 Task: Search for Airbnb stays in the Outer Bank and explore.
Action: Mouse pressed left at (517, 292)
Screenshot: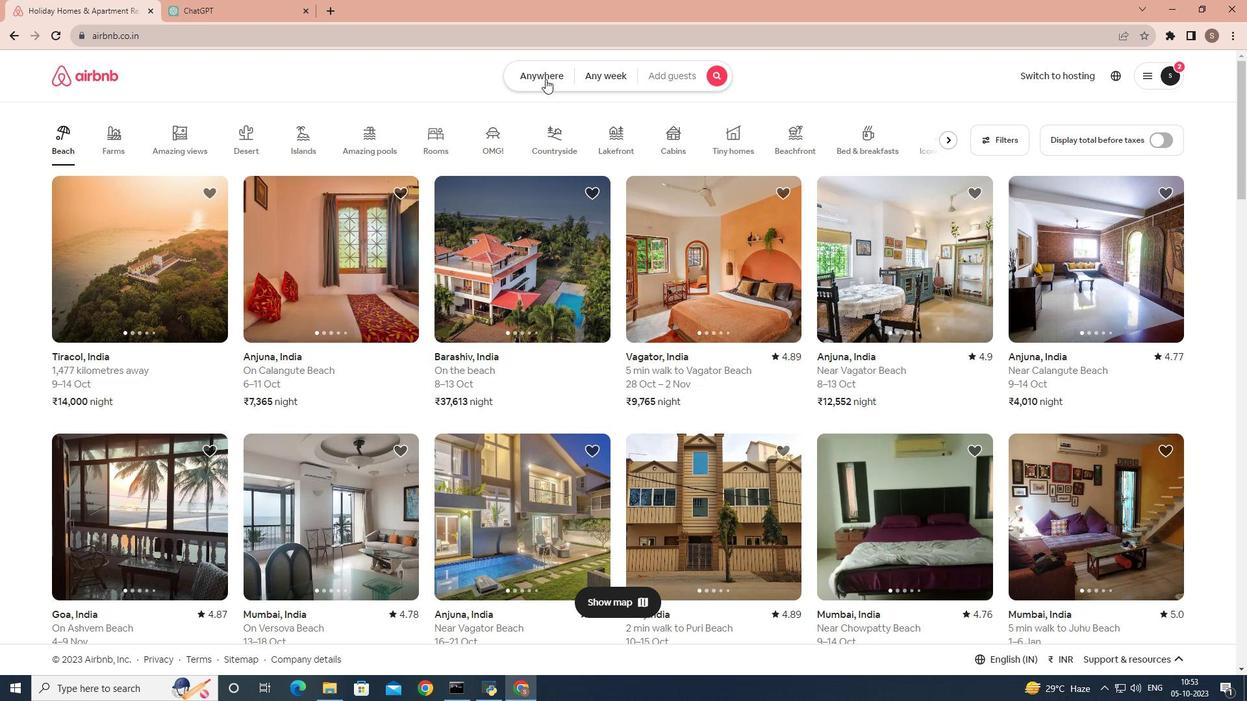 
Action: Mouse moved to (415, 311)
Screenshot: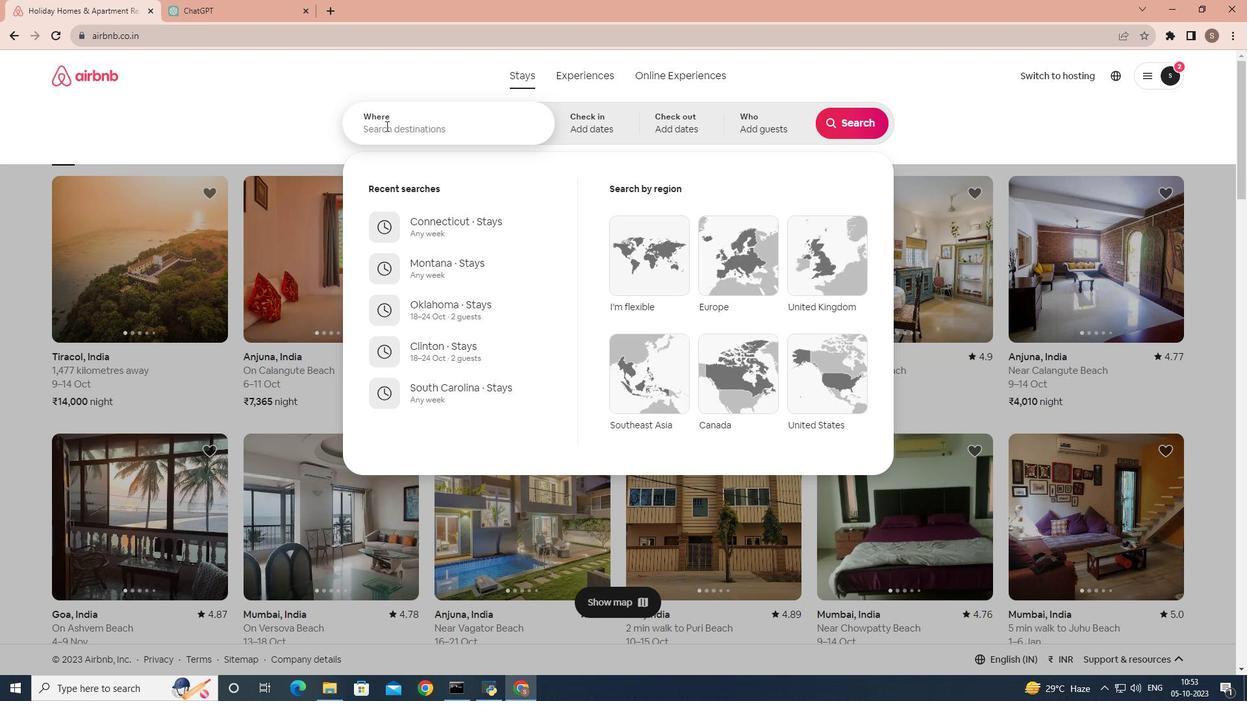 
Action: Mouse pressed left at (415, 311)
Screenshot: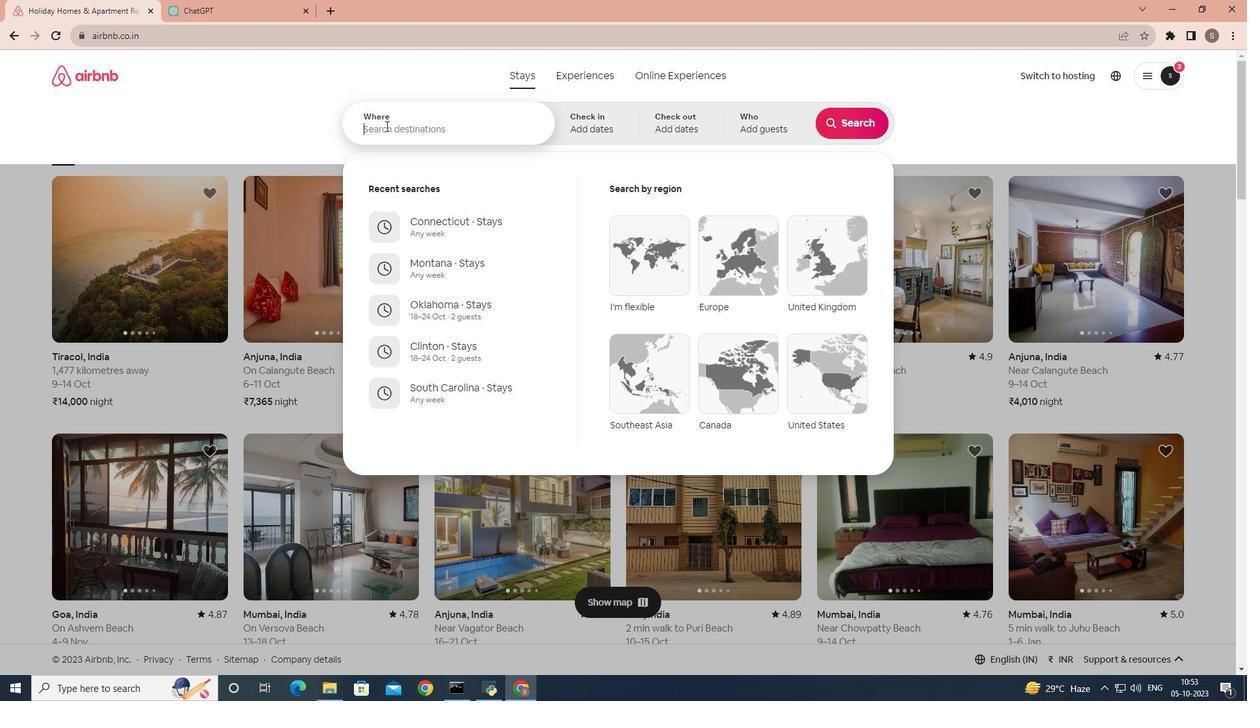 
Action: Key pressed outer<Key.space>banks
Screenshot: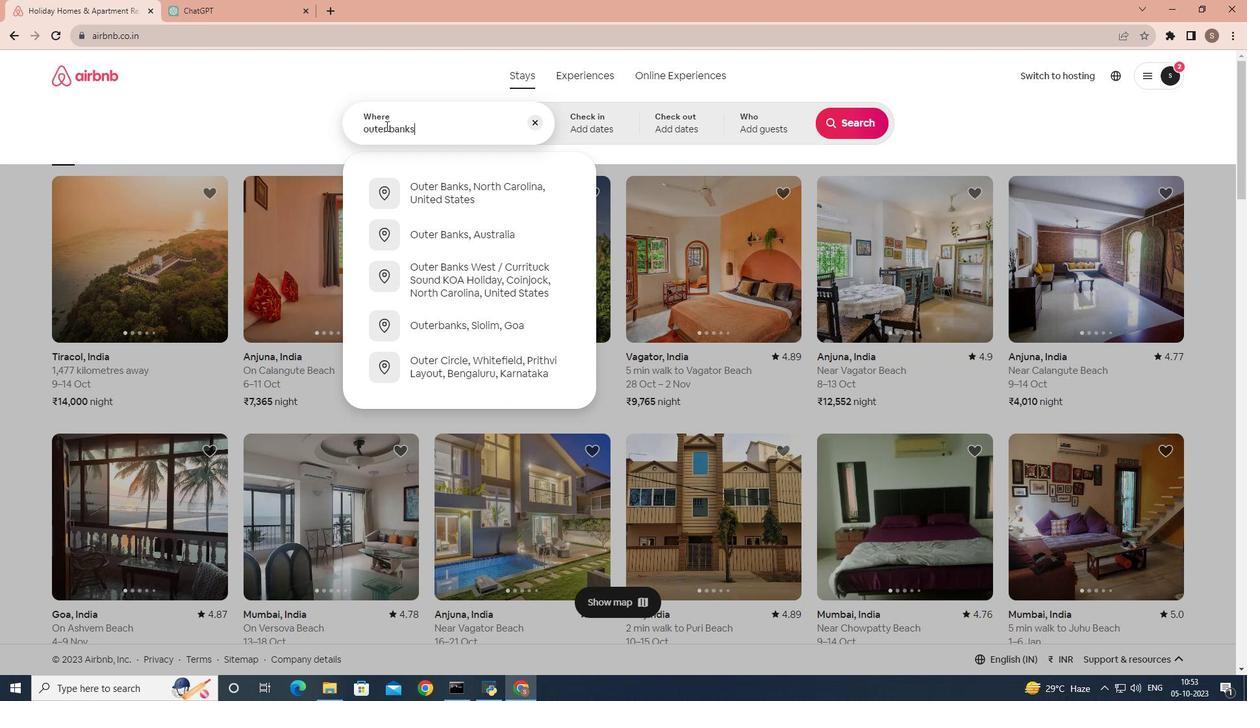 
Action: Mouse moved to (460, 340)
Screenshot: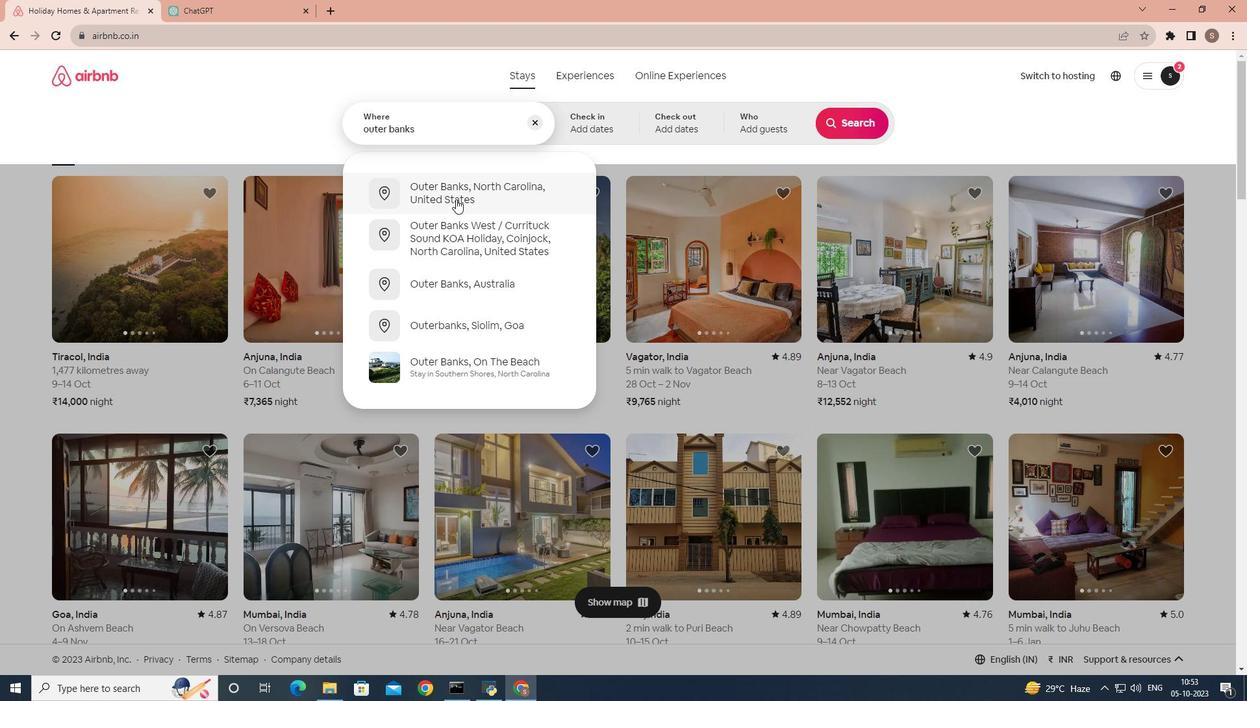 
Action: Mouse pressed left at (460, 340)
Screenshot: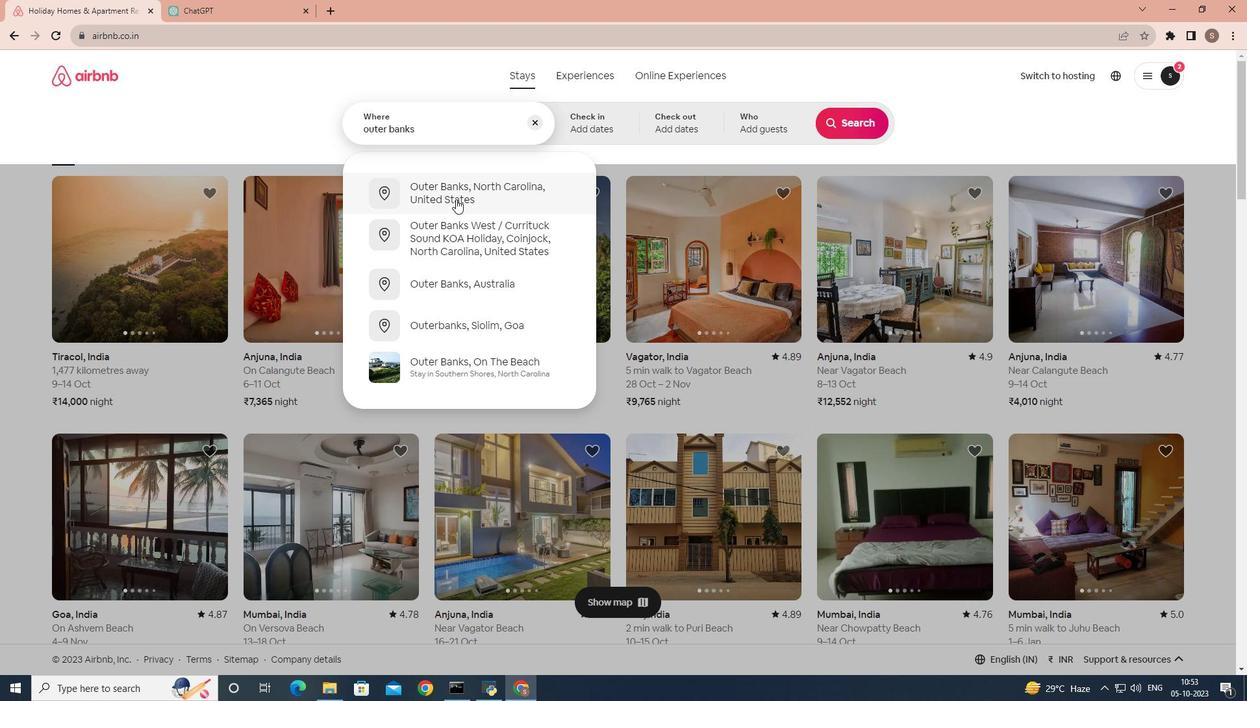 
Action: Mouse moved to (718, 309)
Screenshot: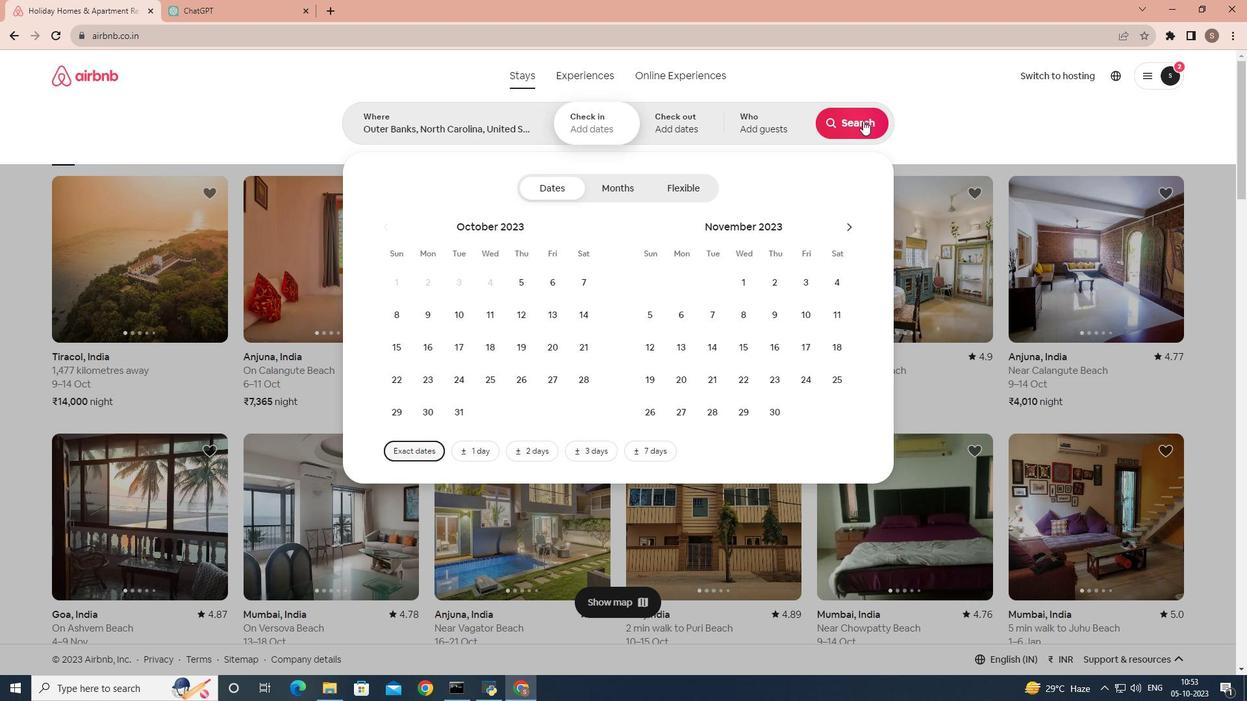 
Action: Mouse pressed left at (718, 309)
Screenshot: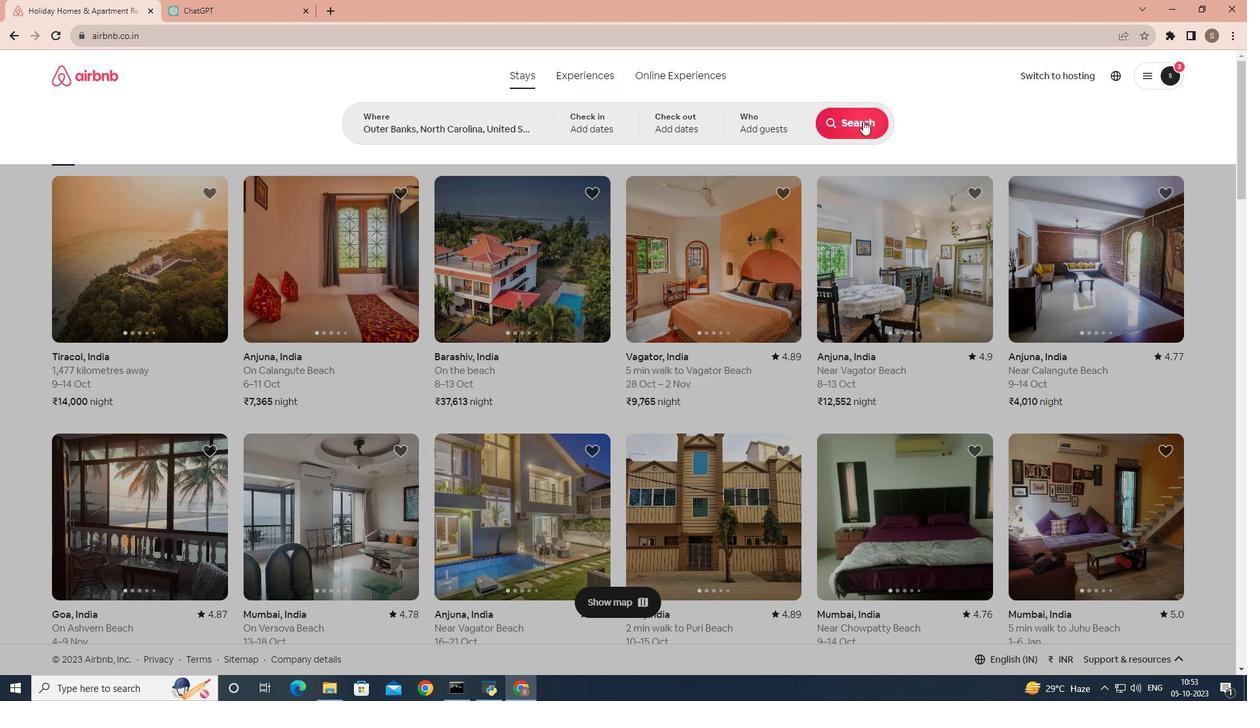 
Action: Mouse moved to (346, 314)
Screenshot: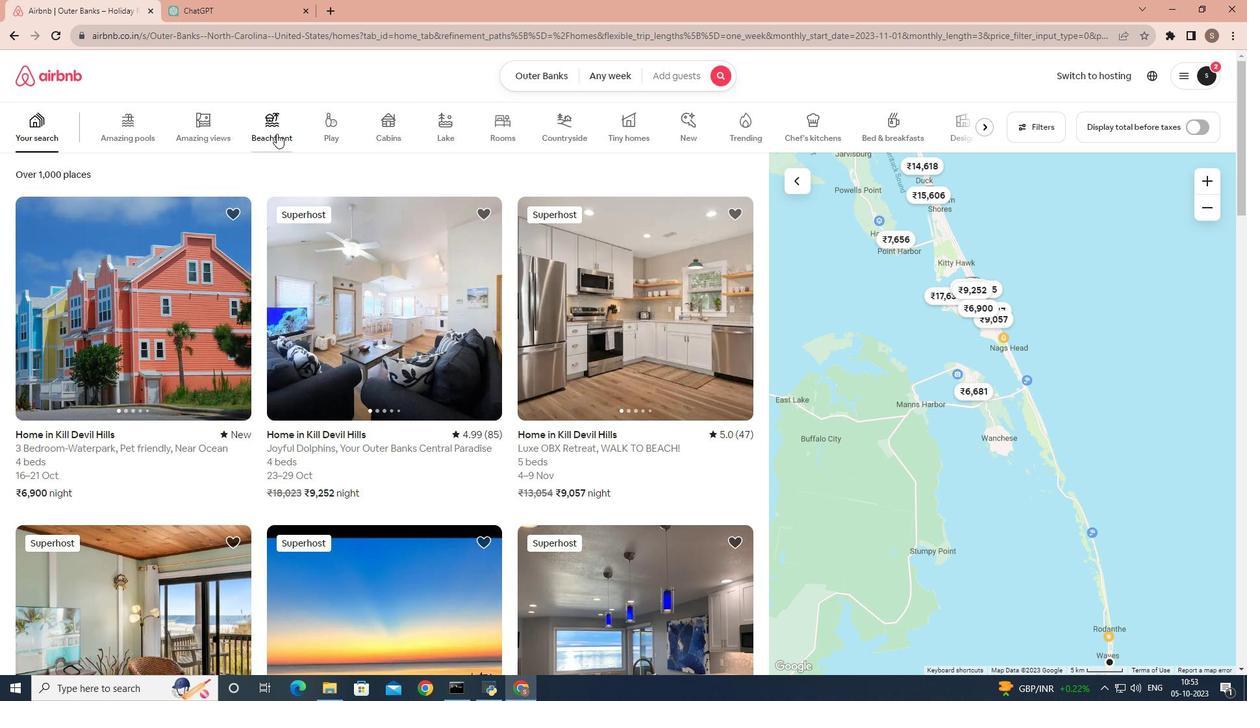 
Action: Mouse pressed left at (346, 314)
Screenshot: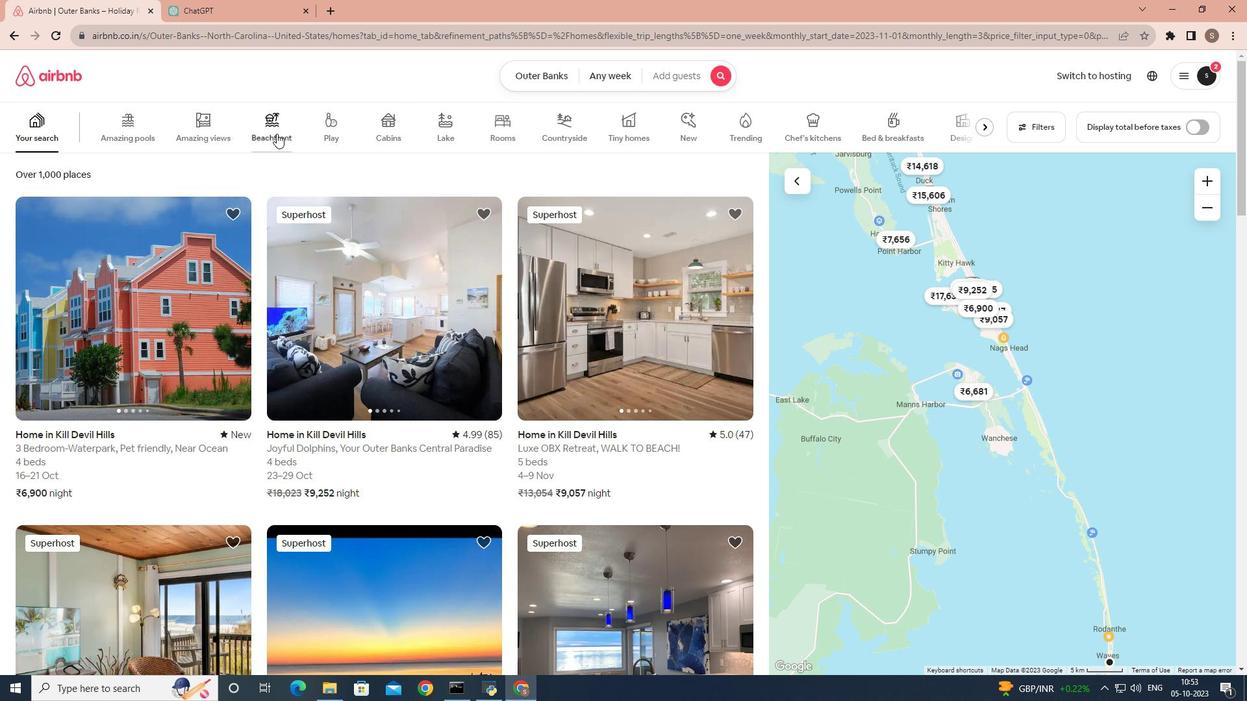 
Action: Mouse moved to (576, 419)
Screenshot: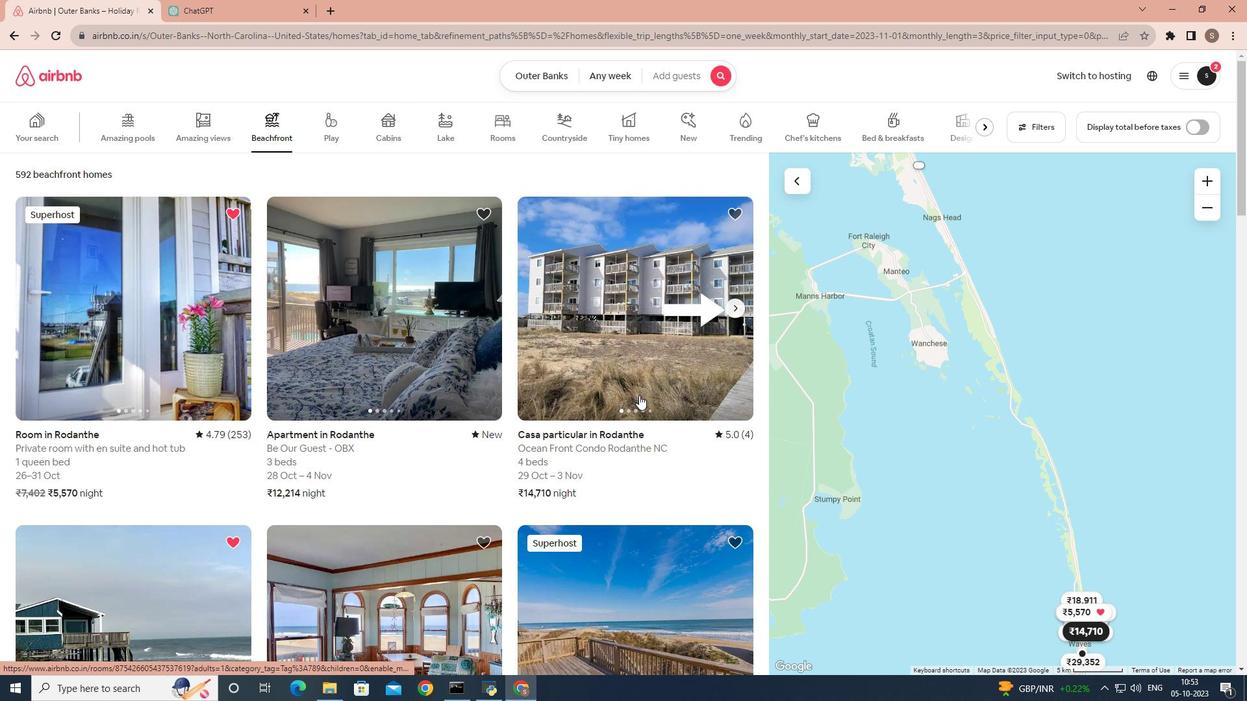 
Action: Mouse scrolled (576, 419) with delta (0, 0)
Screenshot: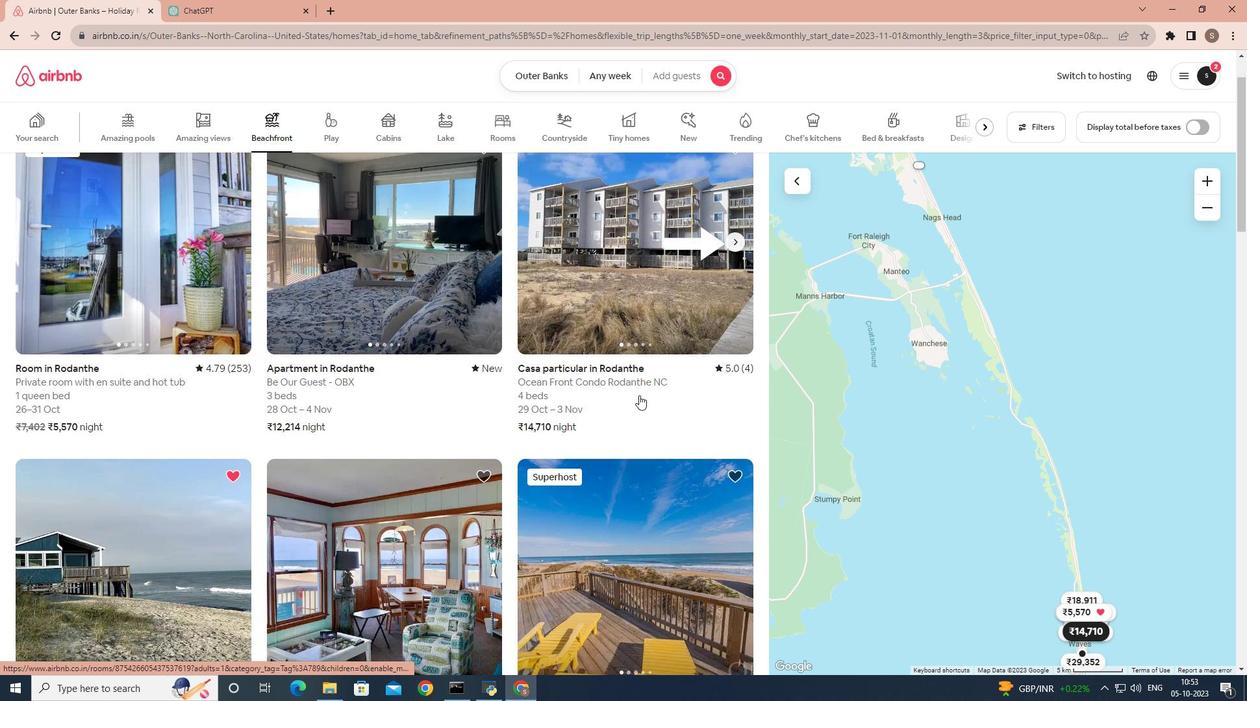 
Action: Mouse scrolled (576, 419) with delta (0, 0)
Screenshot: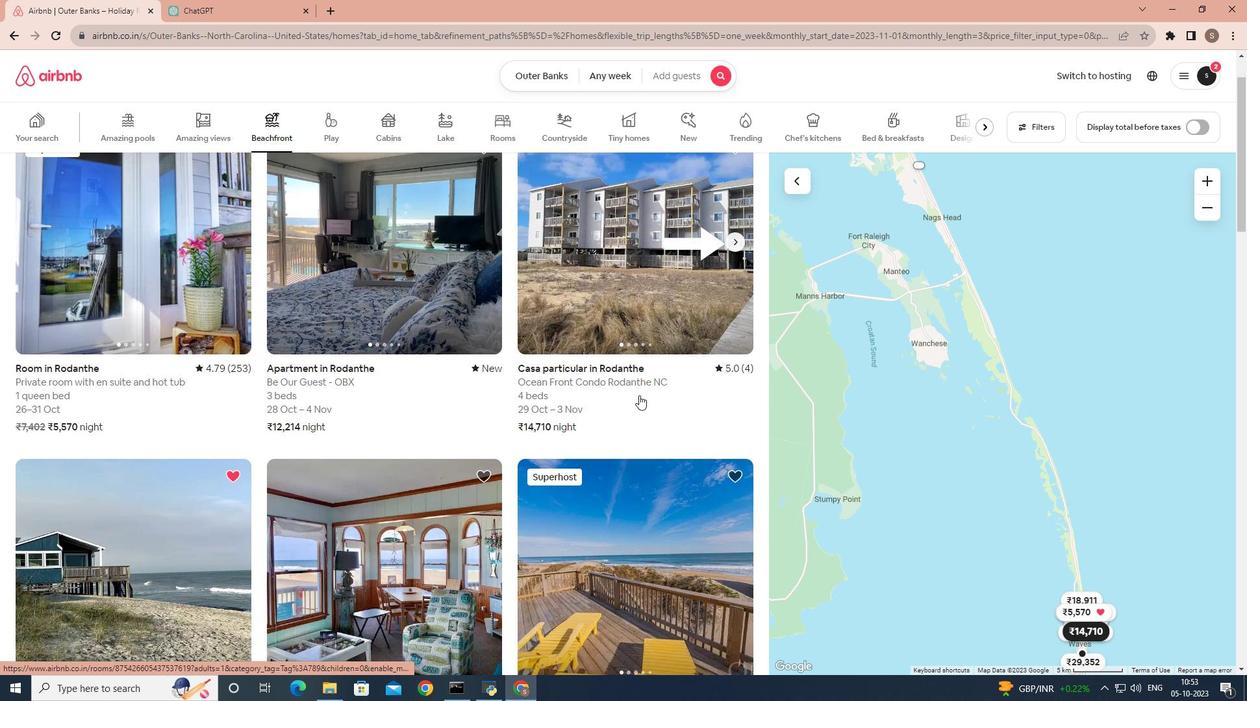
Action: Mouse scrolled (576, 419) with delta (0, 0)
Screenshot: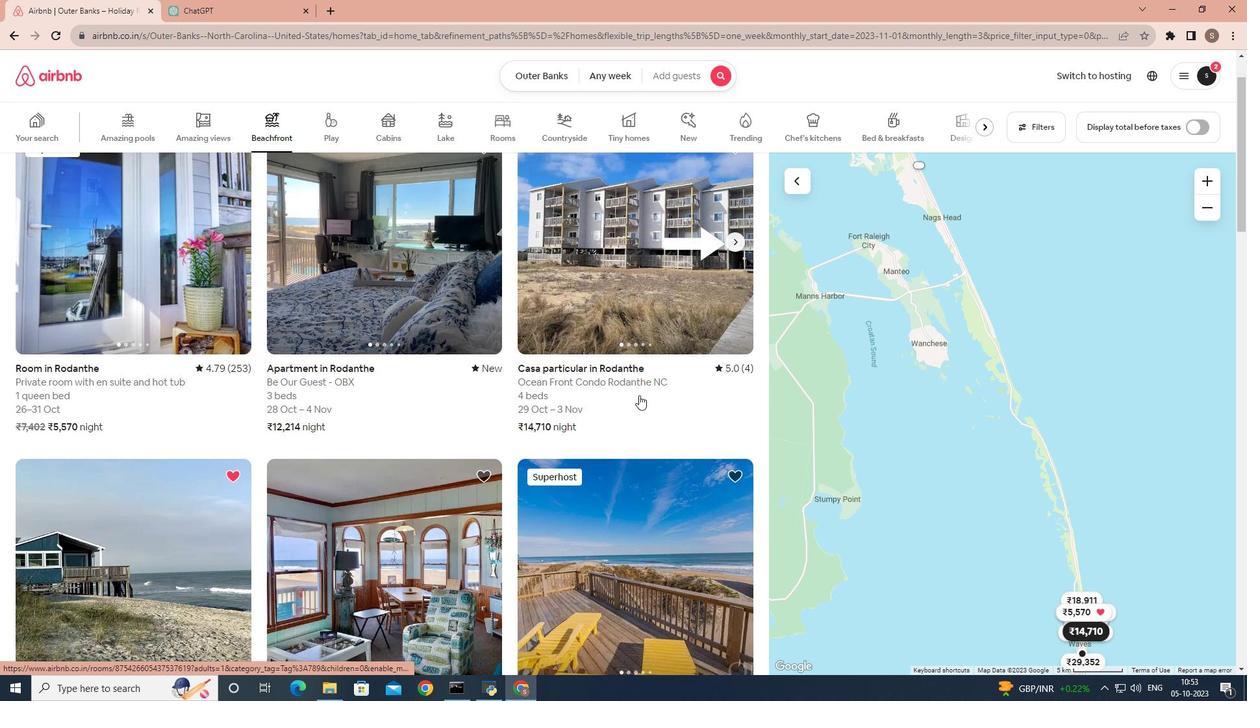 
Action: Mouse scrolled (576, 419) with delta (0, 0)
Screenshot: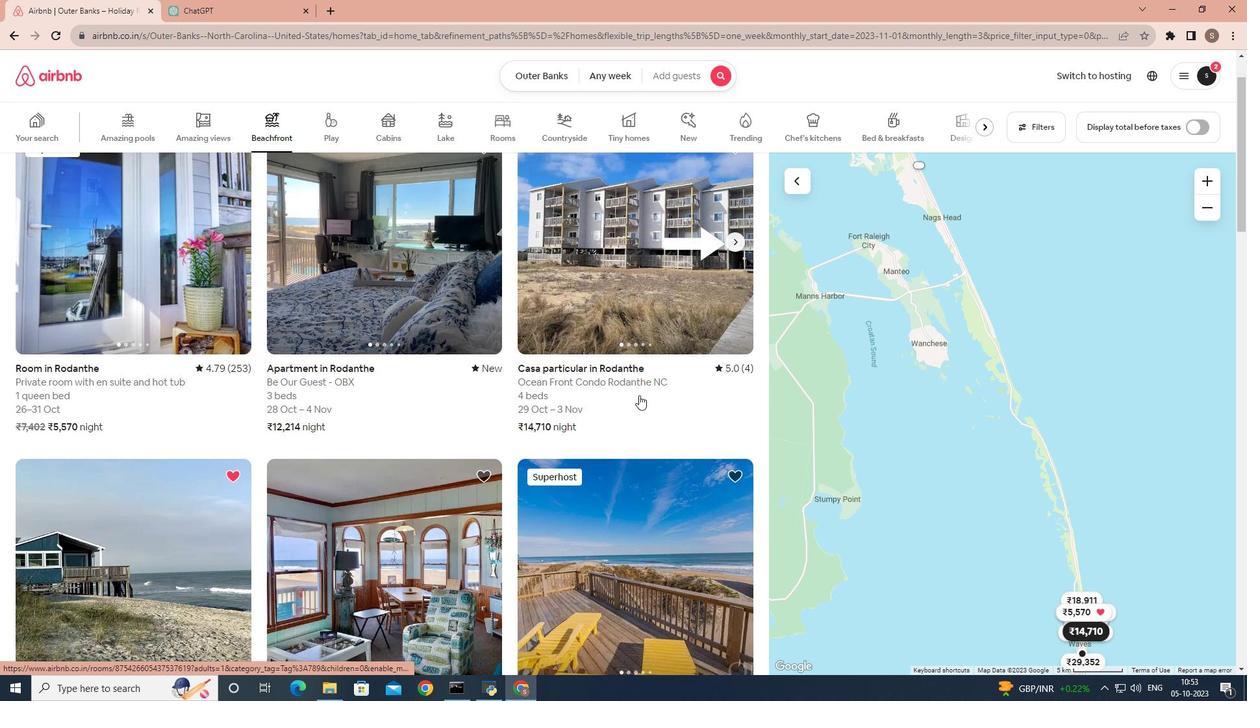 
Action: Mouse scrolled (576, 419) with delta (0, 0)
Screenshot: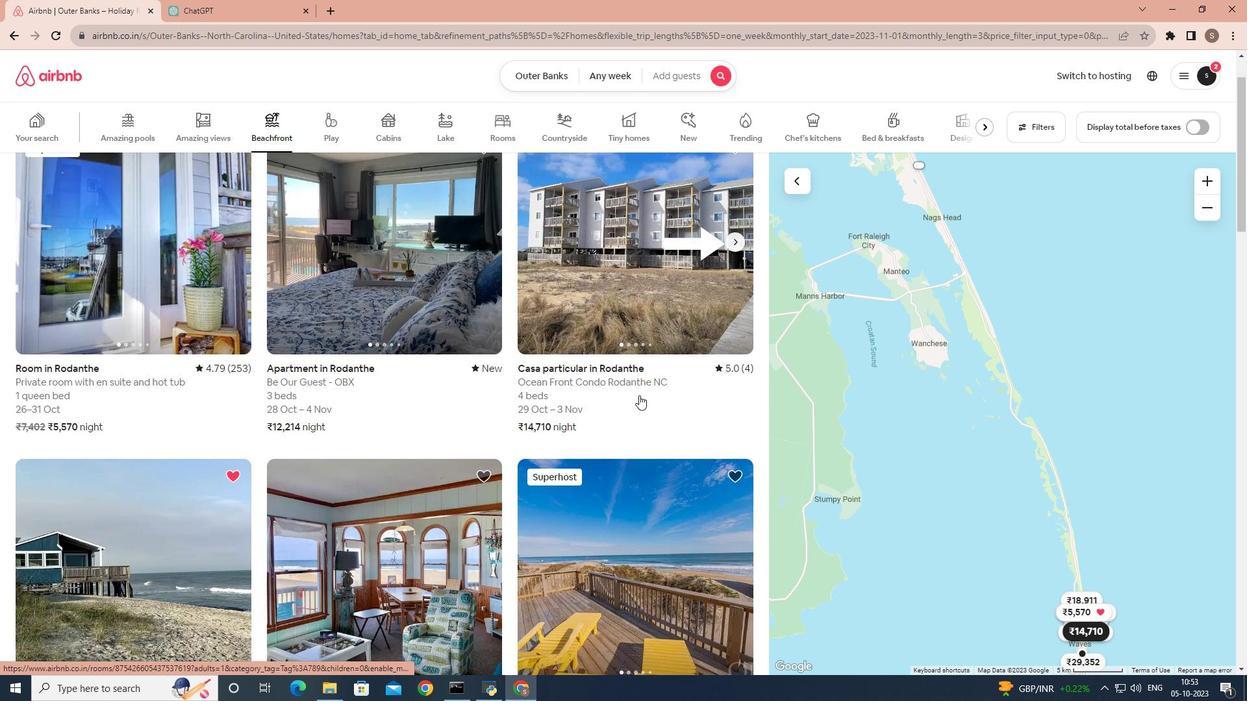 
Action: Mouse scrolled (576, 419) with delta (0, 0)
Screenshot: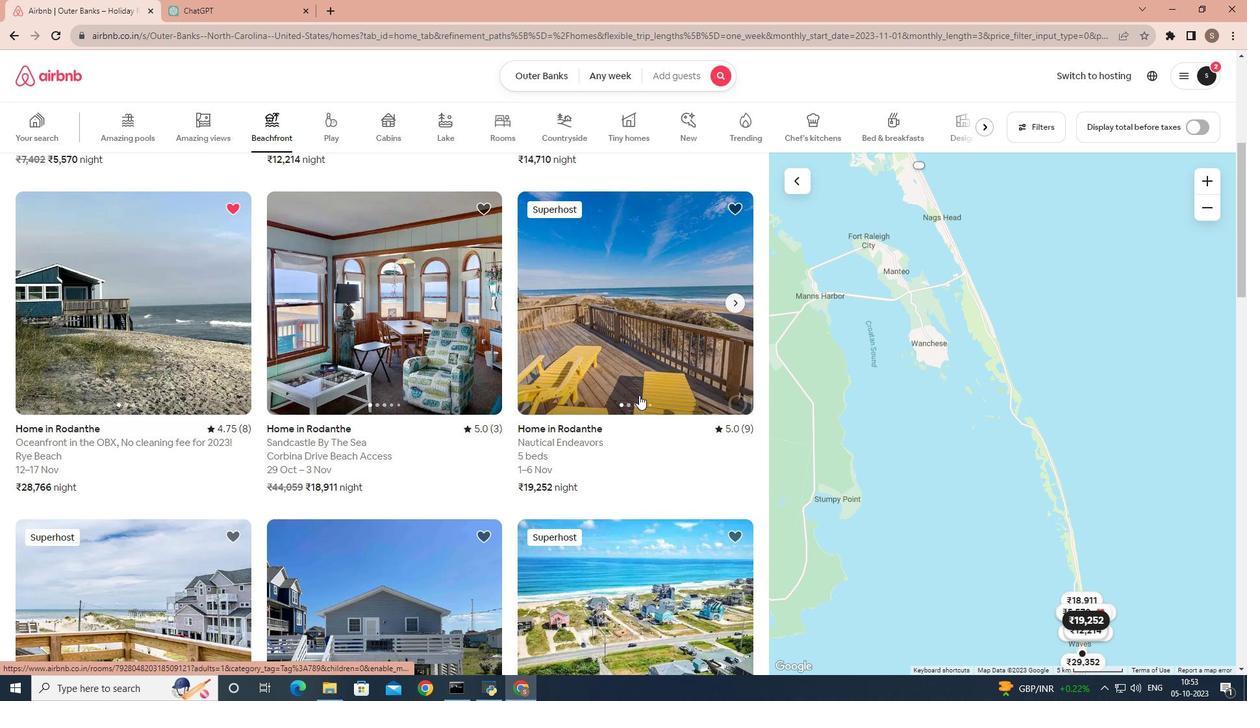 
Action: Mouse scrolled (576, 419) with delta (0, 0)
Screenshot: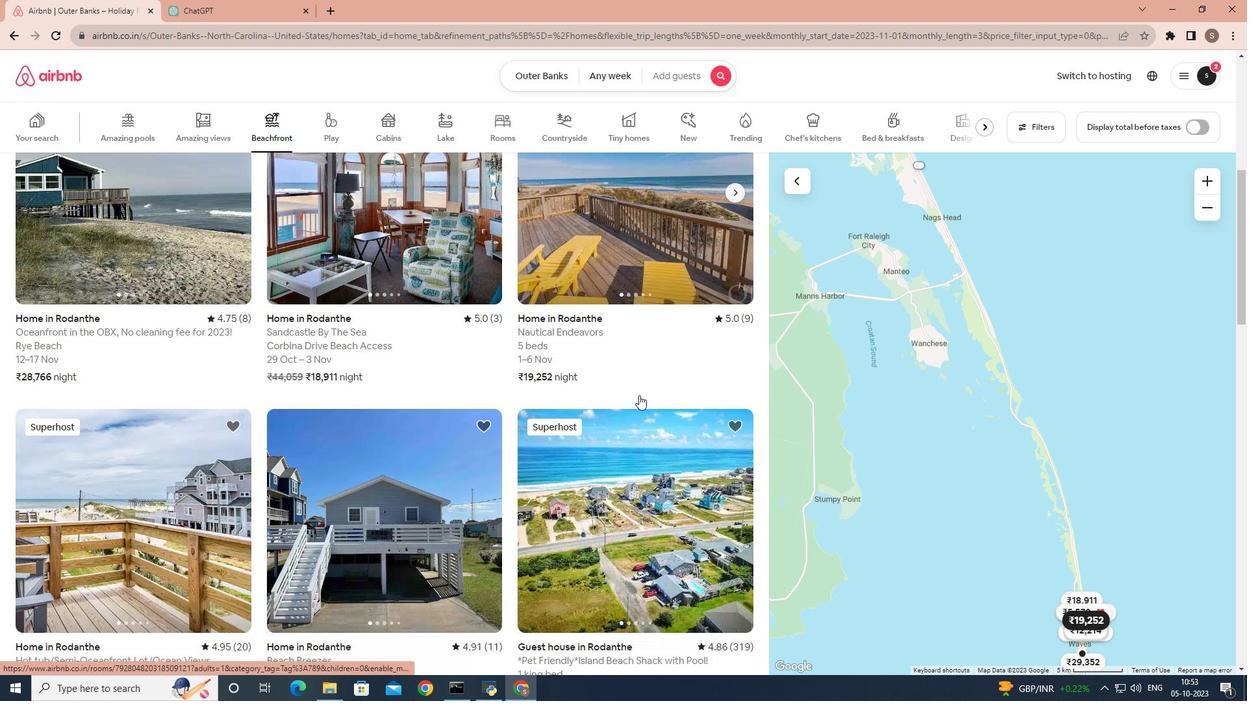 
Action: Mouse scrolled (576, 419) with delta (0, 0)
Screenshot: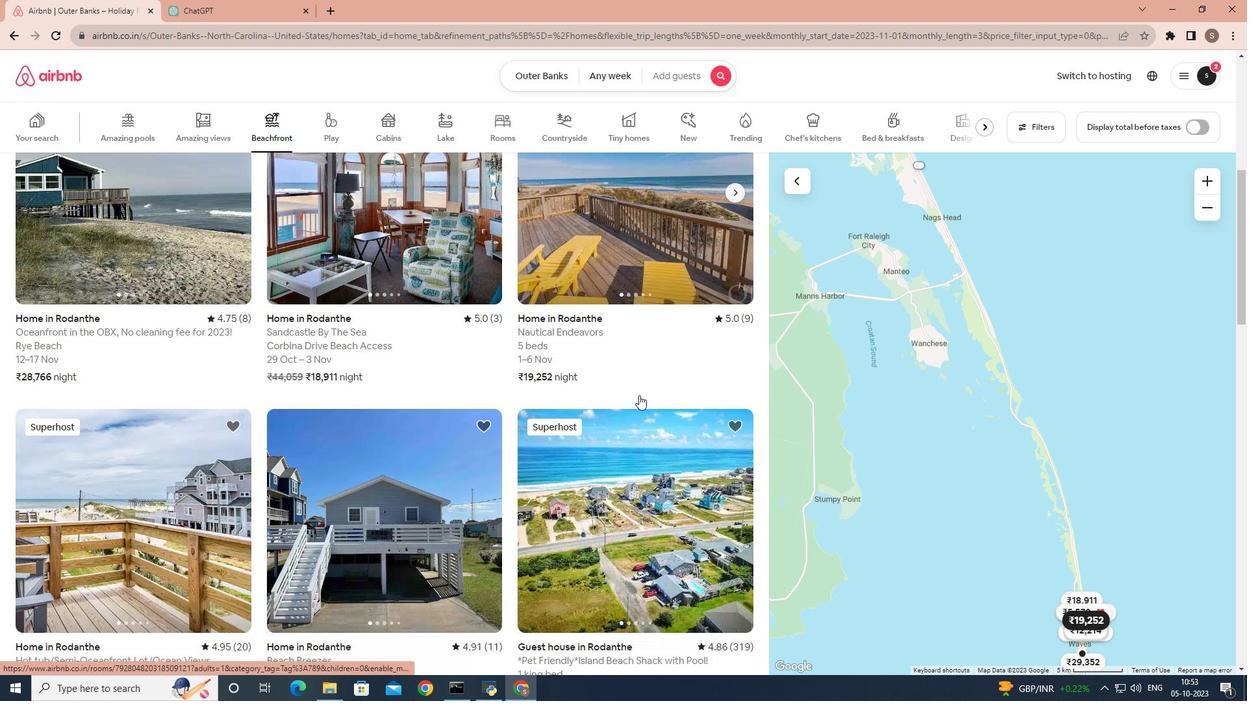 
Action: Mouse scrolled (576, 419) with delta (0, 0)
Screenshot: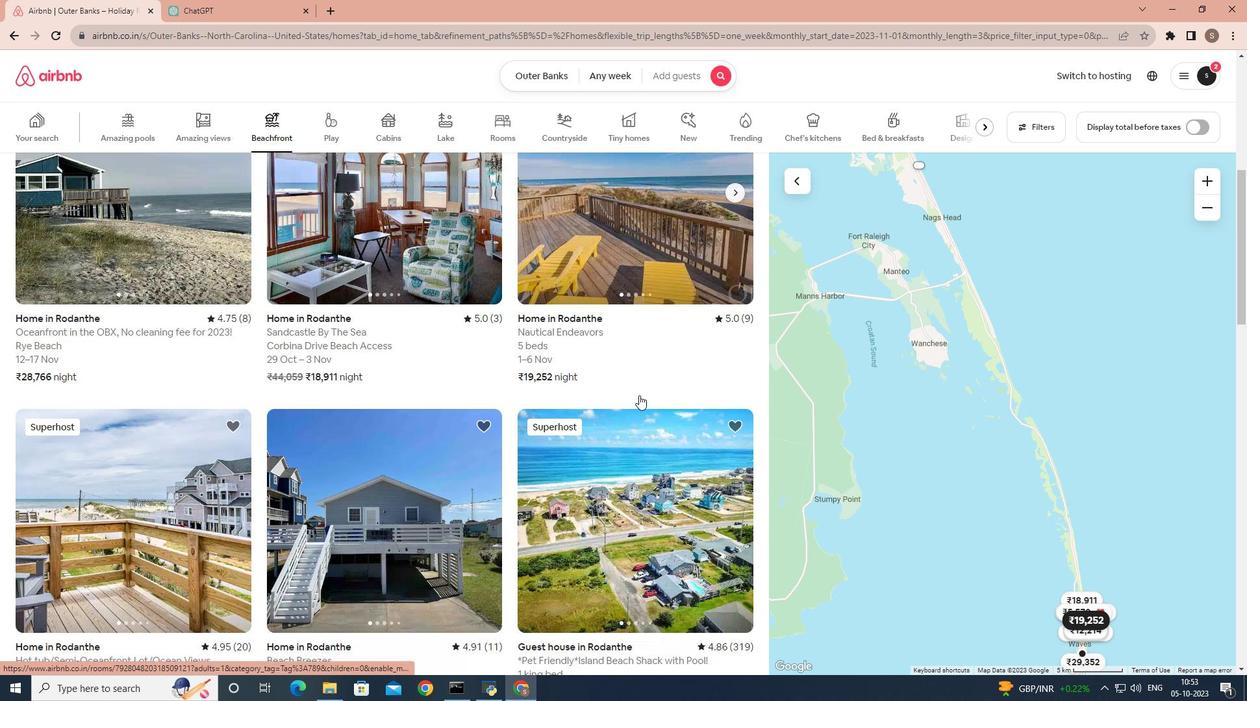 
Action: Mouse scrolled (576, 419) with delta (0, 0)
Screenshot: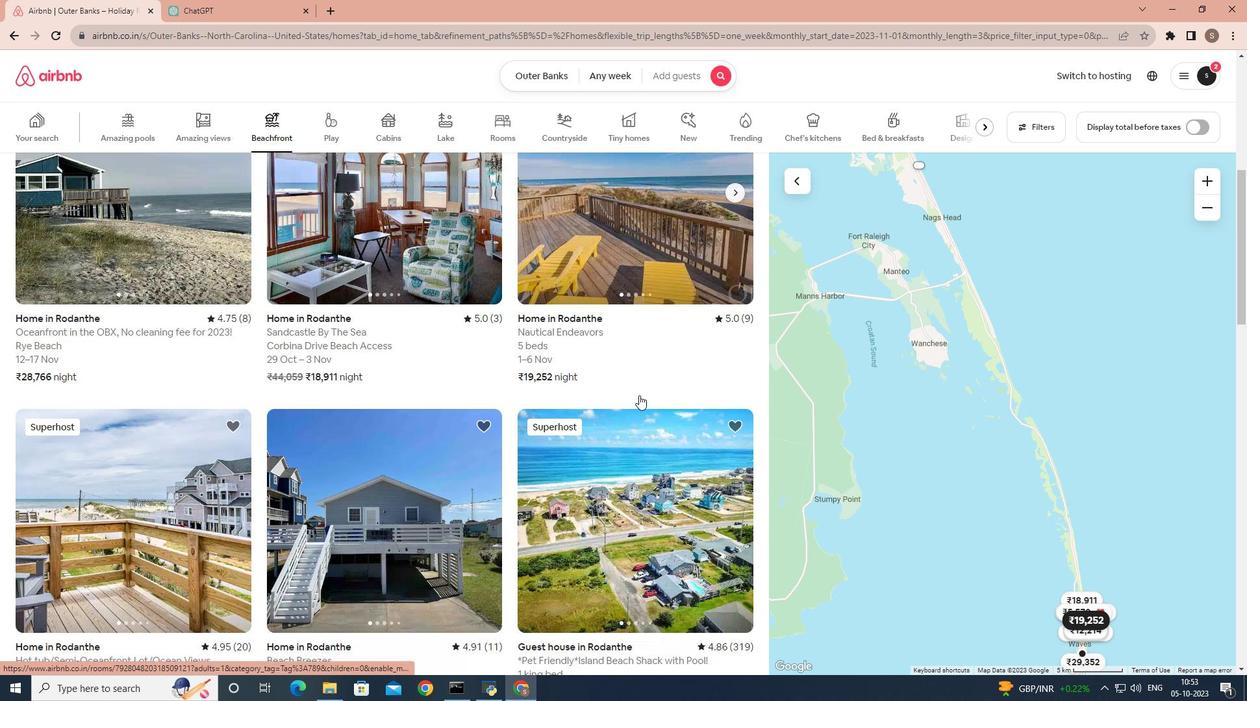
Action: Mouse scrolled (576, 419) with delta (0, 0)
Screenshot: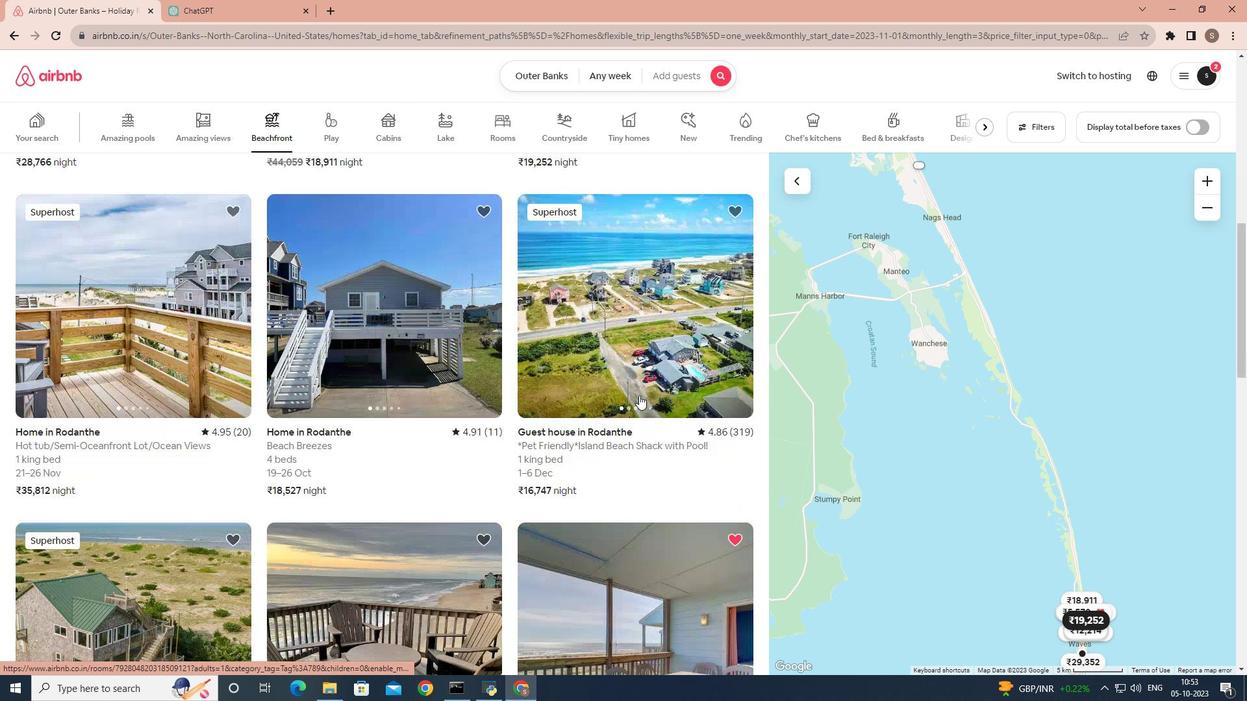 
Action: Mouse moved to (551, 395)
Screenshot: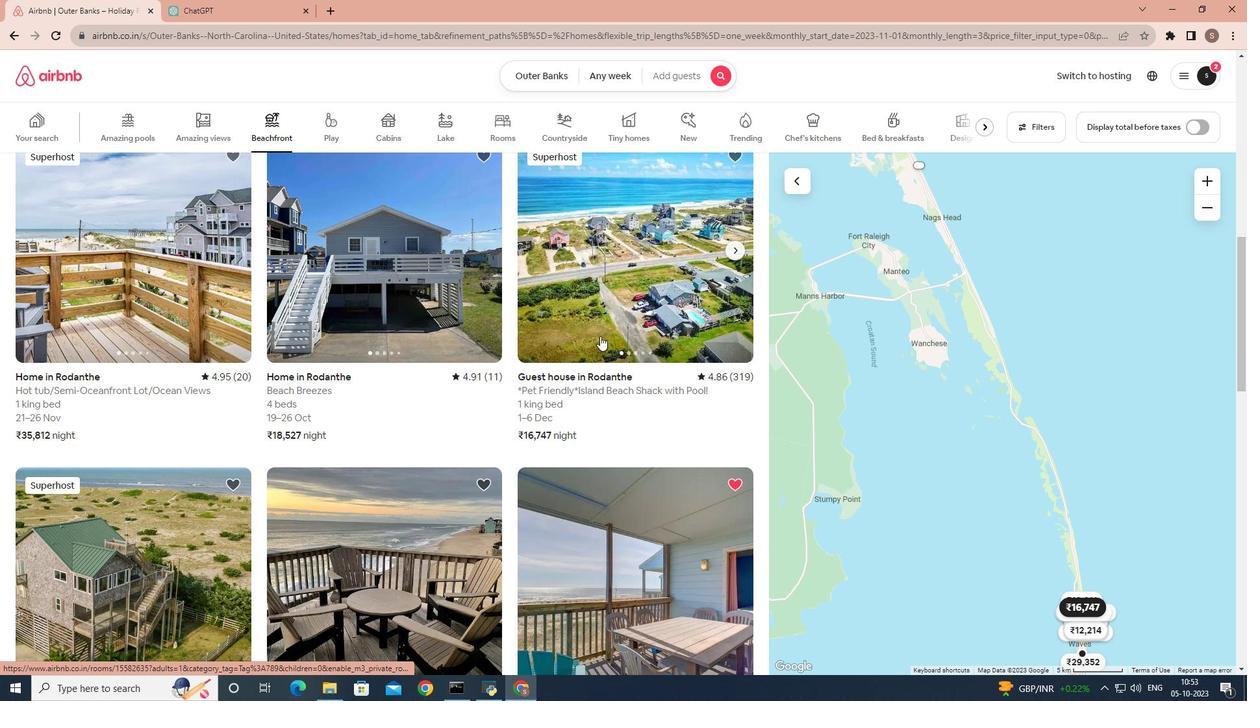 
Action: Mouse pressed left at (551, 395)
Screenshot: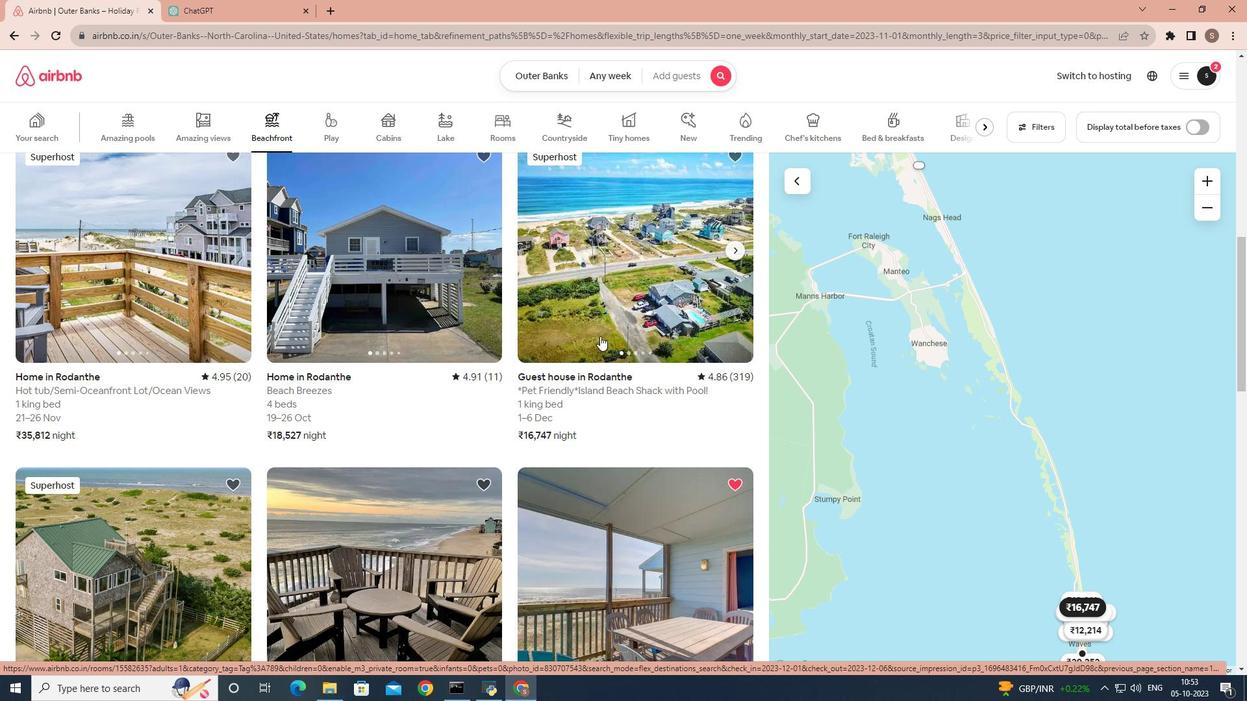 
Action: Mouse scrolled (551, 395) with delta (0, 0)
Screenshot: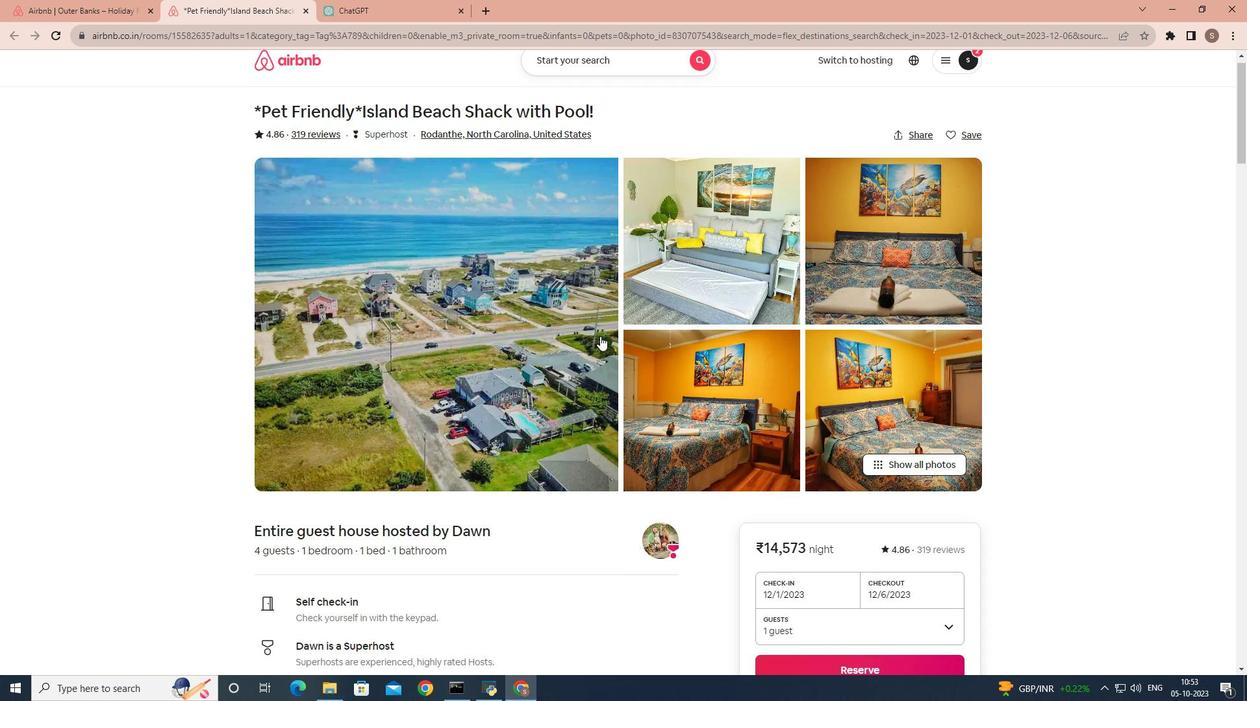 
Action: Mouse scrolled (551, 395) with delta (0, 0)
Screenshot: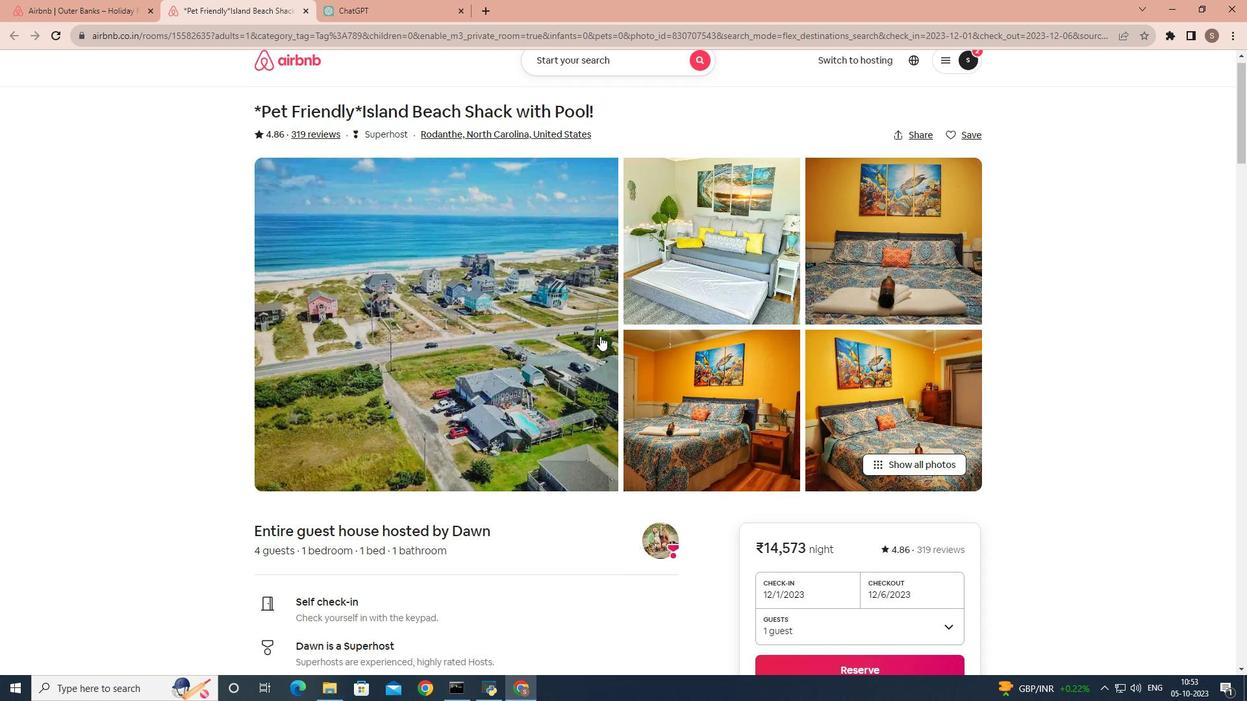 
Action: Mouse scrolled (551, 395) with delta (0, 0)
Screenshot: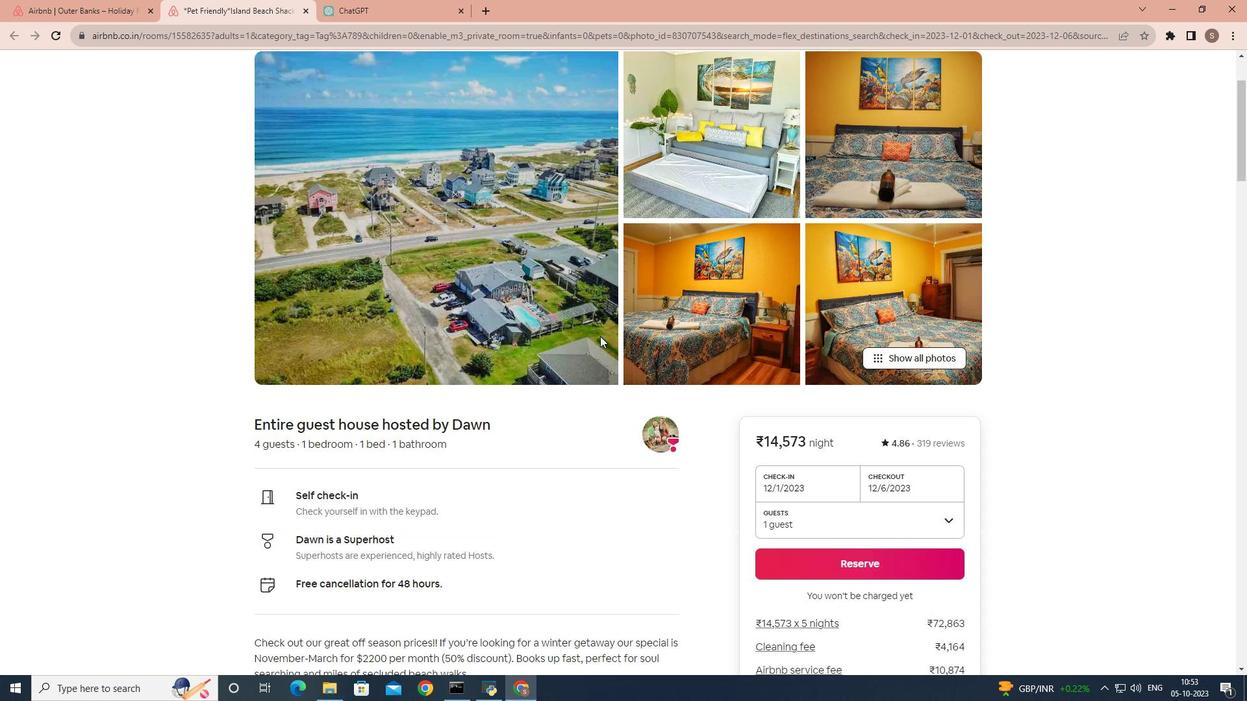 
Action: Mouse scrolled (551, 395) with delta (0, 0)
Screenshot: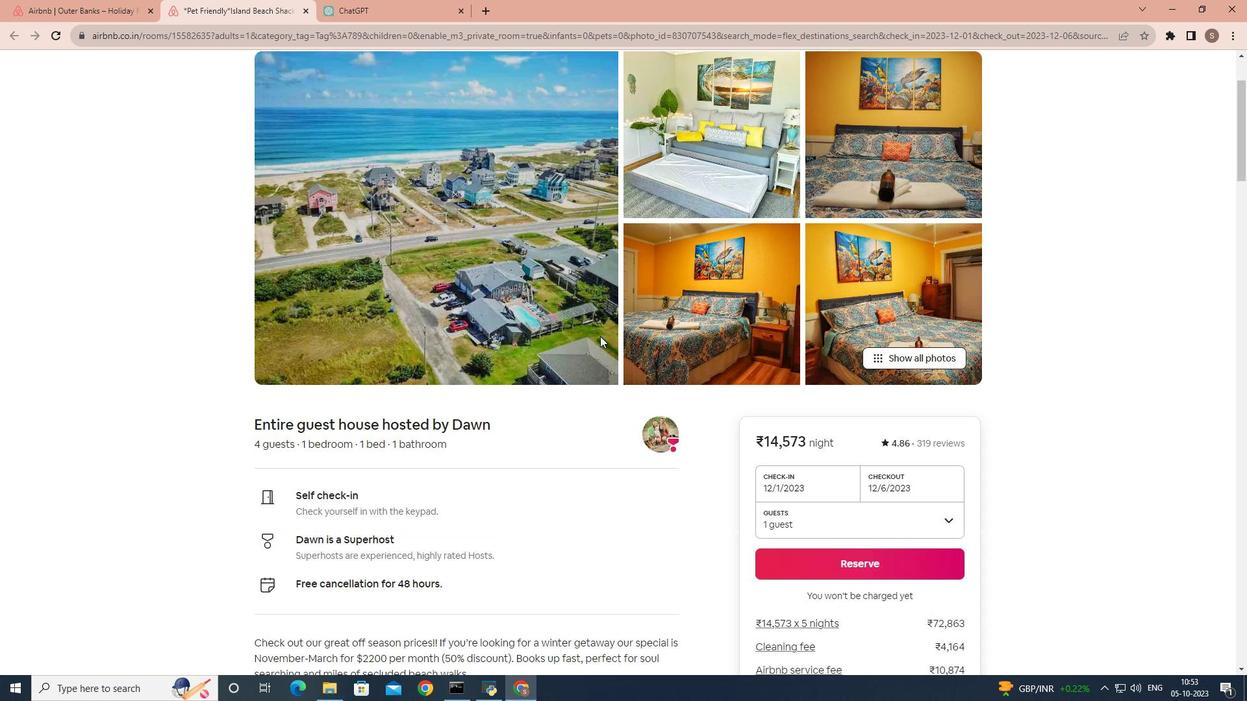 
Action: Mouse scrolled (551, 395) with delta (0, 0)
Screenshot: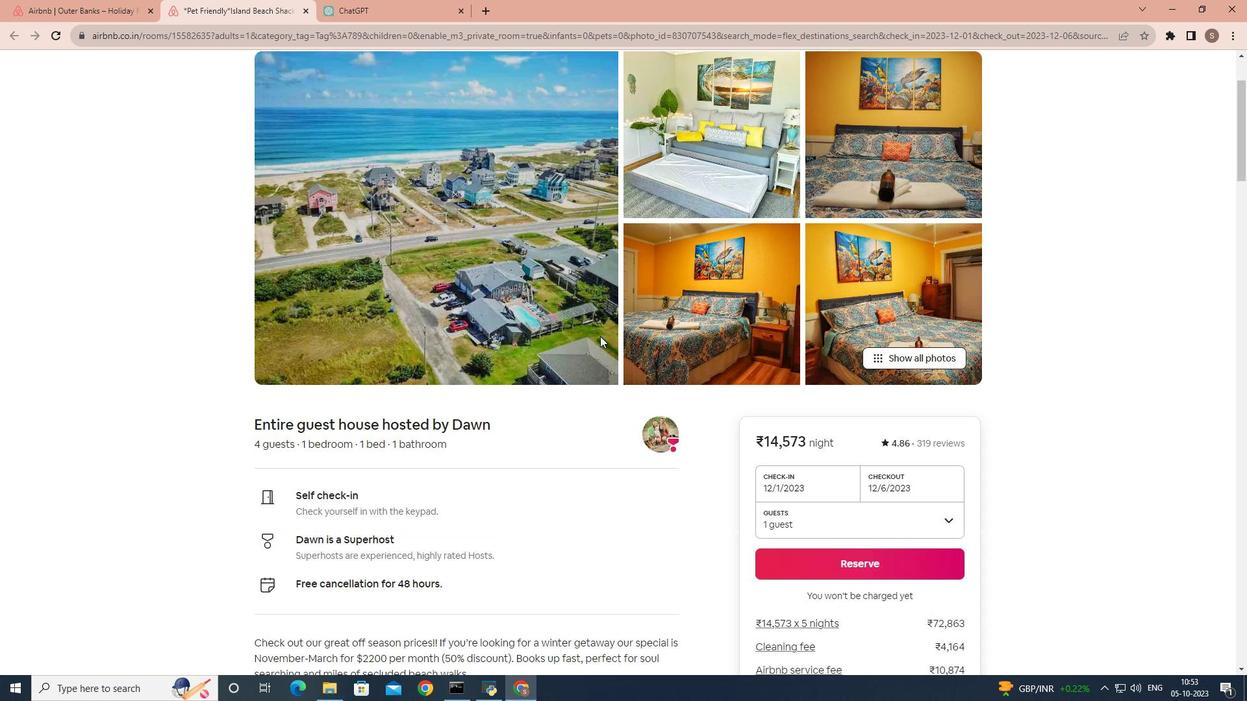 
Action: Mouse scrolled (551, 395) with delta (0, 0)
Screenshot: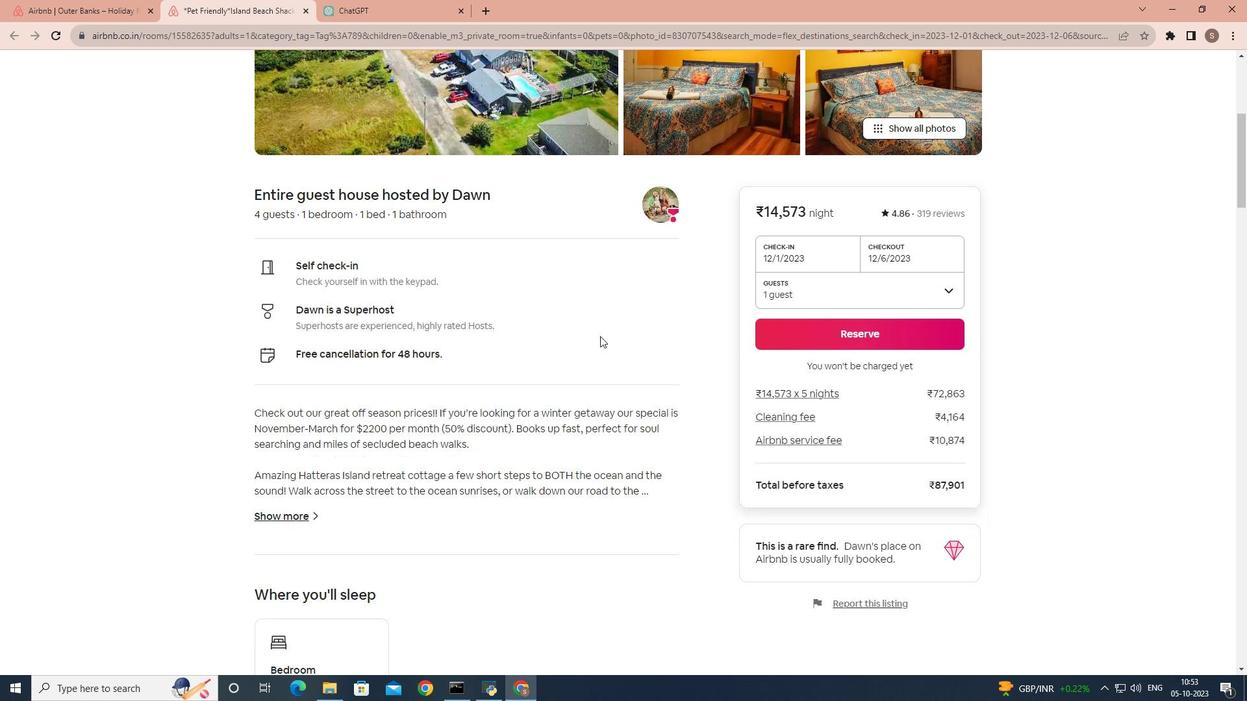 
Action: Mouse scrolled (551, 395) with delta (0, 0)
Screenshot: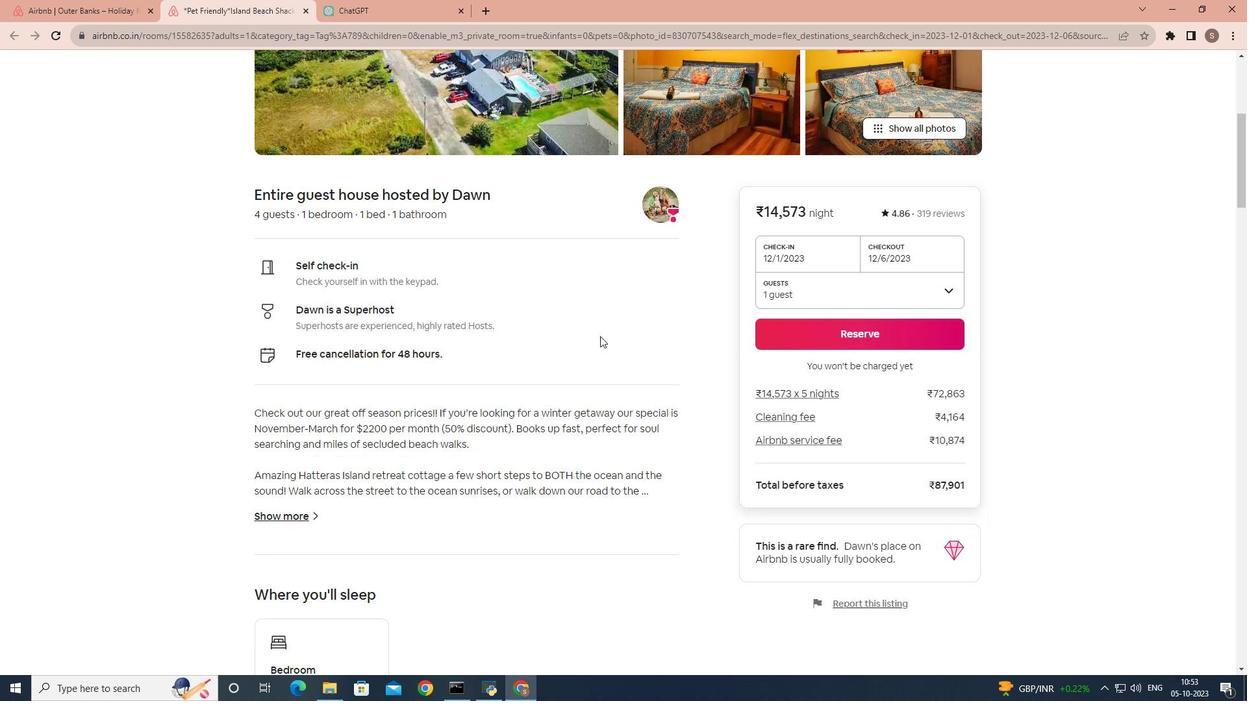 
Action: Mouse scrolled (551, 395) with delta (0, 0)
Screenshot: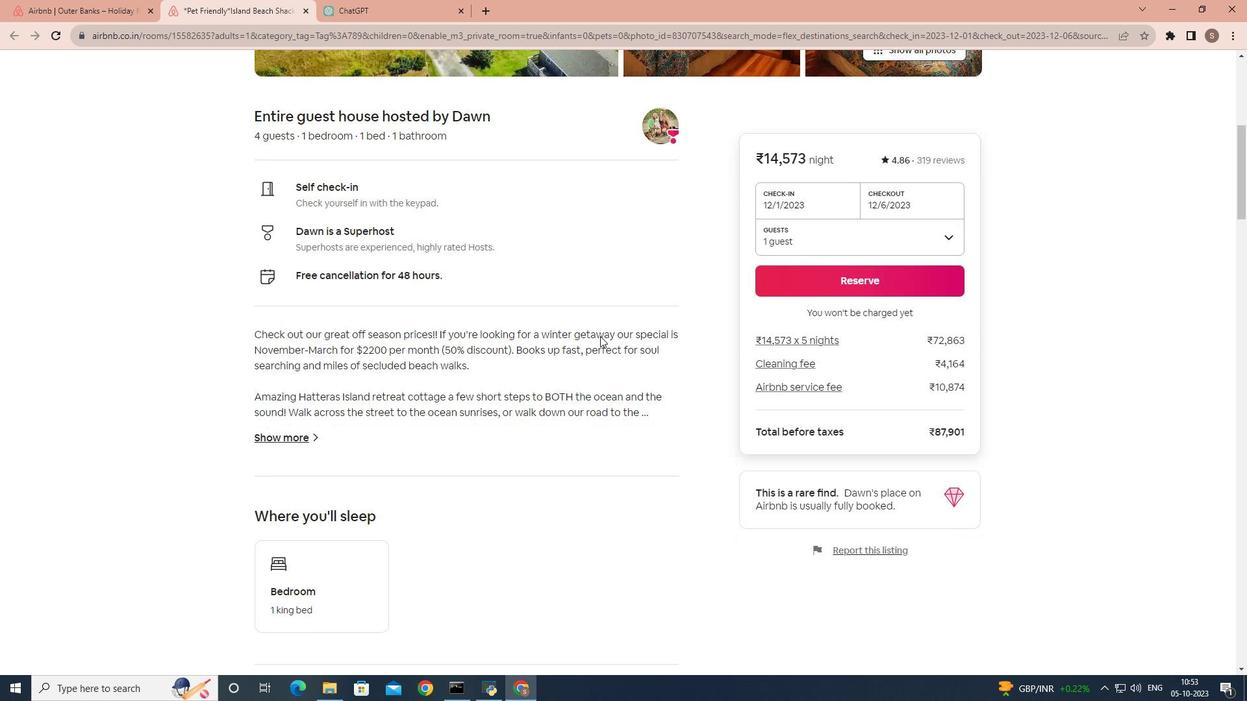 
Action: Mouse moved to (350, 402)
Screenshot: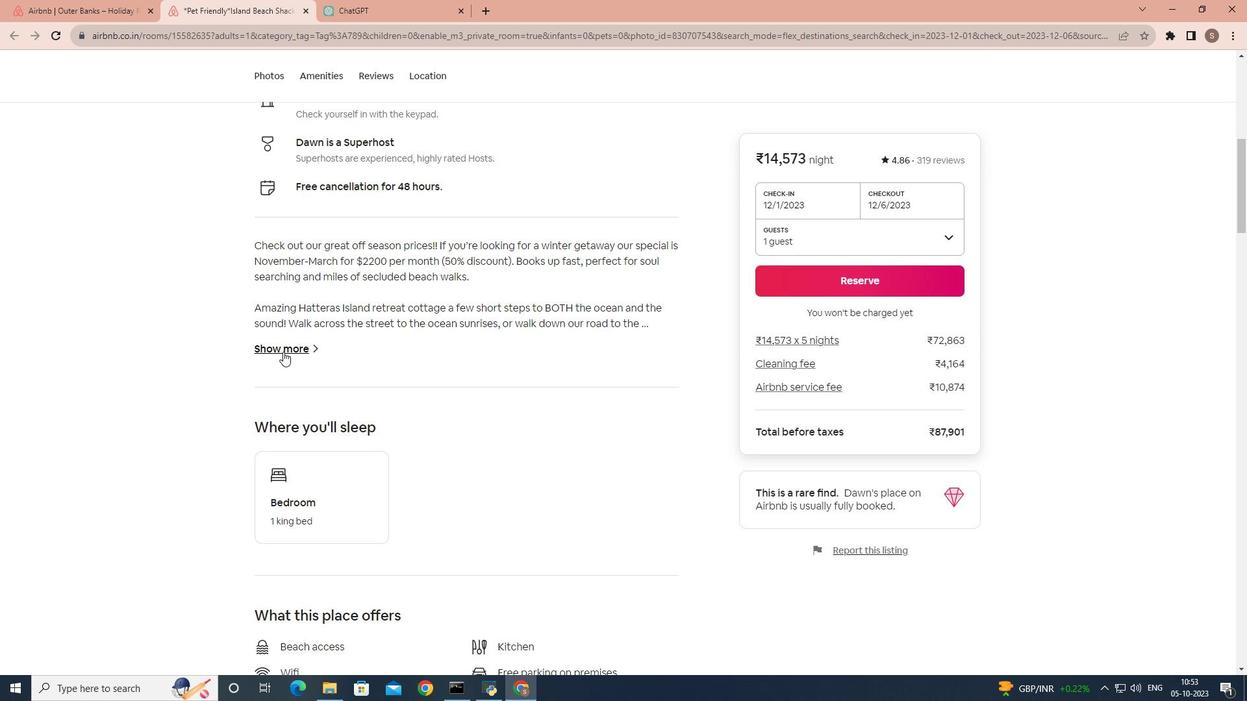 
Action: Mouse pressed left at (350, 402)
Screenshot: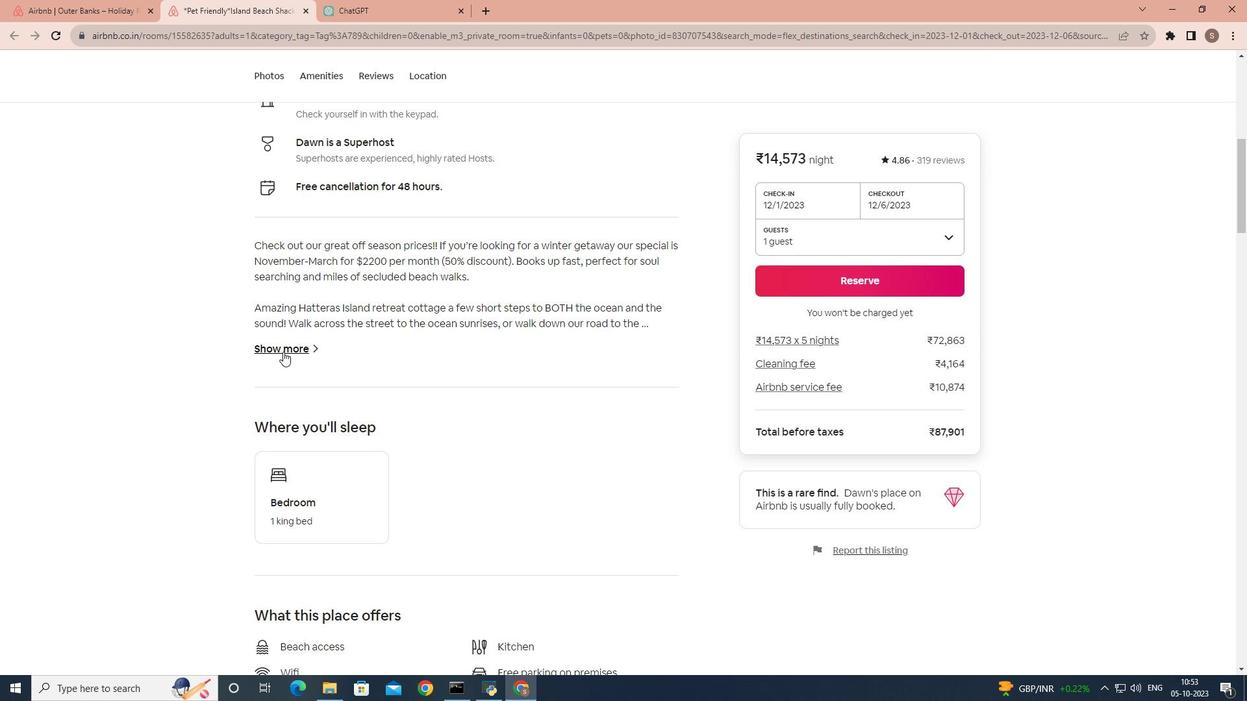 
Action: Mouse moved to (433, 392)
Screenshot: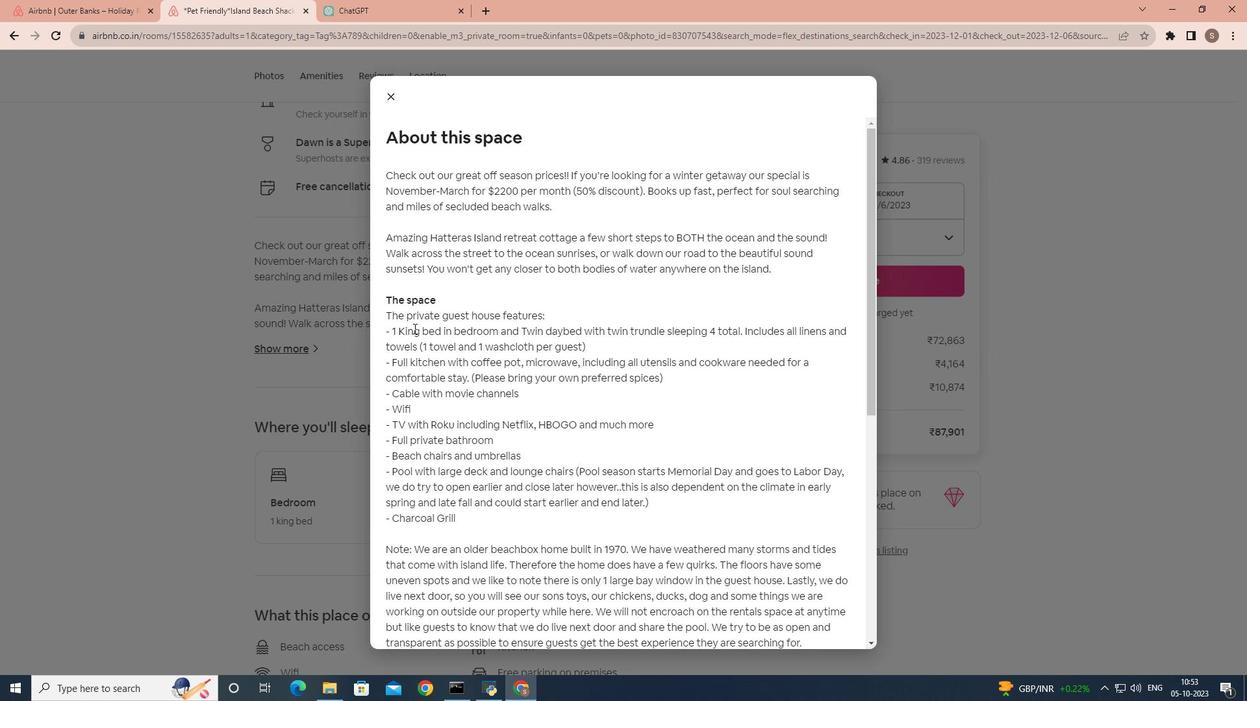 
Action: Mouse scrolled (433, 392) with delta (0, 0)
Screenshot: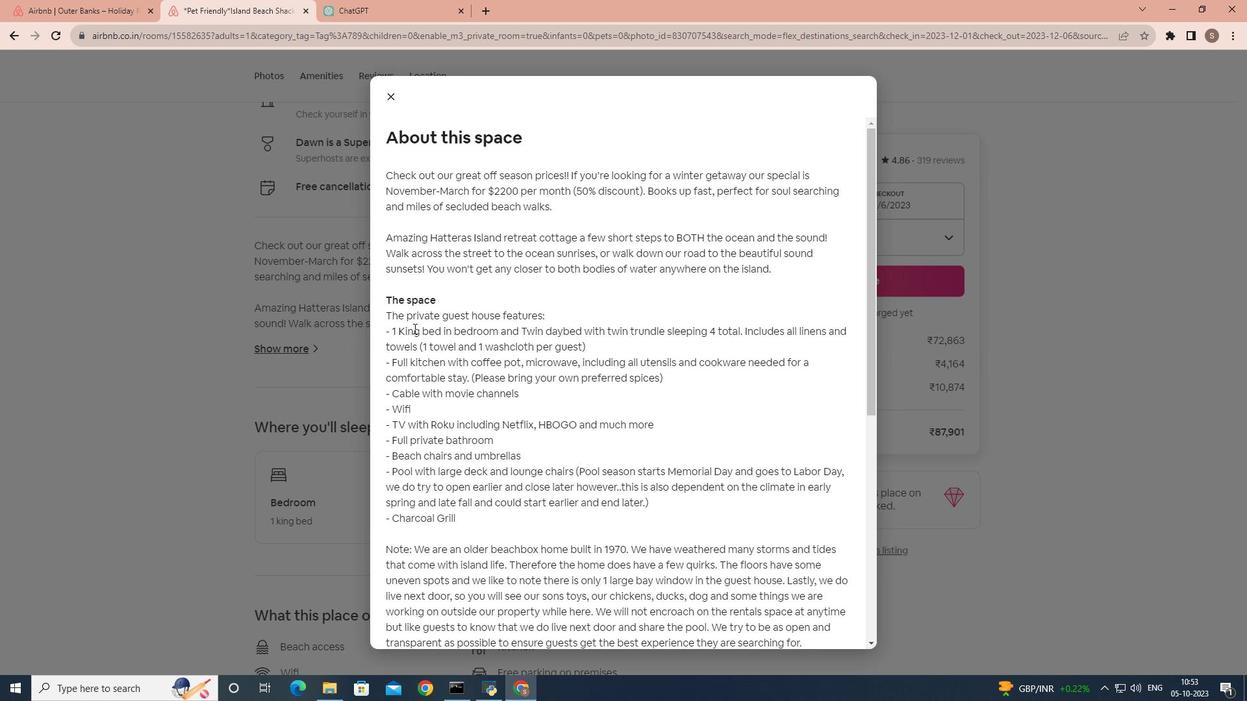 
Action: Mouse scrolled (433, 392) with delta (0, 0)
Screenshot: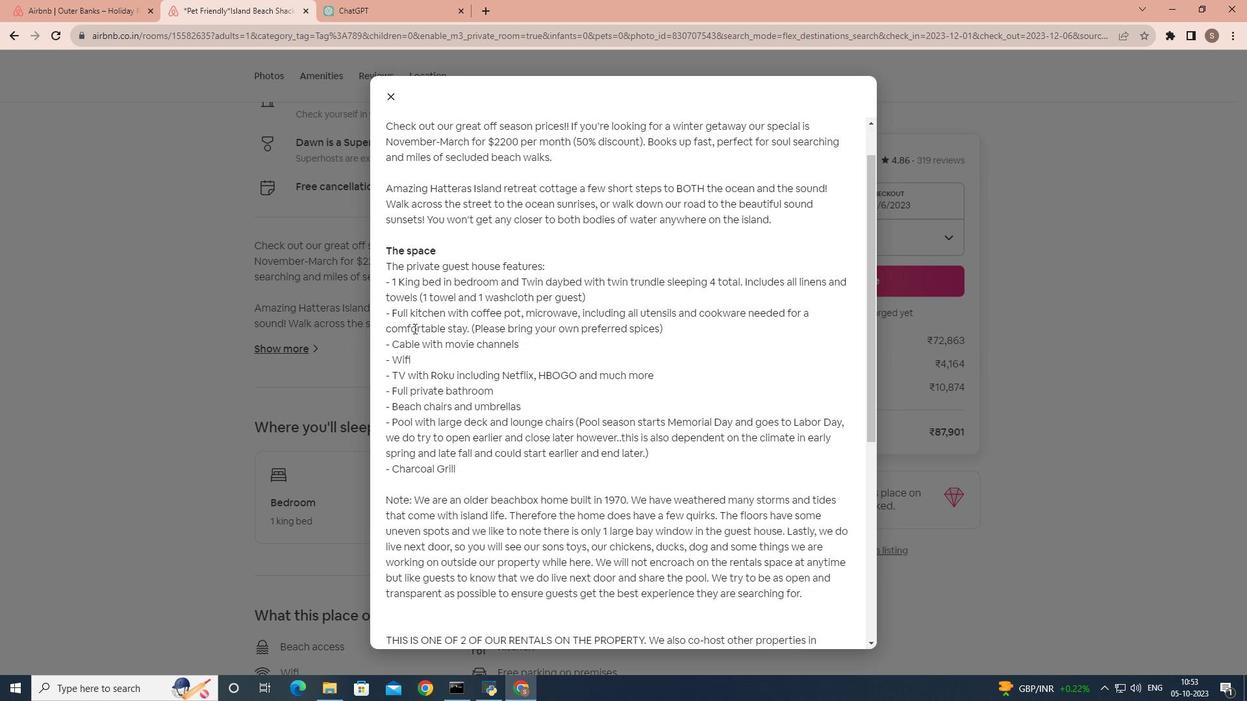 
Action: Mouse scrolled (433, 392) with delta (0, 0)
Screenshot: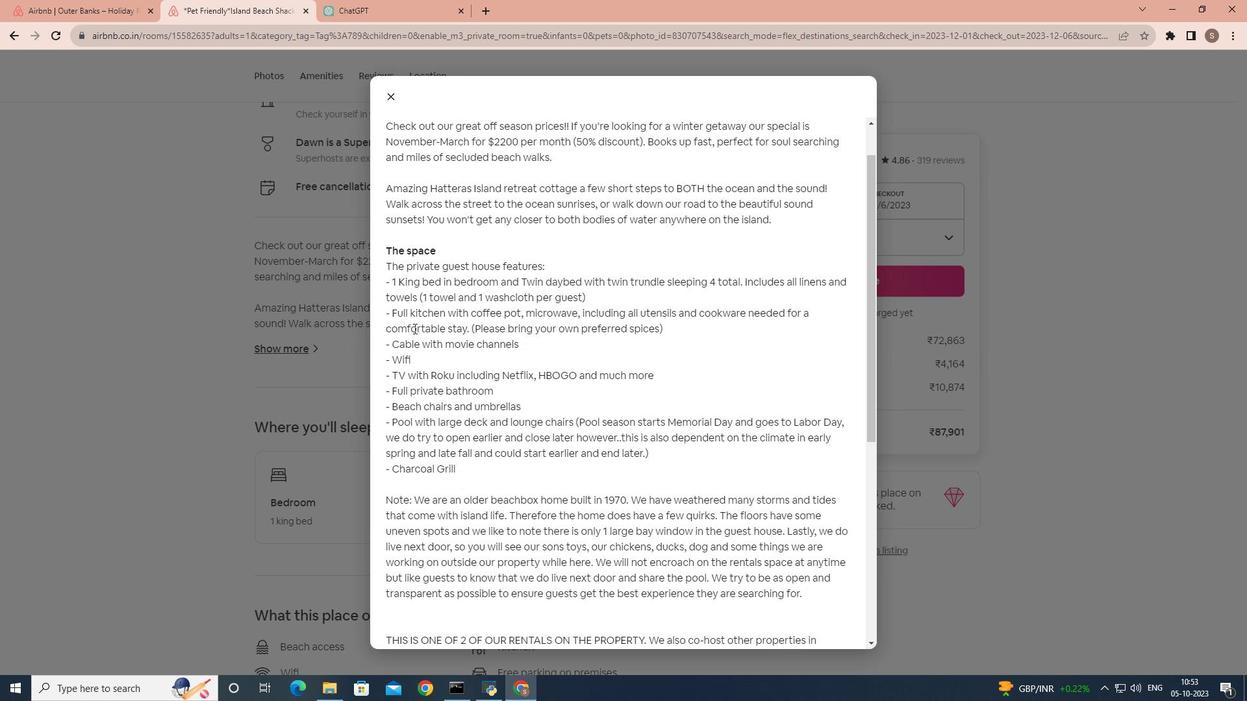 
Action: Mouse scrolled (433, 392) with delta (0, 0)
Screenshot: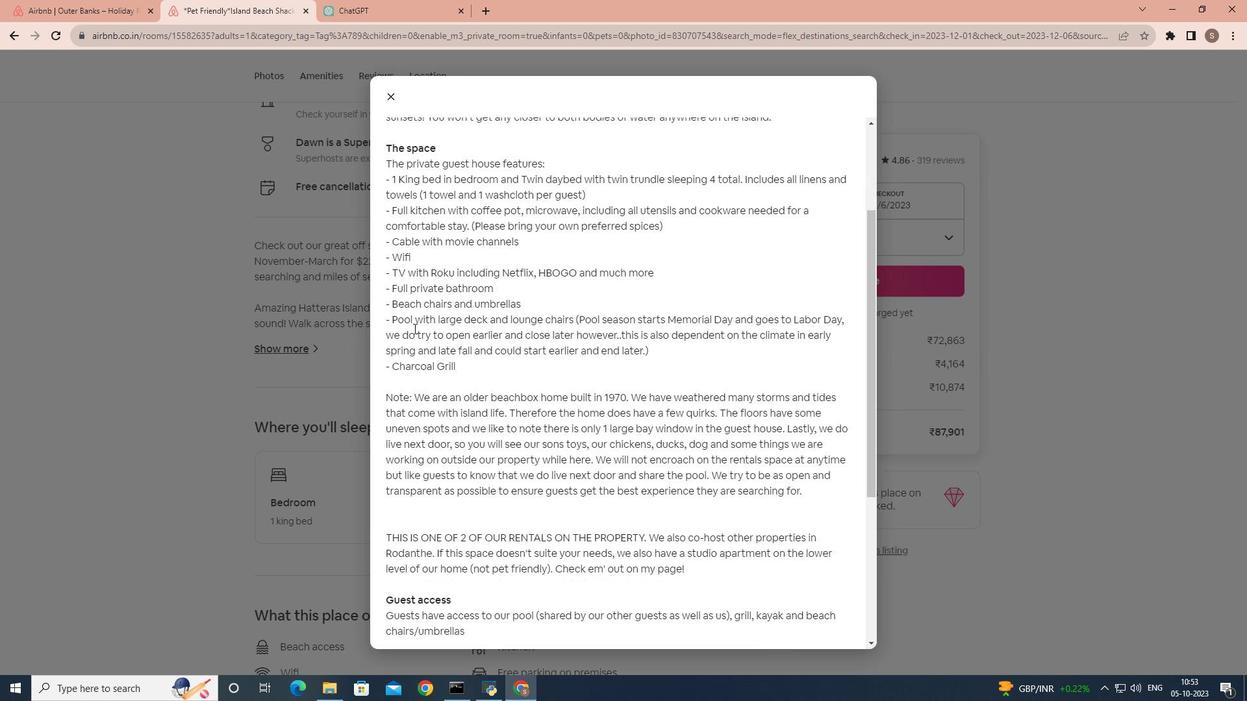 
Action: Mouse scrolled (433, 392) with delta (0, 0)
Screenshot: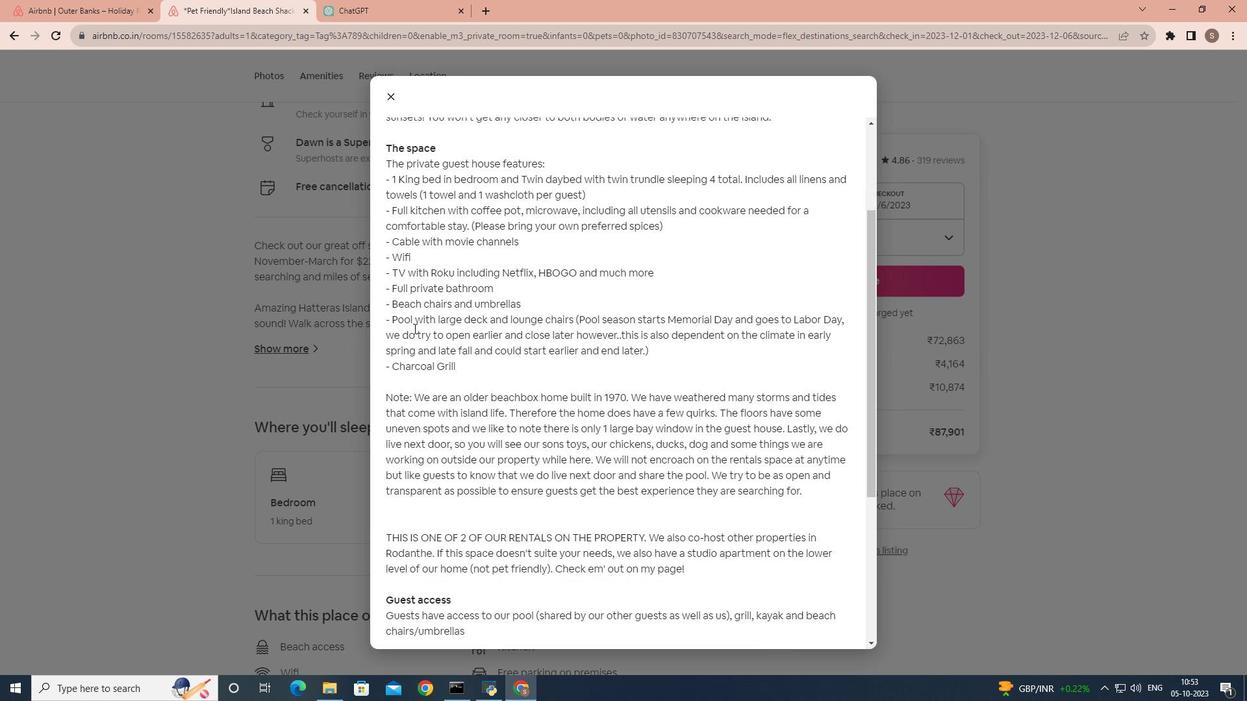
Action: Mouse scrolled (433, 392) with delta (0, 0)
Screenshot: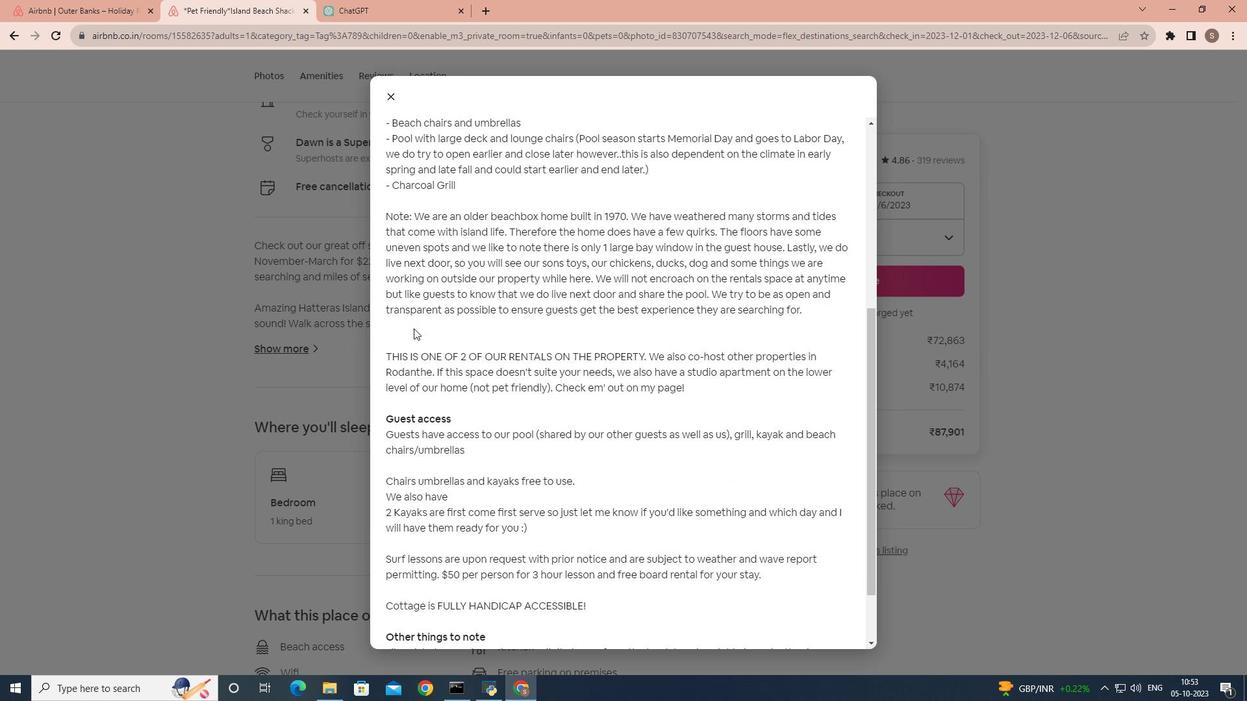 
Action: Mouse scrolled (433, 392) with delta (0, 0)
Screenshot: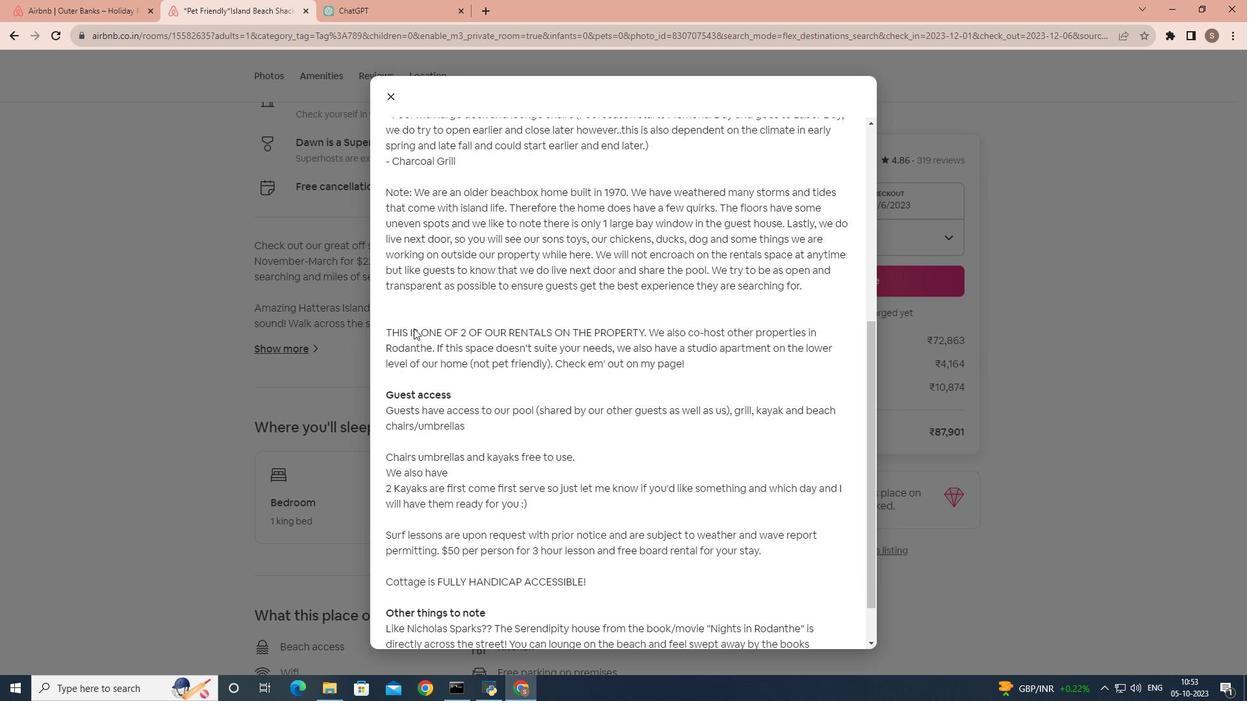 
Action: Mouse scrolled (433, 392) with delta (0, 0)
Screenshot: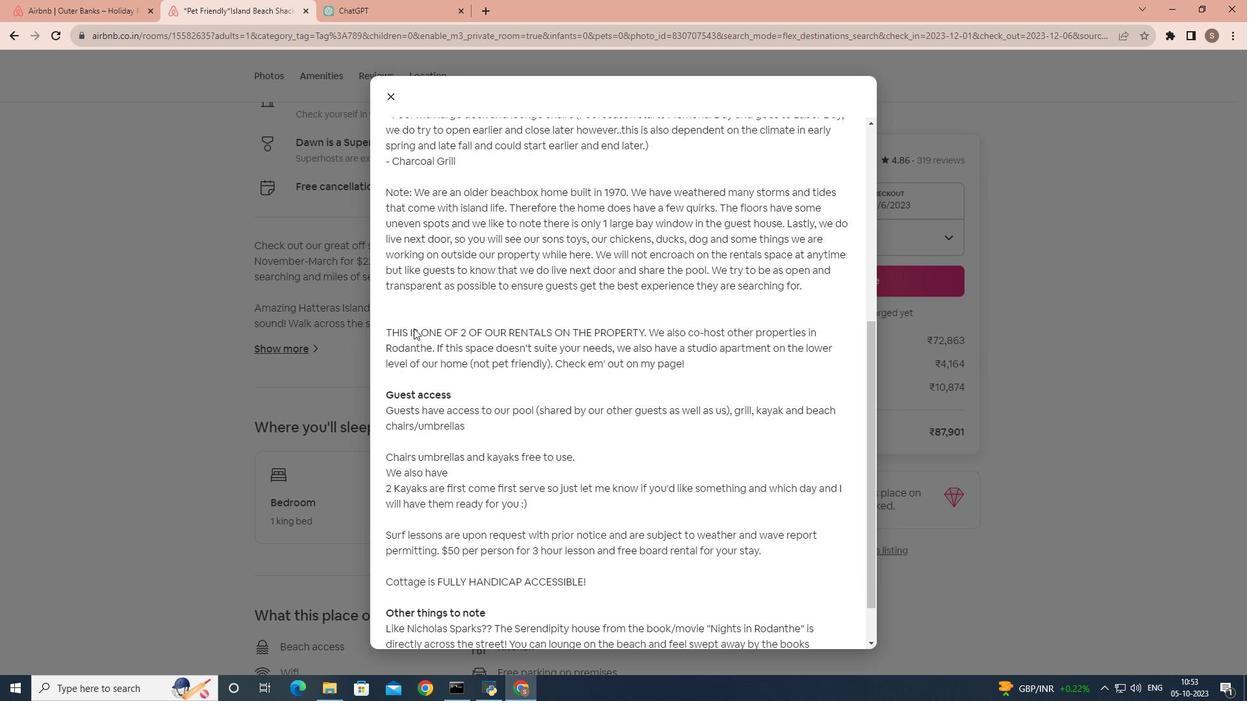 
Action: Mouse scrolled (433, 392) with delta (0, 0)
Screenshot: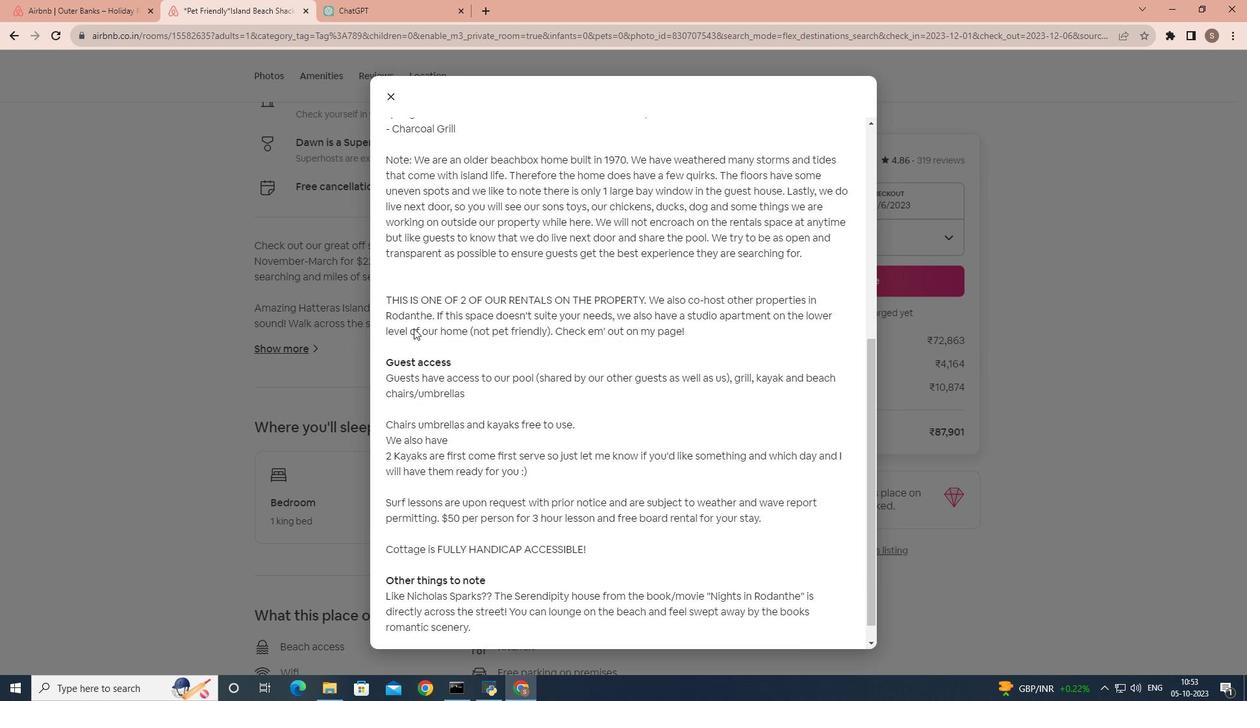 
Action: Mouse scrolled (433, 392) with delta (0, 0)
Screenshot: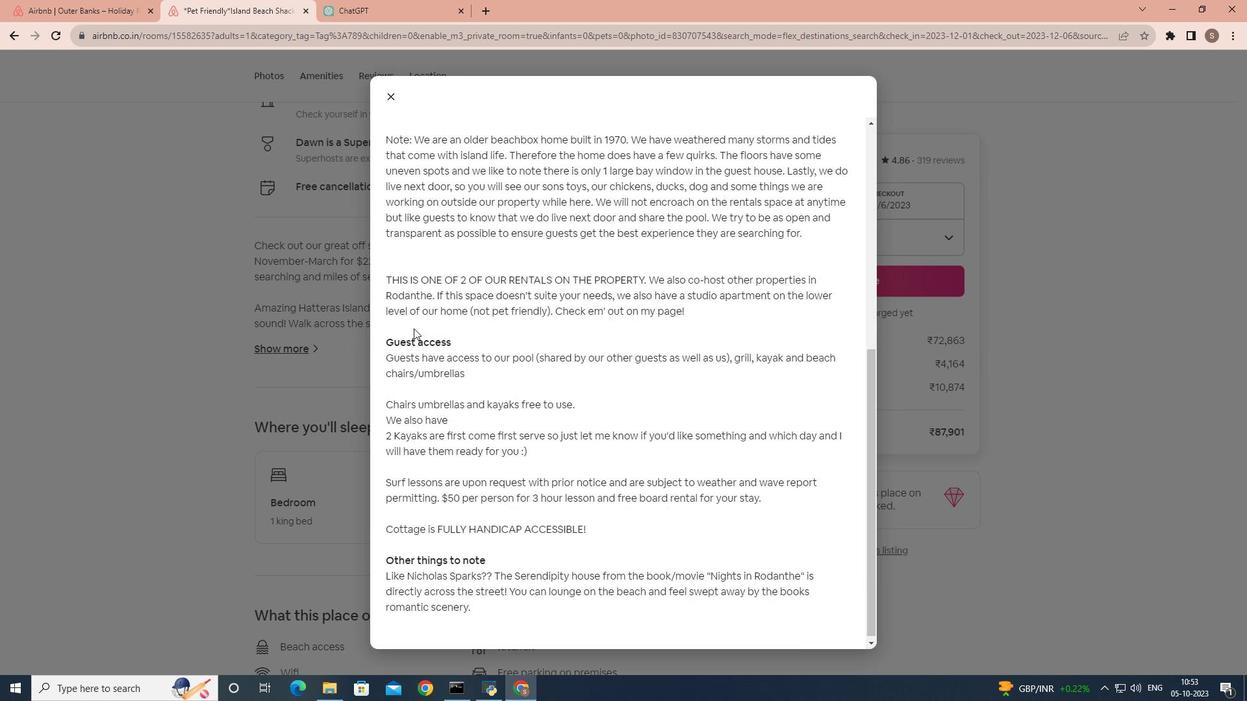 
Action: Mouse scrolled (433, 393) with delta (0, 0)
Screenshot: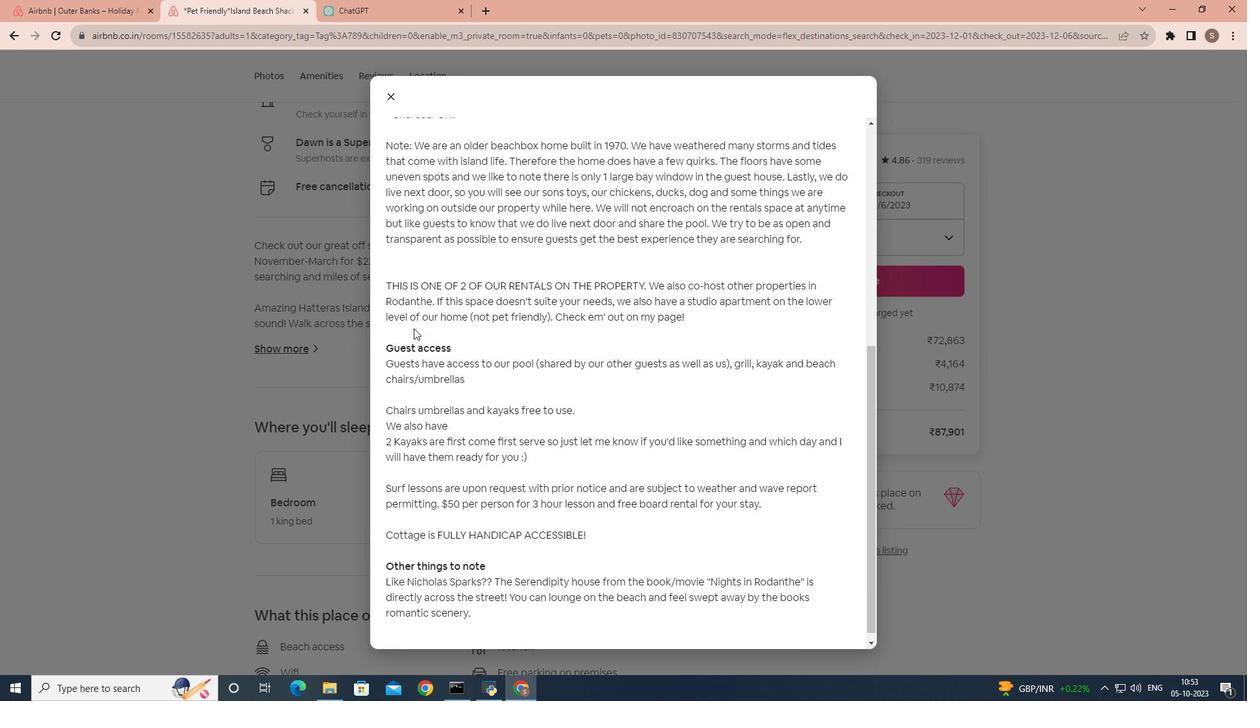 
Action: Mouse scrolled (433, 393) with delta (0, 0)
Screenshot: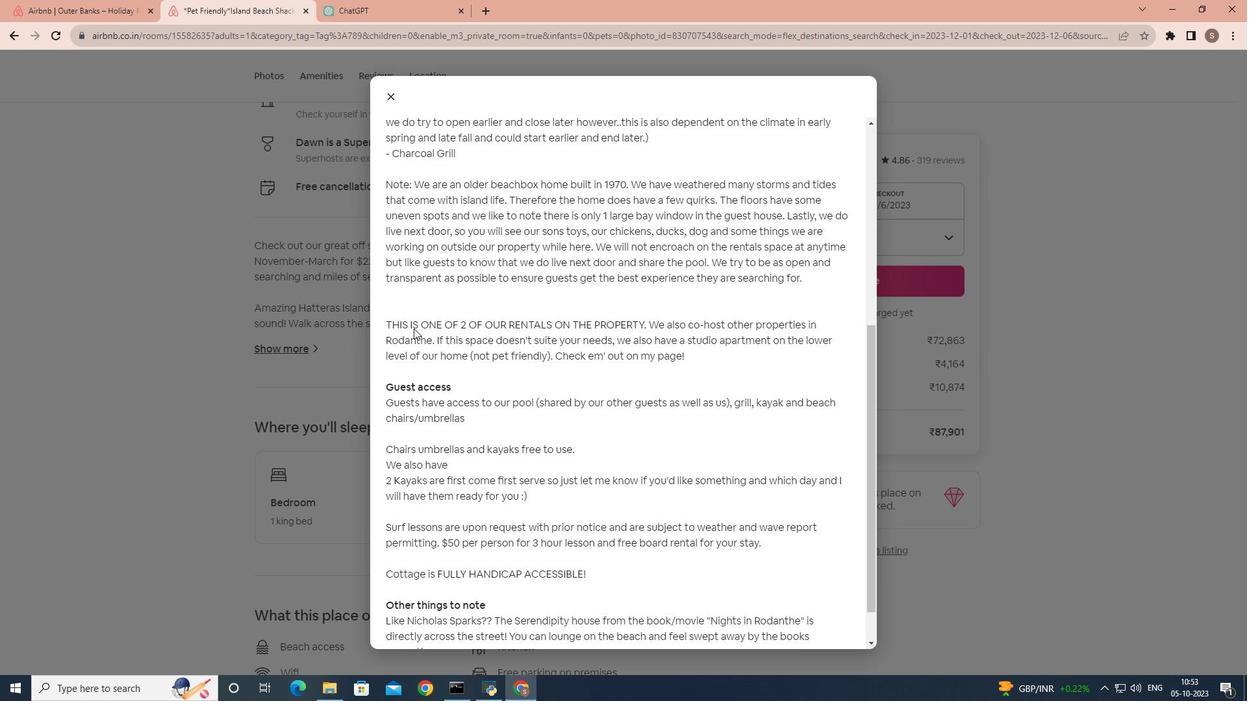 
Action: Mouse scrolled (433, 393) with delta (0, 0)
Screenshot: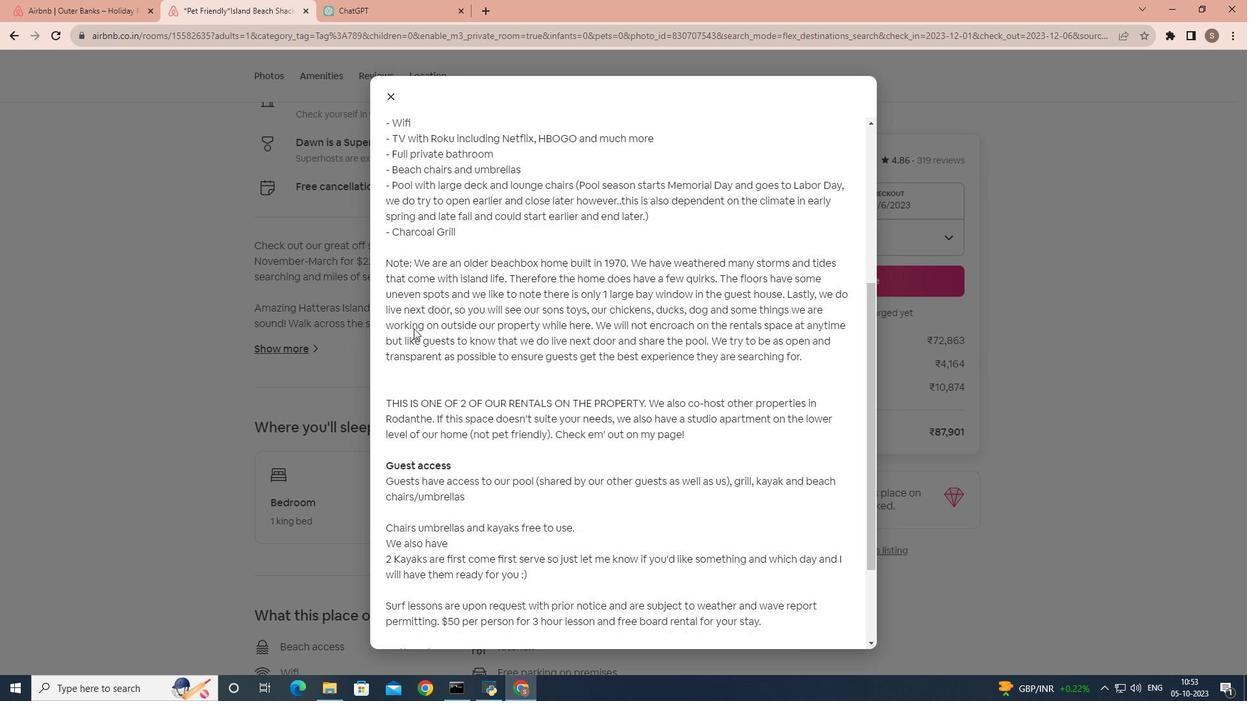 
Action: Mouse scrolled (433, 393) with delta (0, 0)
Screenshot: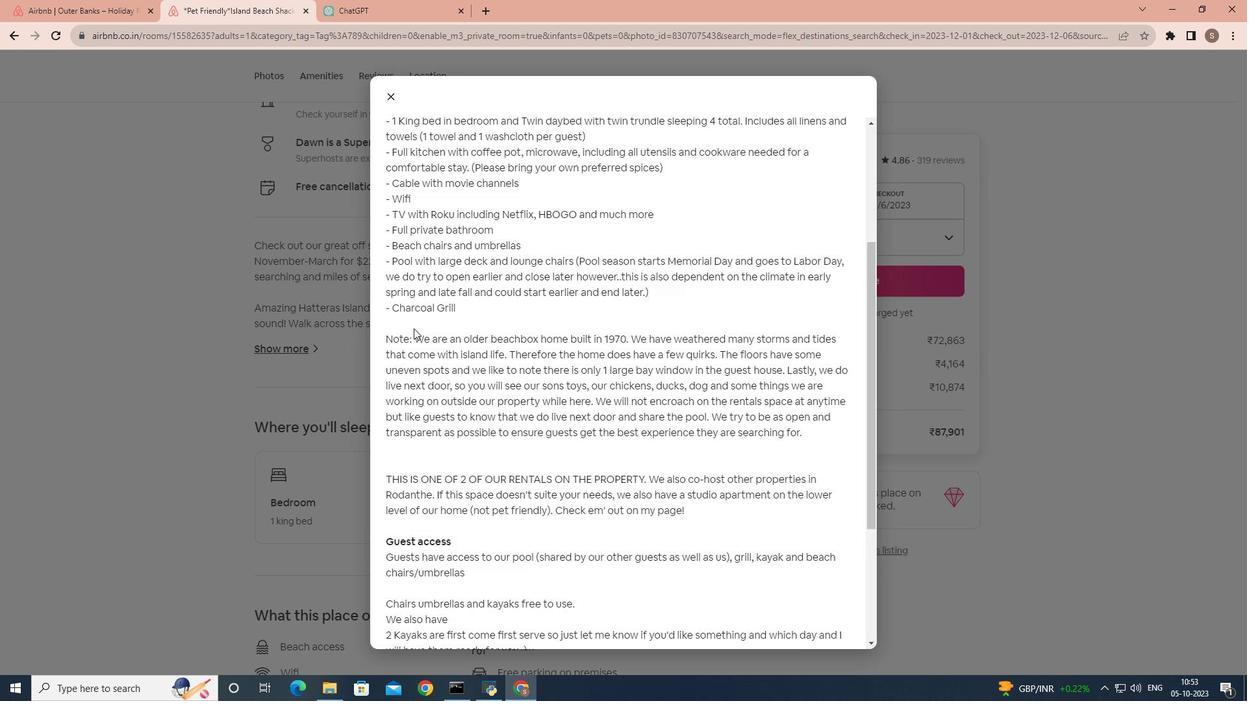 
Action: Mouse scrolled (433, 393) with delta (0, 0)
Screenshot: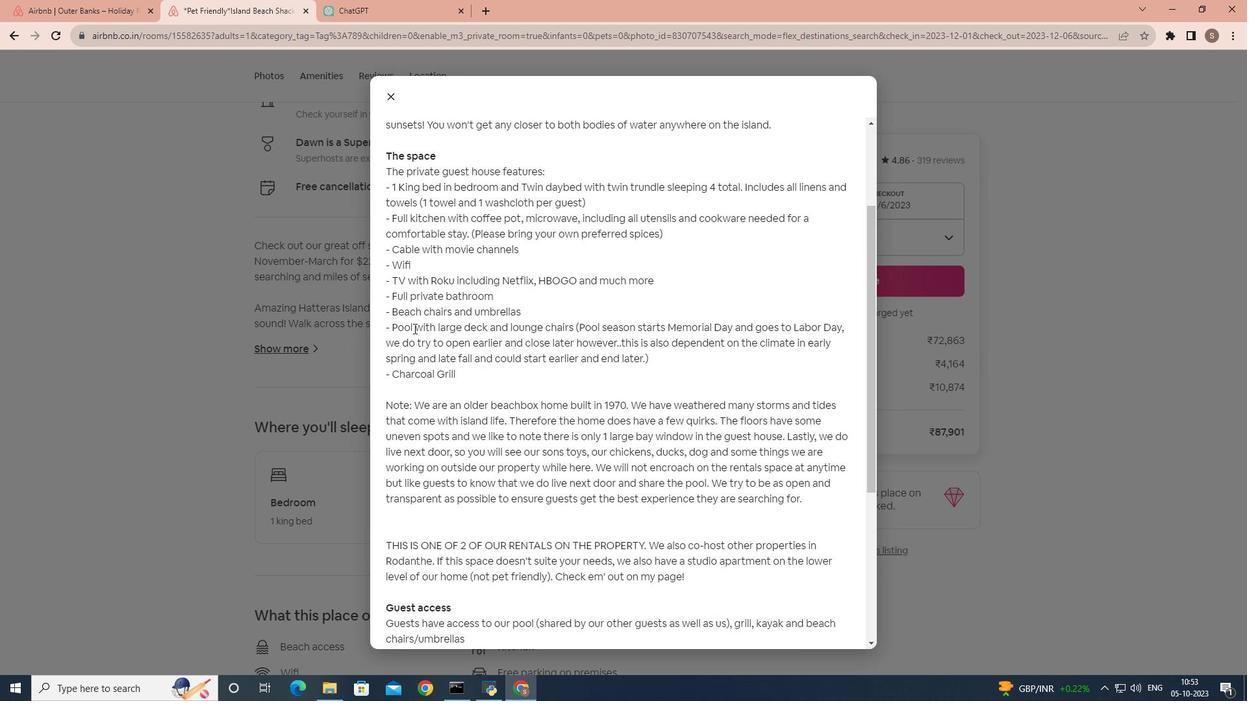 
Action: Mouse scrolled (433, 393) with delta (0, 0)
Screenshot: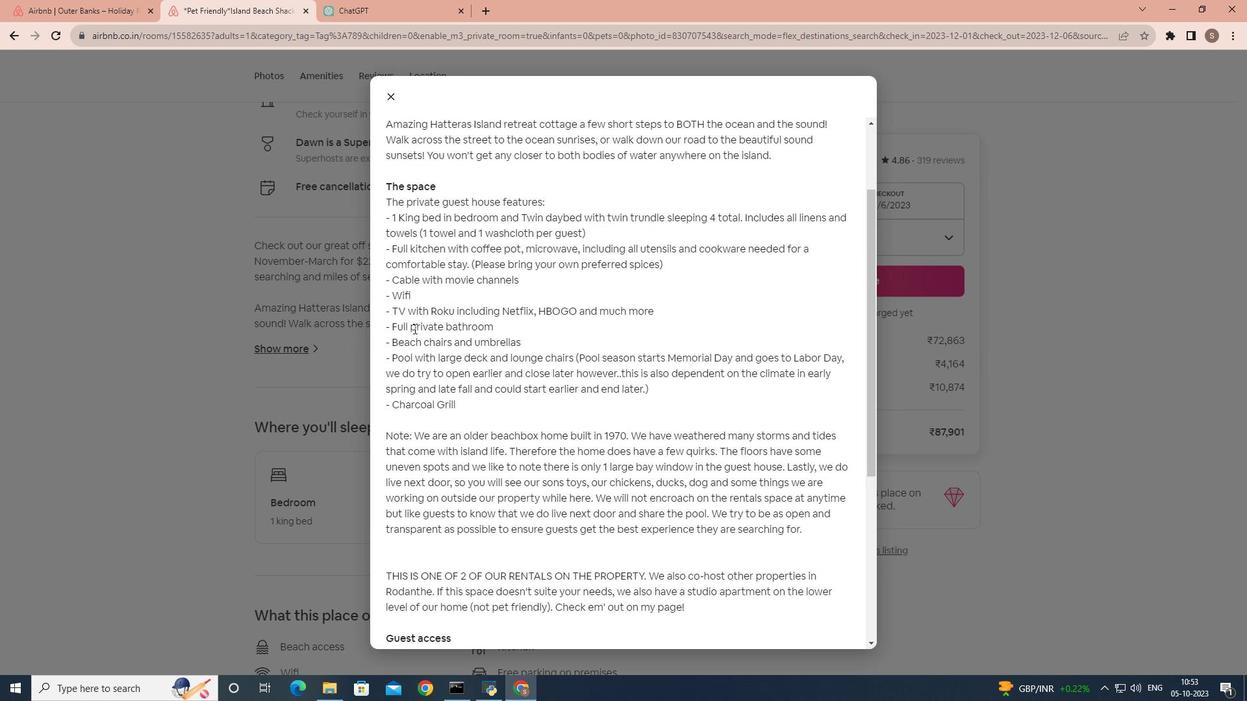 
Action: Mouse scrolled (433, 393) with delta (0, 0)
Screenshot: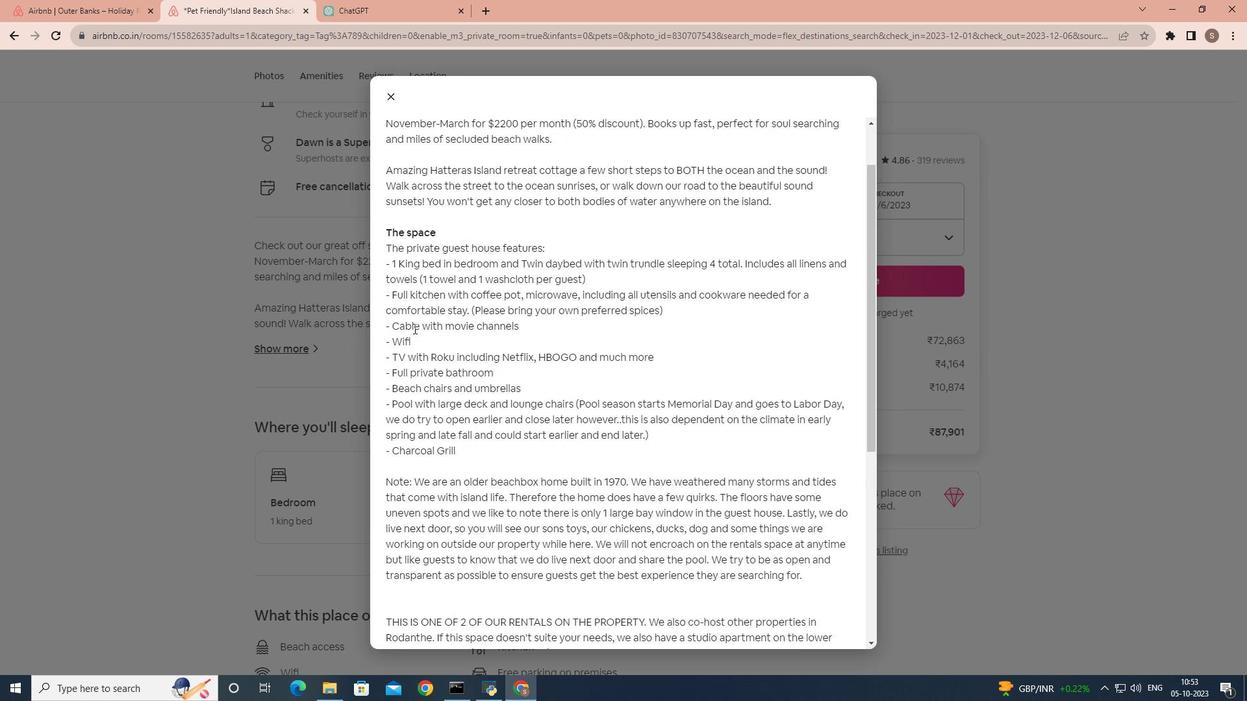 
Action: Mouse scrolled (433, 393) with delta (0, 0)
Screenshot: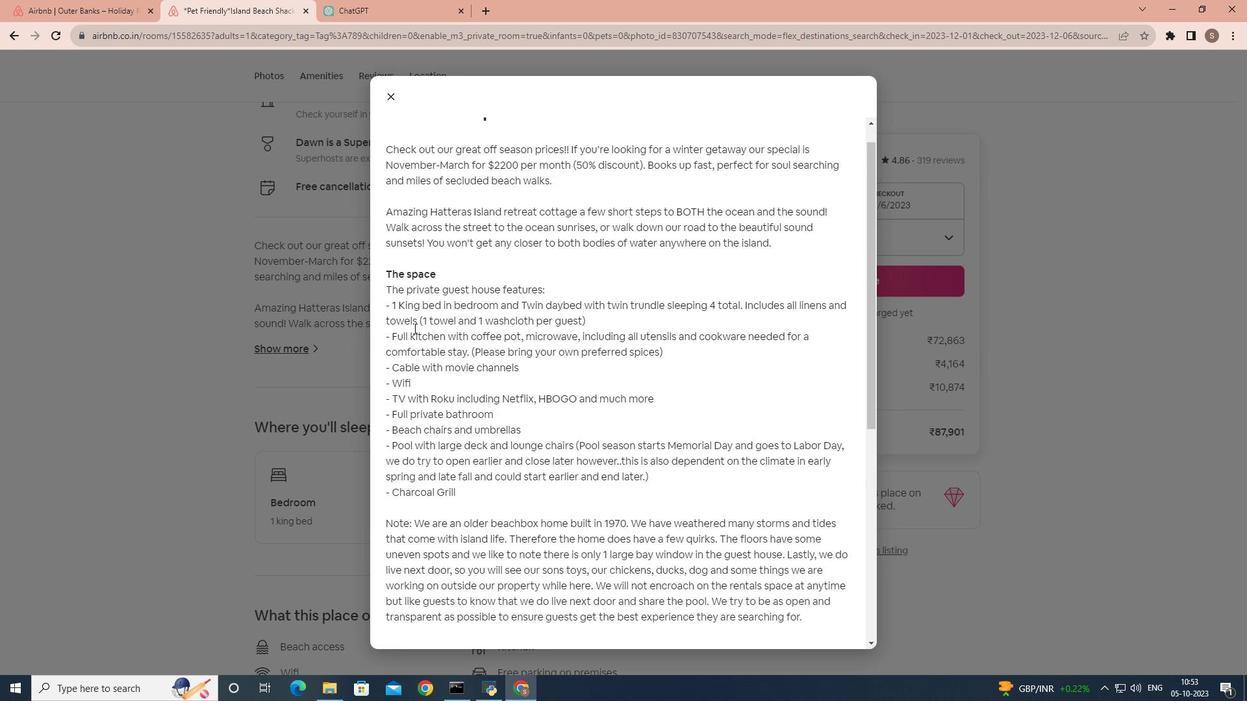 
Action: Mouse scrolled (433, 393) with delta (0, 0)
Screenshot: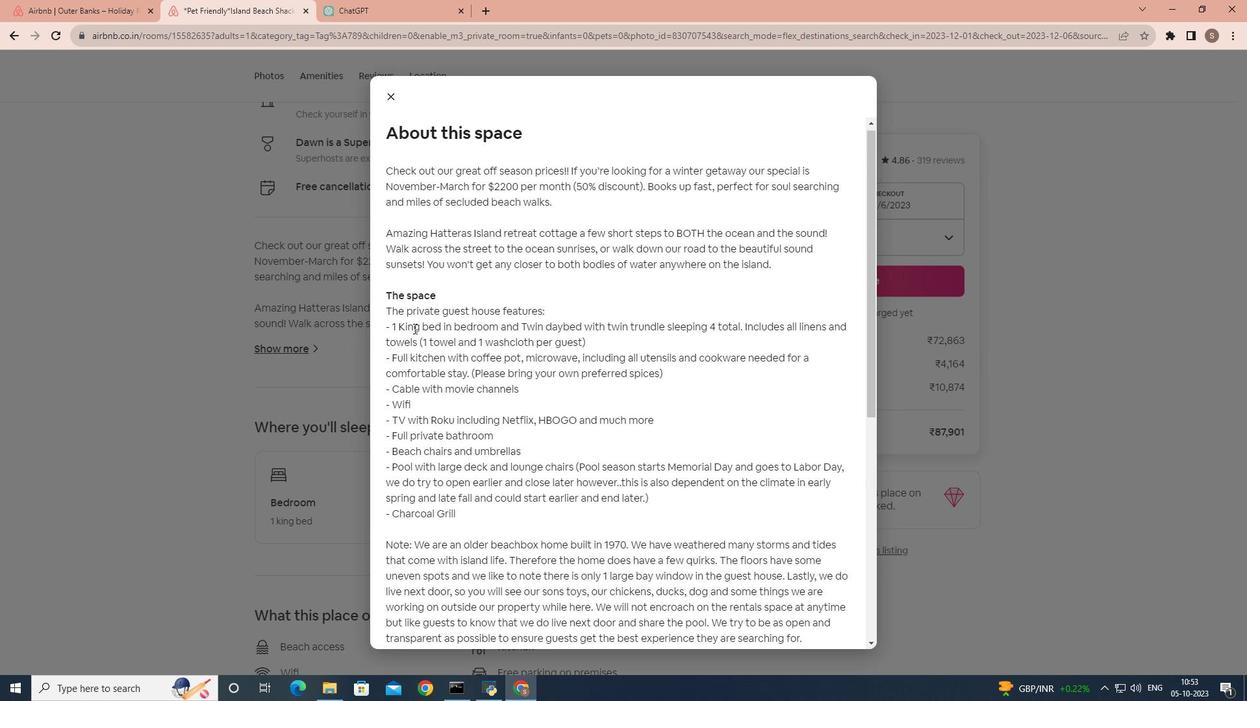 
Action: Mouse scrolled (433, 393) with delta (0, 0)
Screenshot: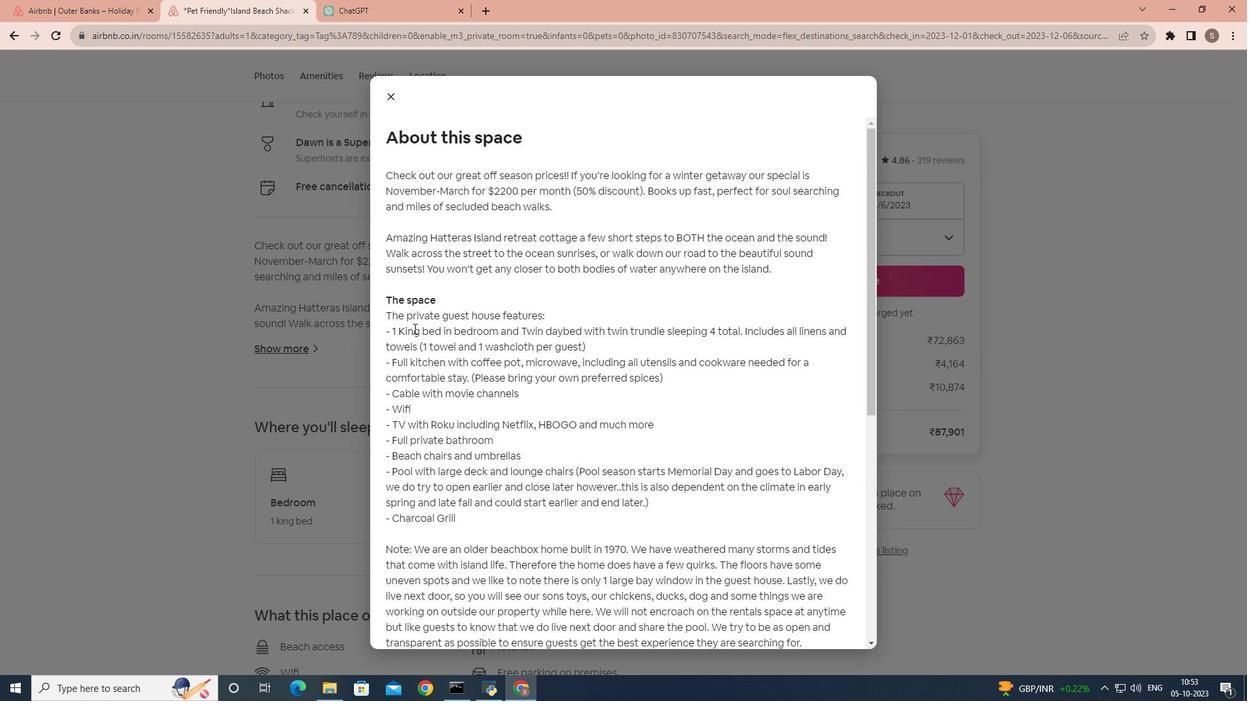
Action: Mouse moved to (430, 349)
Screenshot: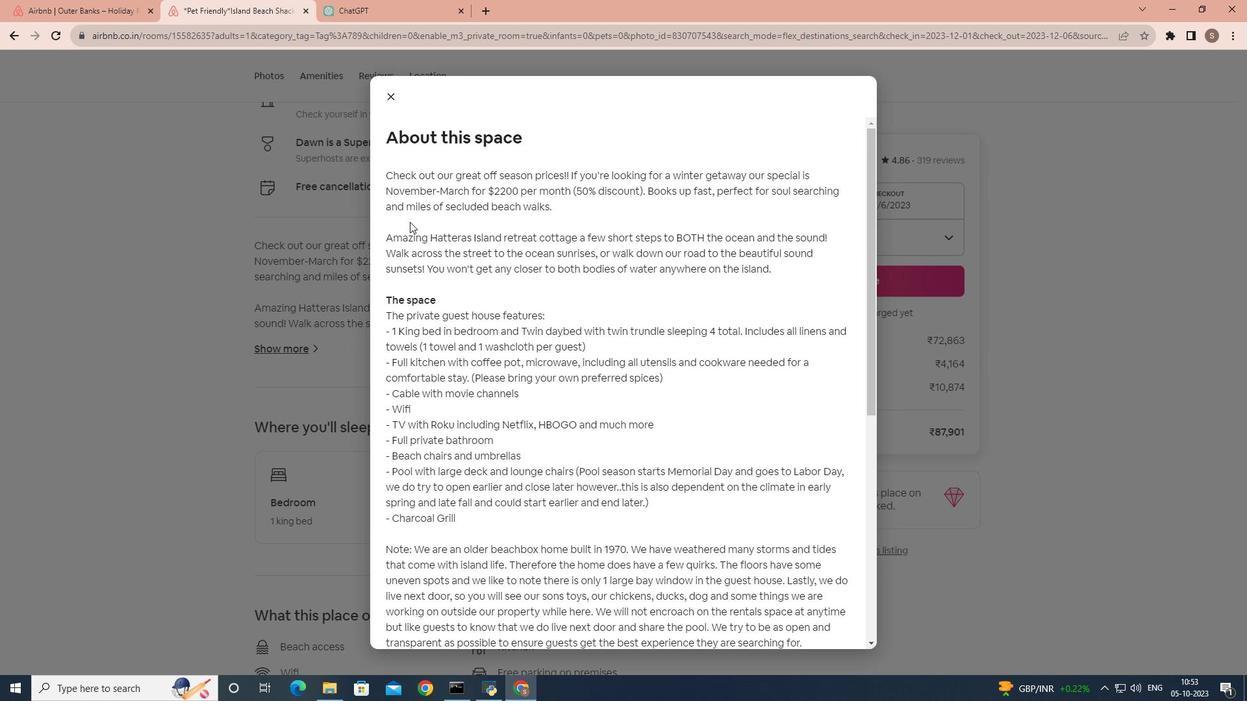 
Action: Mouse scrolled (430, 349) with delta (0, 0)
Screenshot: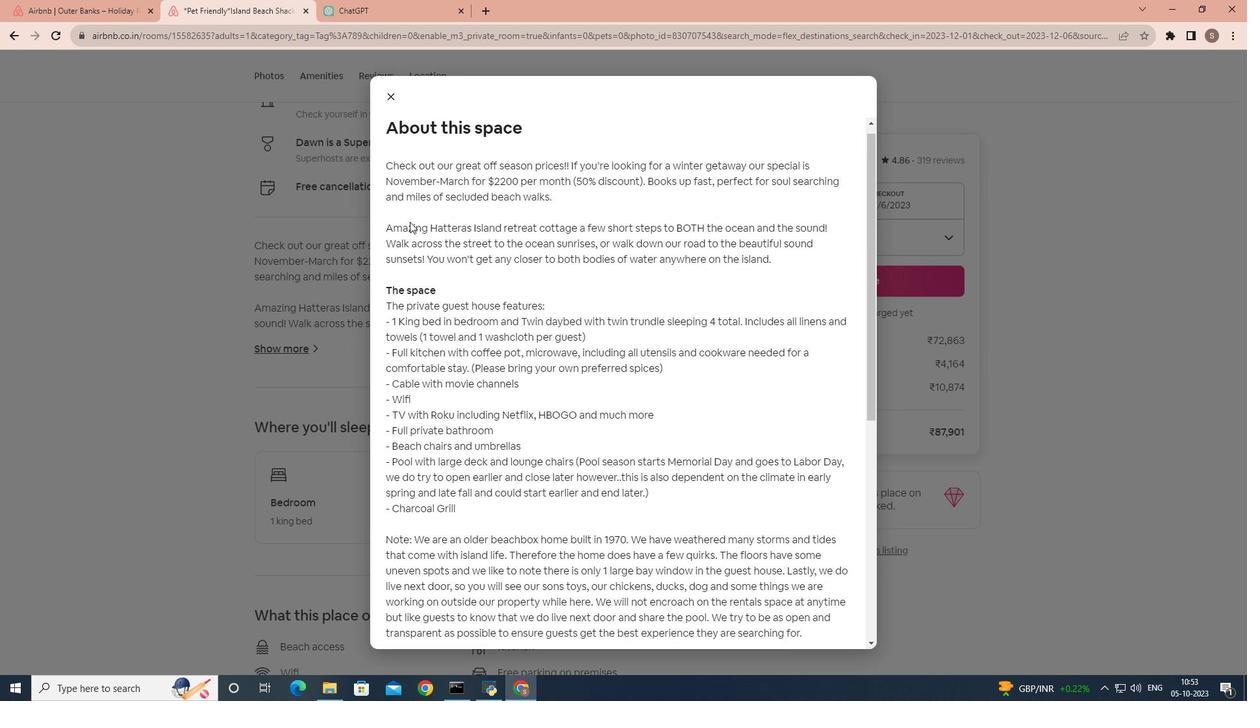 
Action: Mouse scrolled (430, 349) with delta (0, 0)
Screenshot: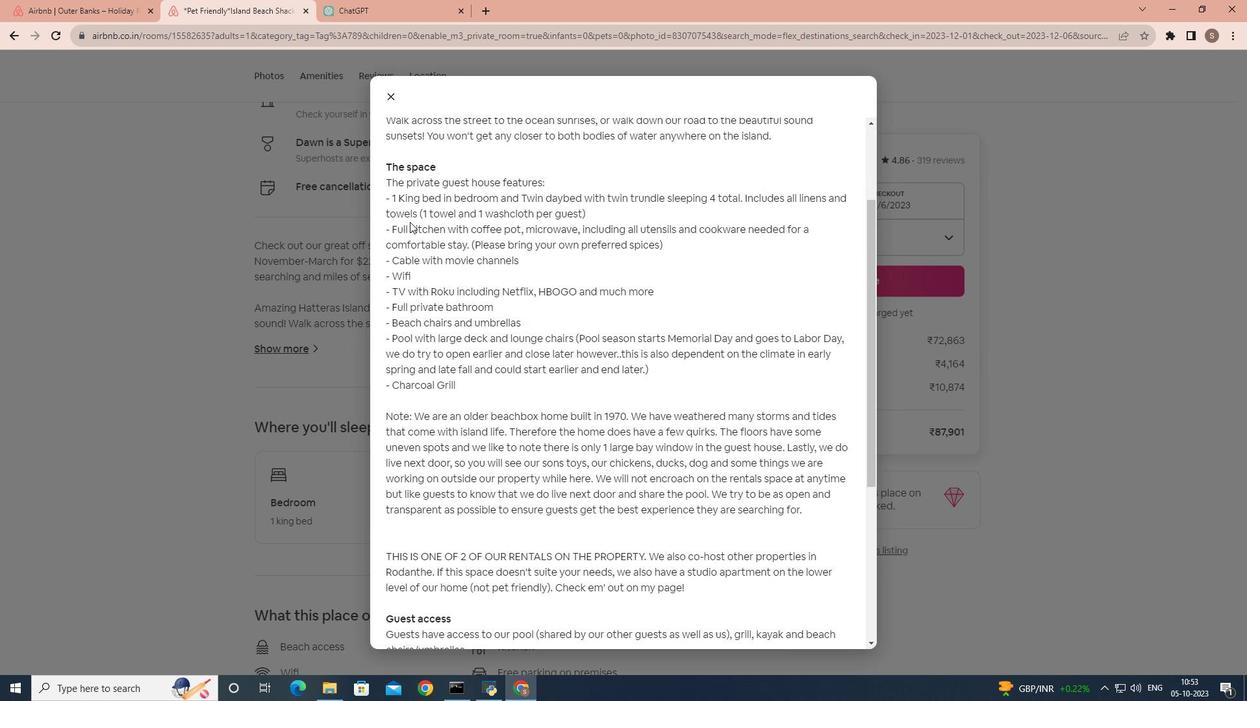 
Action: Mouse scrolled (430, 349) with delta (0, 0)
Screenshot: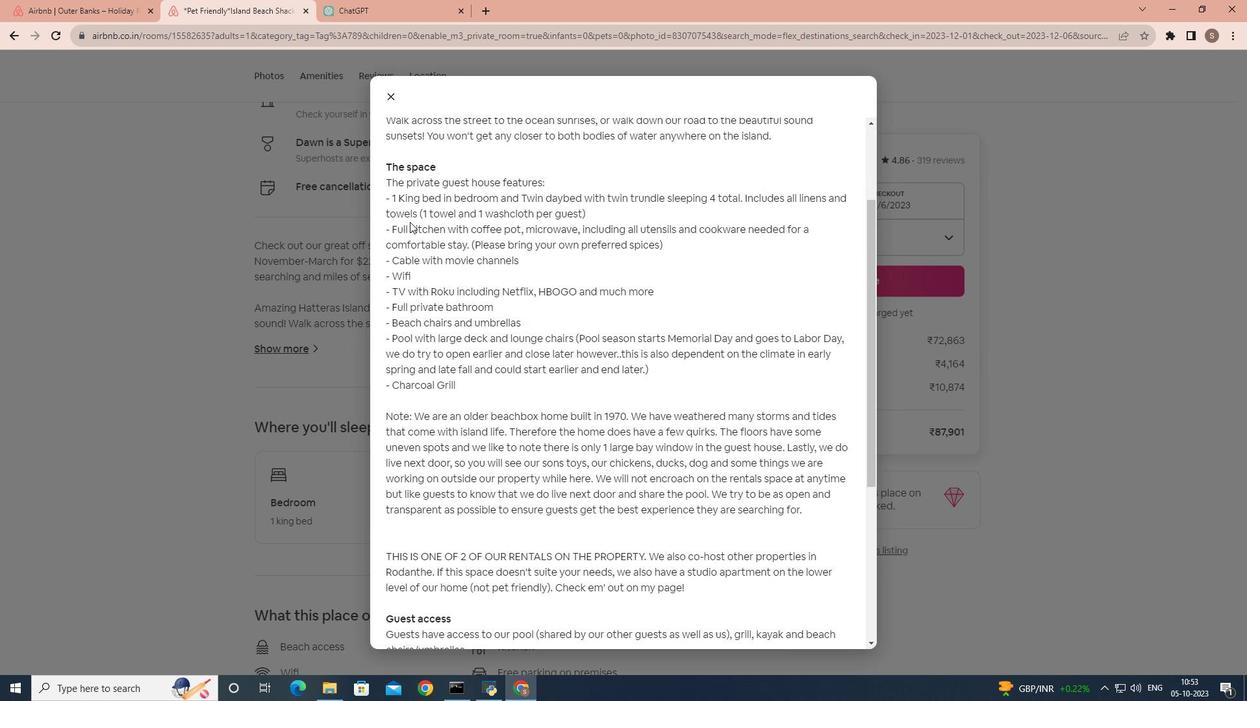 
Action: Mouse scrolled (430, 349) with delta (0, 0)
Screenshot: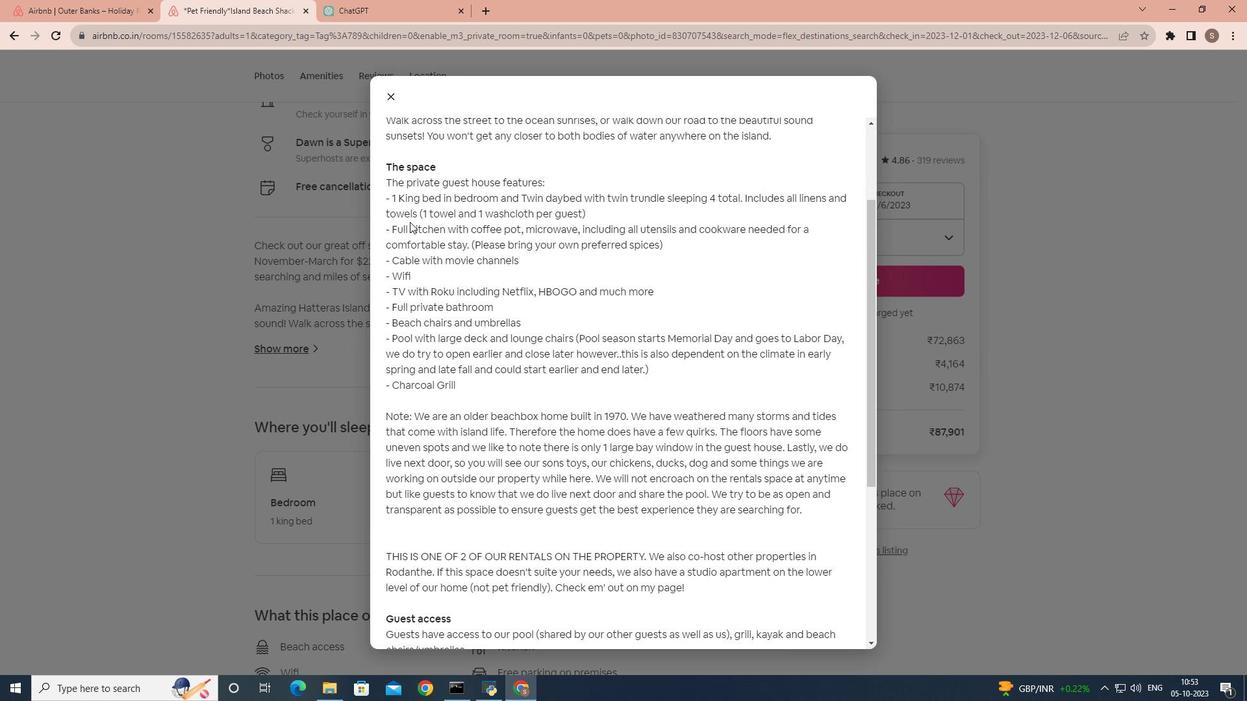 
Action: Mouse scrolled (430, 349) with delta (0, 0)
Screenshot: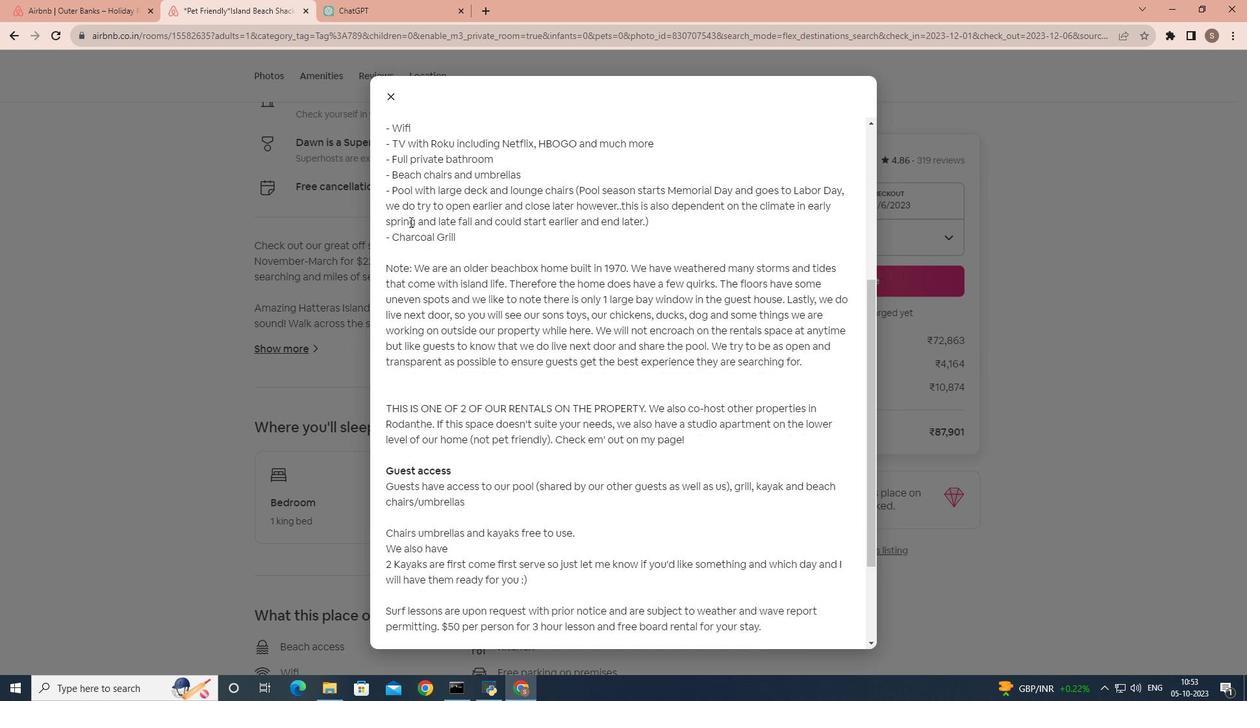 
Action: Mouse scrolled (430, 349) with delta (0, 0)
Screenshot: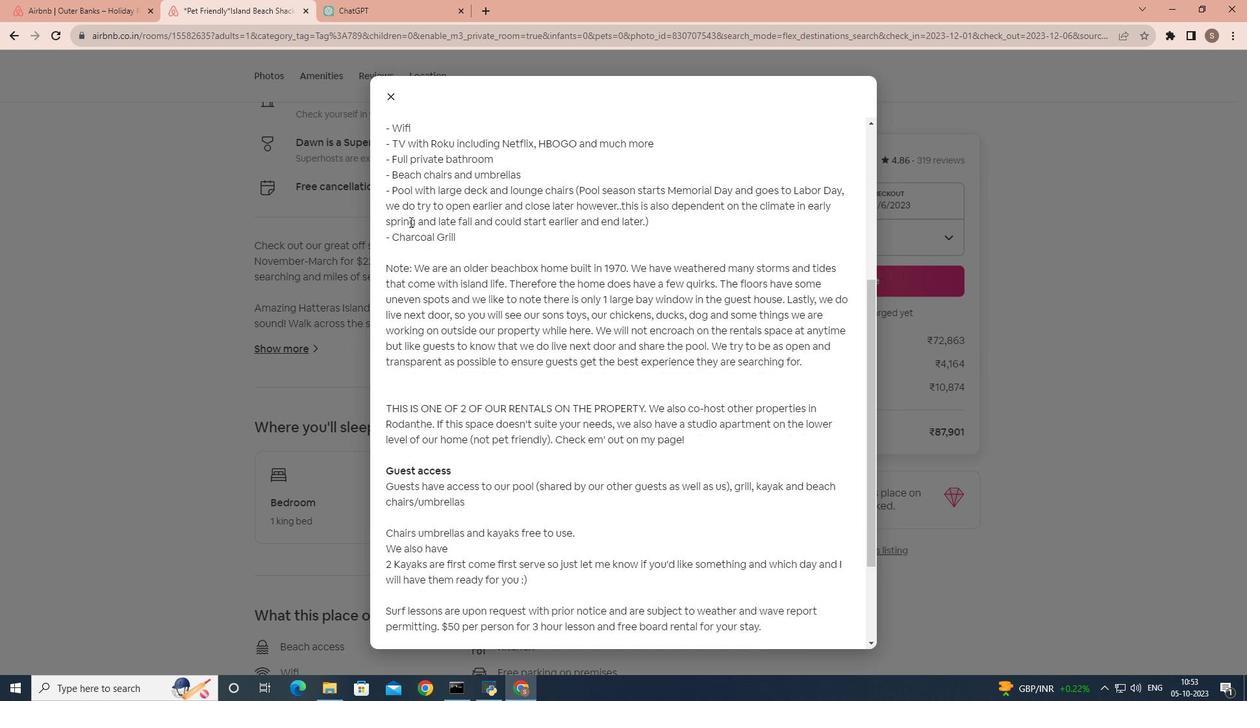 
Action: Mouse scrolled (430, 349) with delta (0, 0)
Screenshot: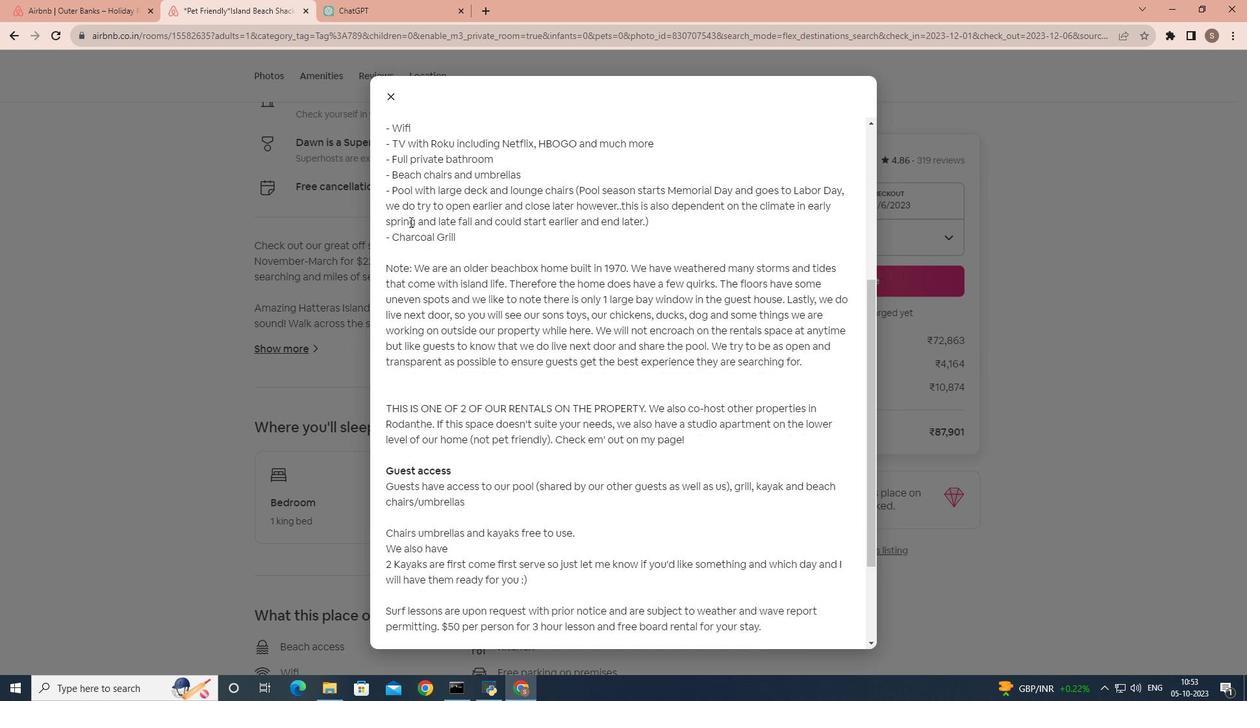 
Action: Mouse scrolled (430, 349) with delta (0, 0)
Screenshot: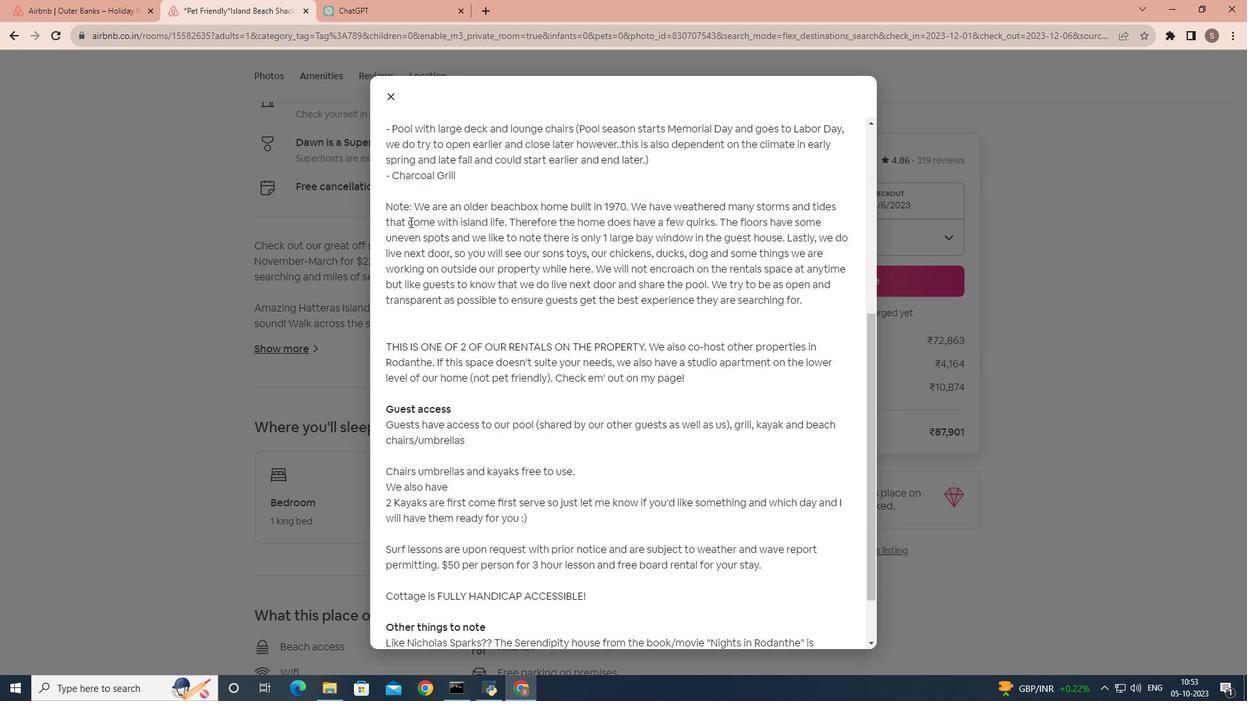 
Action: Mouse scrolled (430, 349) with delta (0, 0)
Screenshot: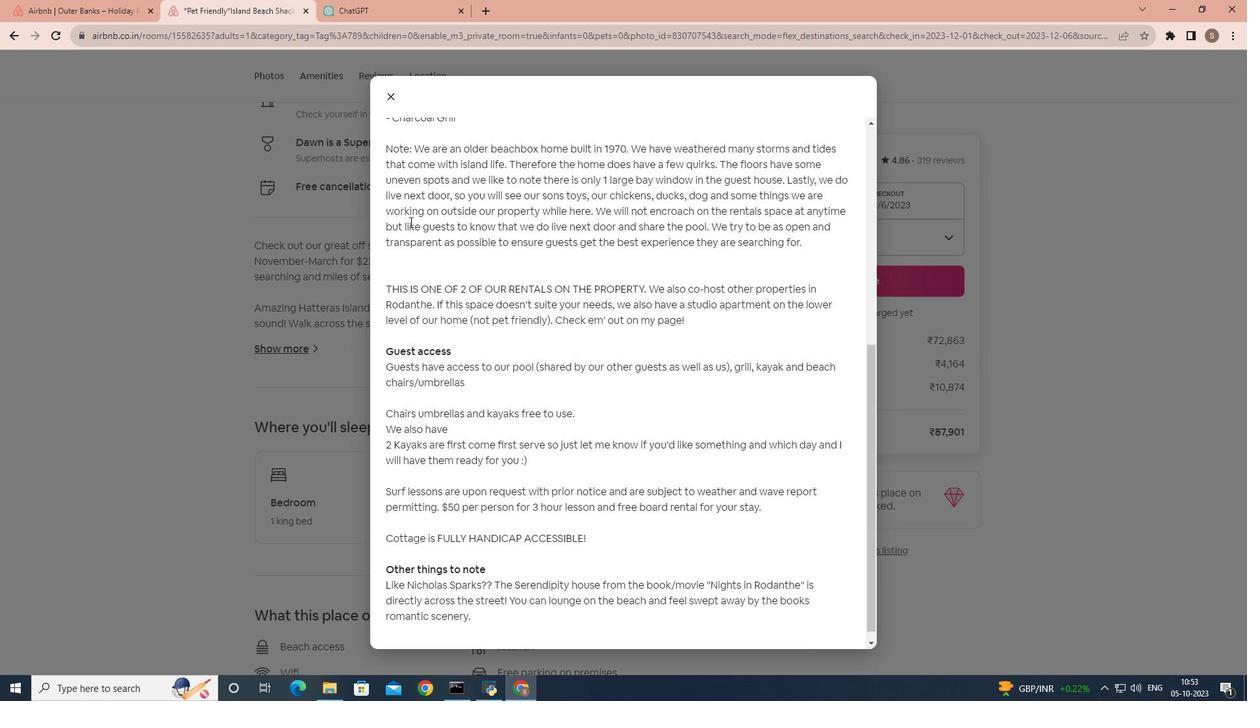 
Action: Mouse moved to (420, 298)
Screenshot: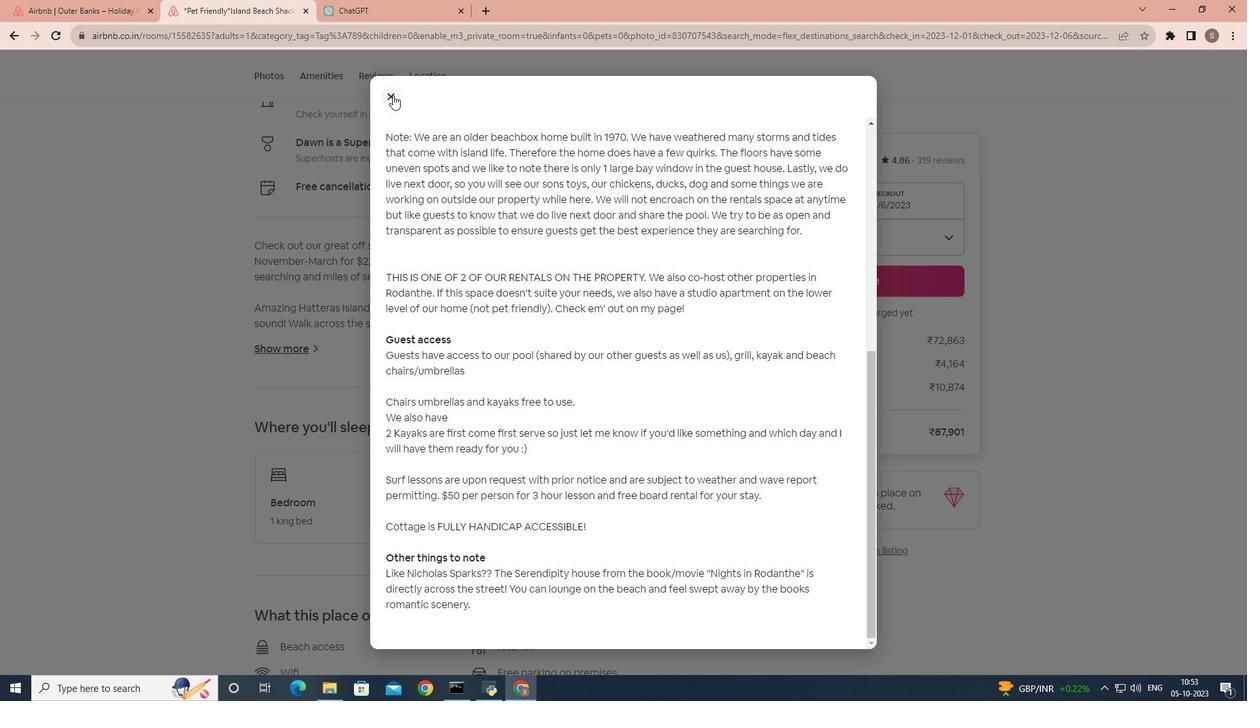 
Action: Mouse pressed left at (420, 298)
Screenshot: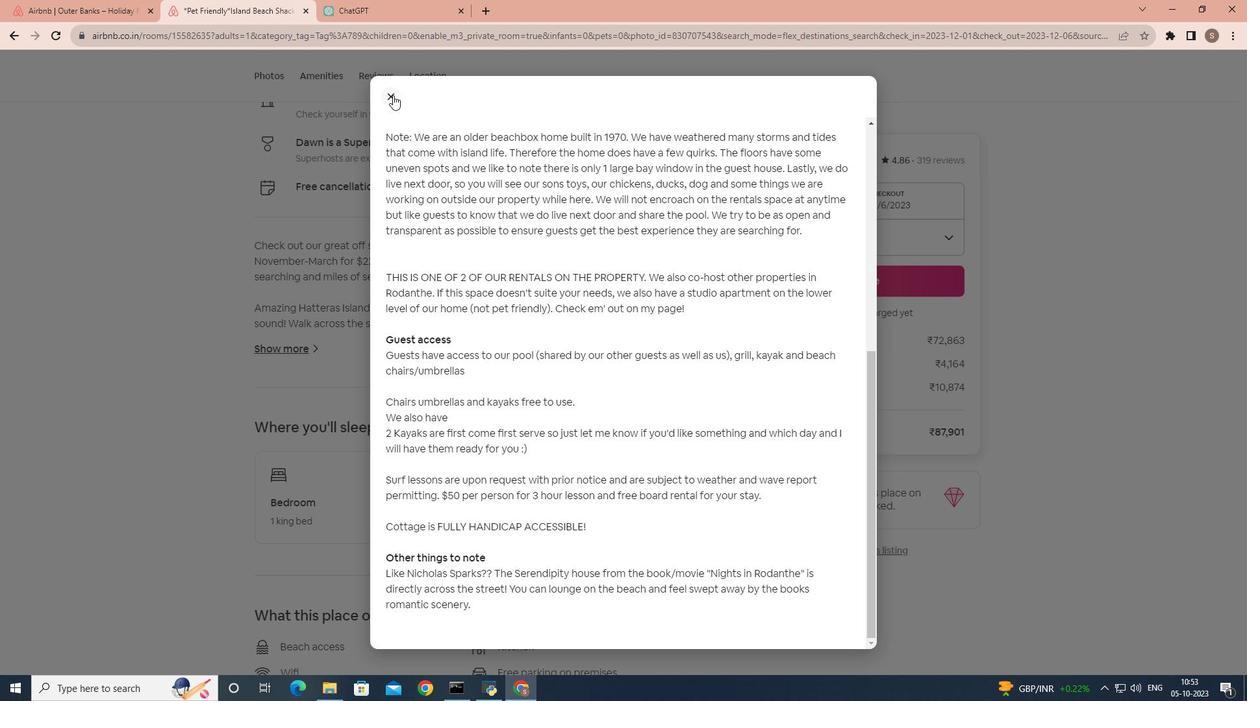 
Action: Mouse moved to (388, 453)
Screenshot: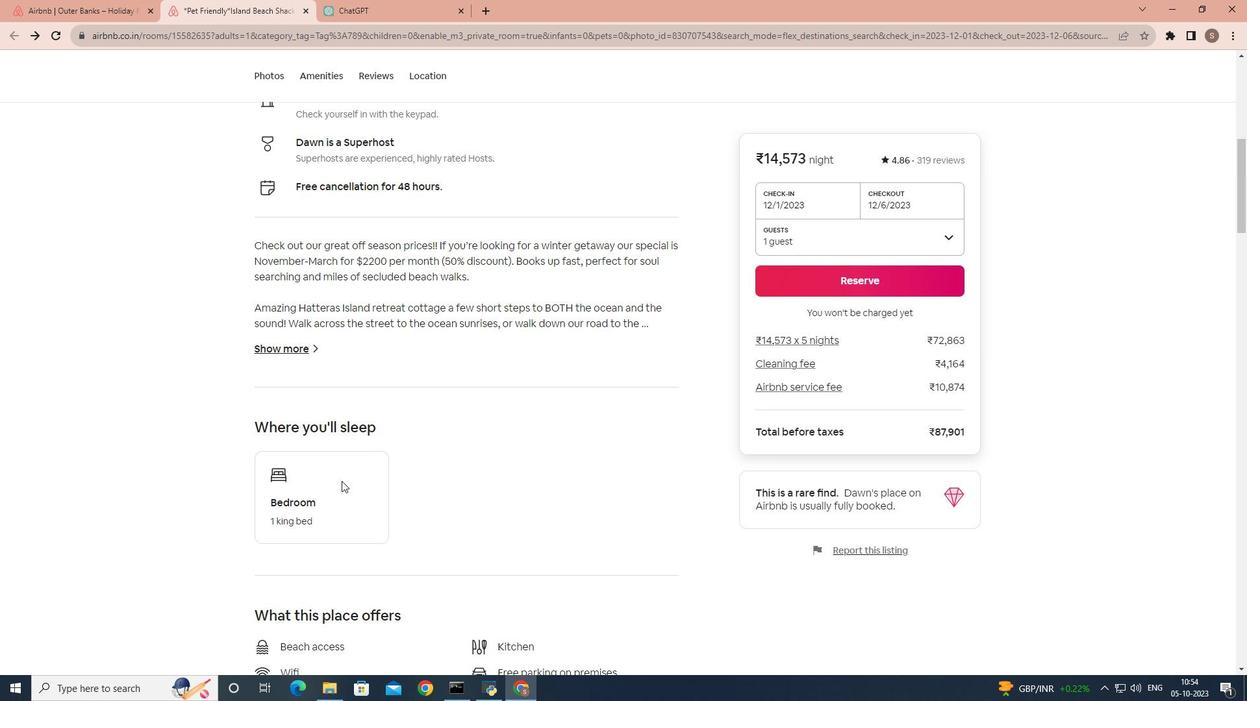 
Action: Mouse scrolled (388, 453) with delta (0, 0)
Screenshot: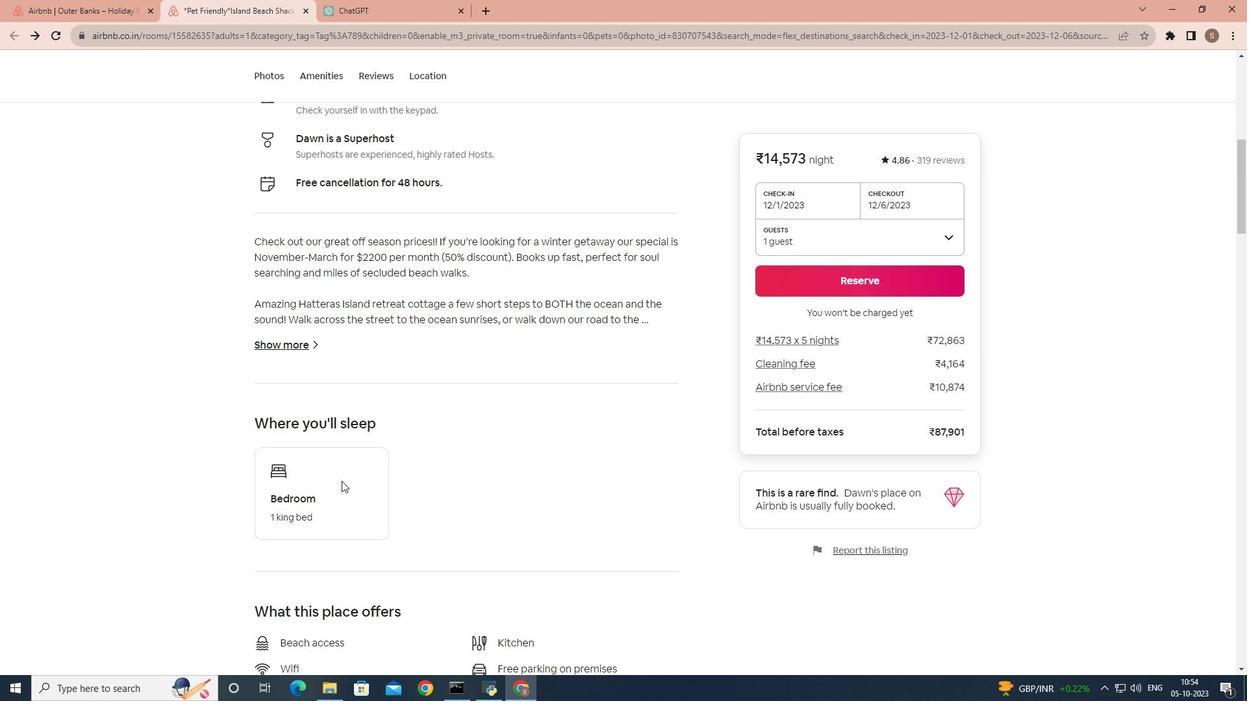 
Action: Mouse scrolled (388, 453) with delta (0, 0)
Screenshot: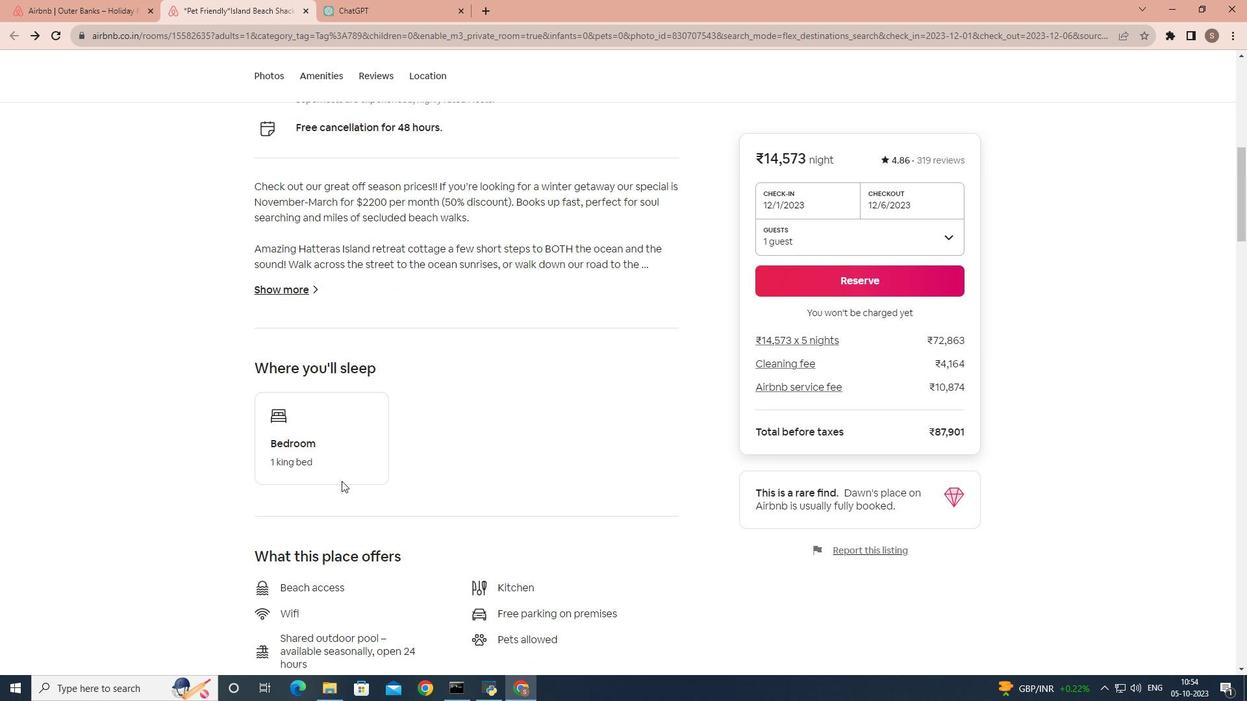 
Action: Mouse scrolled (388, 453) with delta (0, 0)
Screenshot: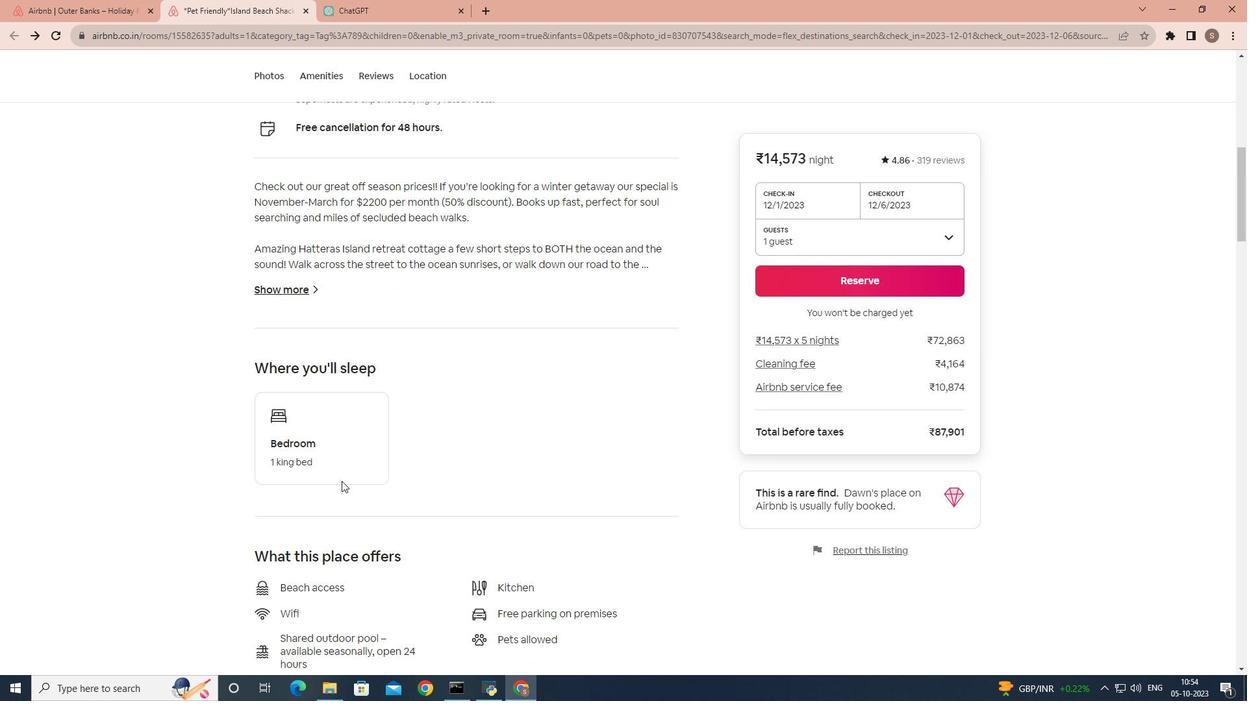 
Action: Mouse scrolled (388, 453) with delta (0, 0)
Screenshot: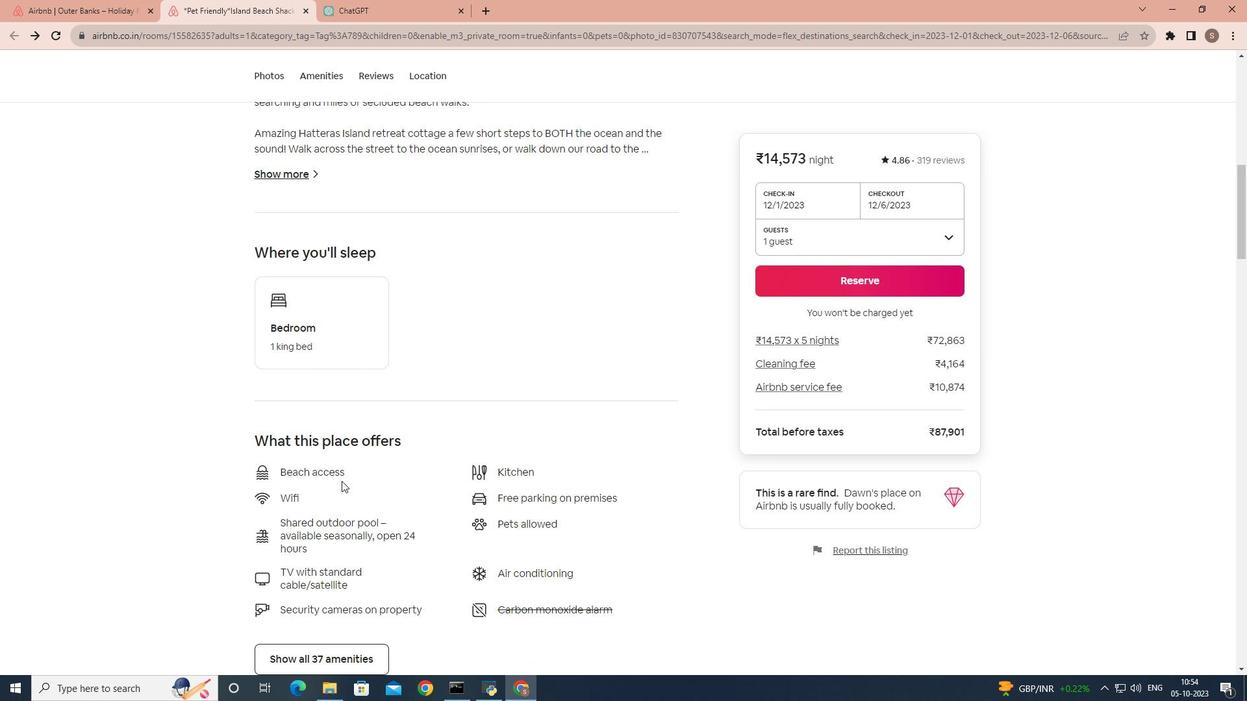 
Action: Mouse scrolled (388, 453) with delta (0, 0)
Screenshot: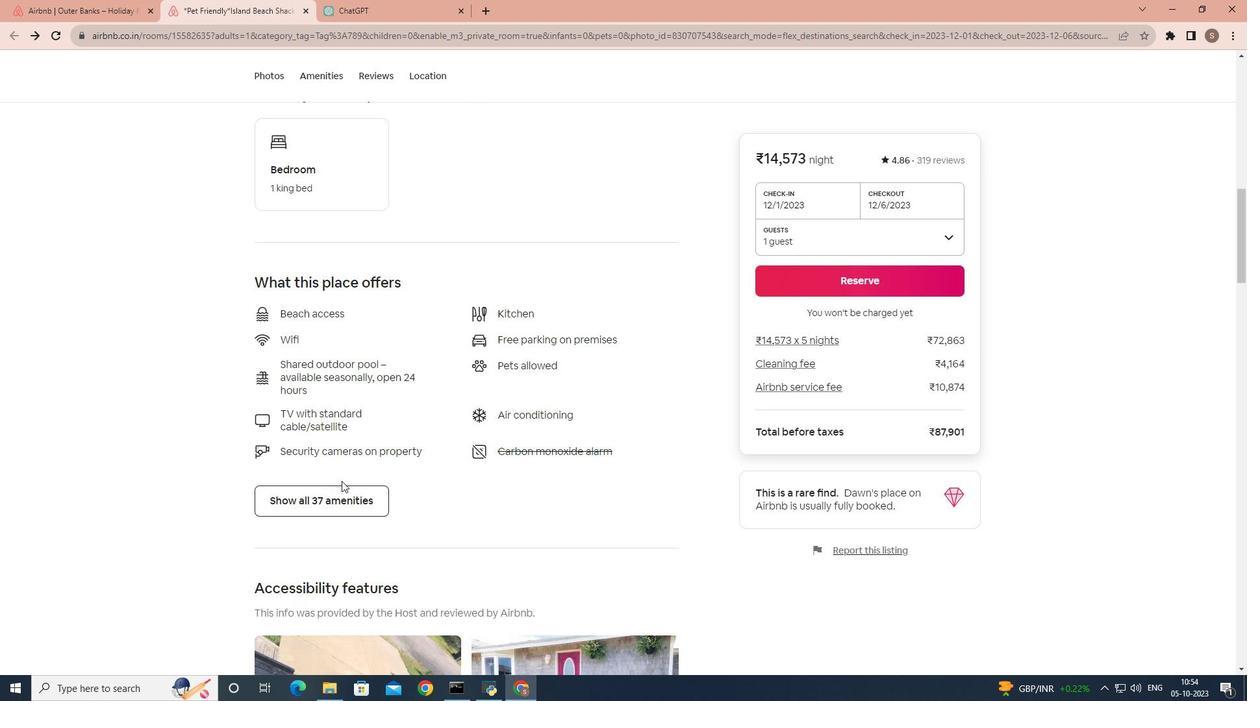 
Action: Mouse scrolled (388, 453) with delta (0, 0)
Screenshot: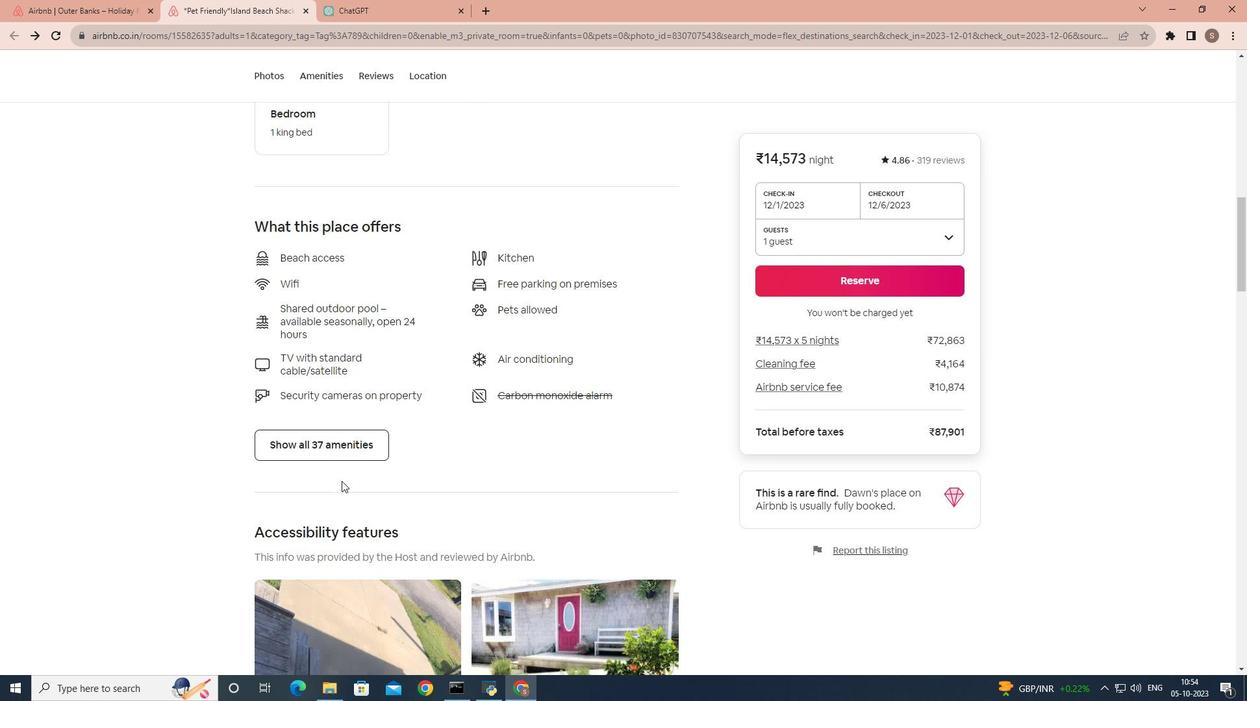 
Action: Mouse moved to (389, 444)
Screenshot: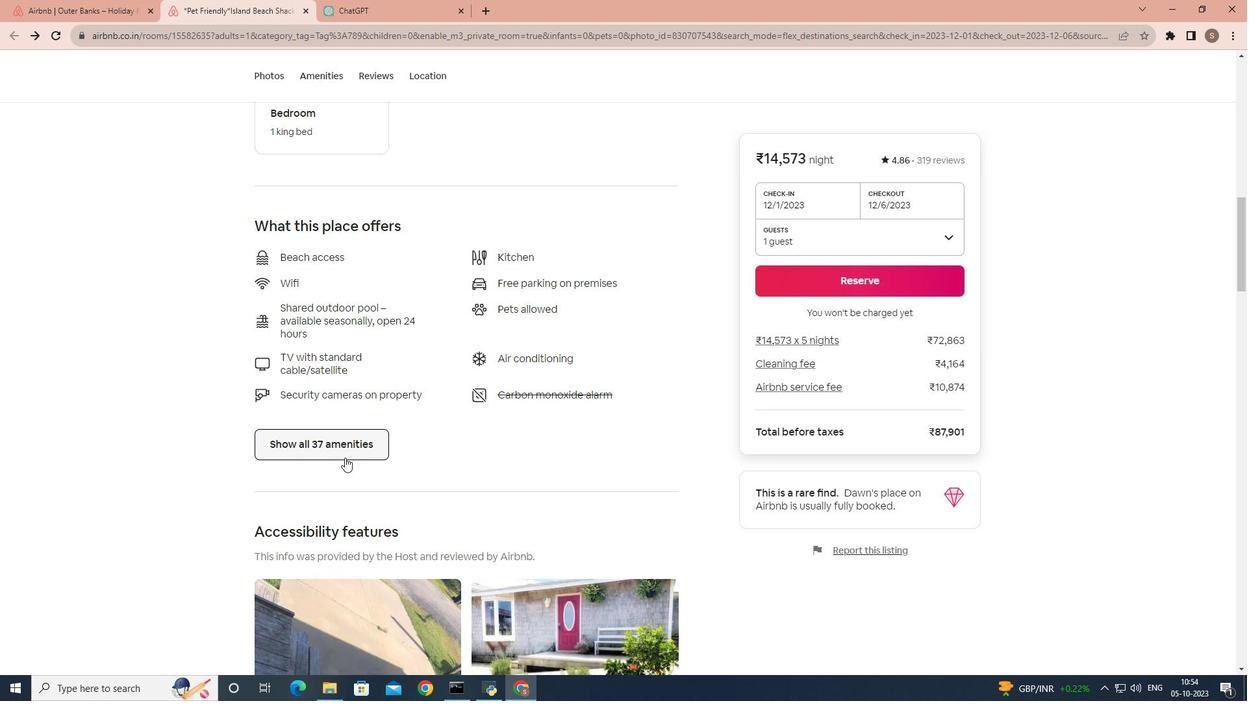 
Action: Mouse pressed left at (389, 444)
Screenshot: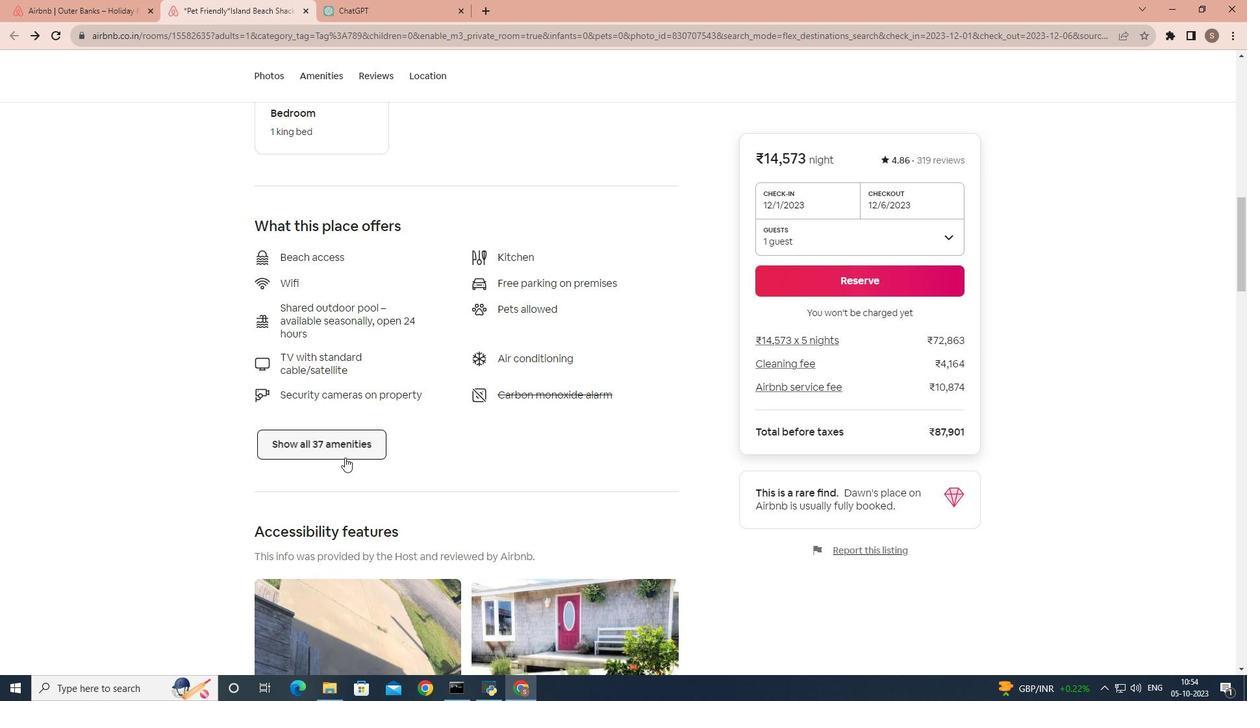 
Action: Mouse moved to (430, 437)
Screenshot: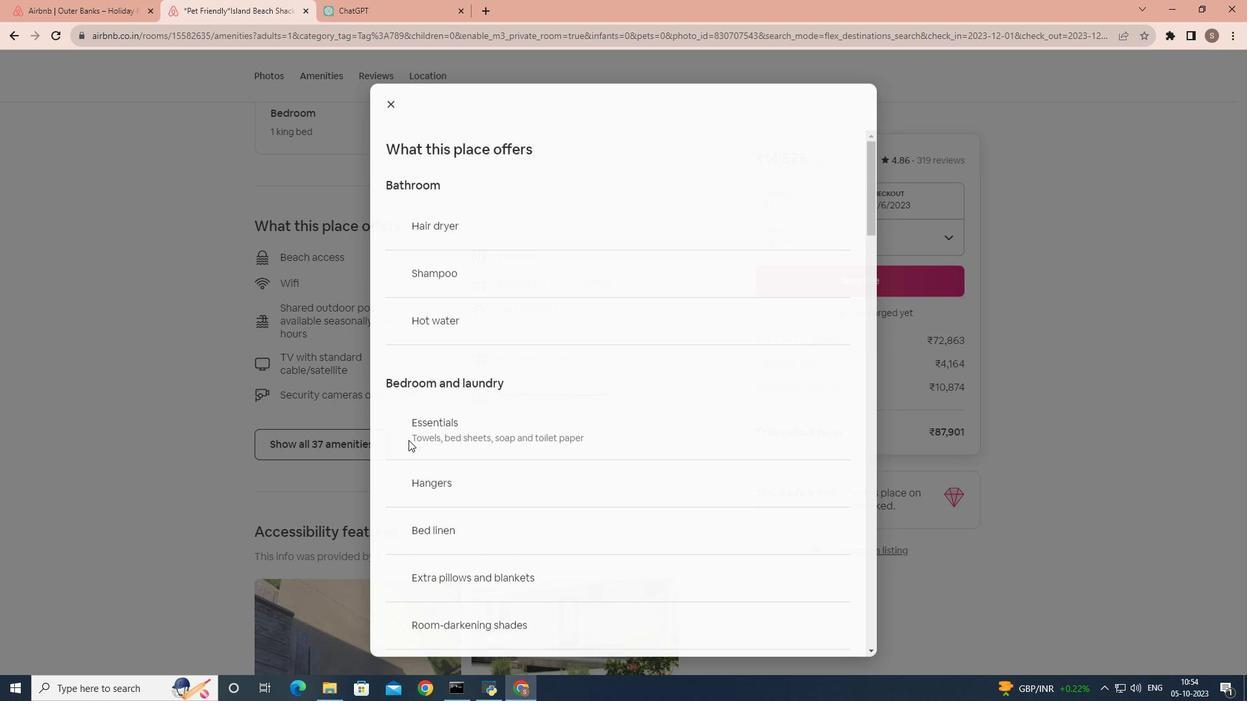 
Action: Mouse scrolled (430, 437) with delta (0, 0)
Screenshot: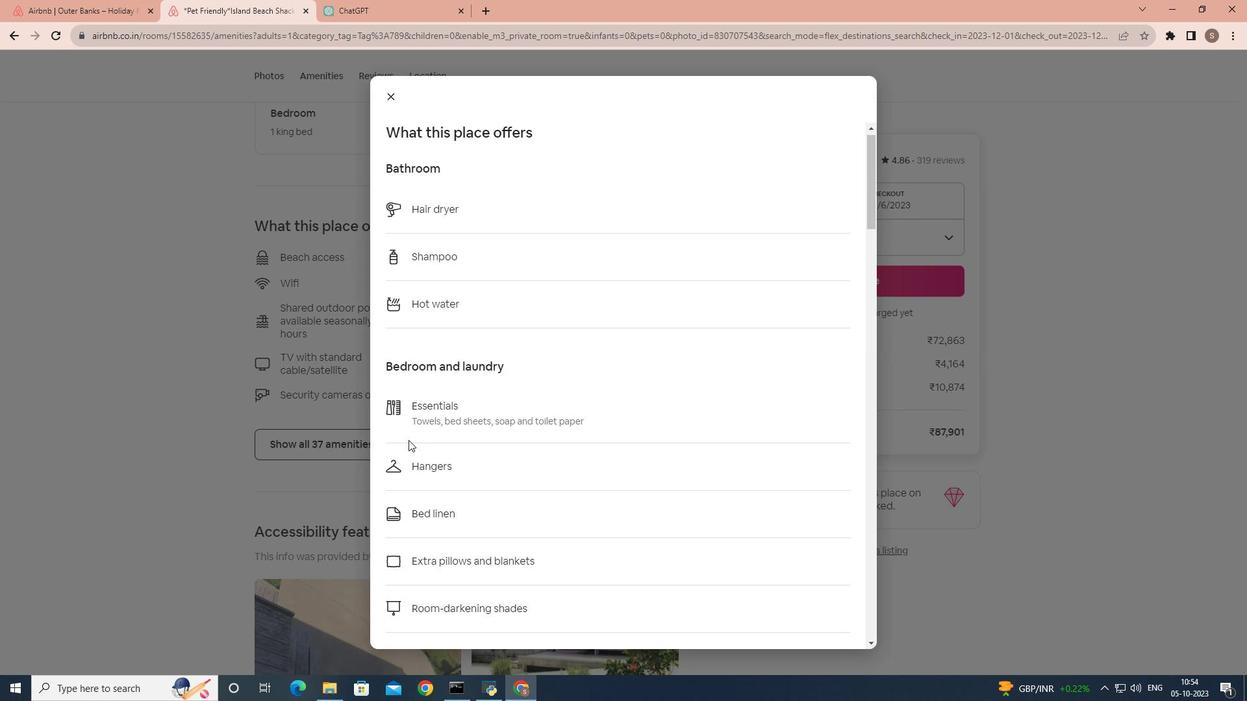 
Action: Mouse scrolled (430, 437) with delta (0, 0)
Screenshot: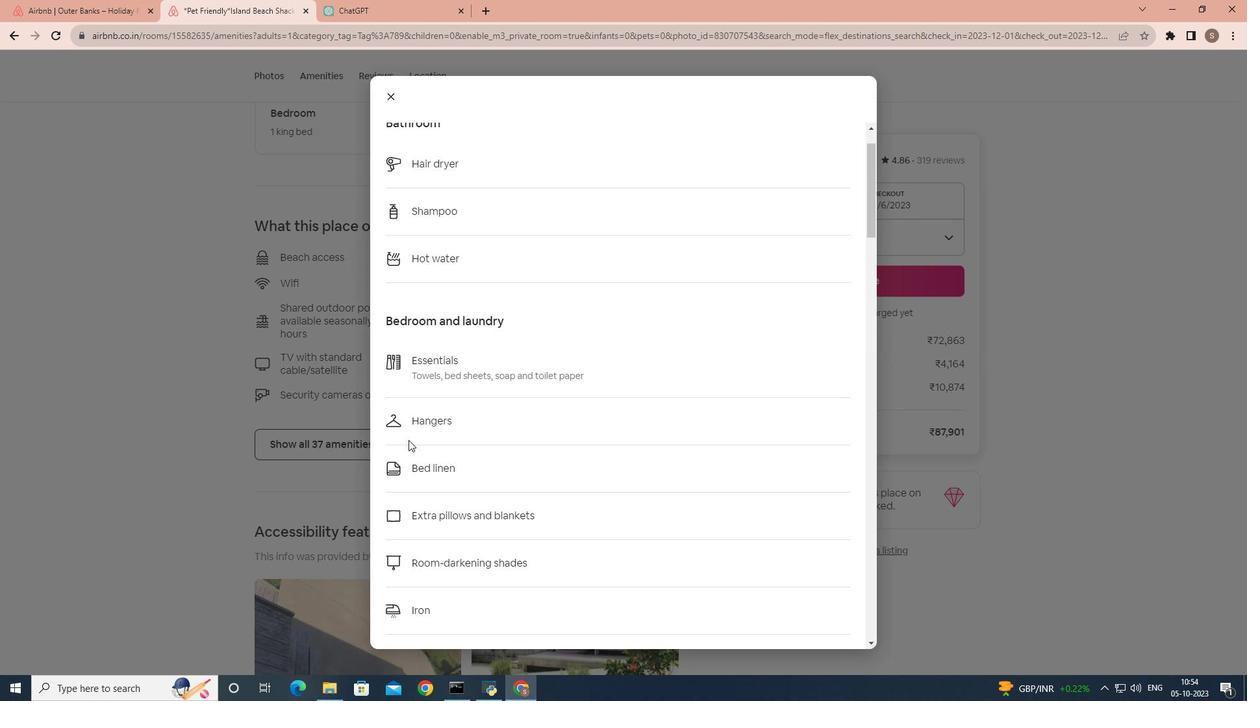 
Action: Mouse scrolled (430, 437) with delta (0, 0)
Screenshot: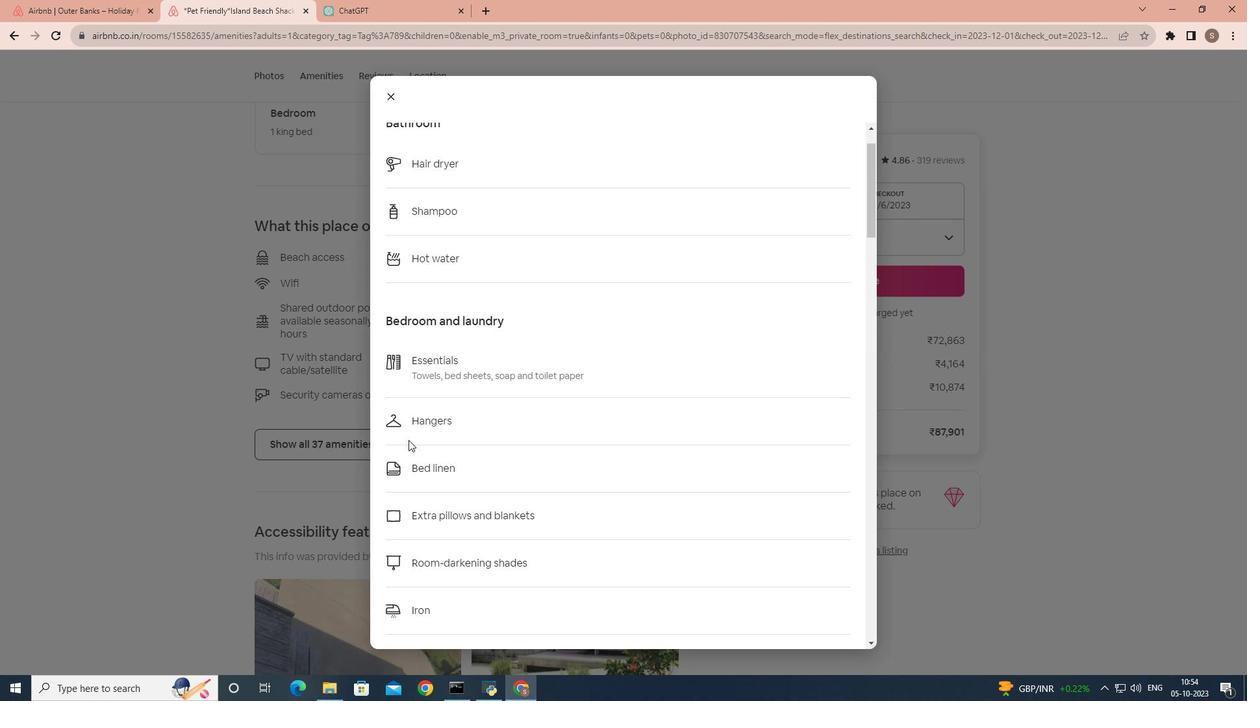 
Action: Mouse scrolled (430, 437) with delta (0, 0)
Screenshot: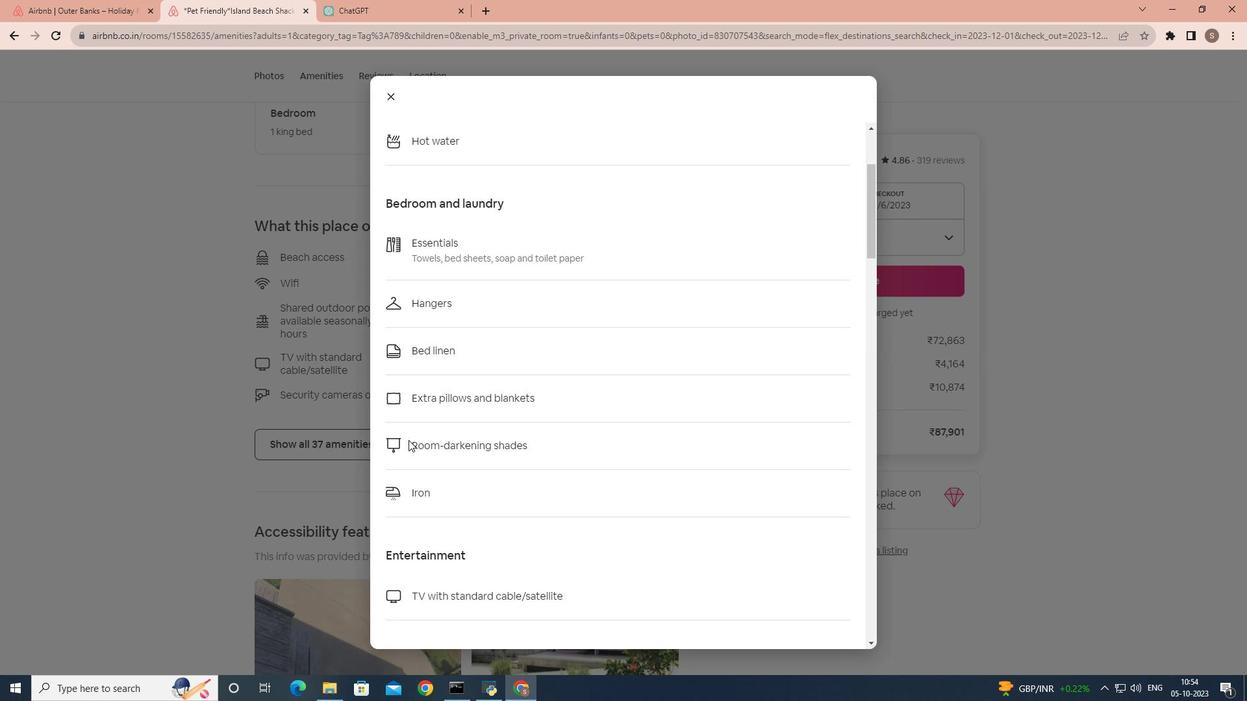 
Action: Mouse scrolled (430, 437) with delta (0, 0)
Screenshot: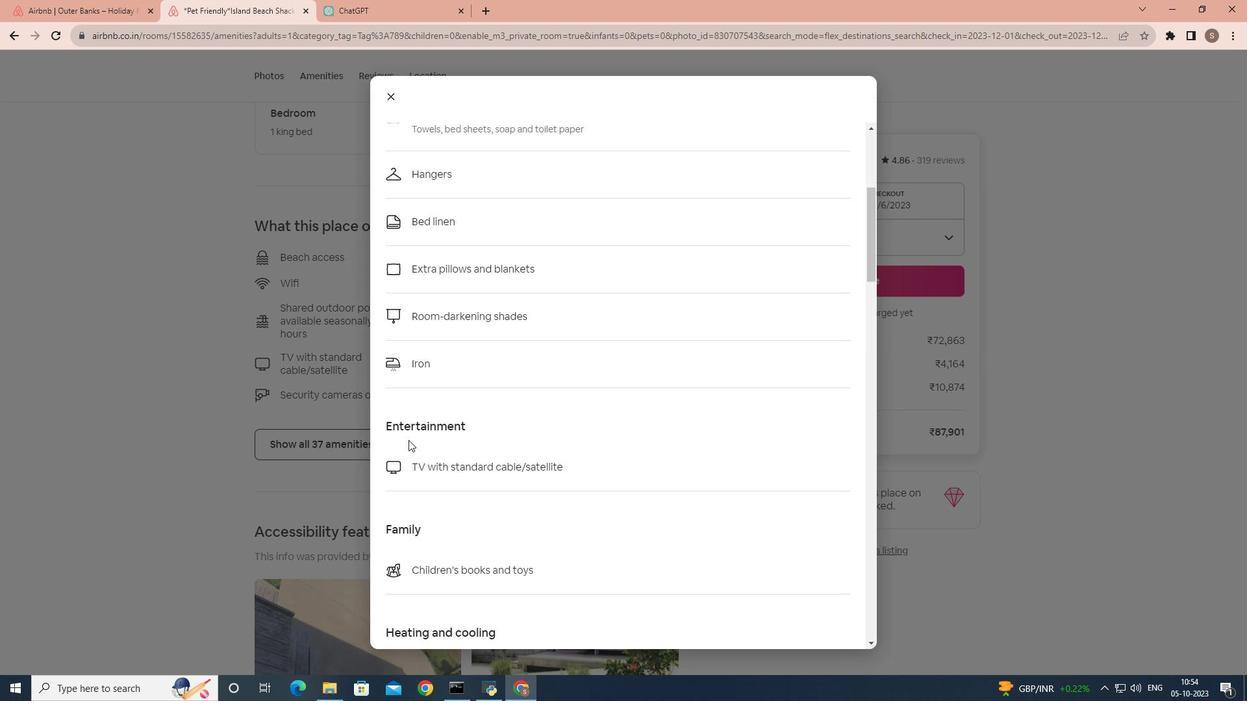 
Action: Mouse scrolled (430, 437) with delta (0, 0)
Screenshot: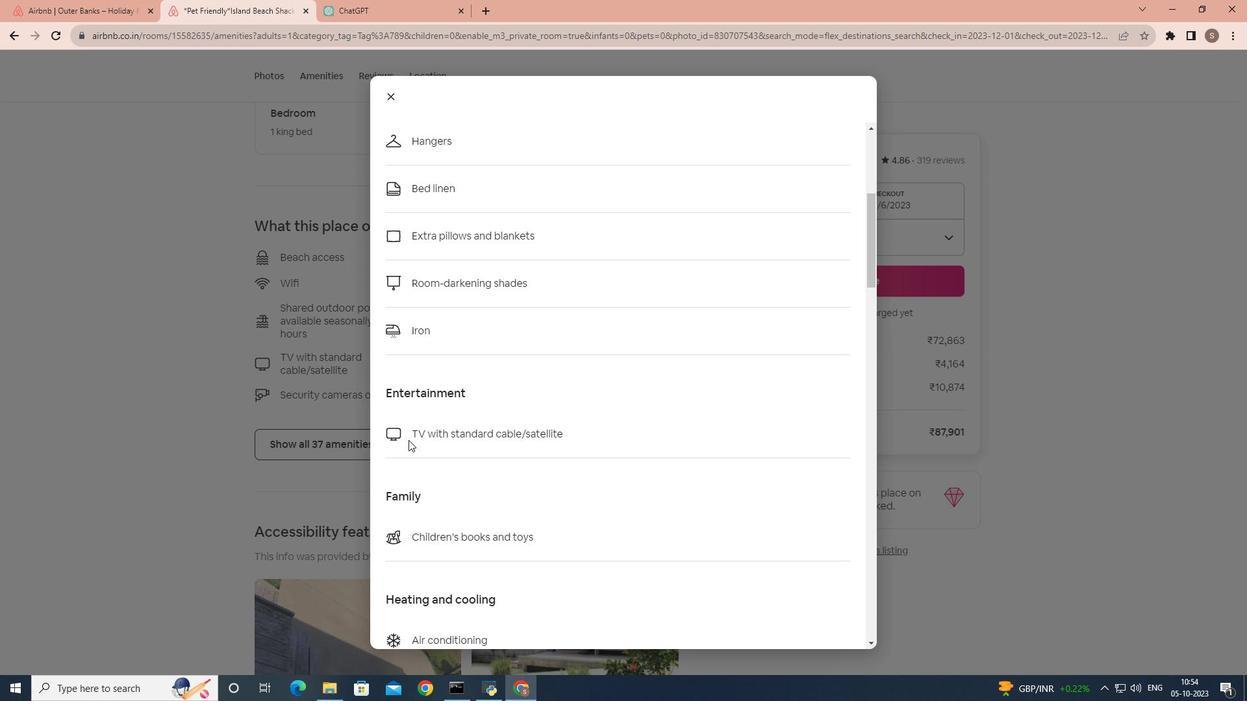 
Action: Mouse scrolled (430, 437) with delta (0, 0)
Screenshot: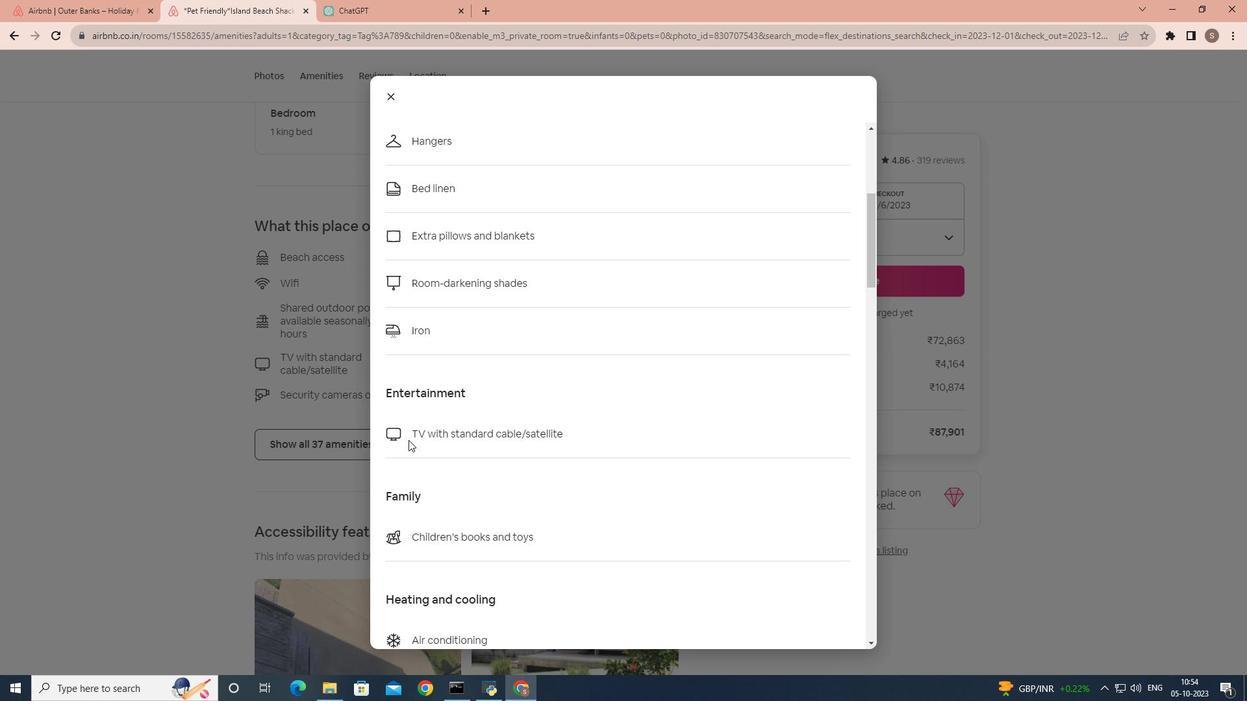 
Action: Mouse scrolled (430, 437) with delta (0, 0)
Screenshot: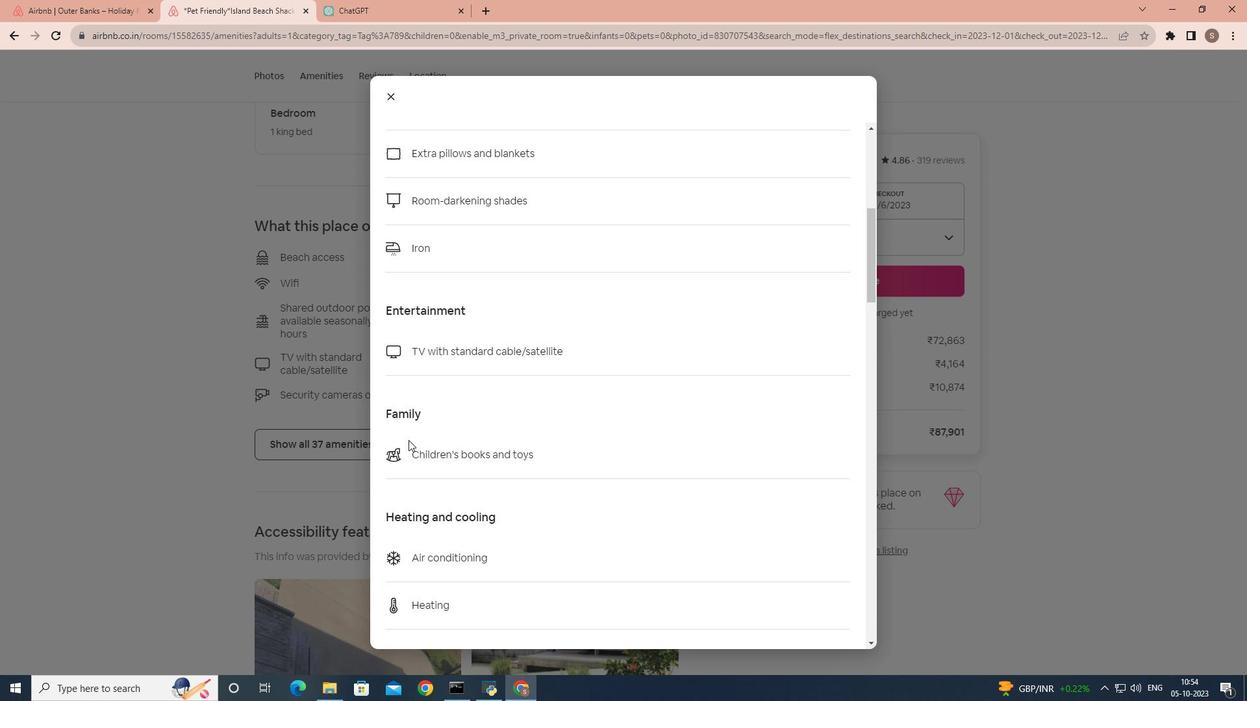 
Action: Mouse scrolled (430, 437) with delta (0, 0)
Screenshot: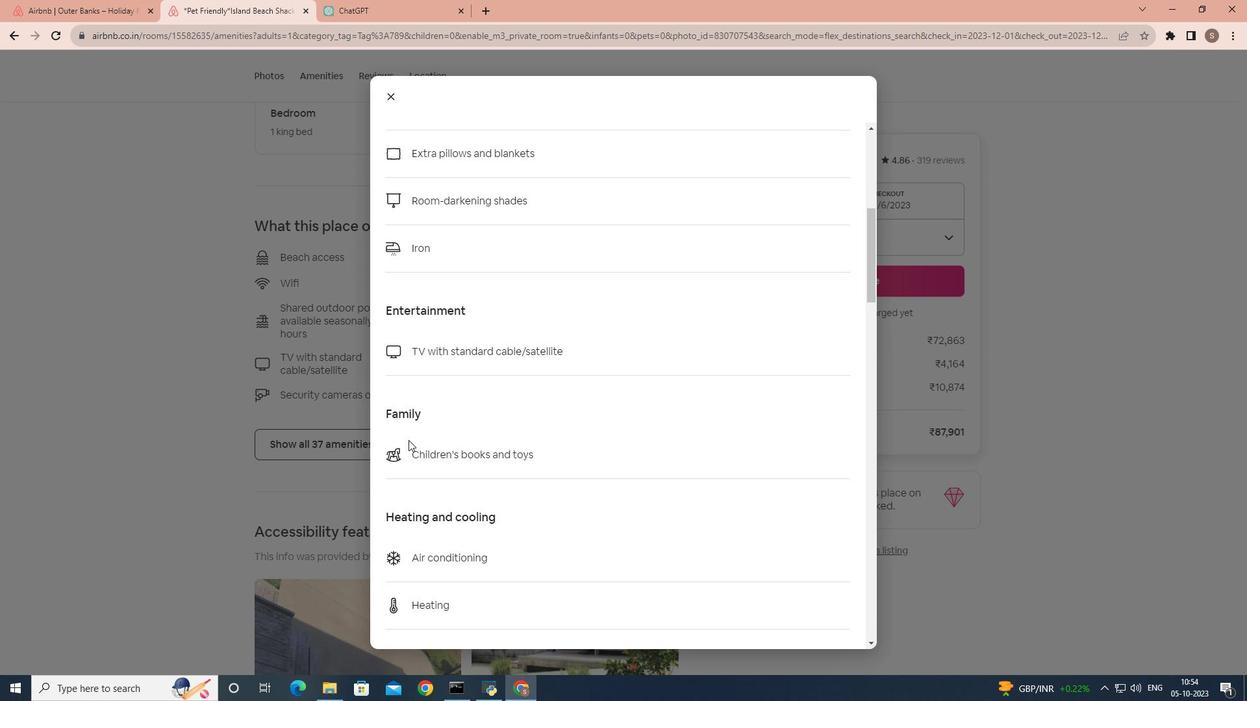
Action: Mouse scrolled (430, 437) with delta (0, 0)
Screenshot: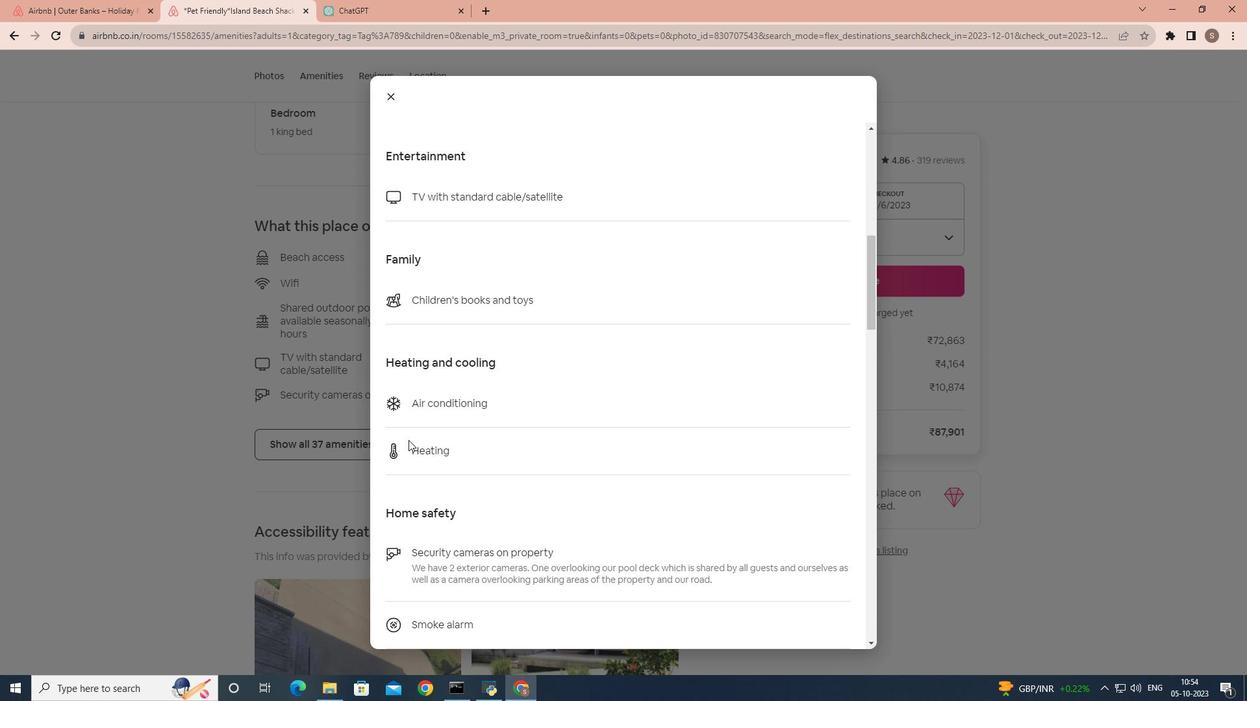 
Action: Mouse scrolled (430, 437) with delta (0, 0)
Screenshot: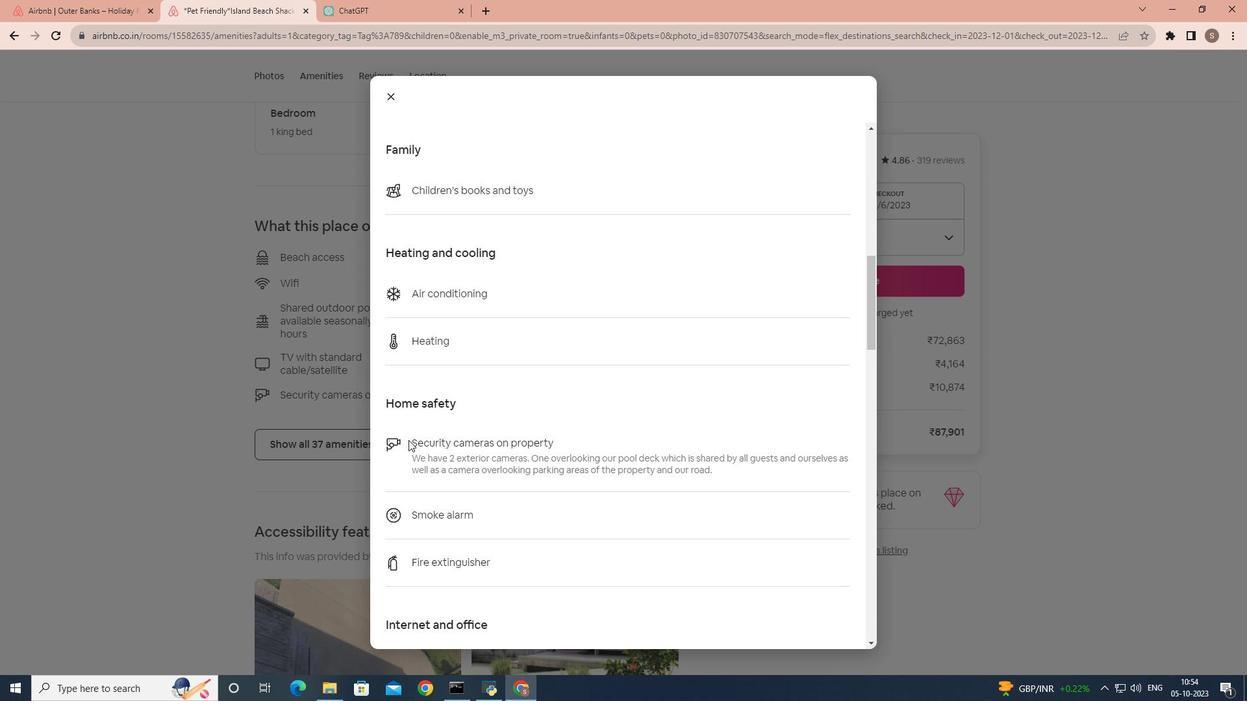 
Action: Mouse scrolled (430, 437) with delta (0, 0)
Screenshot: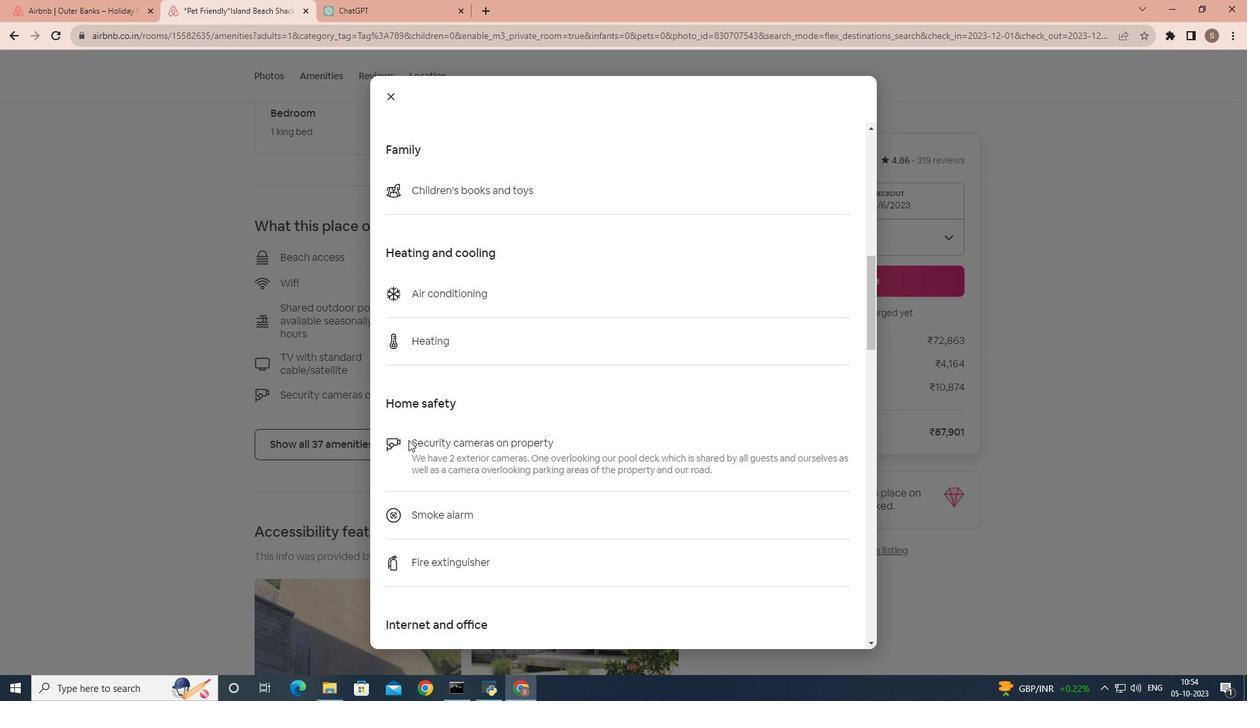 
Action: Mouse scrolled (430, 437) with delta (0, 0)
Screenshot: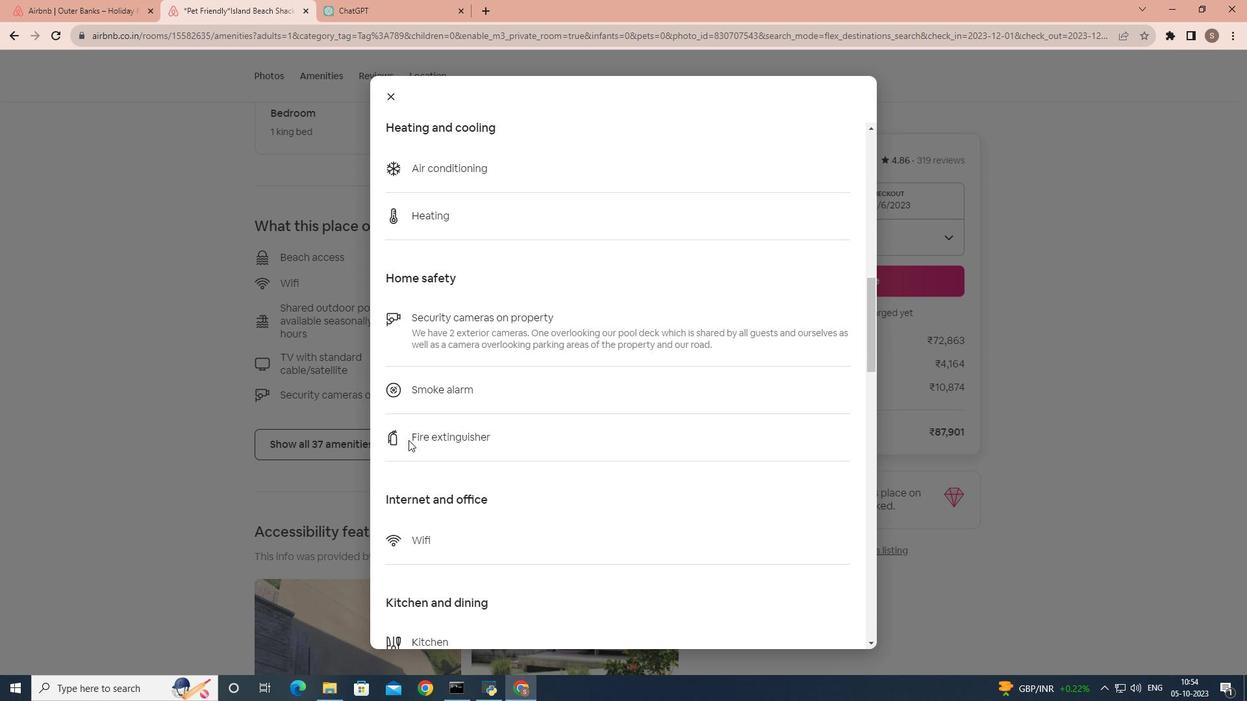 
Action: Mouse scrolled (430, 437) with delta (0, 0)
Screenshot: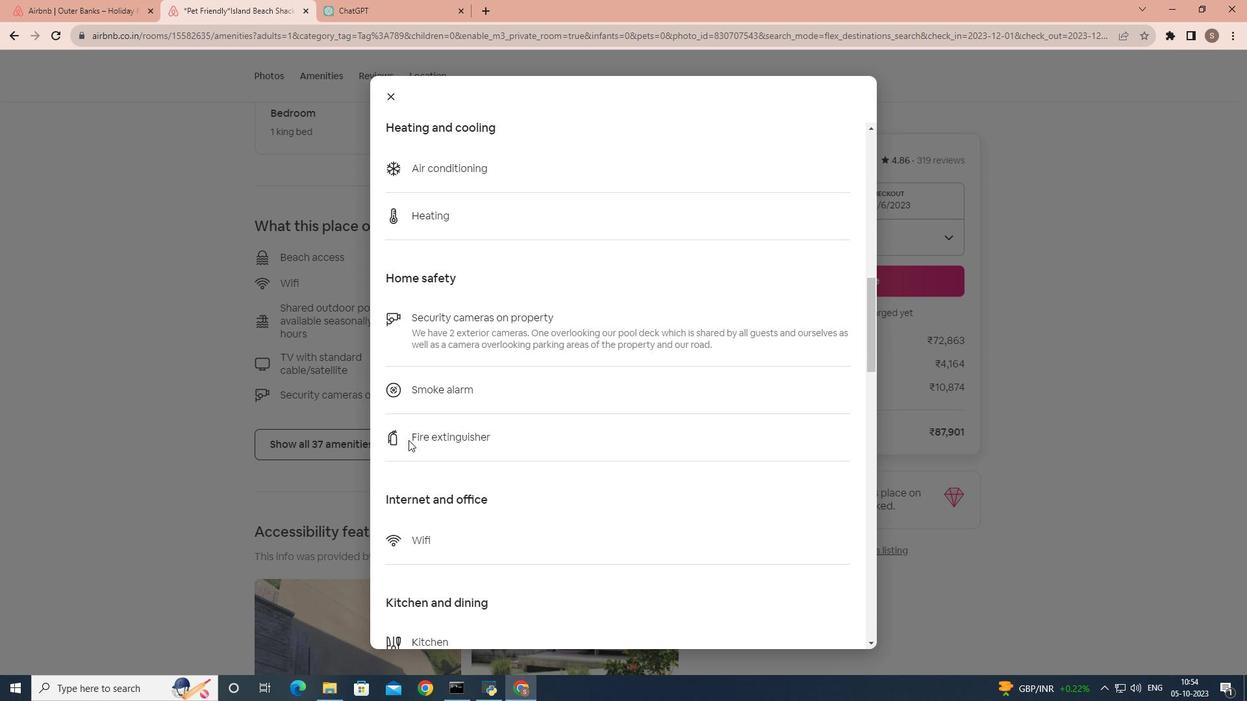 
Action: Mouse scrolled (430, 437) with delta (0, 0)
Screenshot: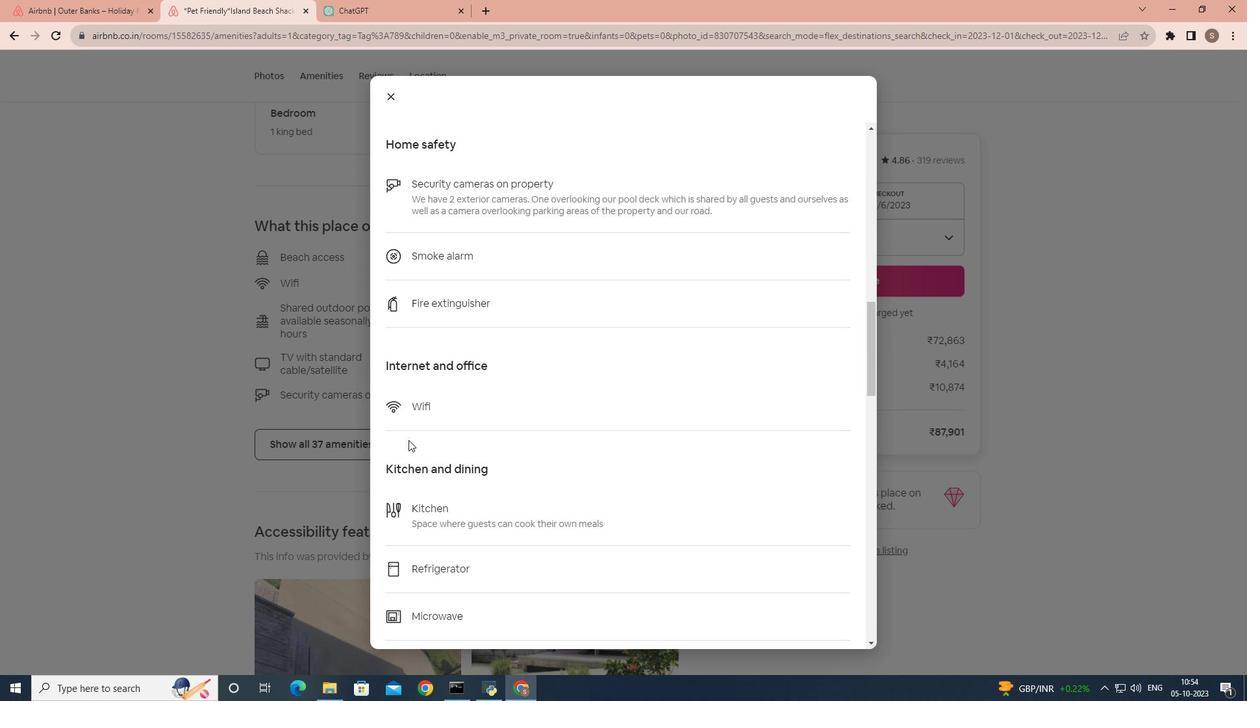 
Action: Mouse scrolled (430, 437) with delta (0, 0)
Screenshot: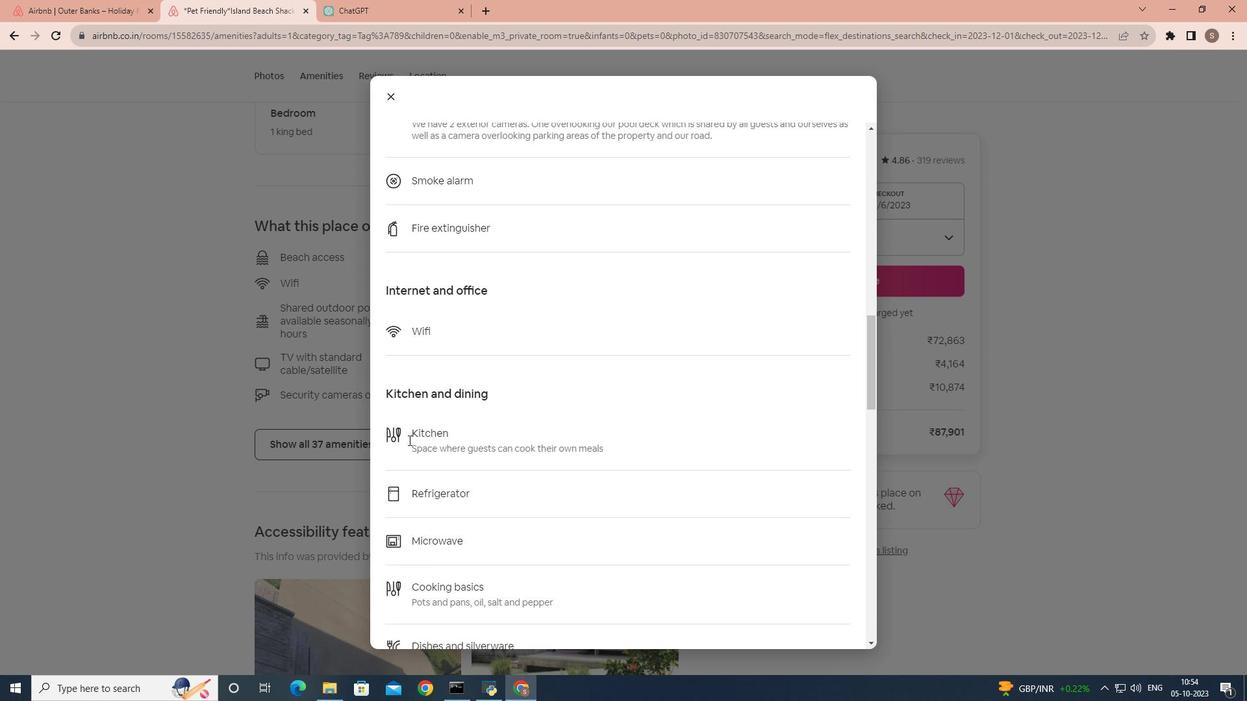 
Action: Mouse scrolled (430, 437) with delta (0, 0)
Screenshot: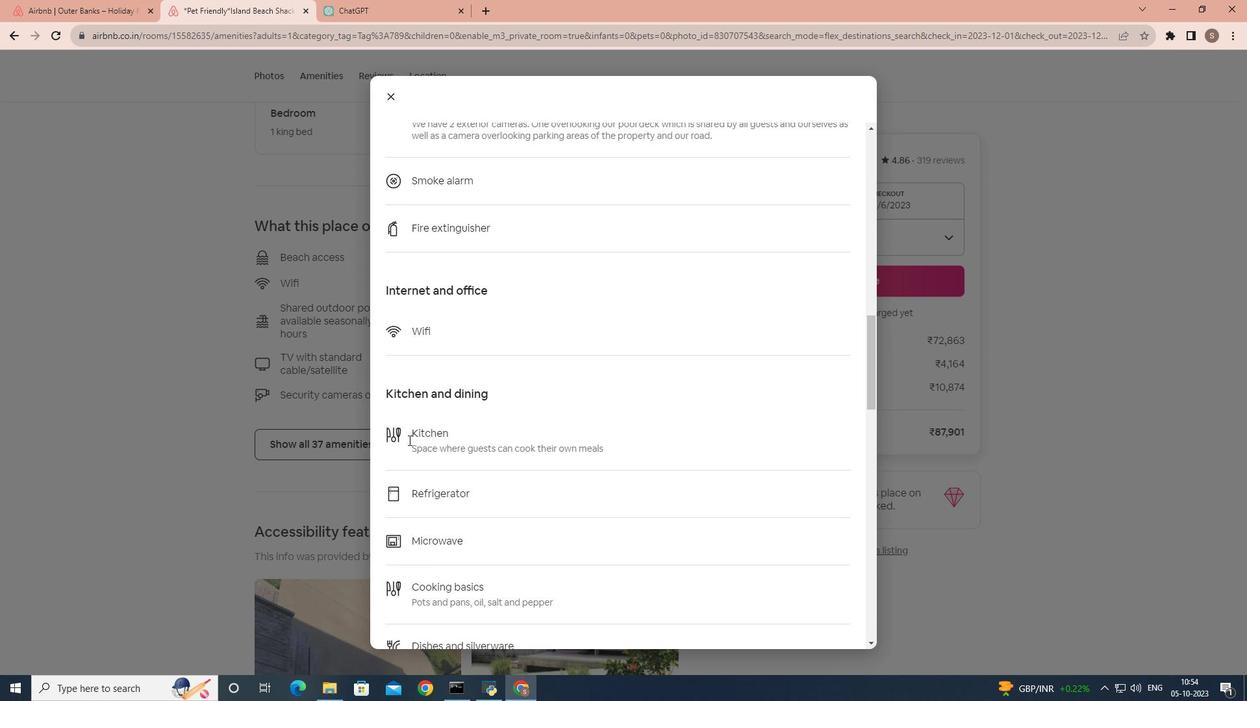 
Action: Mouse scrolled (430, 437) with delta (0, 0)
Screenshot: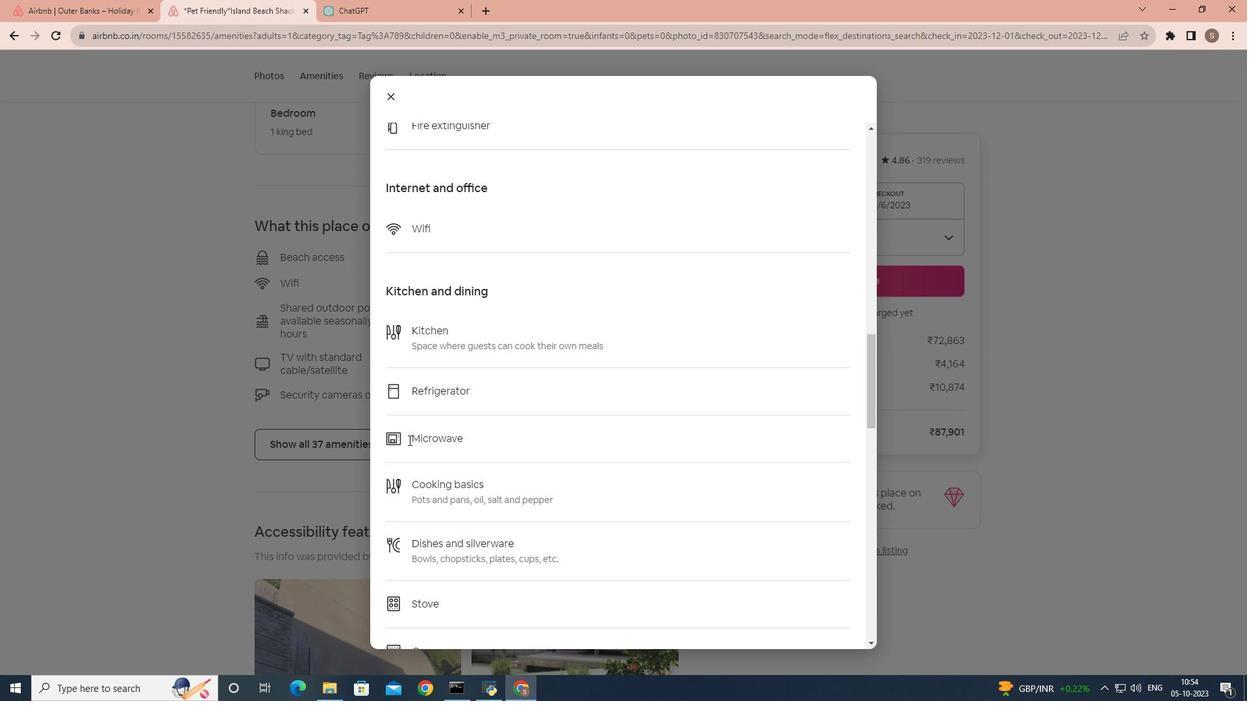 
Action: Mouse scrolled (430, 437) with delta (0, 0)
Screenshot: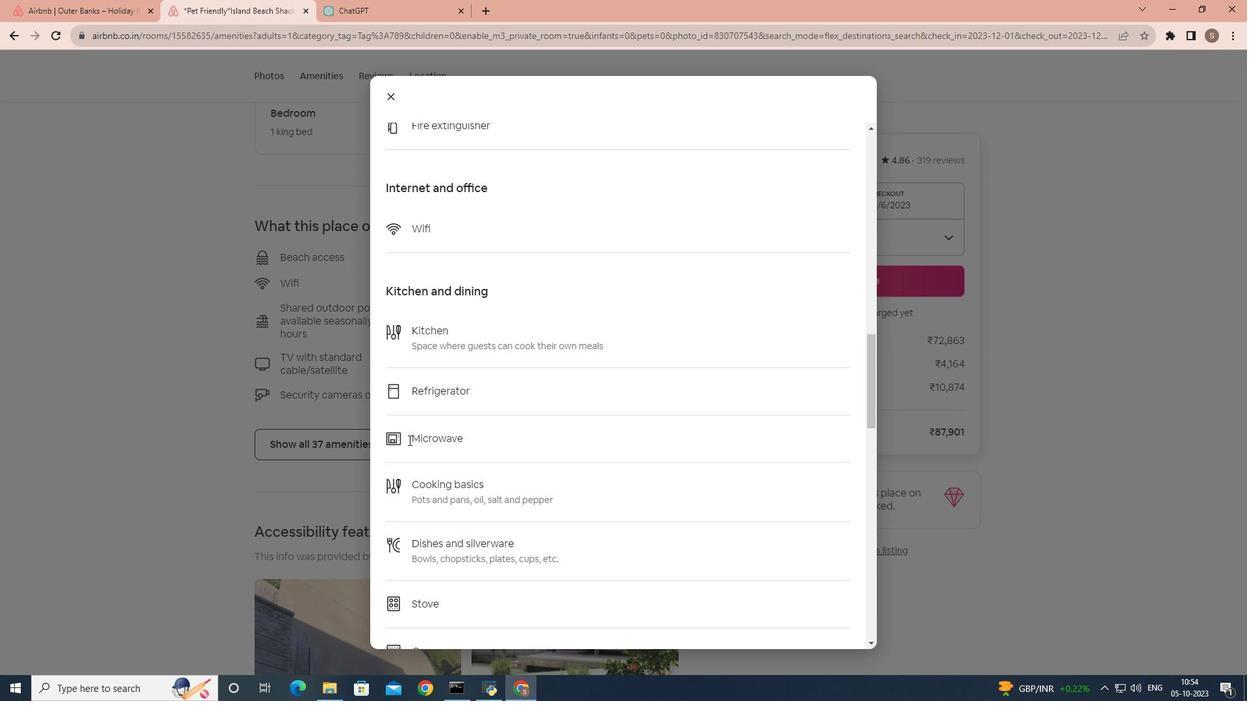 
Action: Mouse scrolled (430, 437) with delta (0, 0)
Screenshot: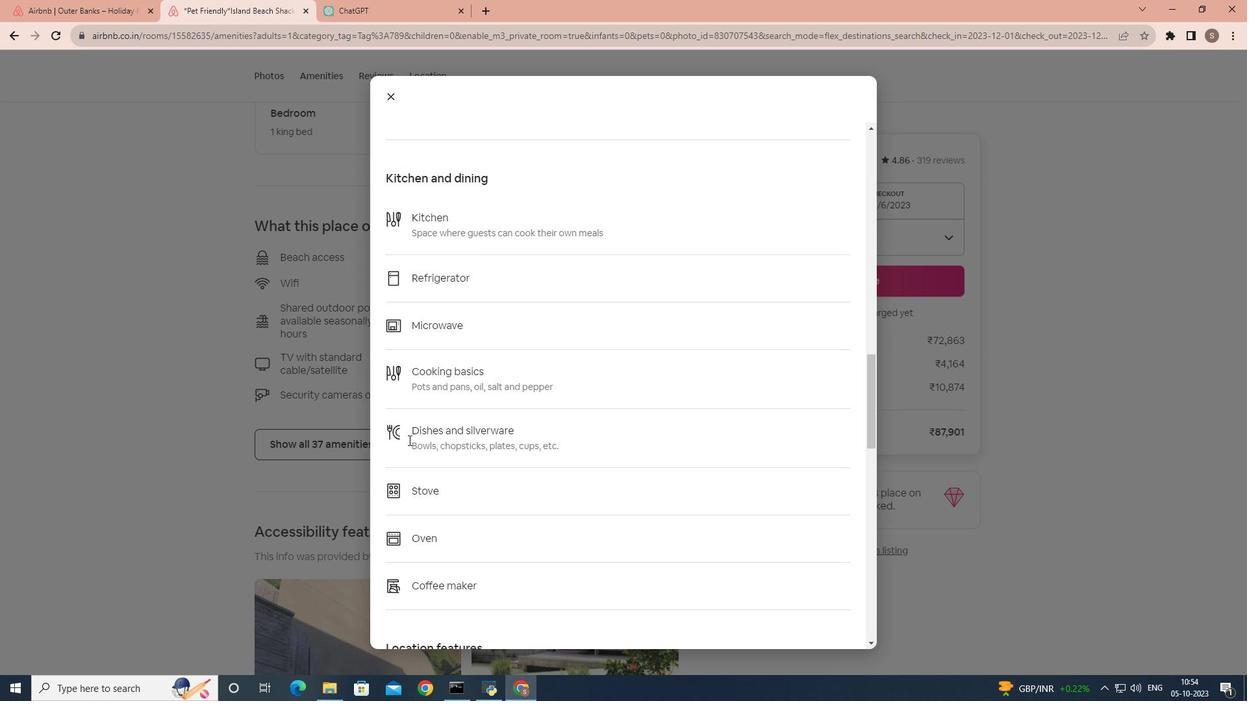 
Action: Mouse scrolled (430, 437) with delta (0, 0)
Screenshot: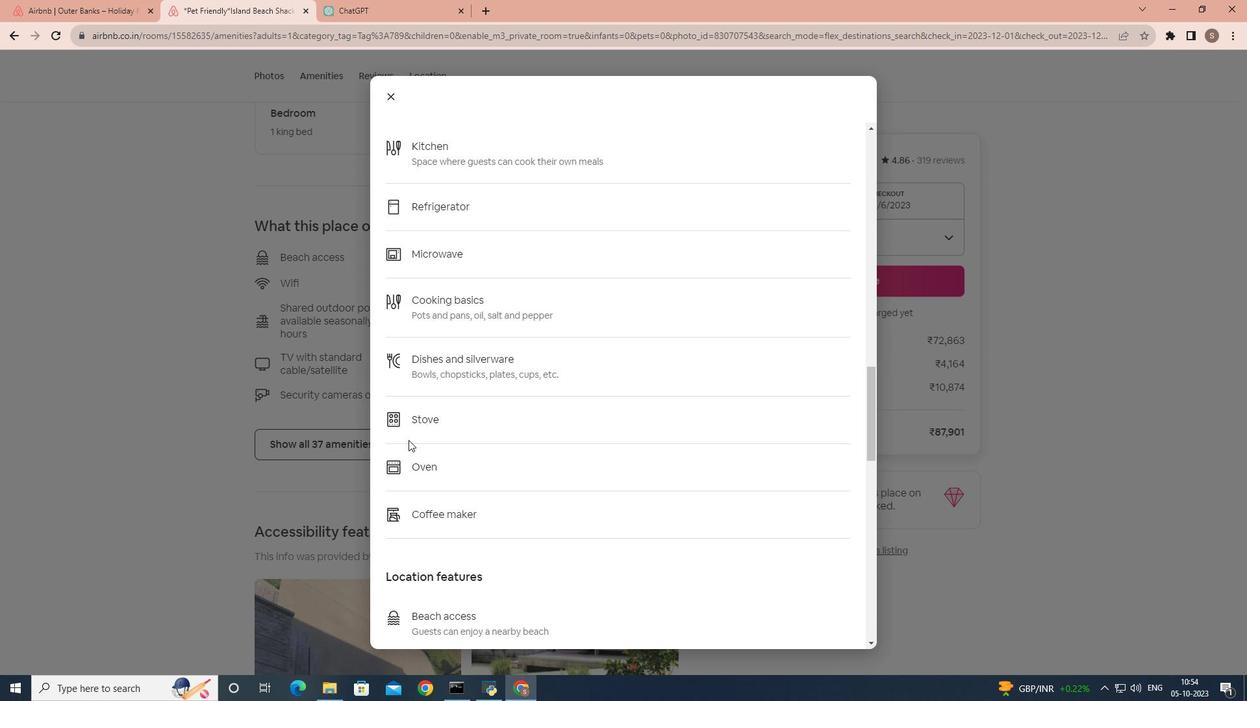 
Action: Mouse scrolled (430, 437) with delta (0, 0)
Screenshot: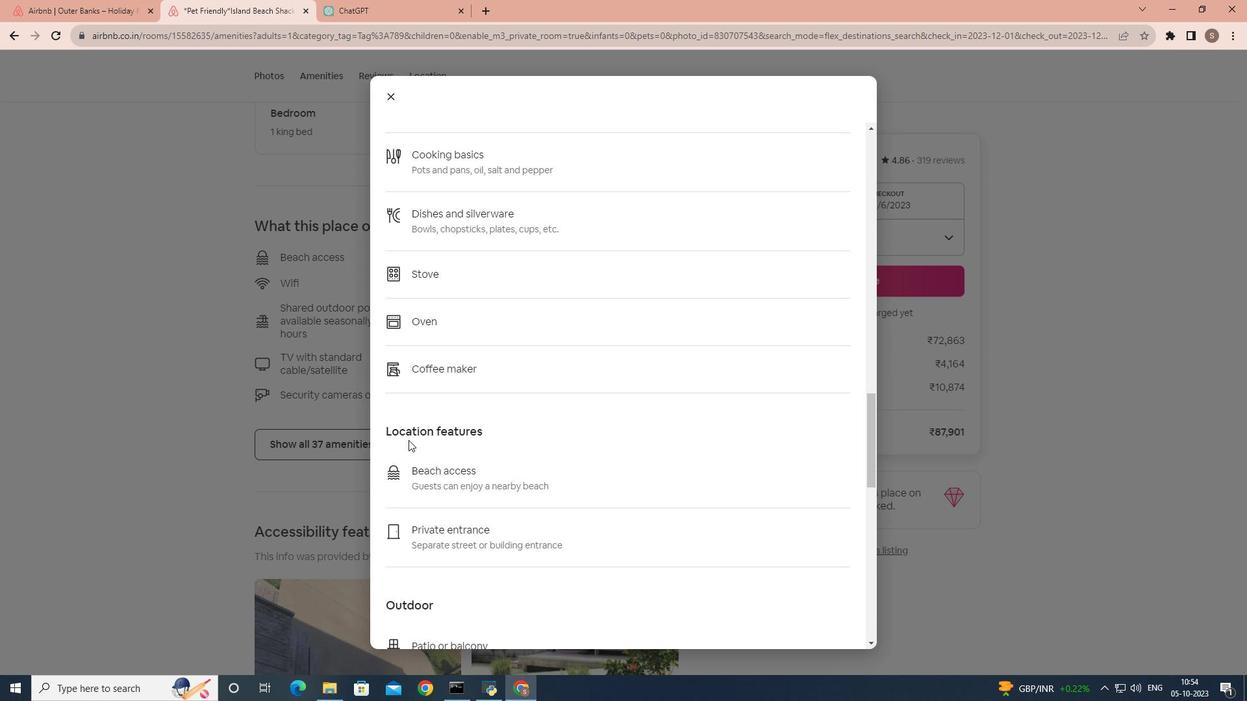 
Action: Mouse scrolled (430, 437) with delta (0, 0)
Screenshot: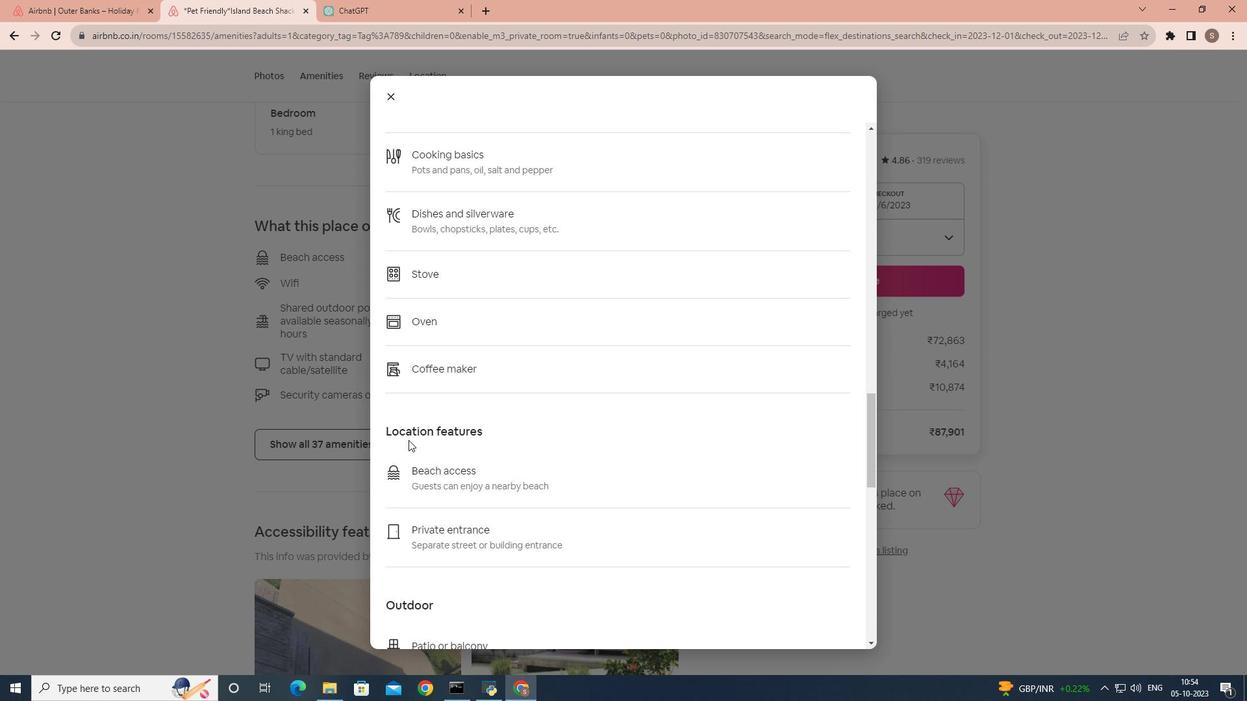 
Action: Mouse scrolled (430, 437) with delta (0, 0)
Screenshot: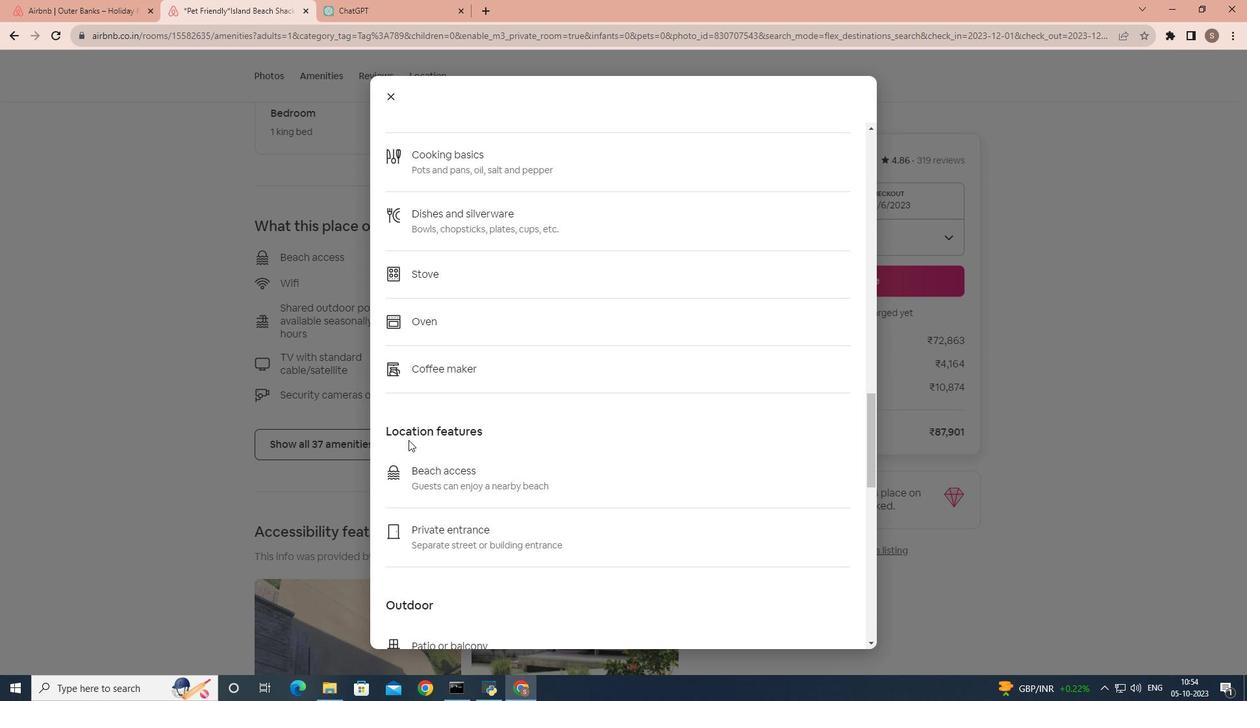 
Action: Mouse scrolled (430, 437) with delta (0, 0)
Screenshot: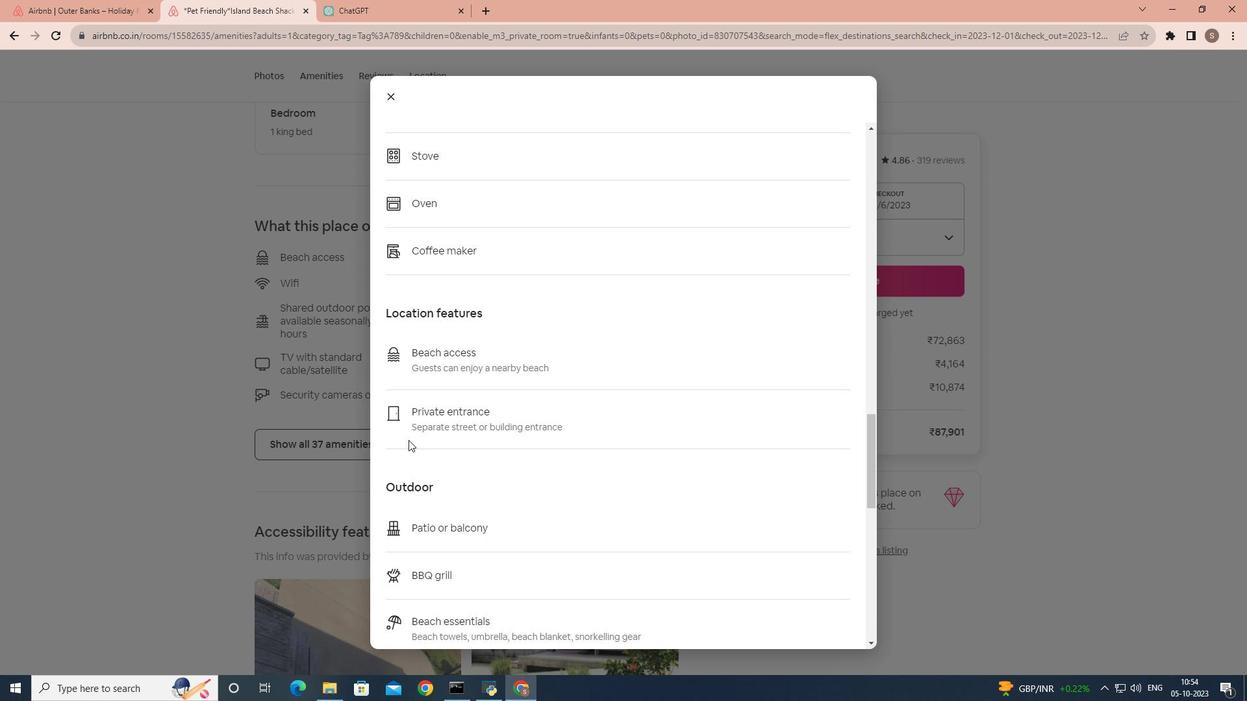 
Action: Mouse scrolled (430, 437) with delta (0, 0)
Screenshot: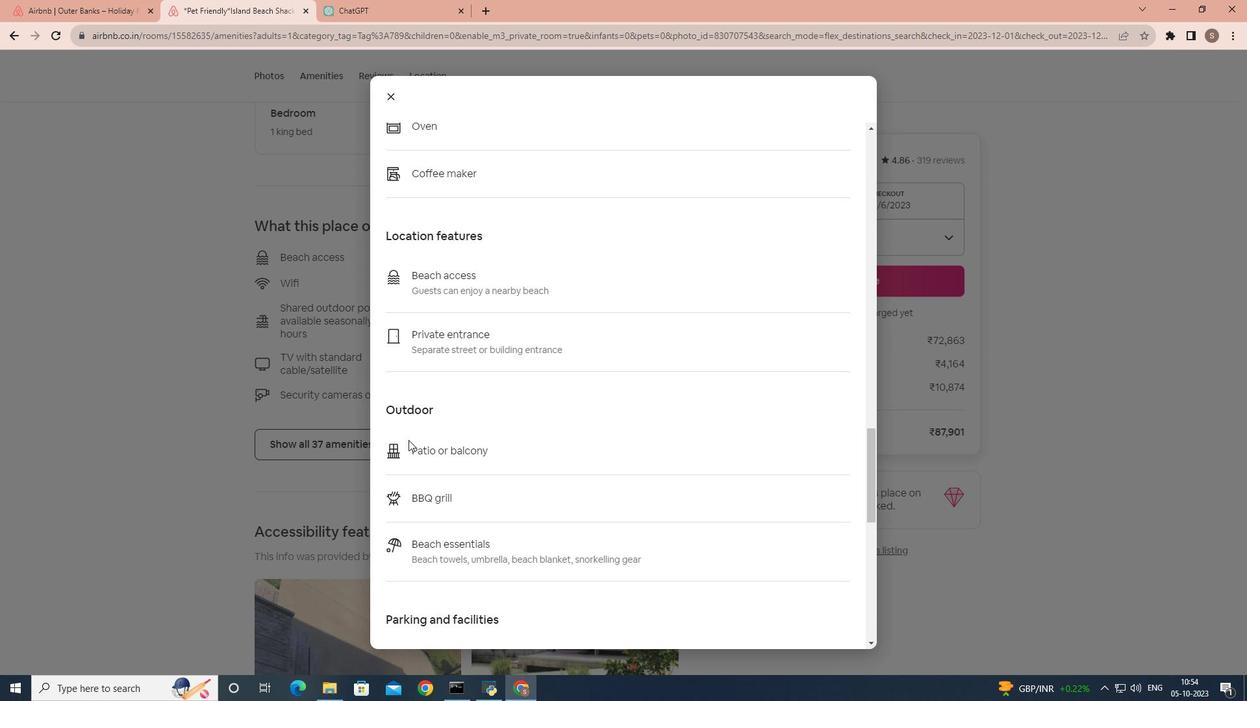 
Action: Mouse scrolled (430, 437) with delta (0, 0)
Screenshot: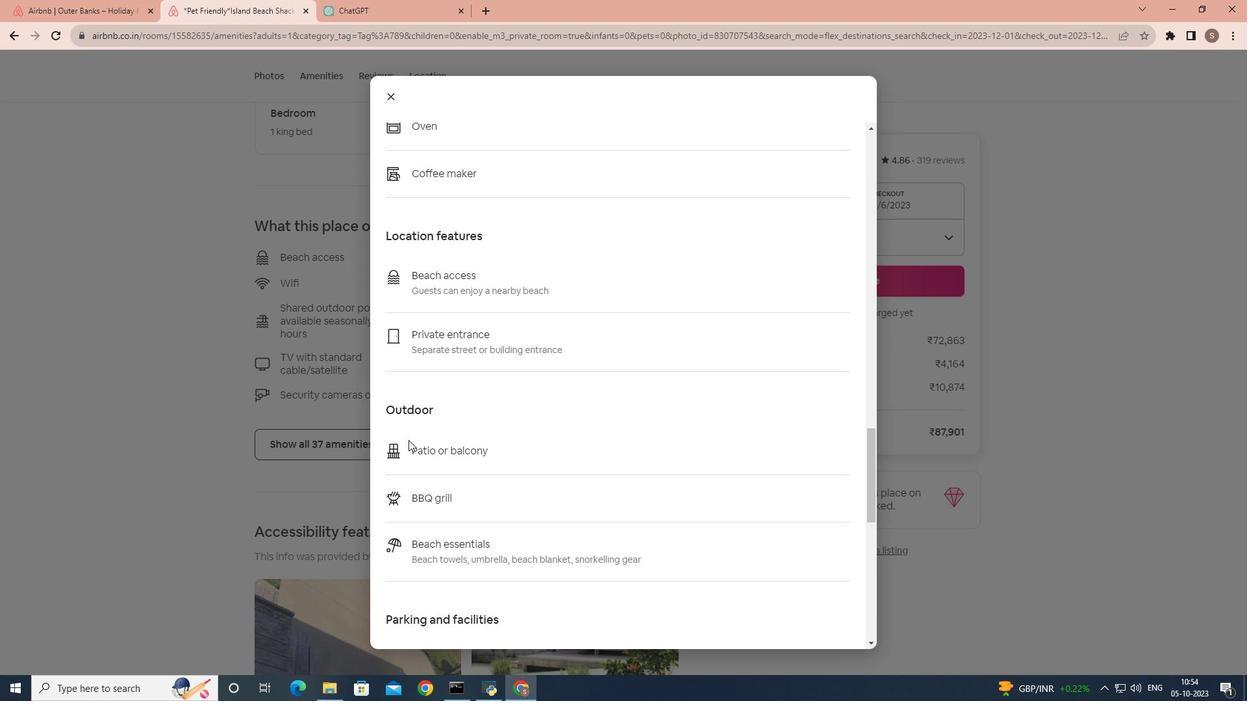 
Action: Mouse scrolled (430, 437) with delta (0, 0)
Screenshot: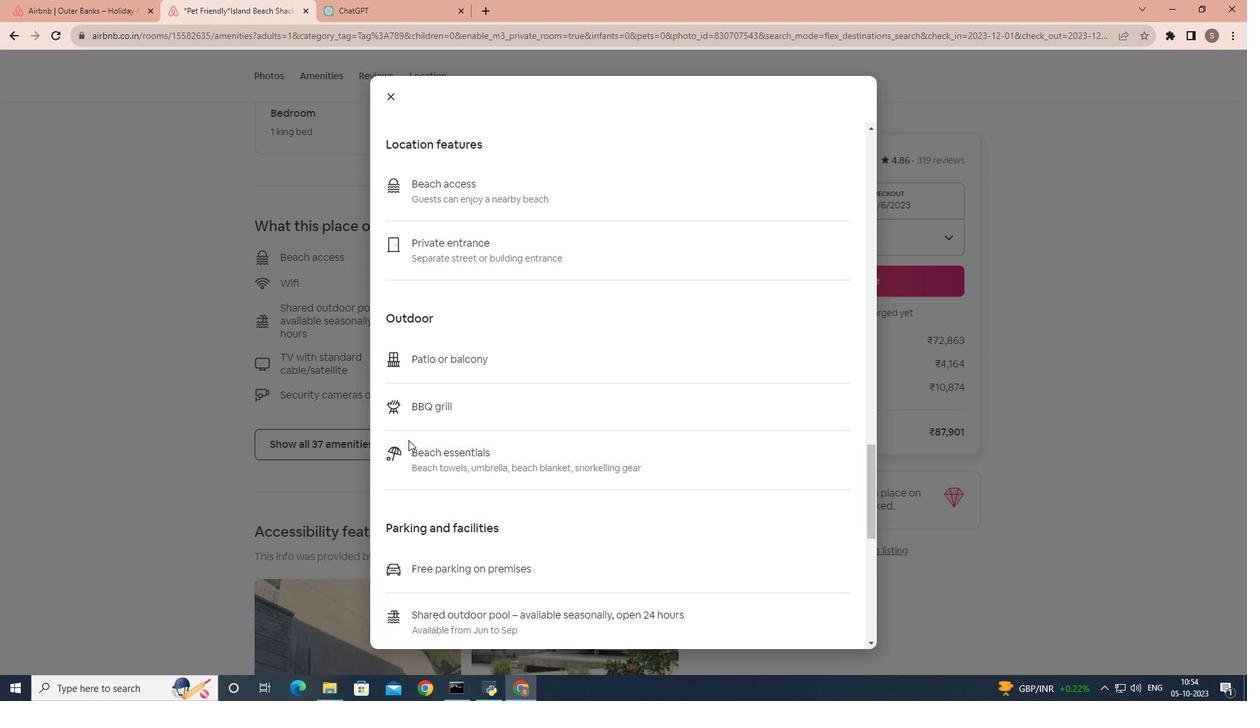 
Action: Mouse scrolled (430, 437) with delta (0, 0)
Screenshot: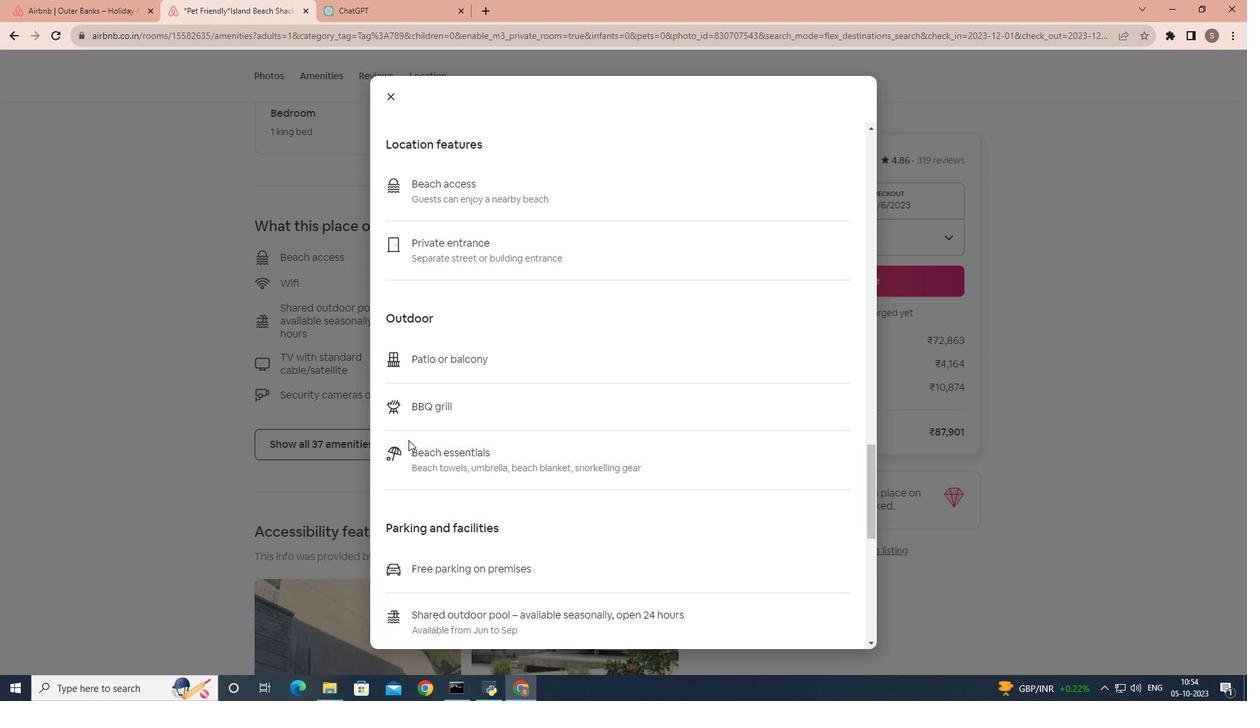 
Action: Mouse scrolled (430, 437) with delta (0, 0)
Screenshot: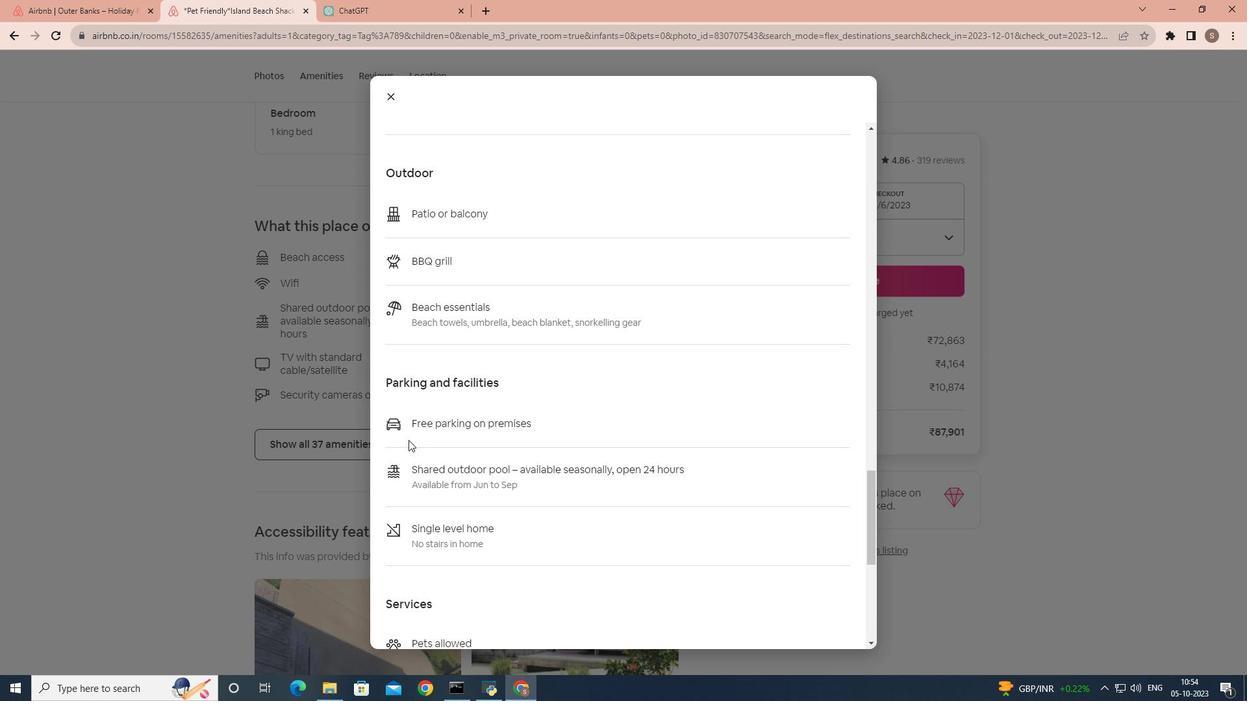 
Action: Mouse scrolled (430, 437) with delta (0, 0)
Screenshot: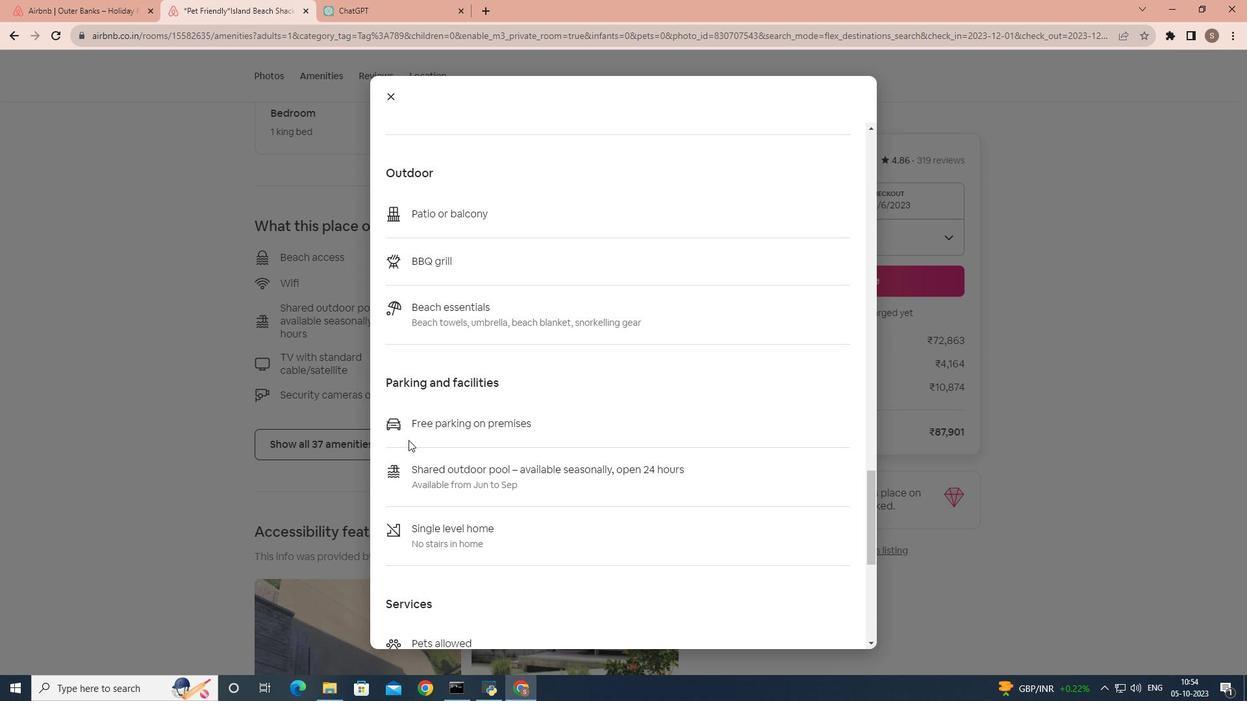 
Action: Mouse scrolled (430, 437) with delta (0, 0)
Screenshot: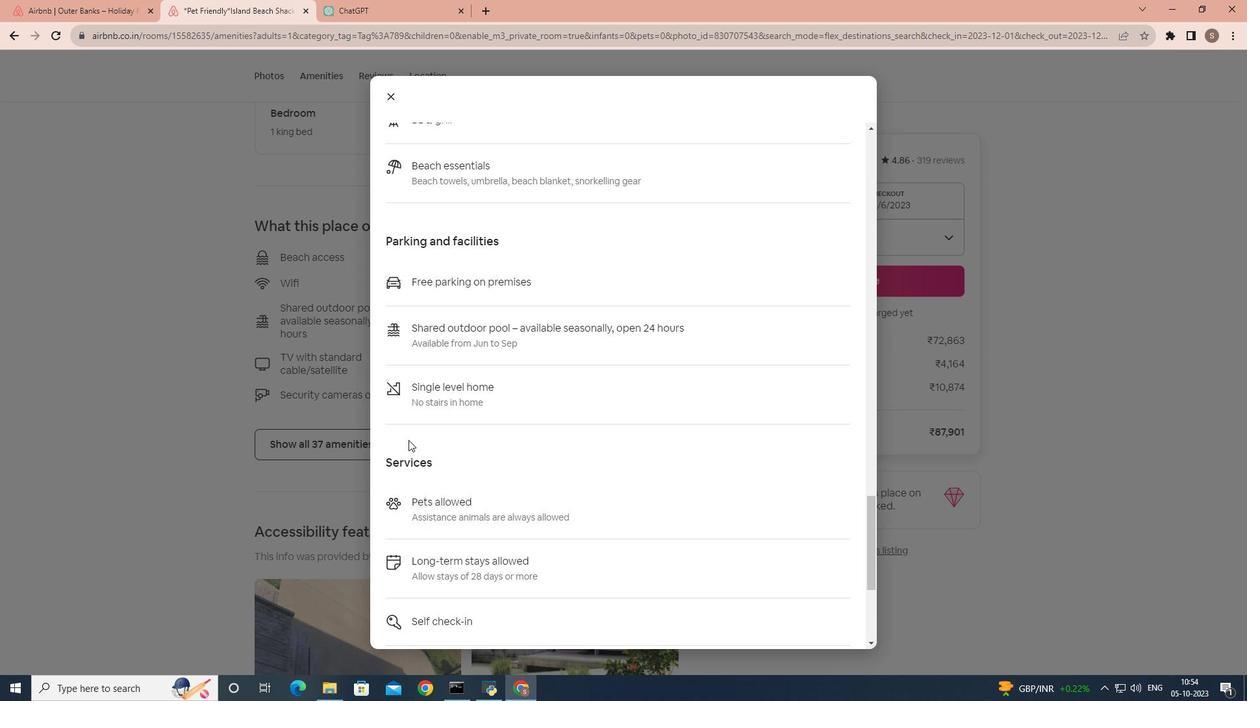 
Action: Mouse scrolled (430, 437) with delta (0, 0)
Screenshot: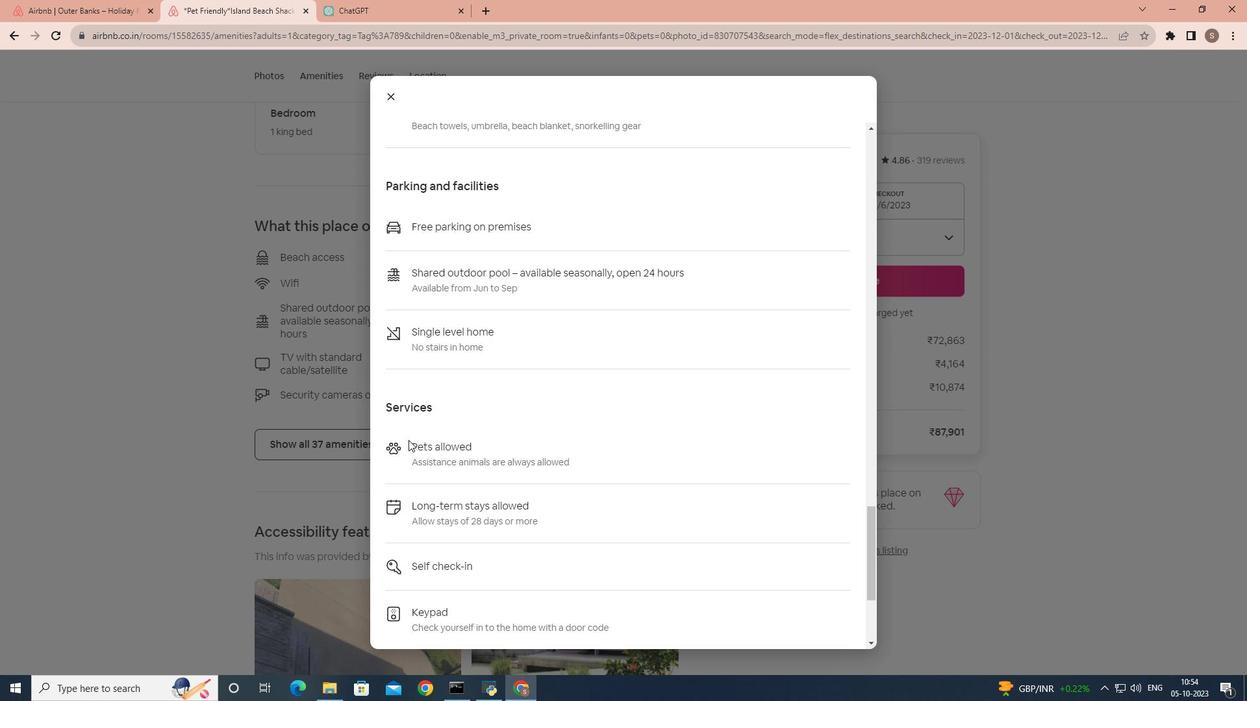 
Action: Mouse scrolled (430, 437) with delta (0, 0)
Screenshot: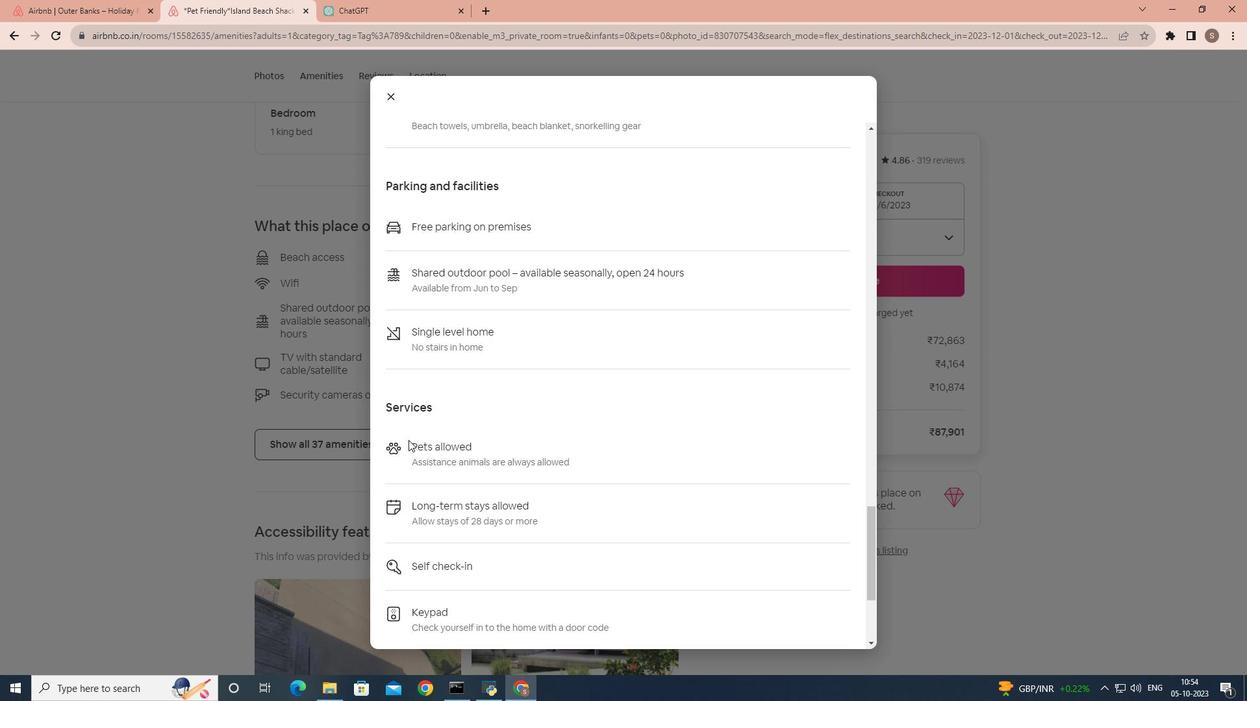 
Action: Mouse scrolled (430, 437) with delta (0, 0)
Screenshot: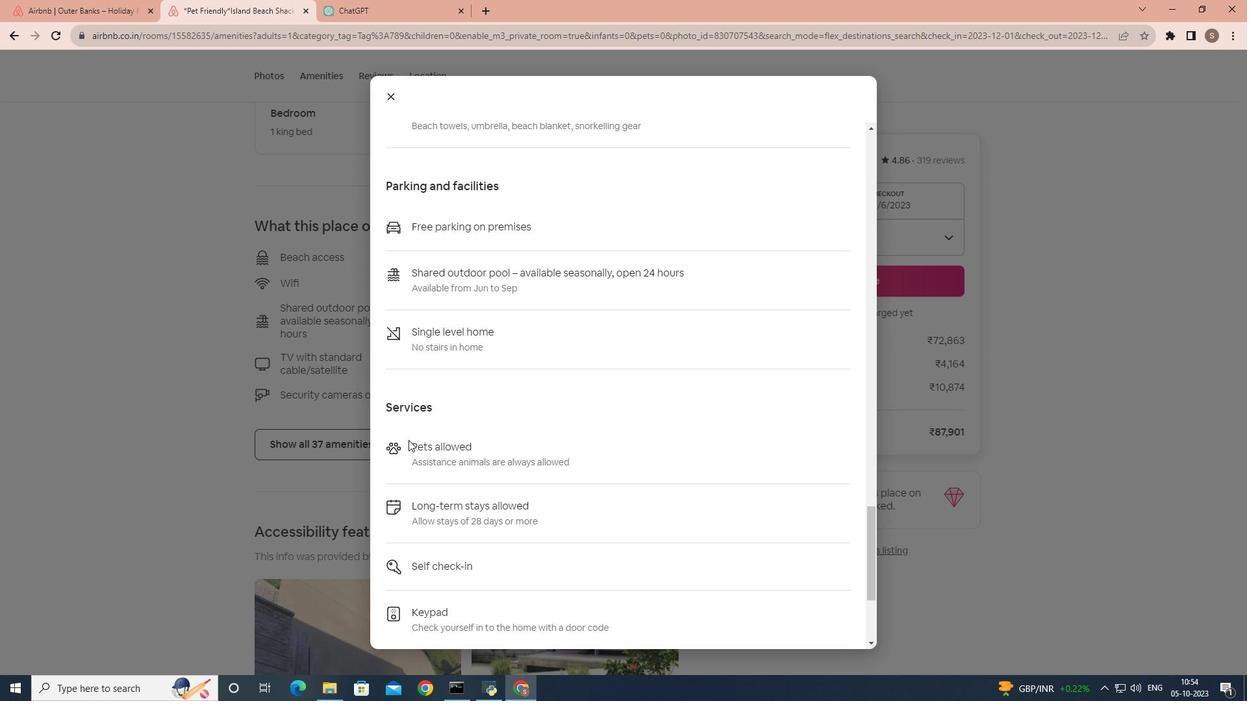 
Action: Mouse scrolled (430, 437) with delta (0, 0)
Screenshot: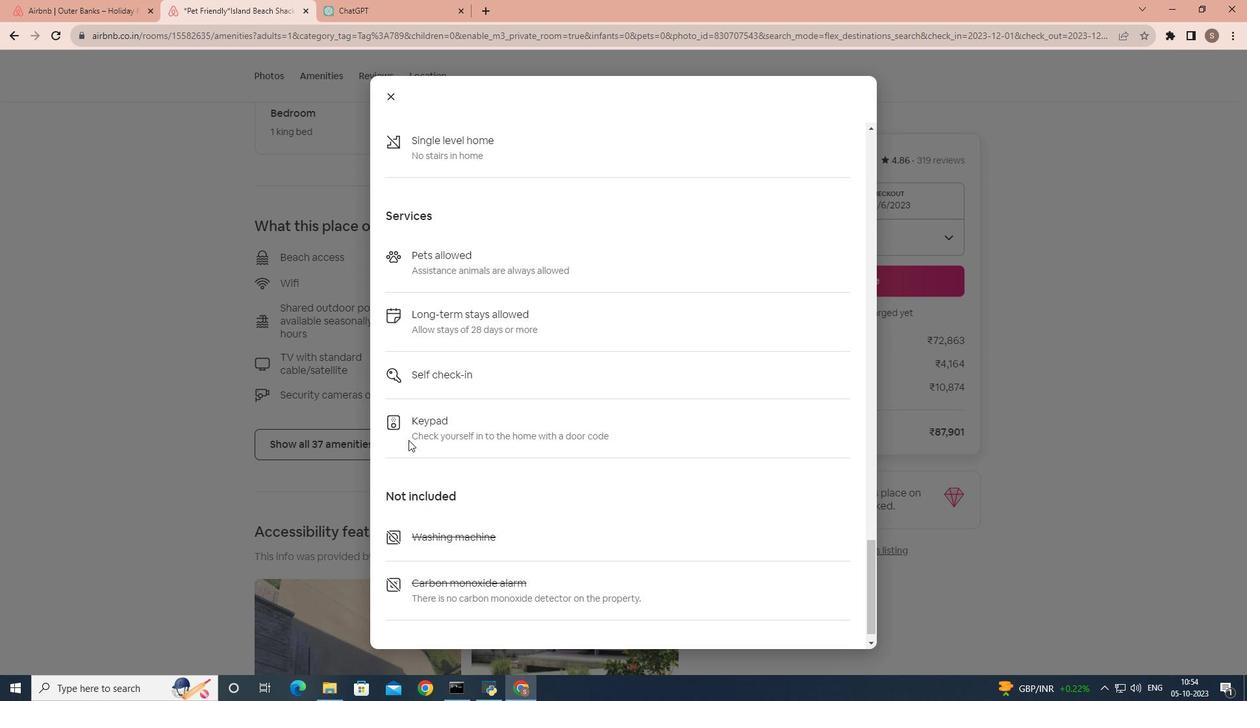 
Action: Mouse moved to (430, 435)
Screenshot: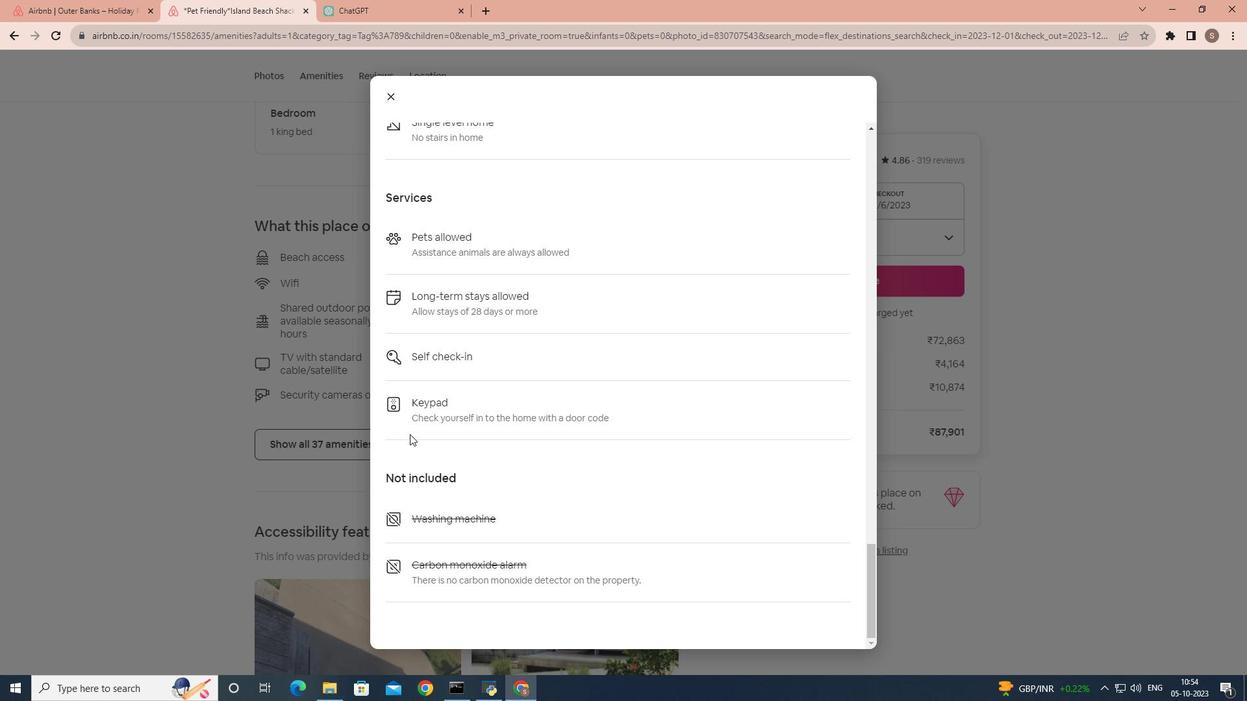 
Action: Mouse scrolled (430, 434) with delta (0, 0)
Screenshot: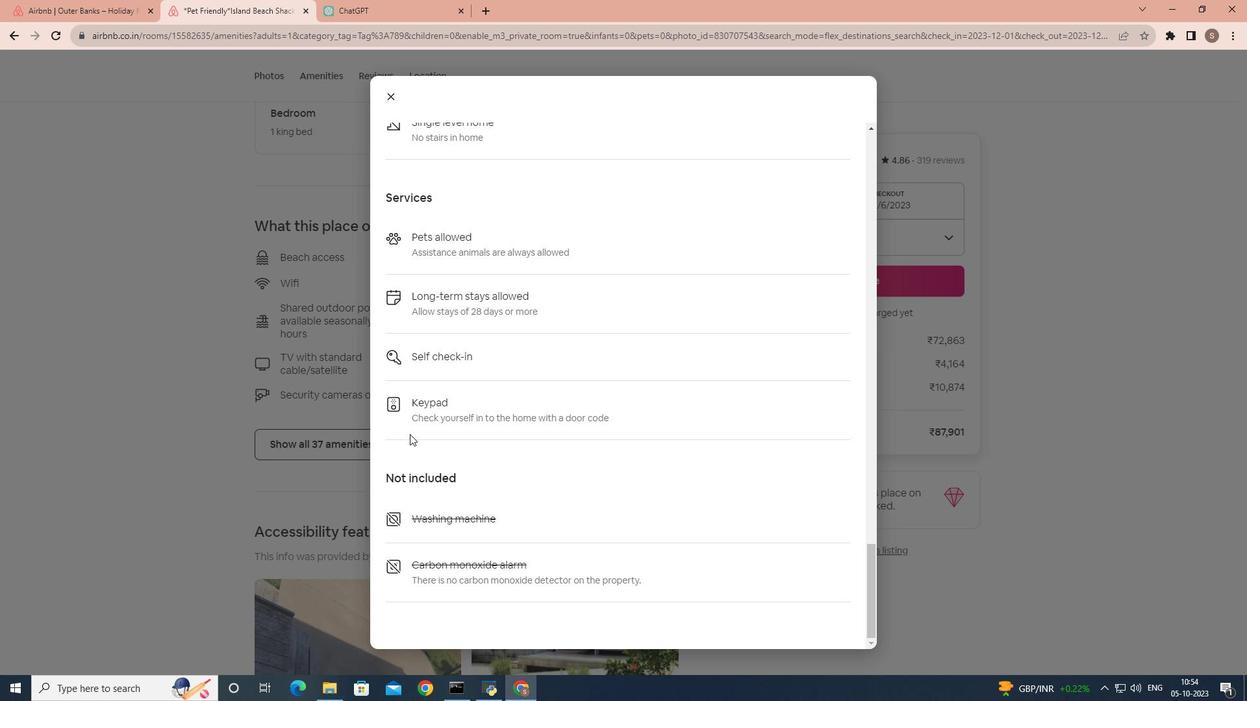 
Action: Mouse scrolled (430, 434) with delta (0, 0)
Screenshot: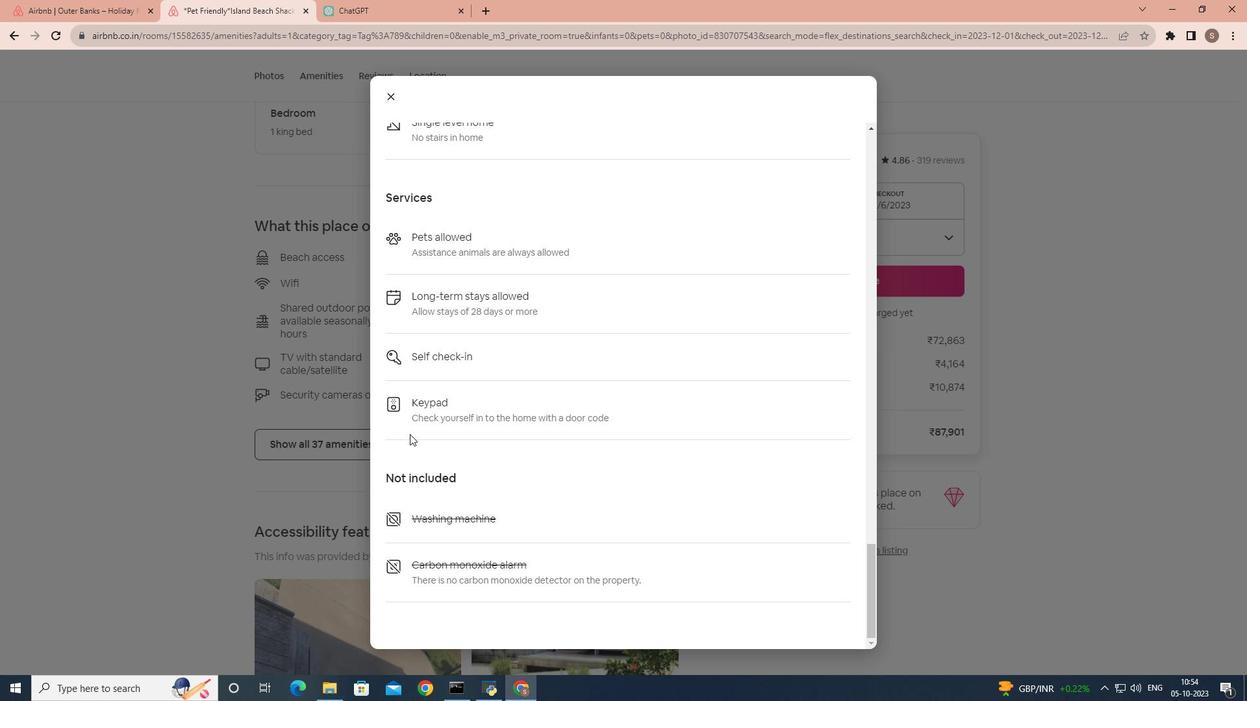 
Action: Mouse scrolled (430, 434) with delta (0, 0)
Screenshot: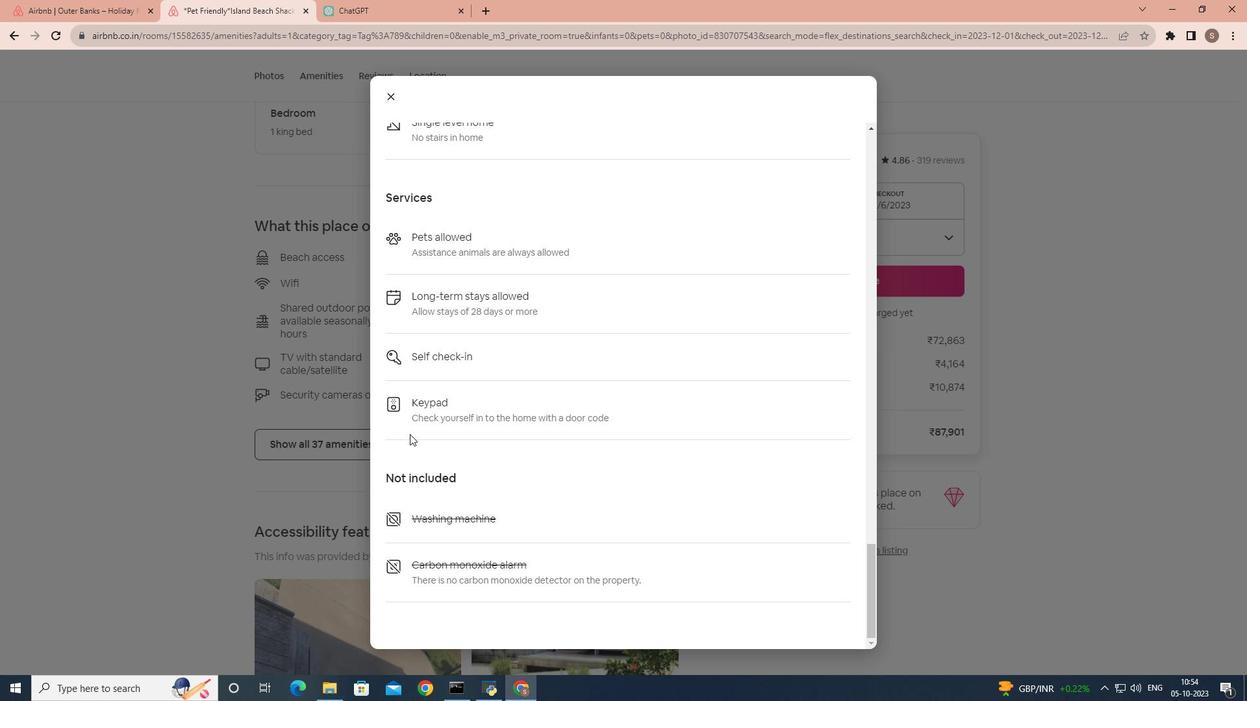 
Action: Mouse scrolled (430, 434) with delta (0, 0)
Screenshot: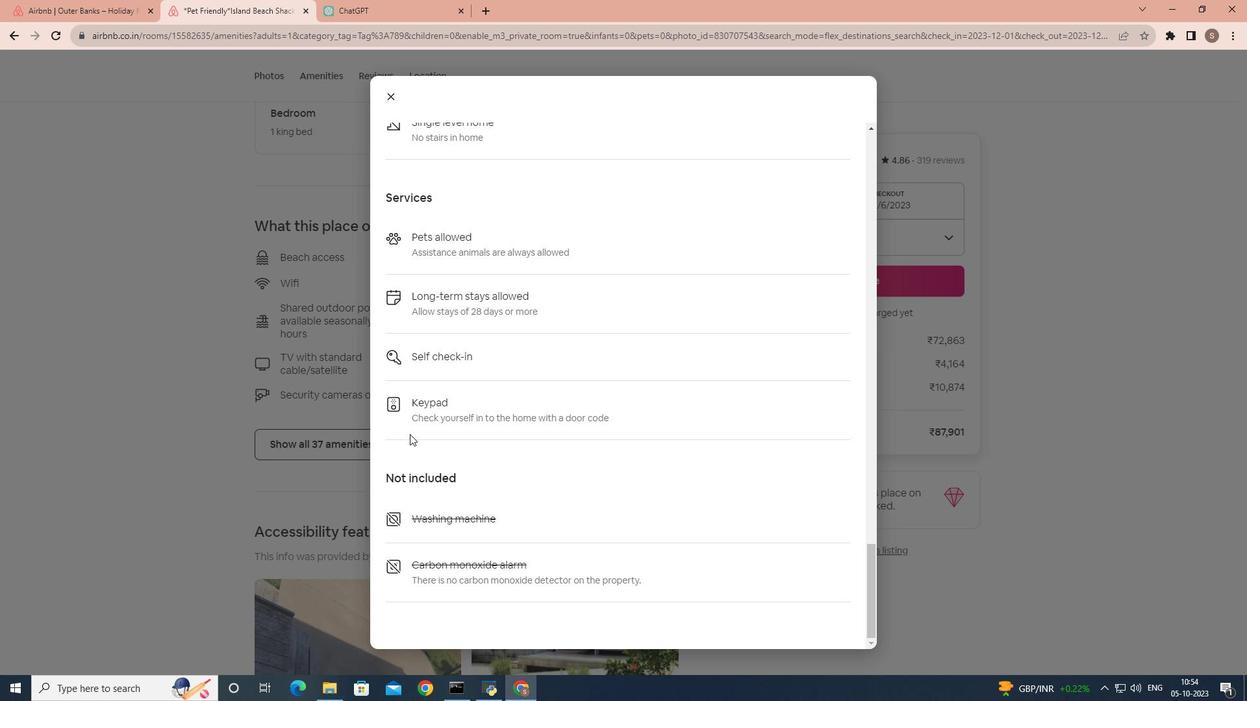 
Action: Mouse scrolled (430, 434) with delta (0, 0)
Screenshot: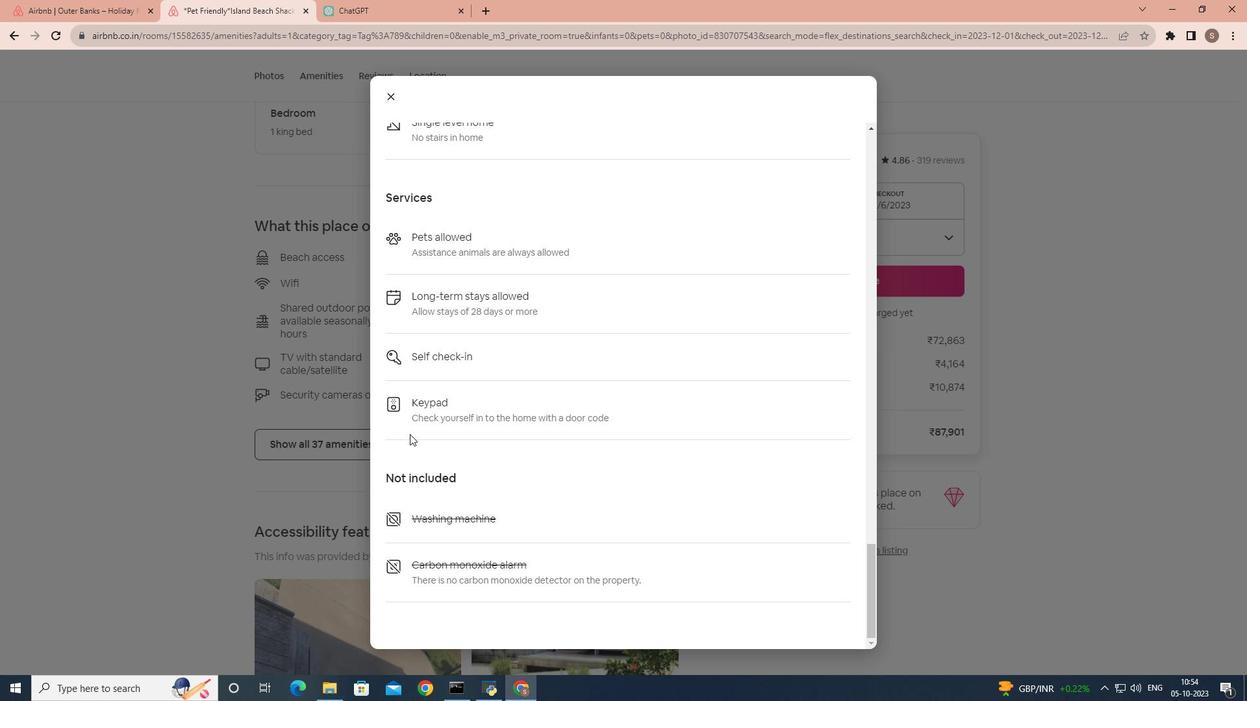 
Action: Mouse moved to (423, 301)
Screenshot: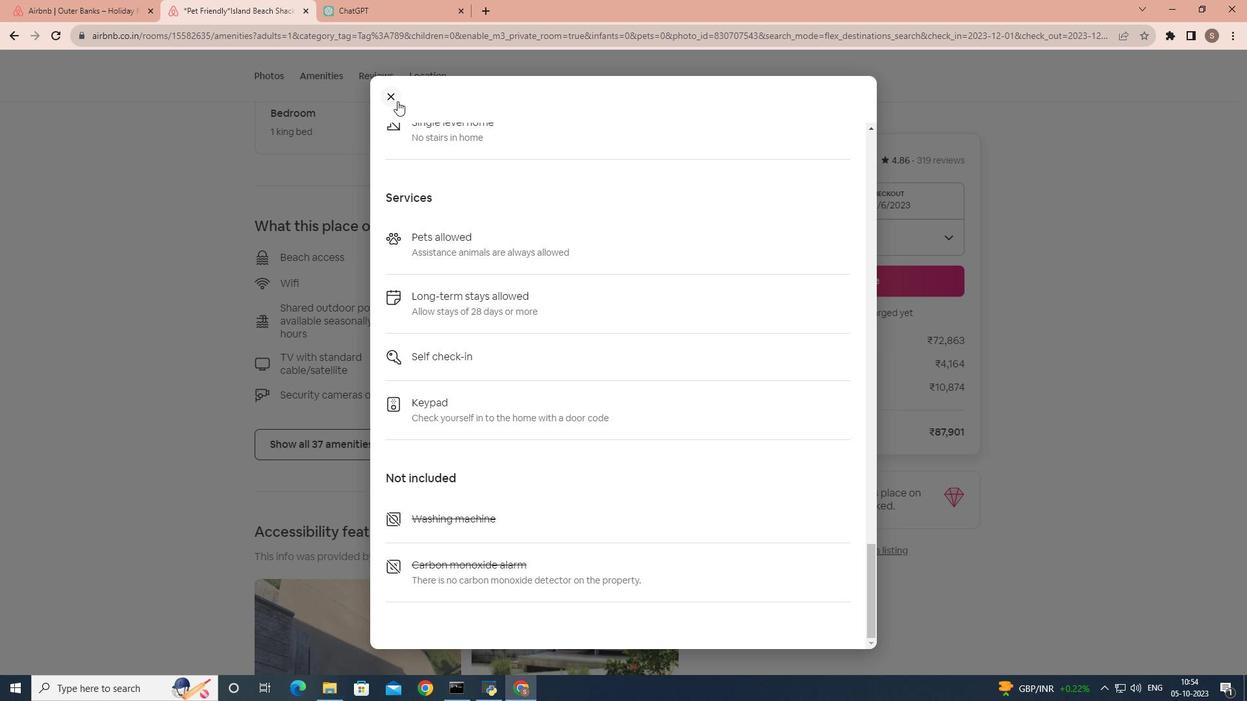 
Action: Mouse pressed left at (423, 301)
Screenshot: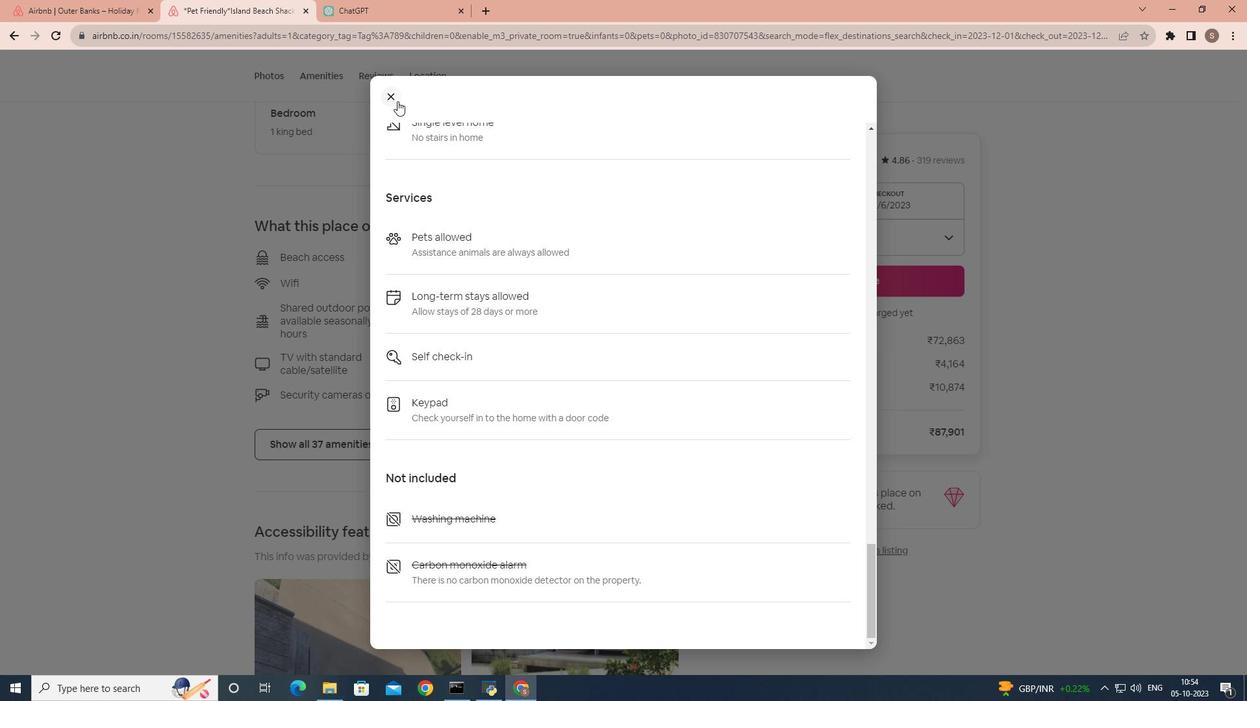 
Action: Mouse moved to (413, 445)
Screenshot: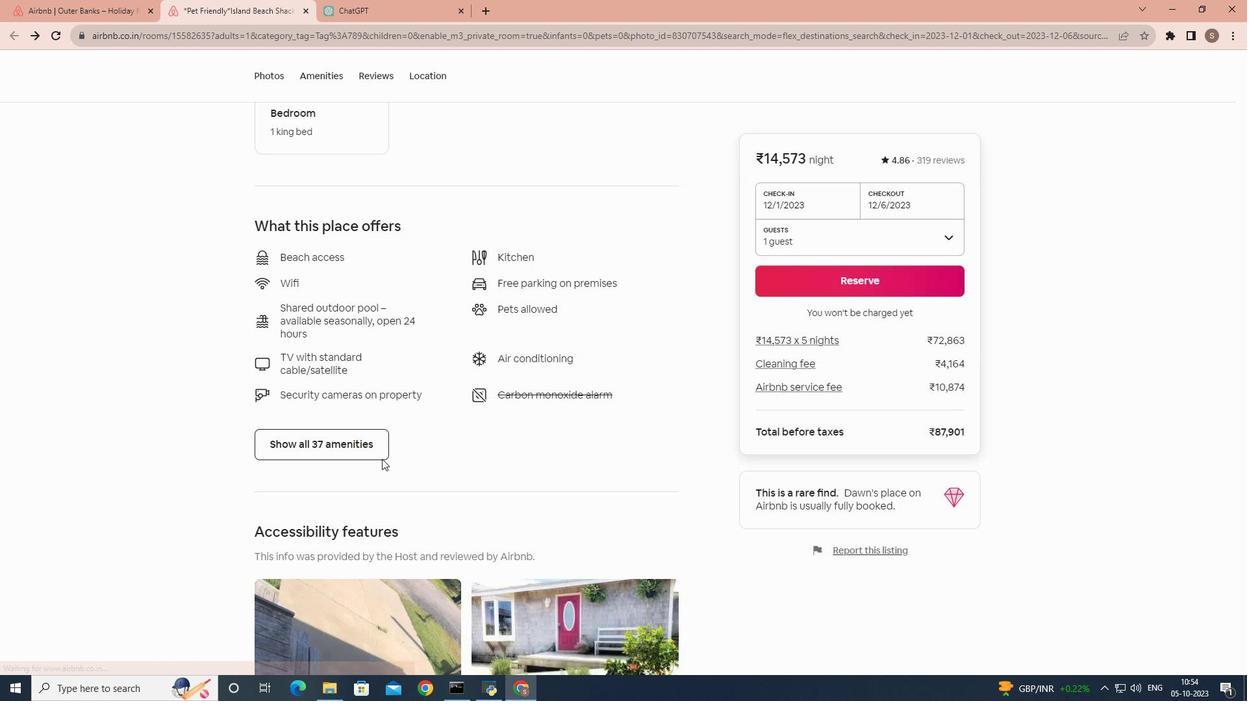 
Action: Mouse scrolled (413, 444) with delta (0, 0)
Screenshot: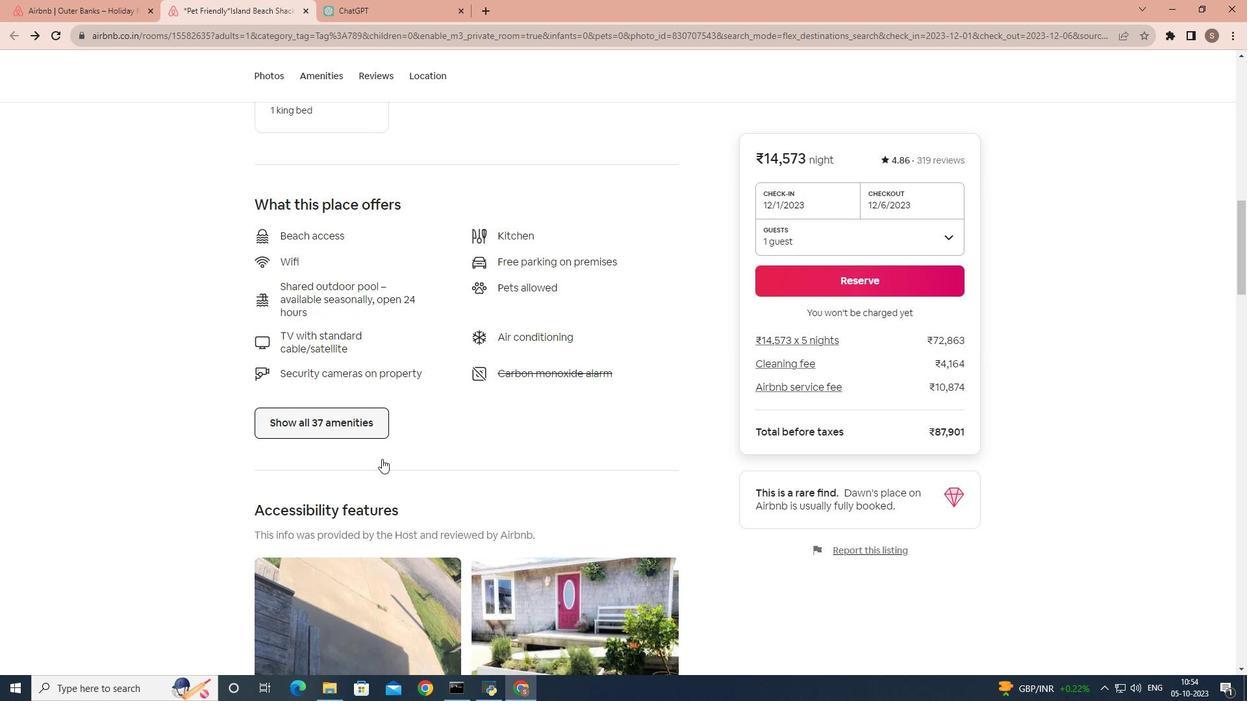 
Action: Mouse scrolled (413, 444) with delta (0, 0)
Screenshot: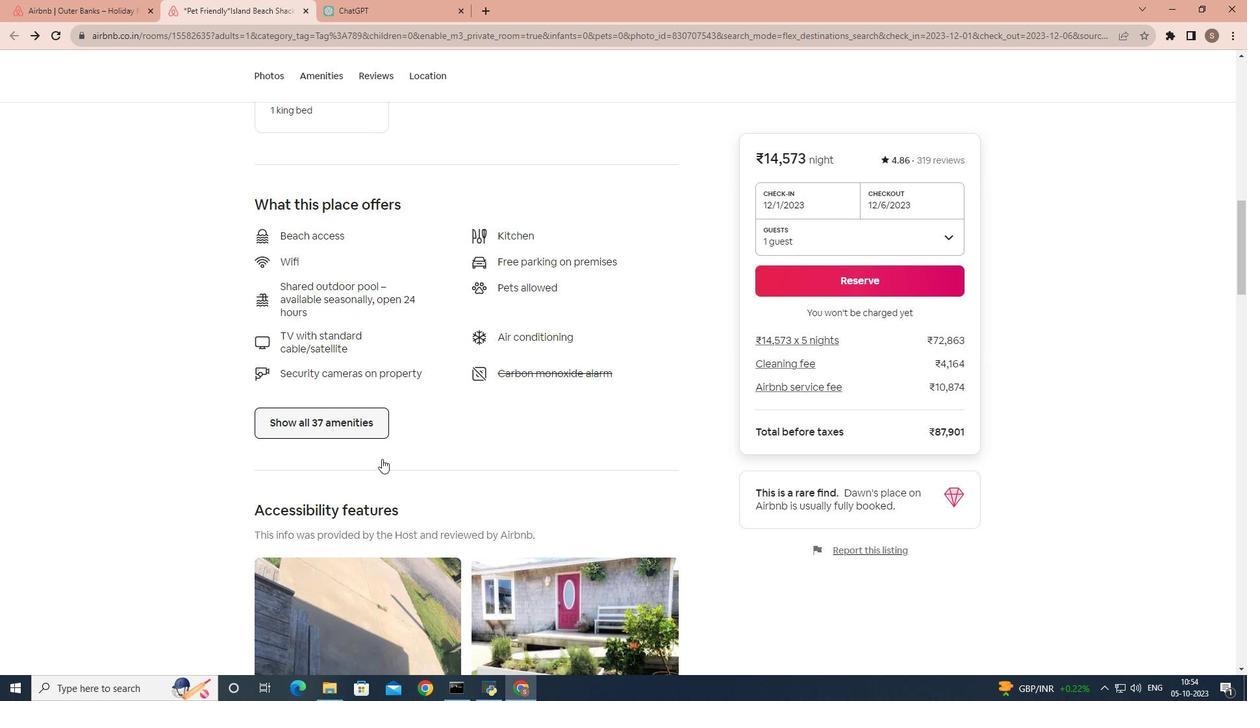
Action: Mouse scrolled (413, 444) with delta (0, 0)
Screenshot: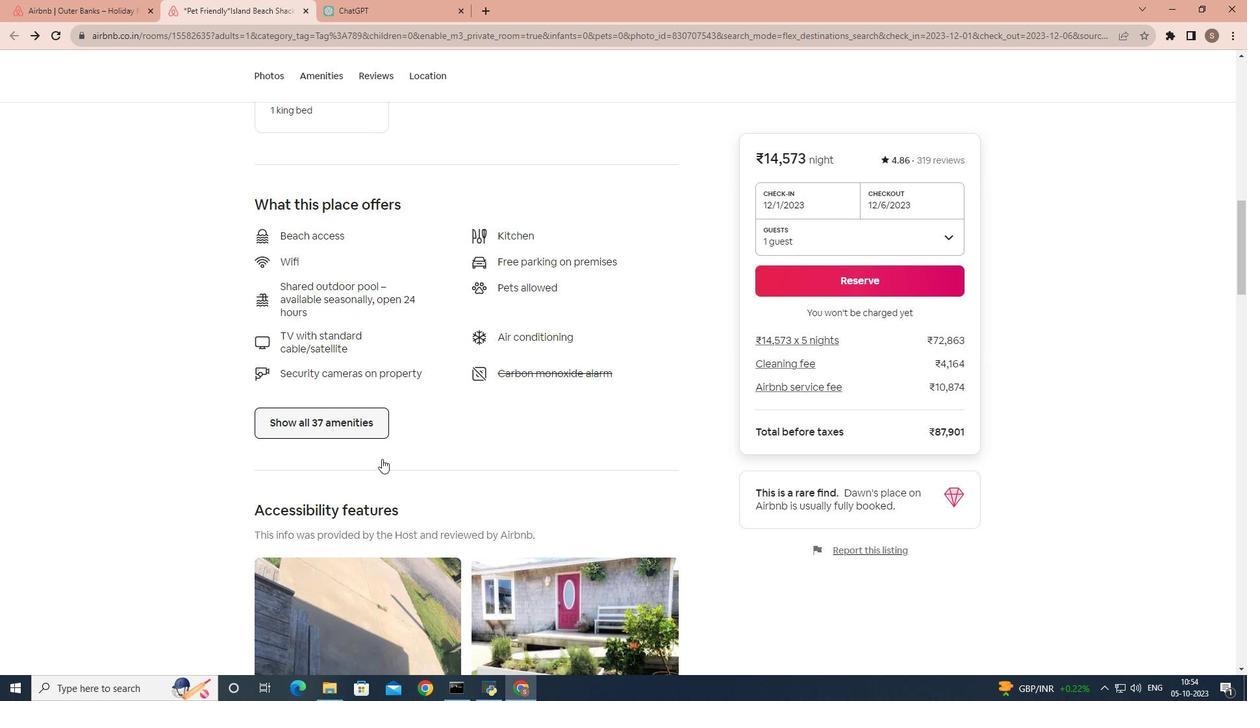 
Action: Mouse scrolled (413, 444) with delta (0, 0)
Screenshot: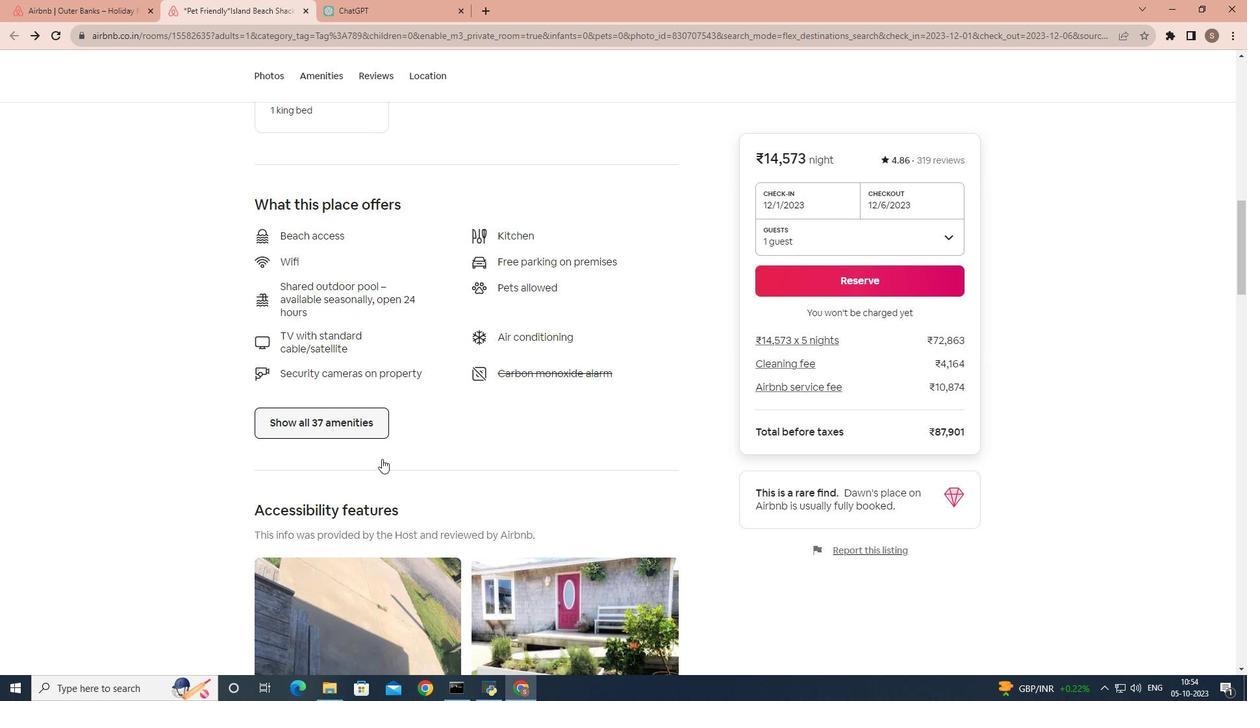 
Action: Mouse scrolled (413, 444) with delta (0, 0)
Screenshot: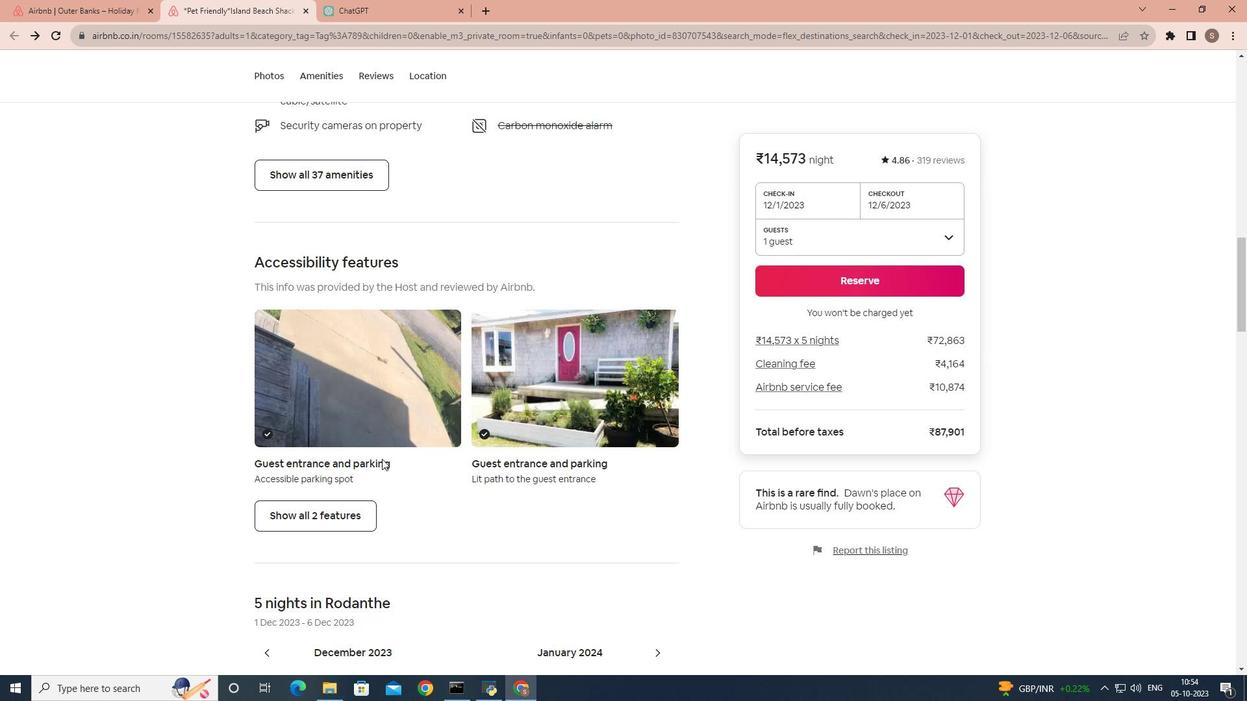 
Action: Mouse scrolled (413, 444) with delta (0, 0)
Screenshot: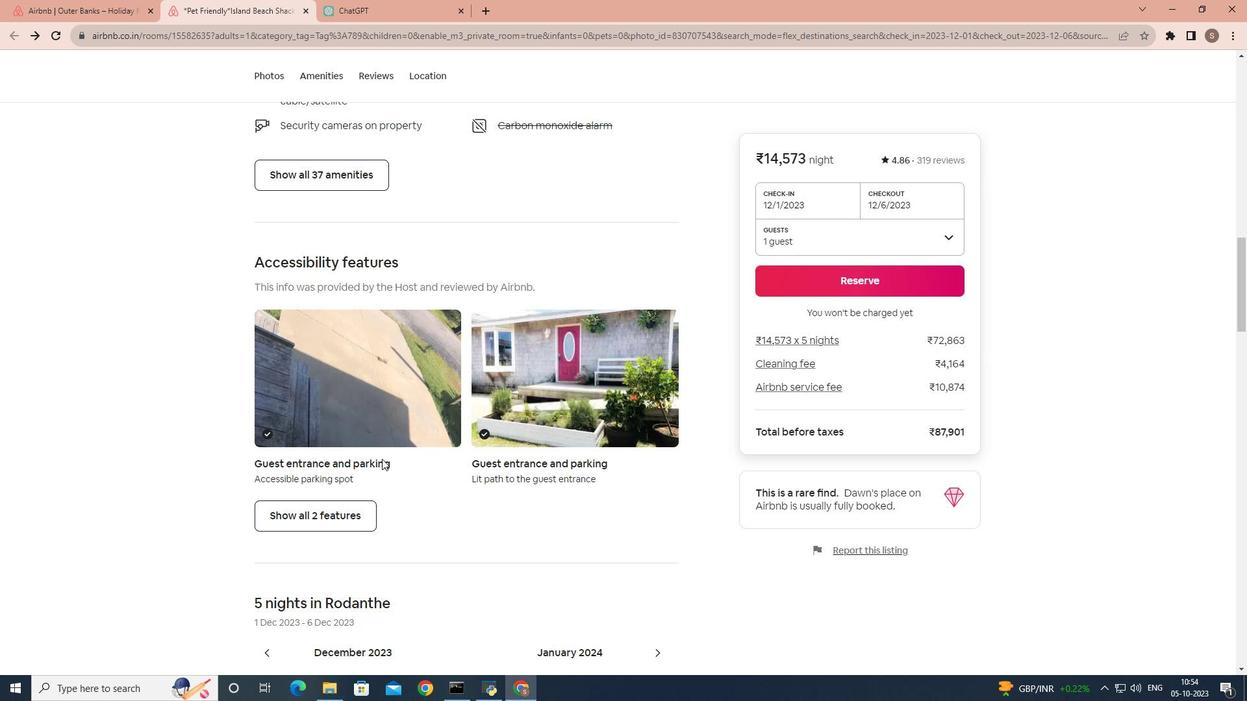
Action: Mouse moved to (392, 422)
Screenshot: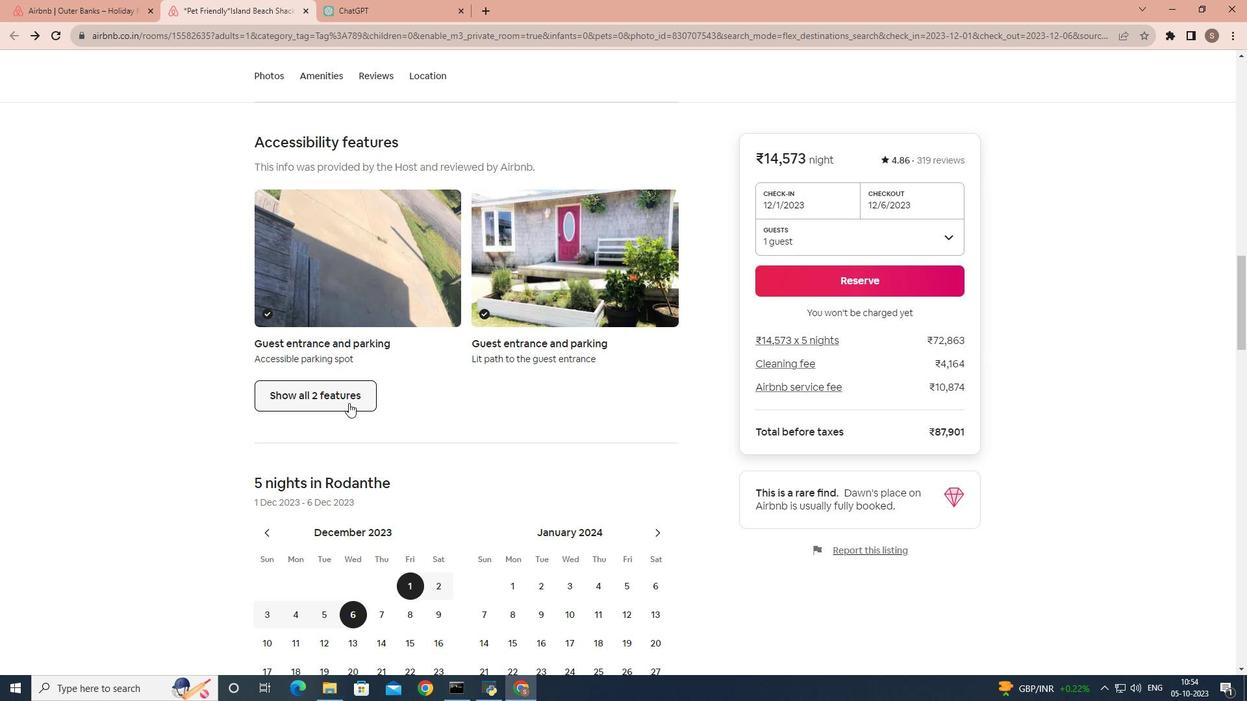 
Action: Mouse scrolled (392, 422) with delta (0, 0)
Screenshot: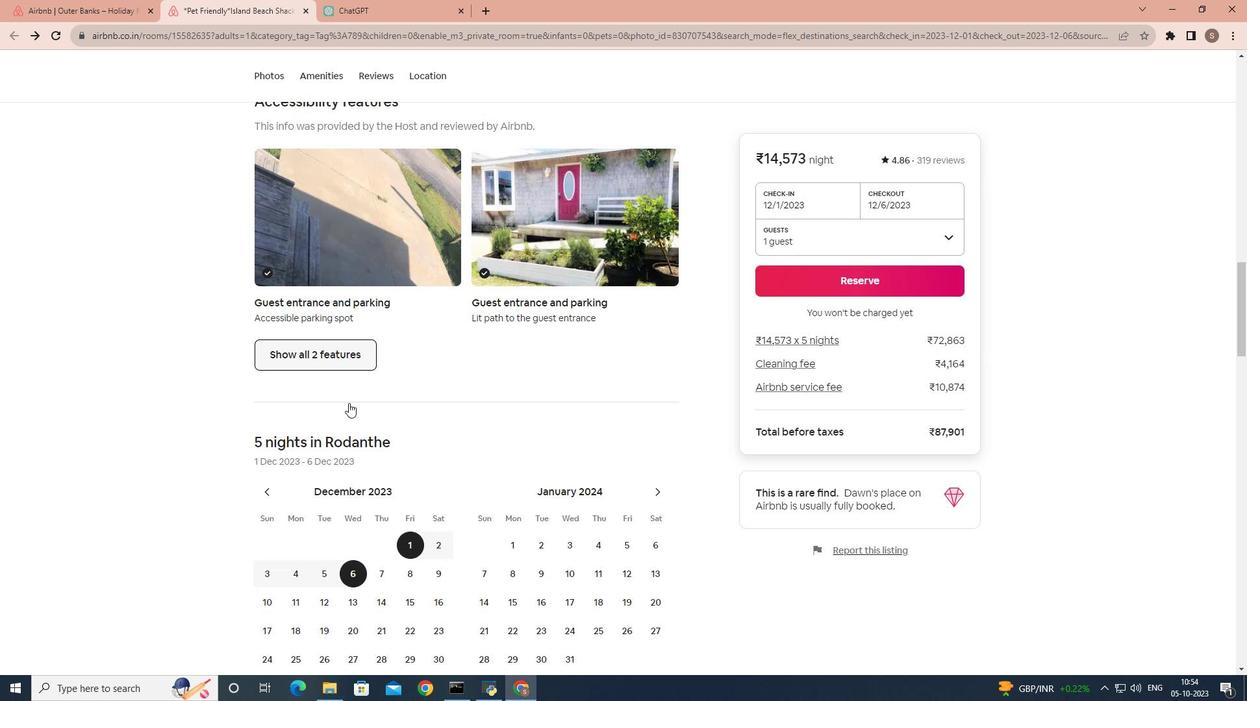 
Action: Mouse scrolled (392, 422) with delta (0, 0)
Screenshot: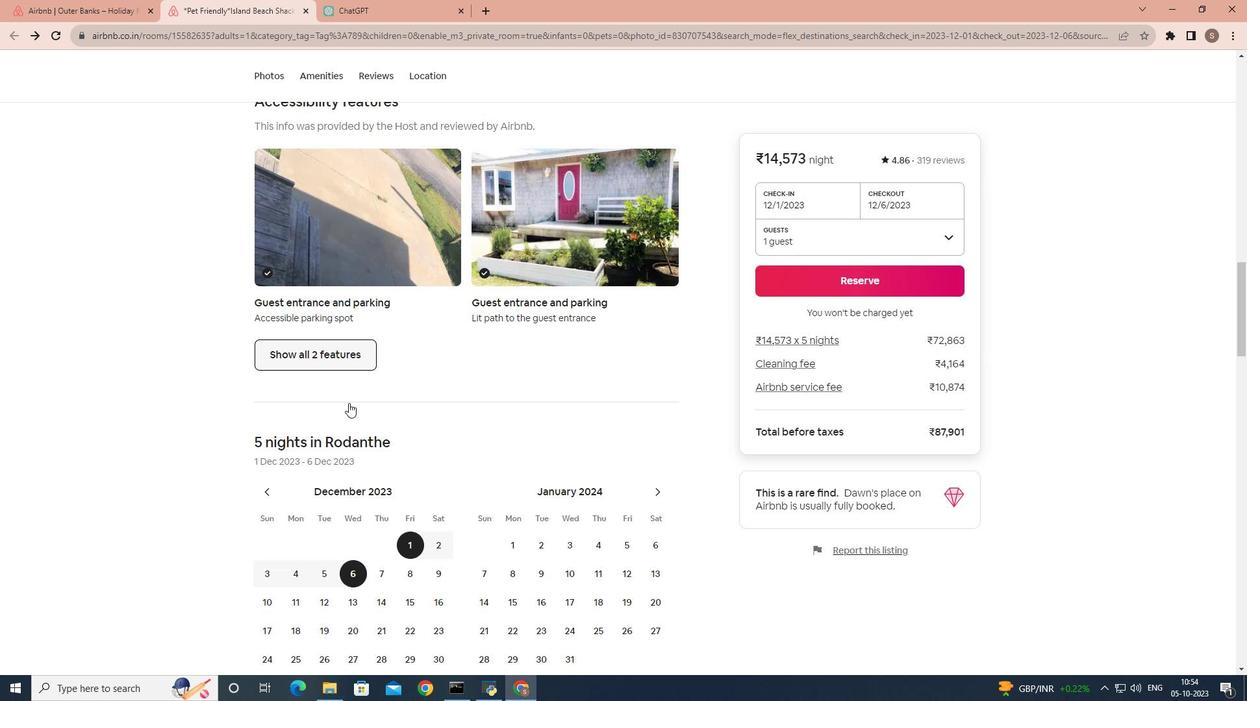 
Action: Mouse scrolled (392, 422) with delta (0, 0)
Screenshot: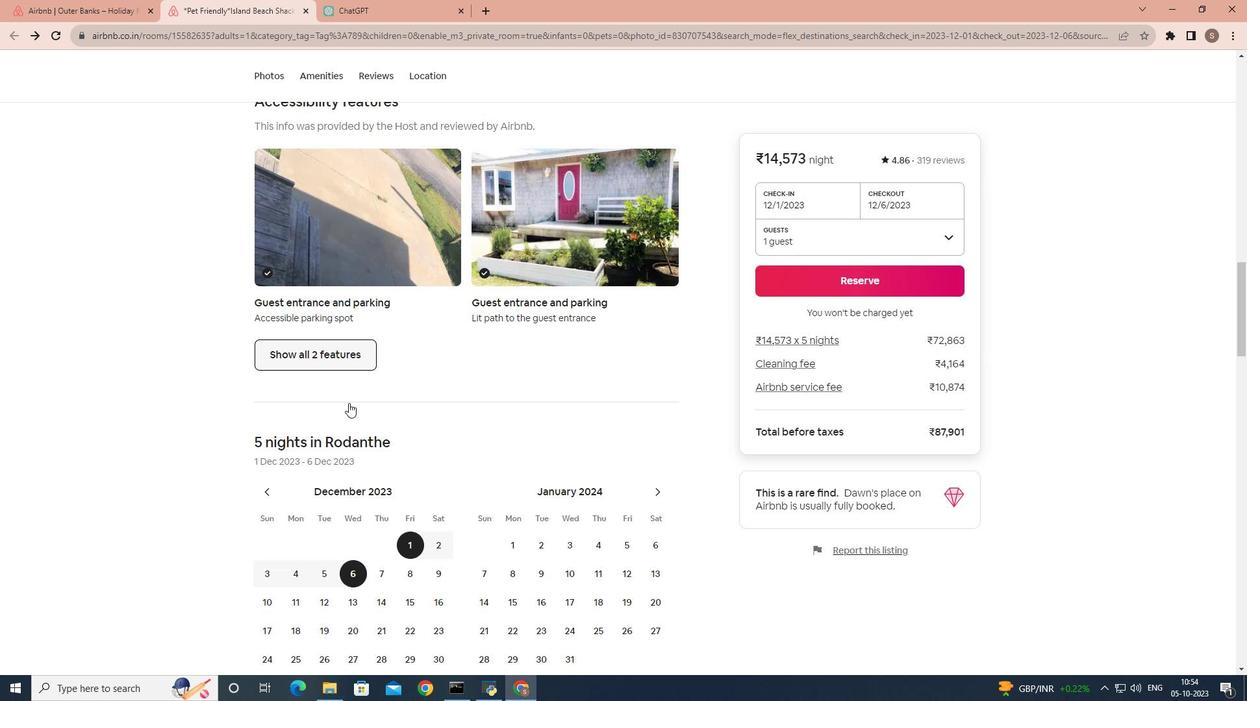 
Action: Mouse scrolled (392, 422) with delta (0, 0)
Screenshot: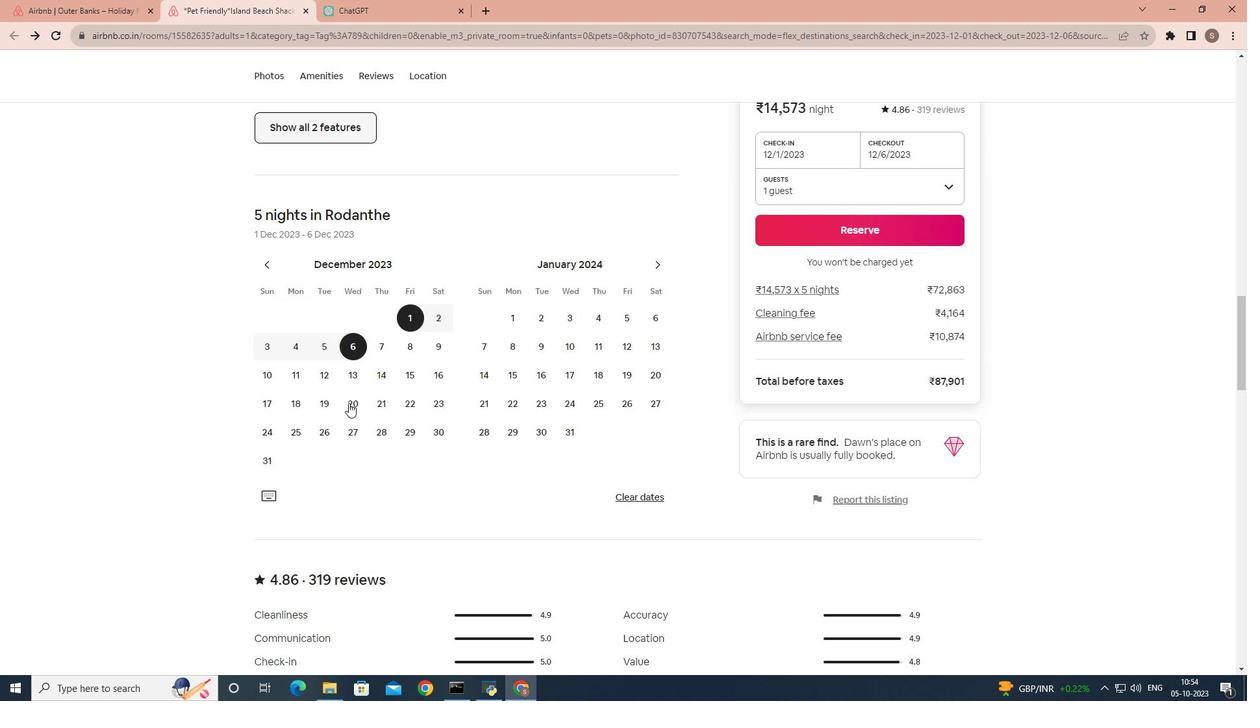
Action: Mouse scrolled (392, 422) with delta (0, 0)
Screenshot: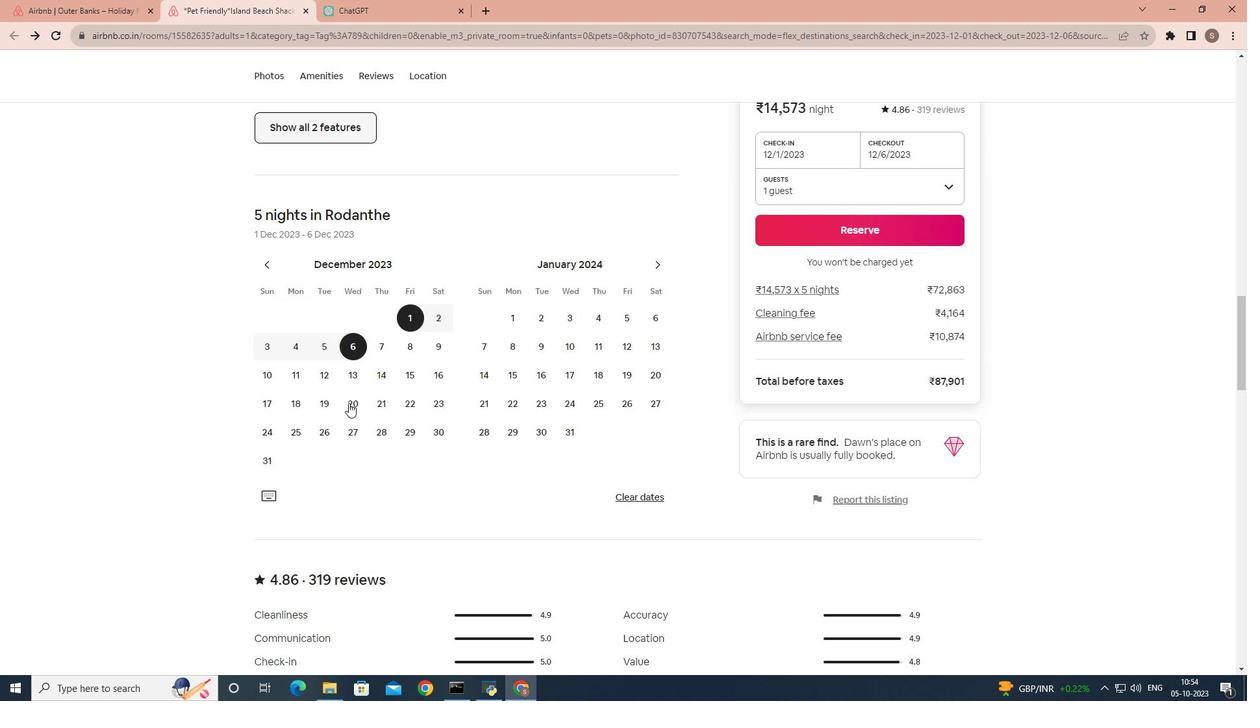 
Action: Mouse scrolled (392, 422) with delta (0, 0)
Screenshot: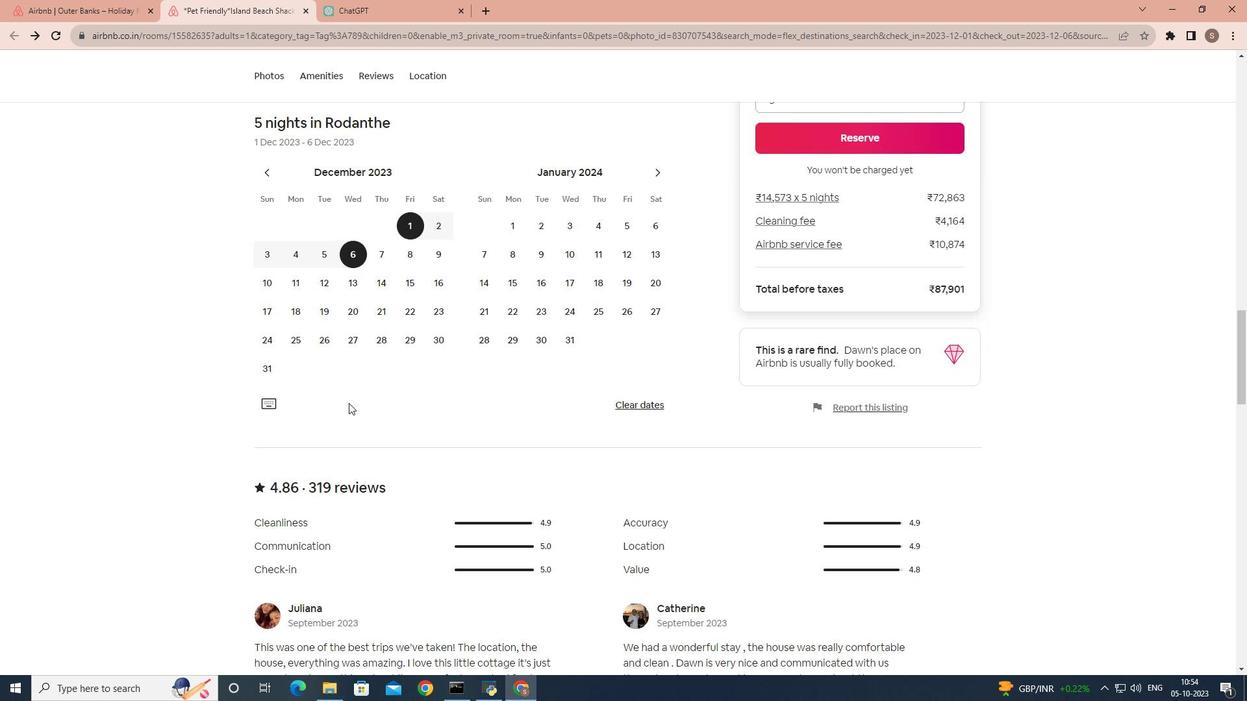 
Action: Mouse scrolled (392, 422) with delta (0, 0)
Screenshot: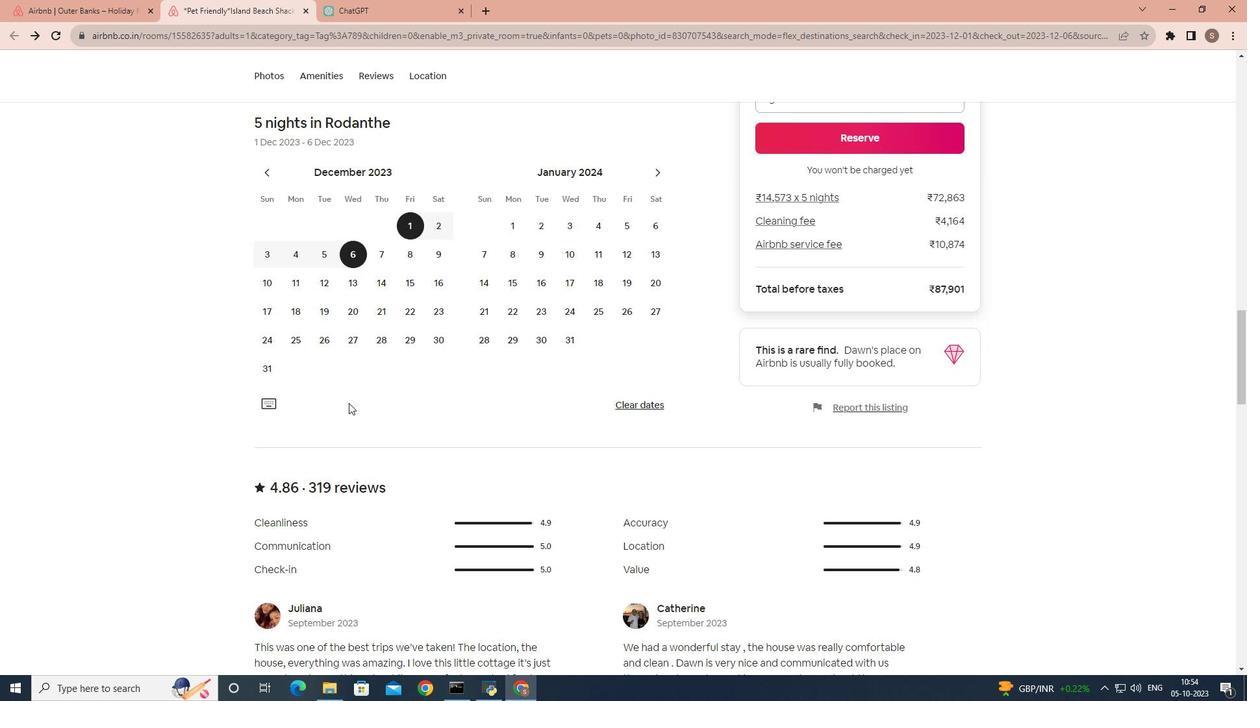 
Action: Mouse scrolled (392, 422) with delta (0, 0)
Screenshot: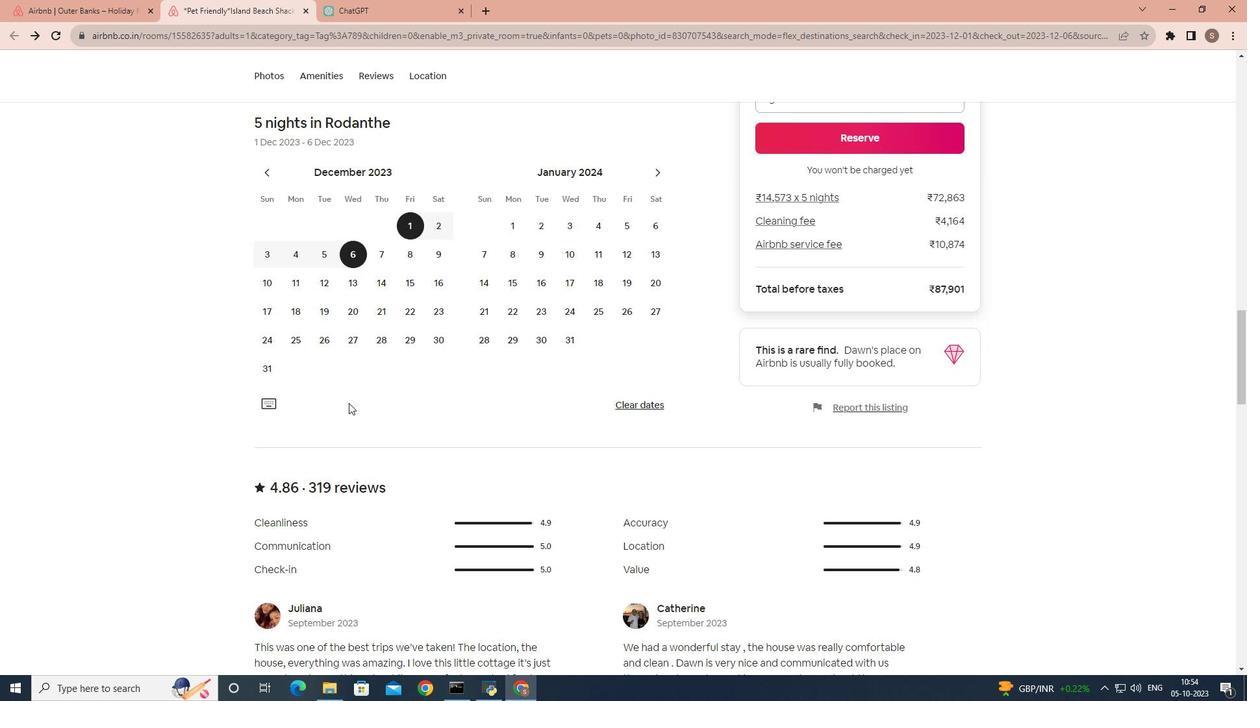 
Action: Mouse scrolled (392, 422) with delta (0, 0)
Screenshot: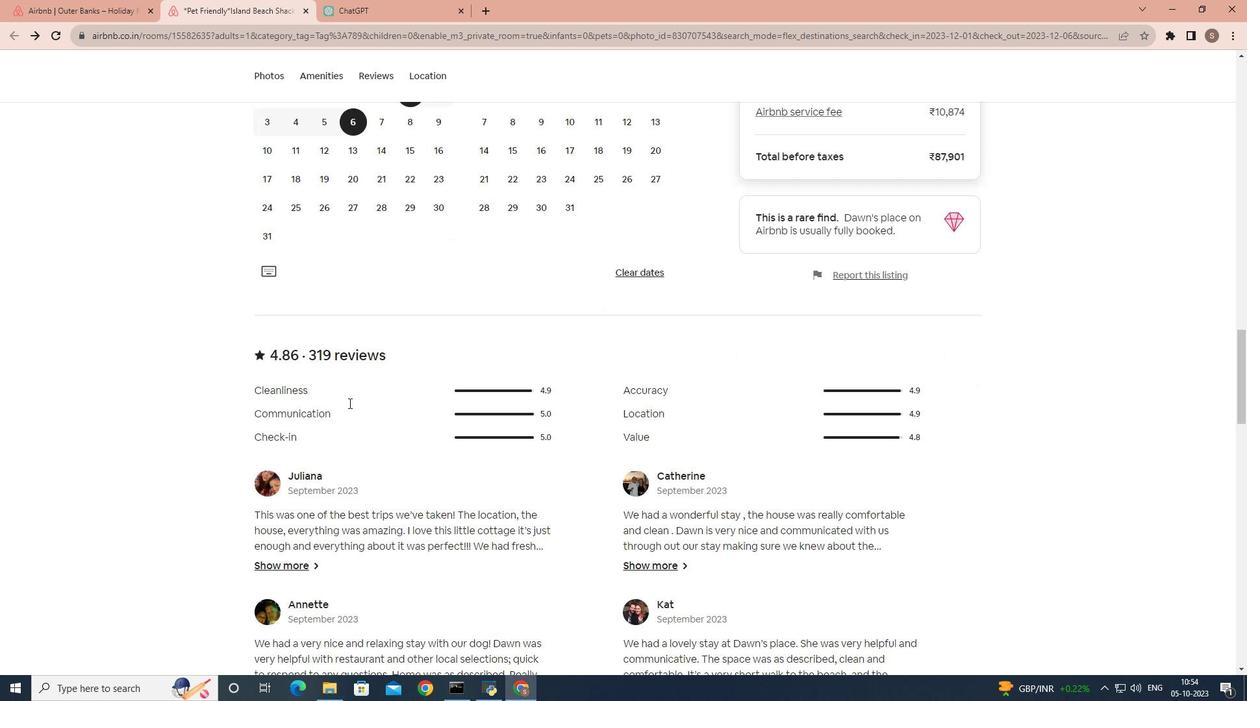 
Action: Mouse scrolled (392, 422) with delta (0, 0)
Screenshot: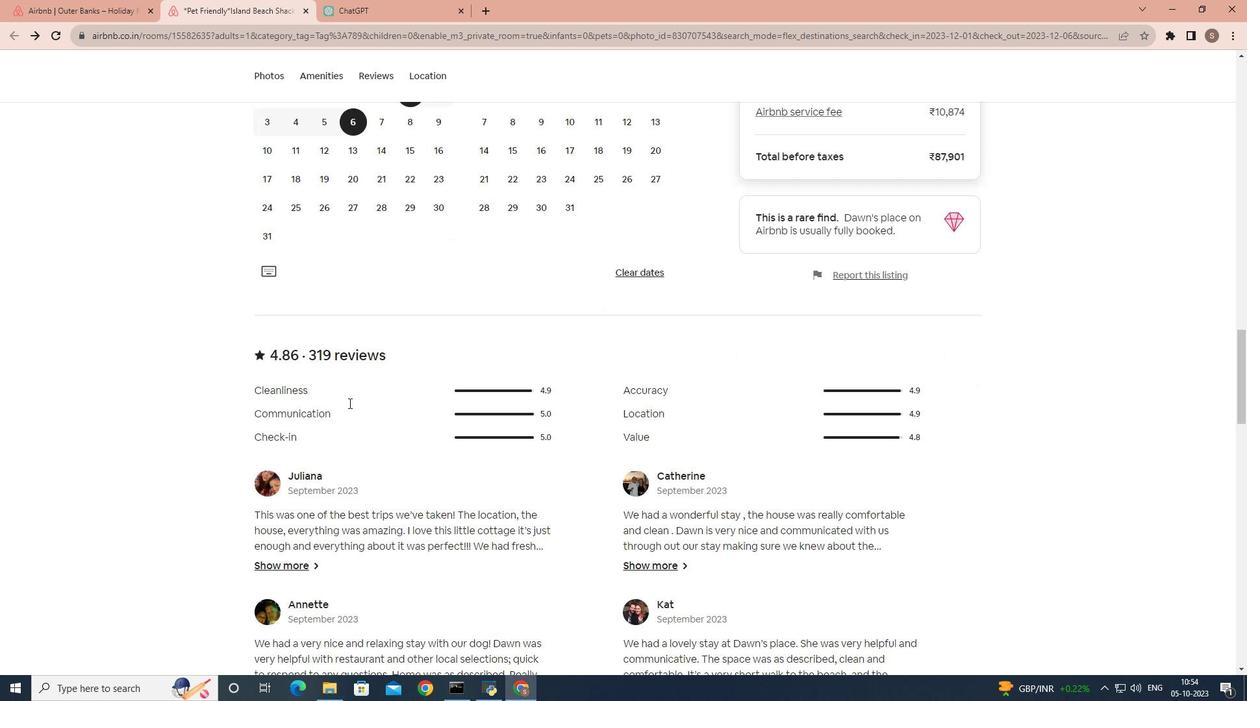 
Action: Mouse scrolled (392, 422) with delta (0, 0)
Screenshot: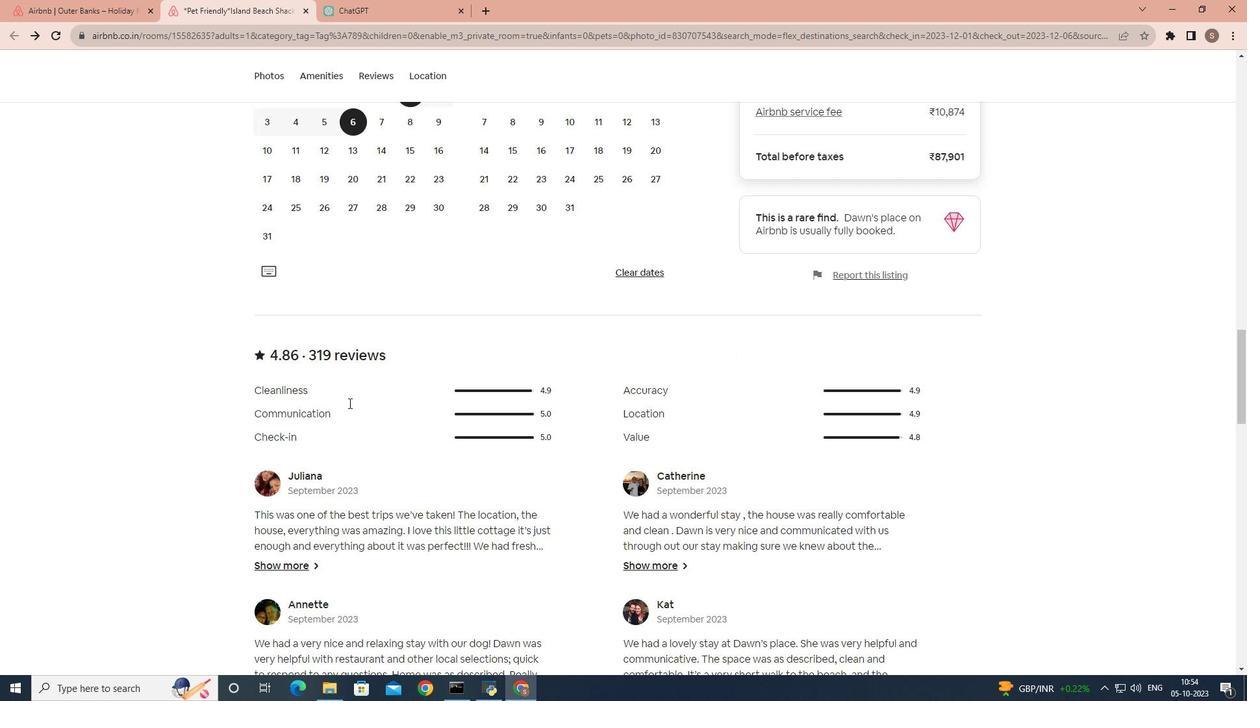 
Action: Mouse scrolled (392, 422) with delta (0, 0)
Screenshot: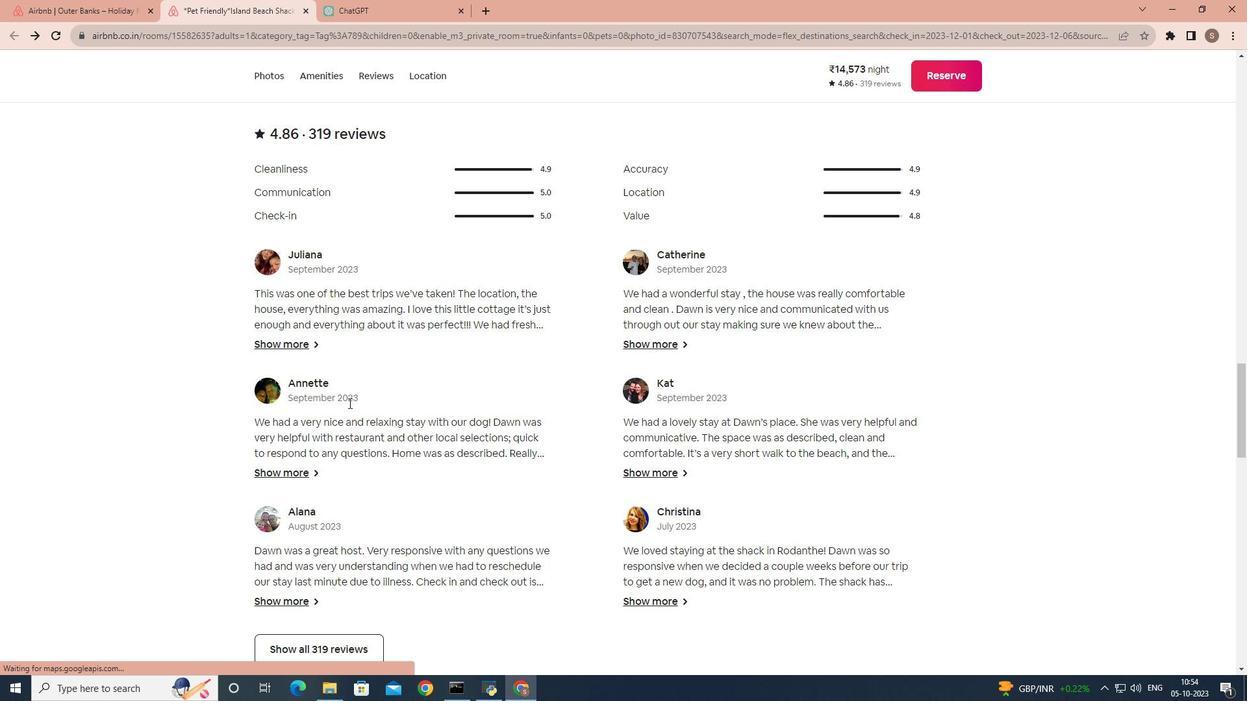 
Action: Mouse scrolled (392, 422) with delta (0, 0)
Screenshot: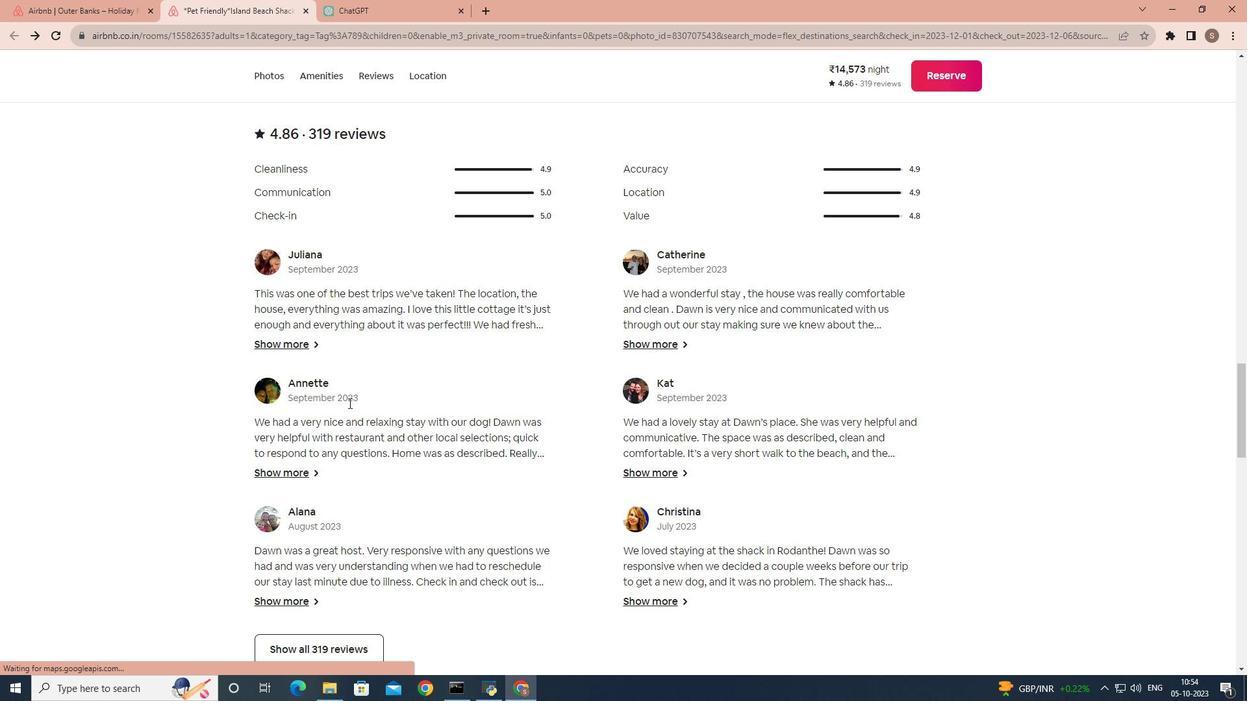 
Action: Mouse scrolled (392, 422) with delta (0, 0)
Screenshot: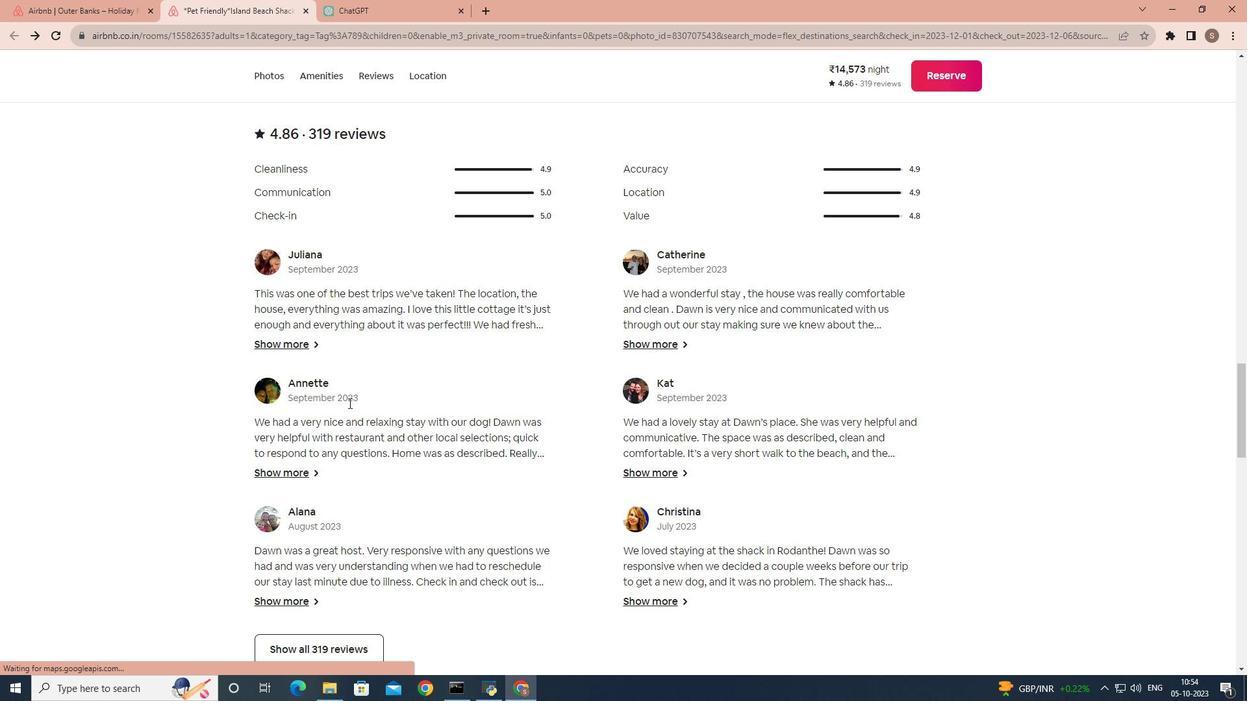 
Action: Mouse scrolled (392, 422) with delta (0, 0)
Screenshot: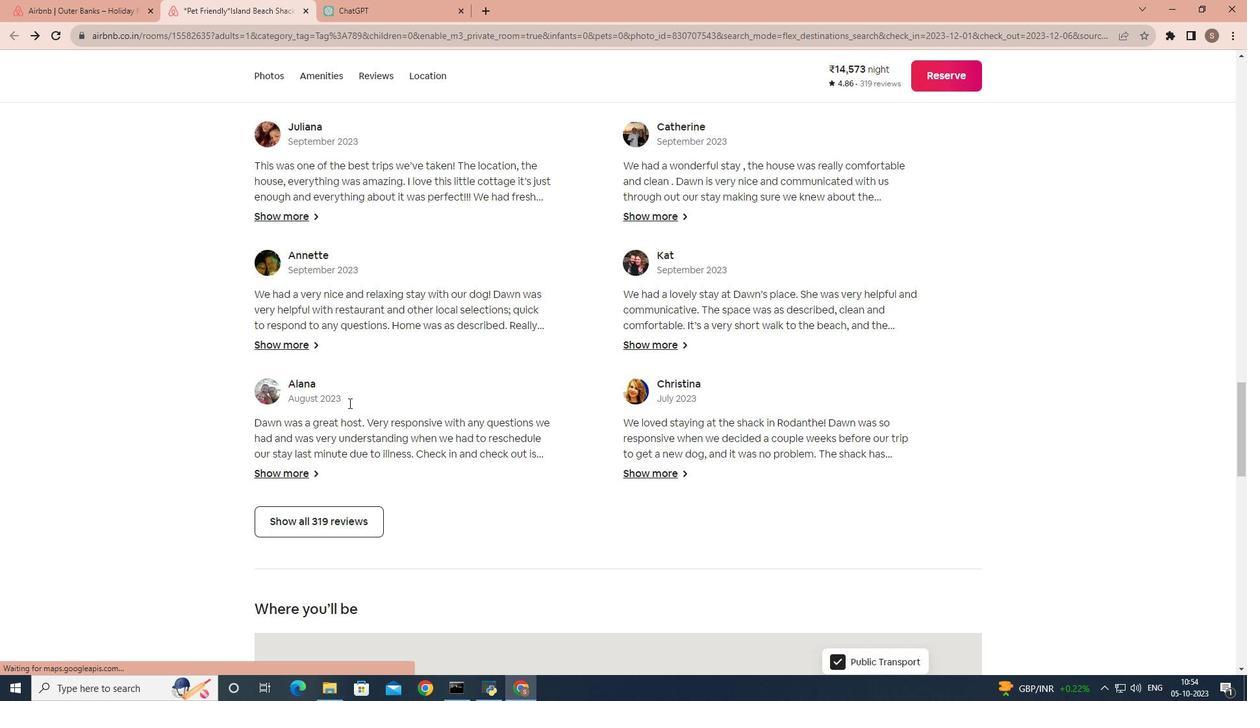 
Action: Mouse scrolled (392, 422) with delta (0, 0)
Screenshot: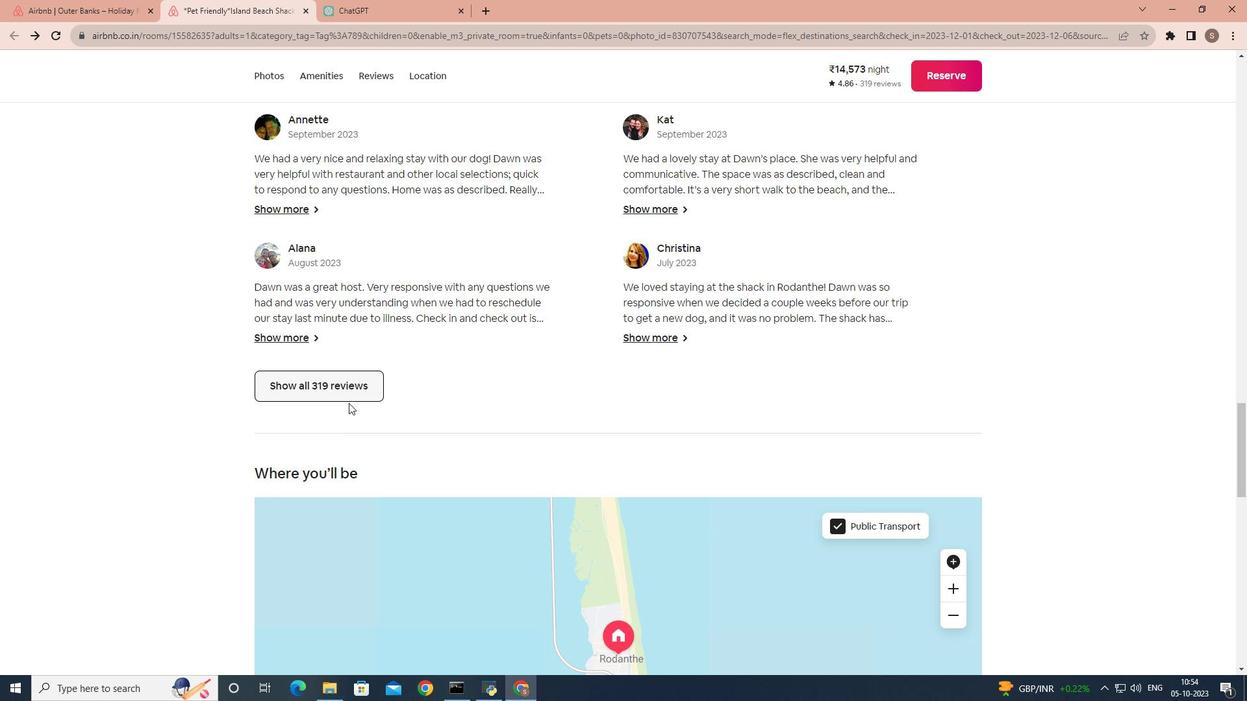 
Action: Mouse scrolled (392, 422) with delta (0, 0)
Screenshot: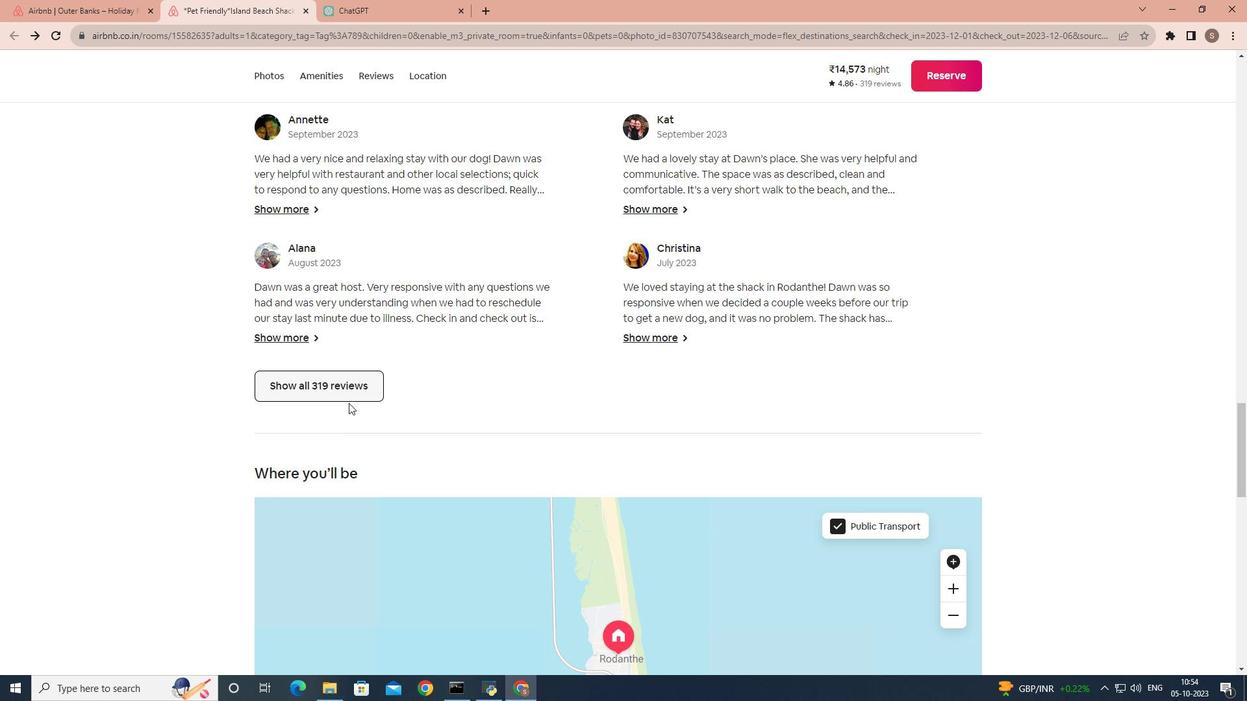 
Action: Mouse scrolled (392, 422) with delta (0, 0)
Screenshot: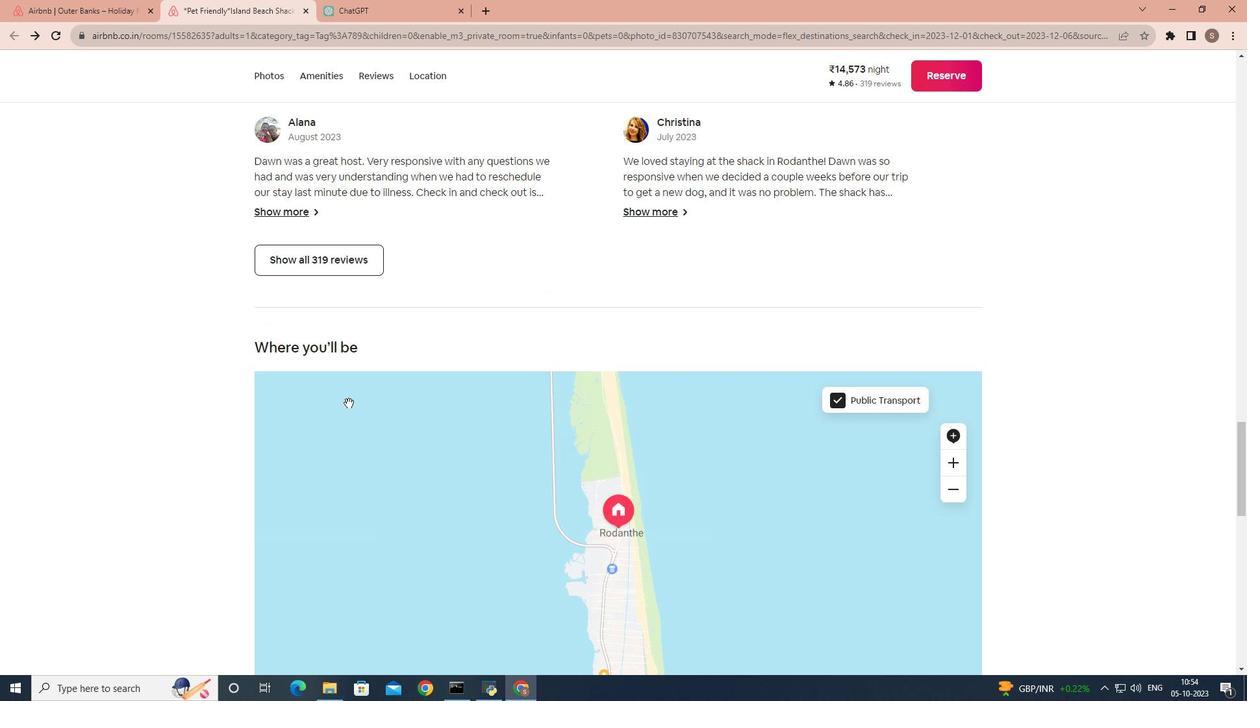 
Action: Mouse scrolled (392, 422) with delta (0, 0)
Screenshot: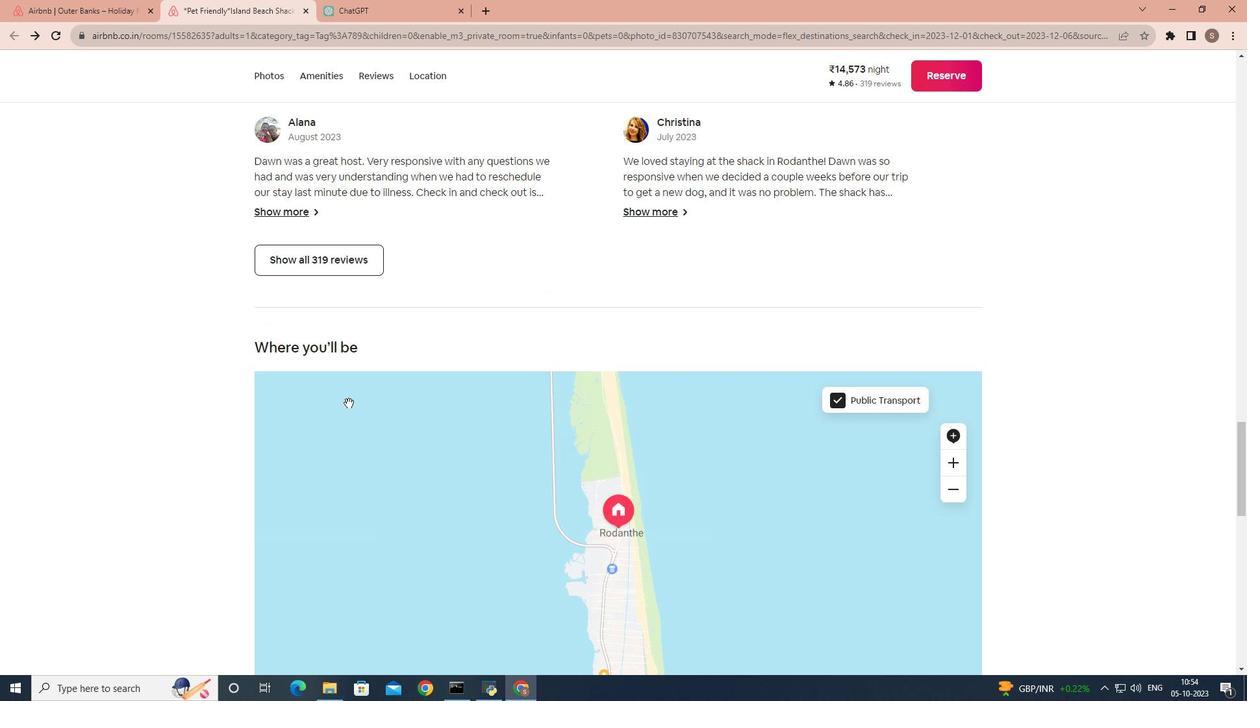 
Action: Mouse scrolled (392, 422) with delta (0, 0)
Screenshot: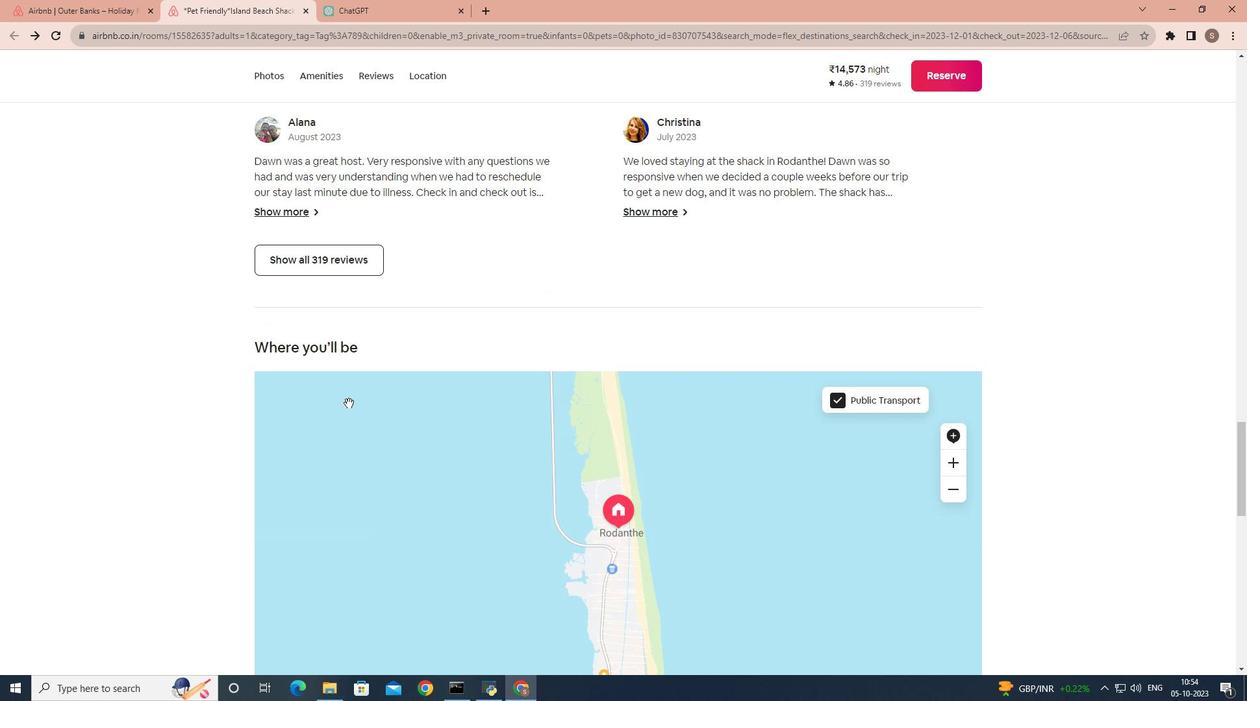 
Action: Mouse scrolled (392, 422) with delta (0, 0)
Screenshot: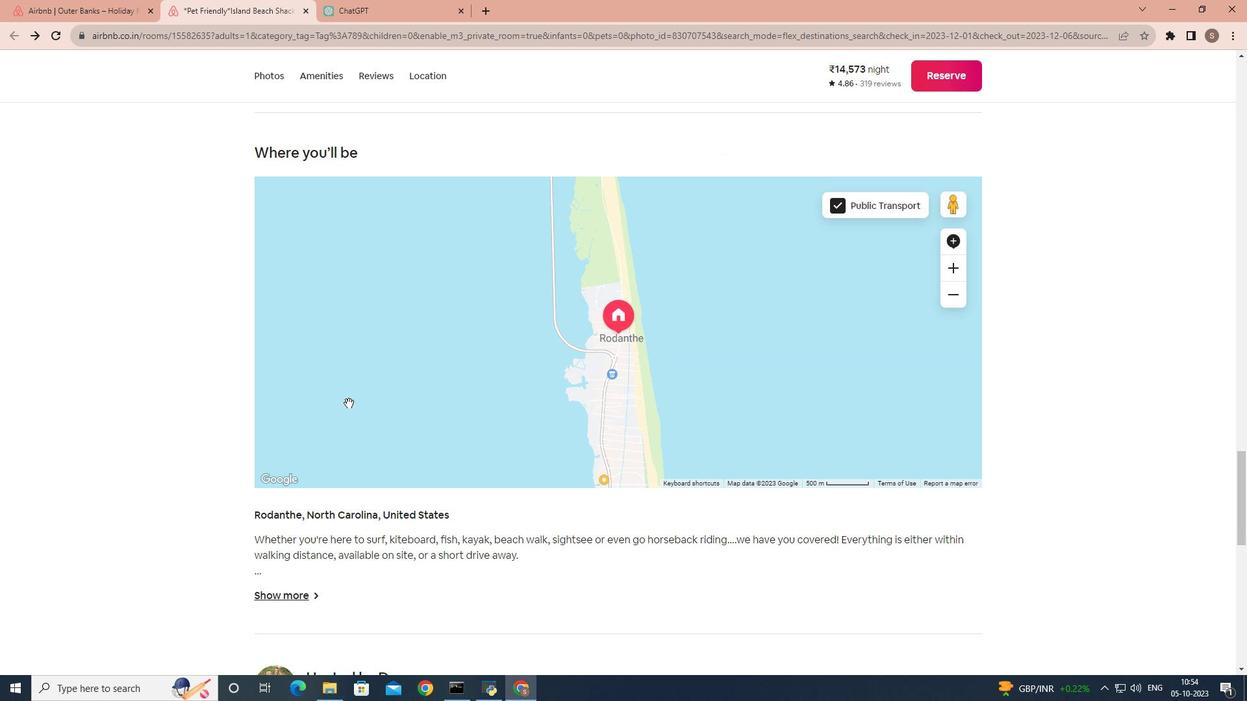 
Action: Mouse scrolled (392, 422) with delta (0, 0)
Screenshot: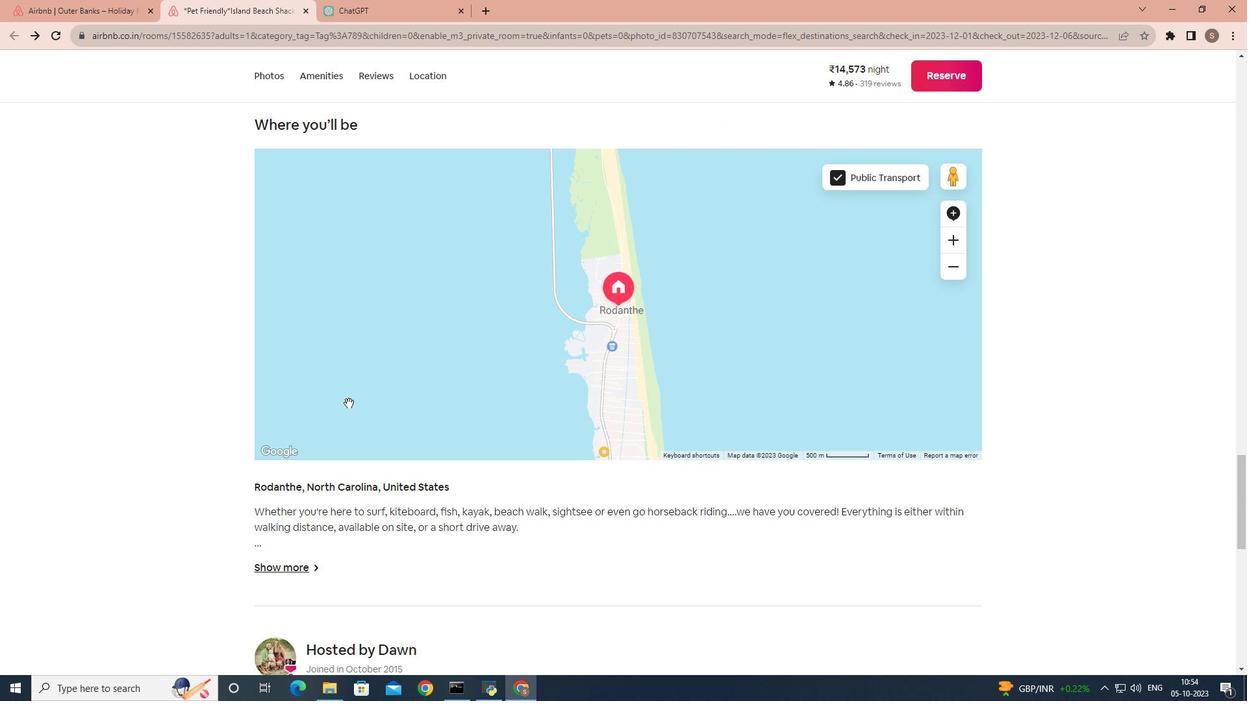 
Action: Mouse scrolled (392, 422) with delta (0, 0)
Screenshot: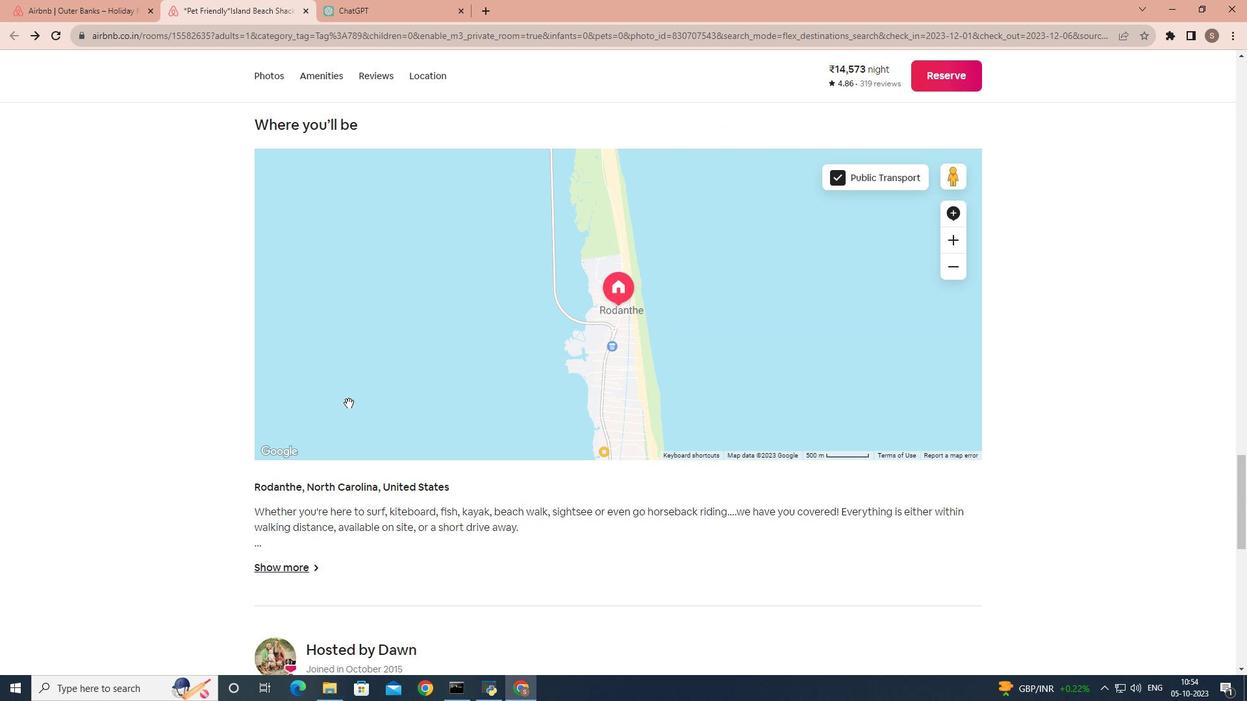 
Action: Mouse scrolled (392, 422) with delta (0, 0)
Screenshot: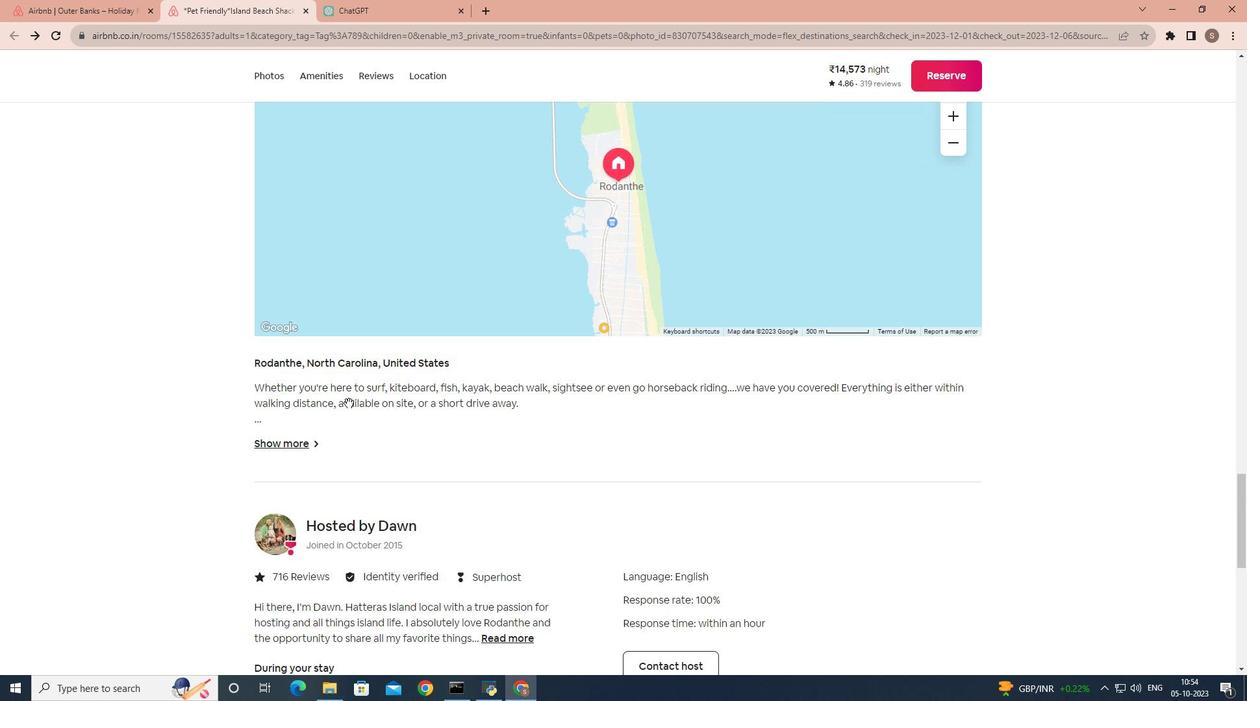 
Action: Mouse moved to (379, 412)
Screenshot: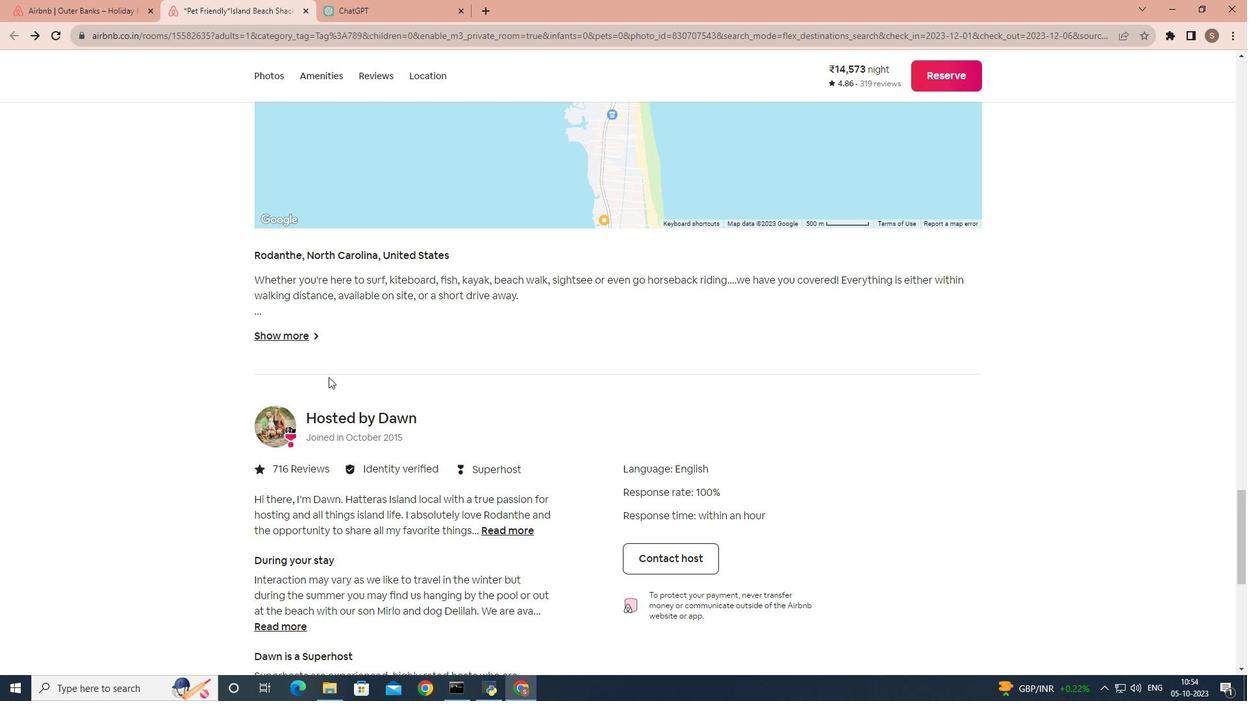 
Action: Mouse scrolled (379, 412) with delta (0, 0)
Screenshot: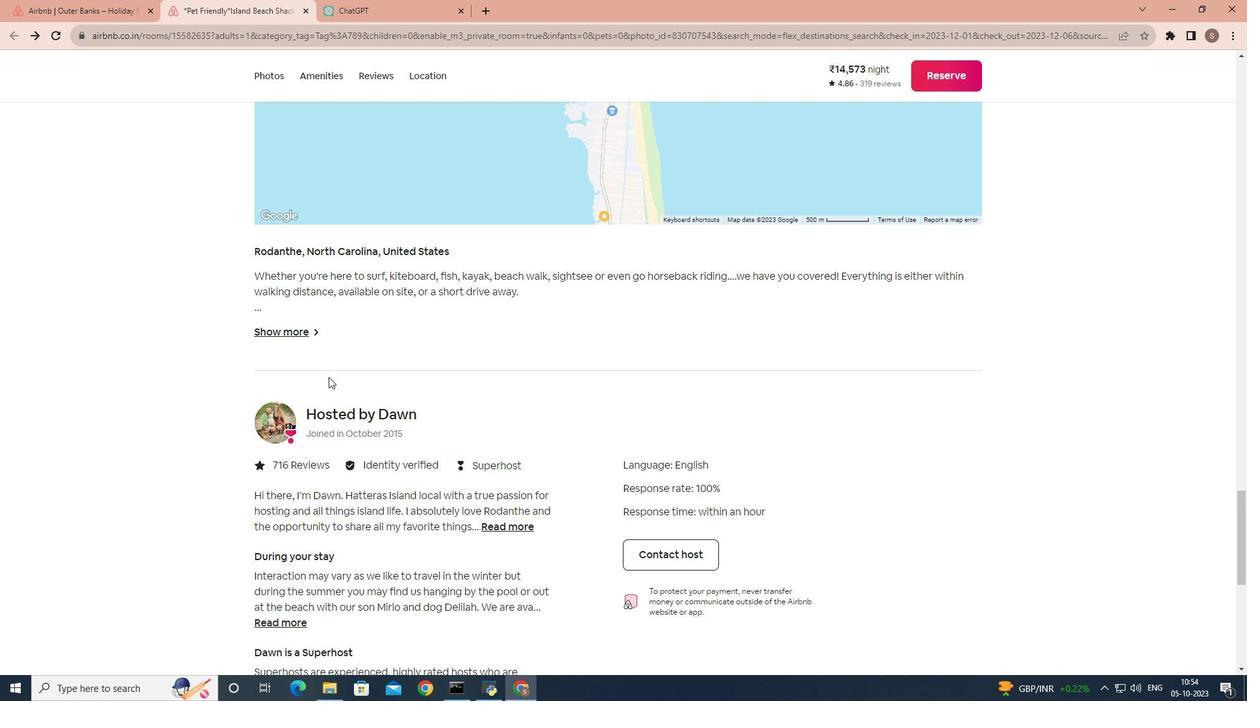 
Action: Mouse scrolled (379, 412) with delta (0, 0)
Screenshot: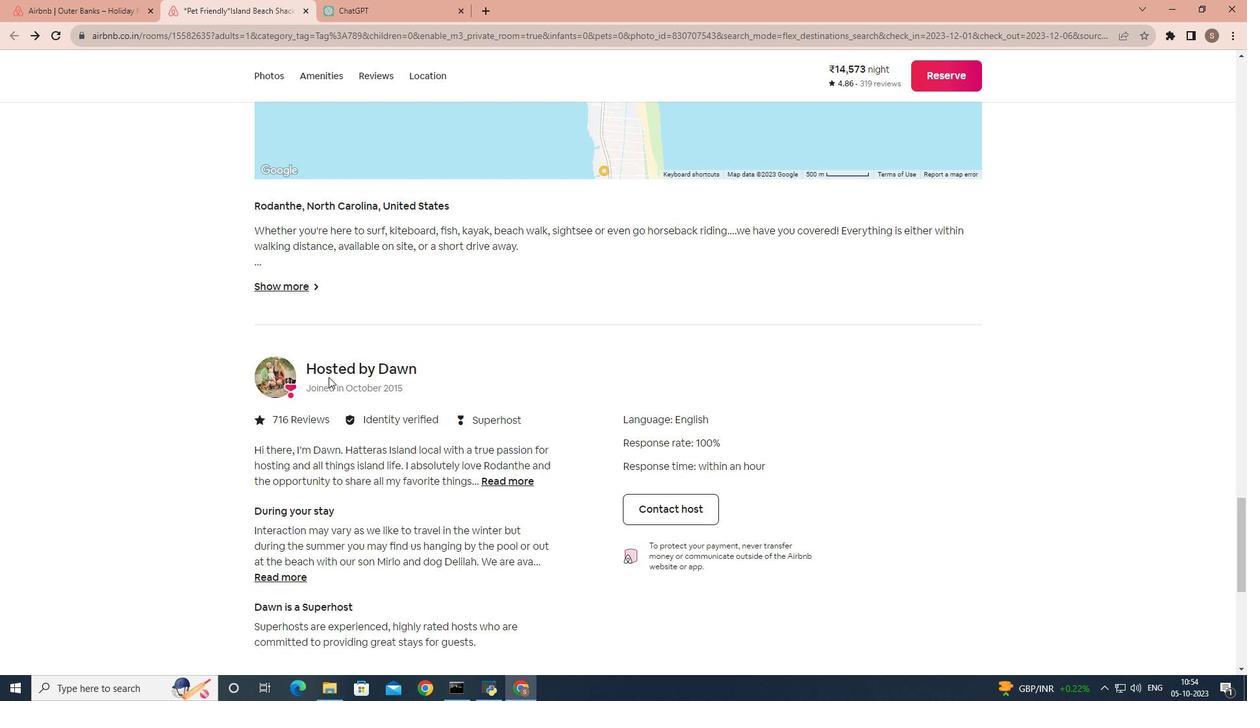 
Action: Mouse scrolled (379, 412) with delta (0, 0)
Screenshot: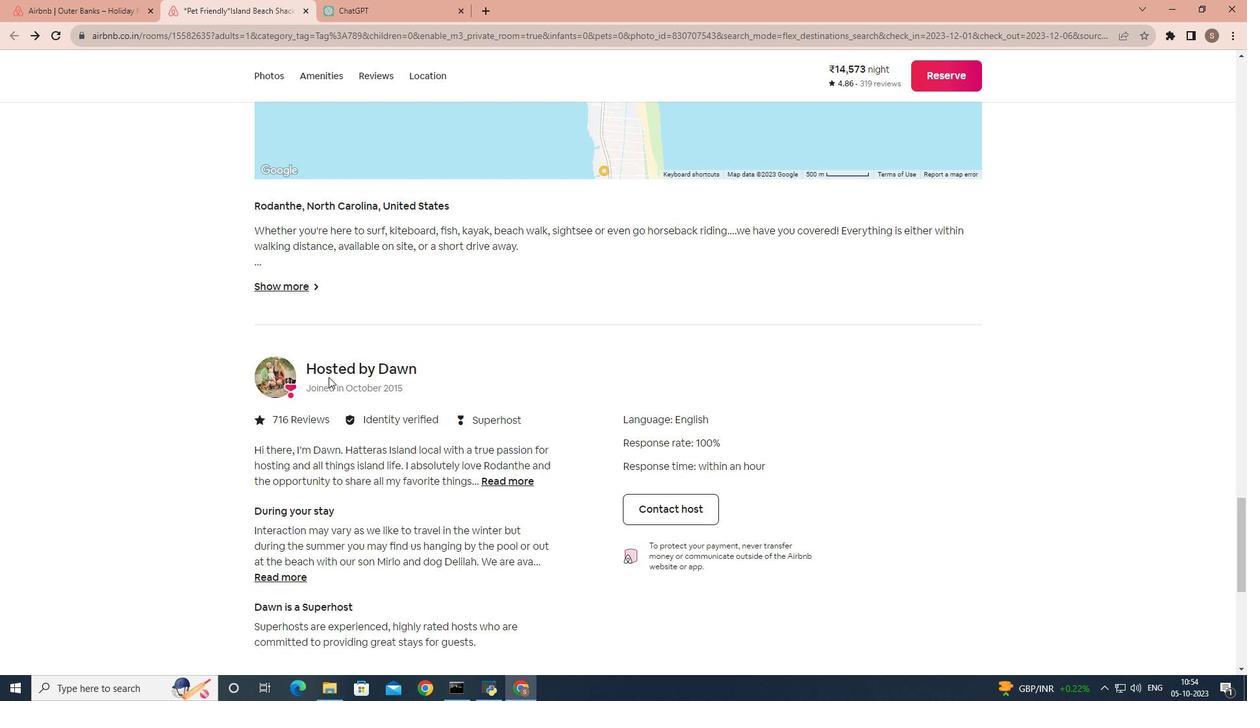 
Action: Mouse scrolled (379, 412) with delta (0, 0)
Screenshot: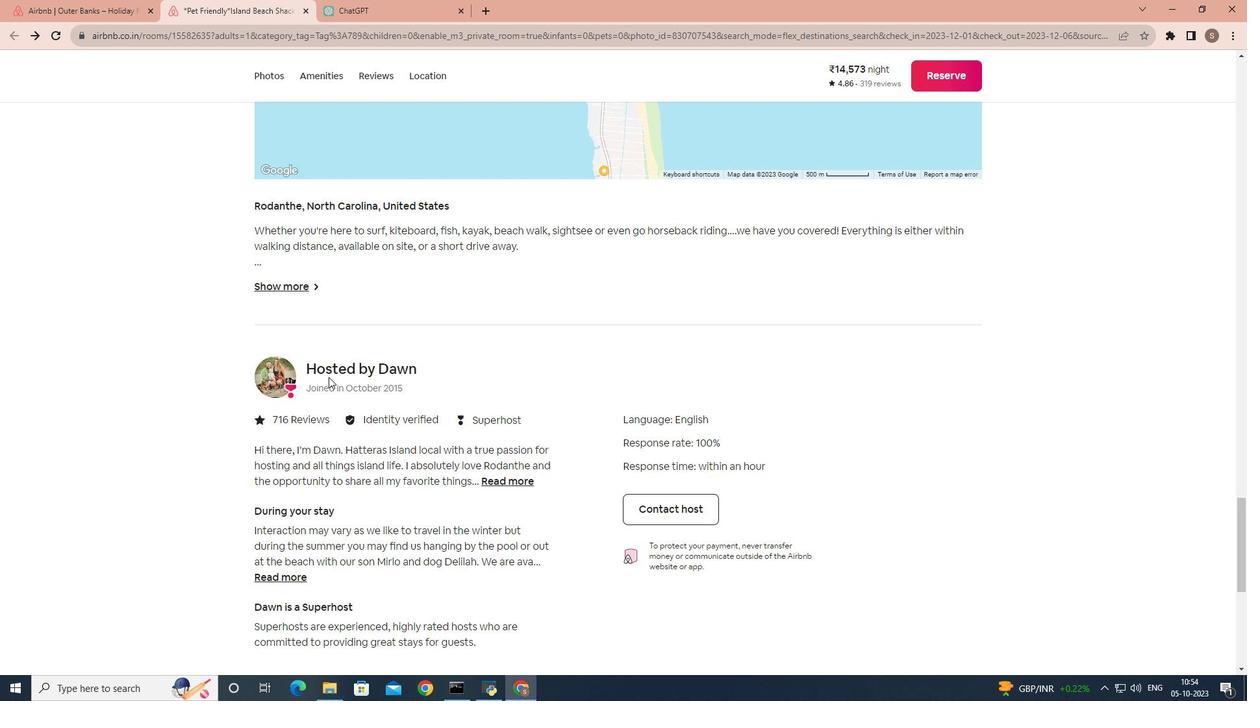 
Action: Mouse scrolled (379, 412) with delta (0, 0)
Screenshot: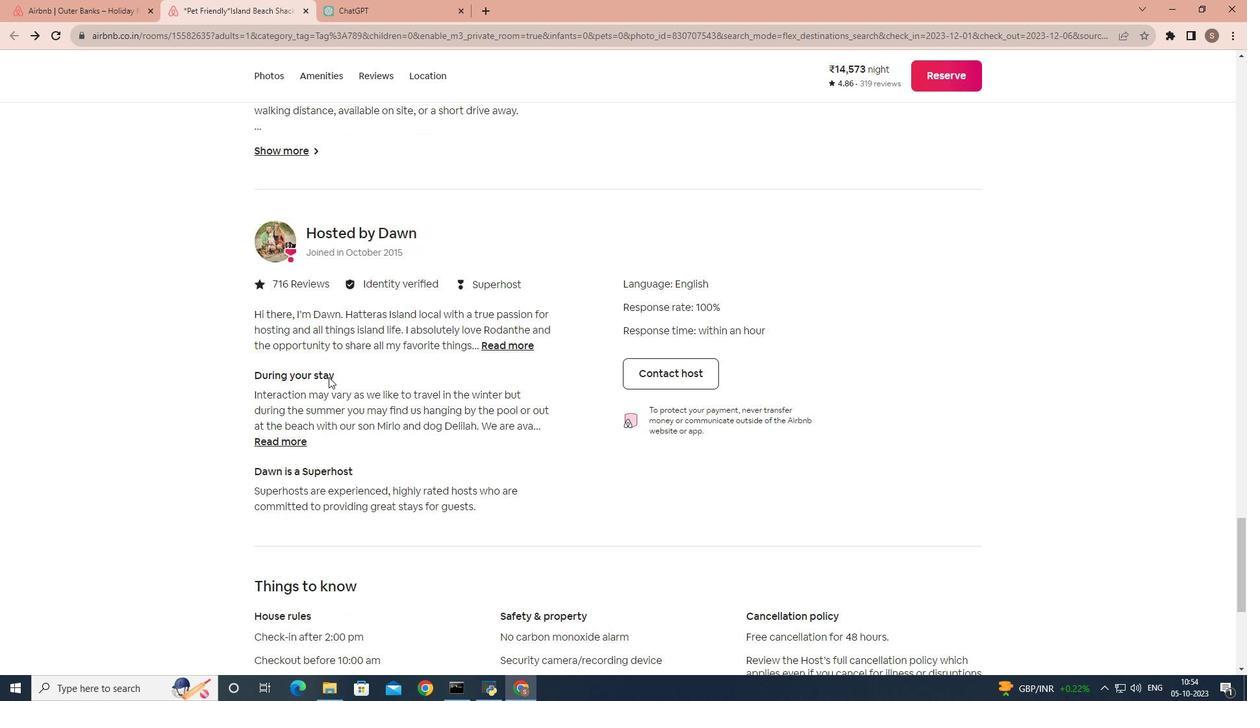 
Action: Mouse scrolled (379, 412) with delta (0, 0)
Screenshot: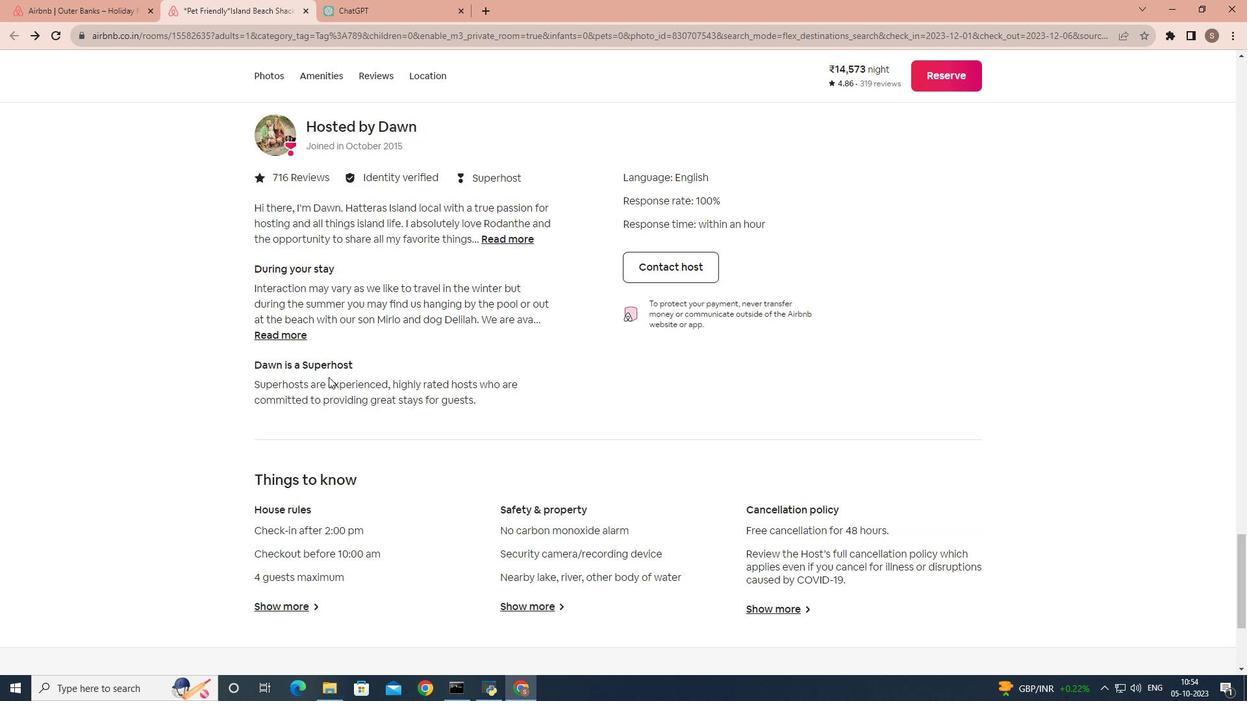 
Action: Mouse scrolled (379, 412) with delta (0, 0)
Screenshot: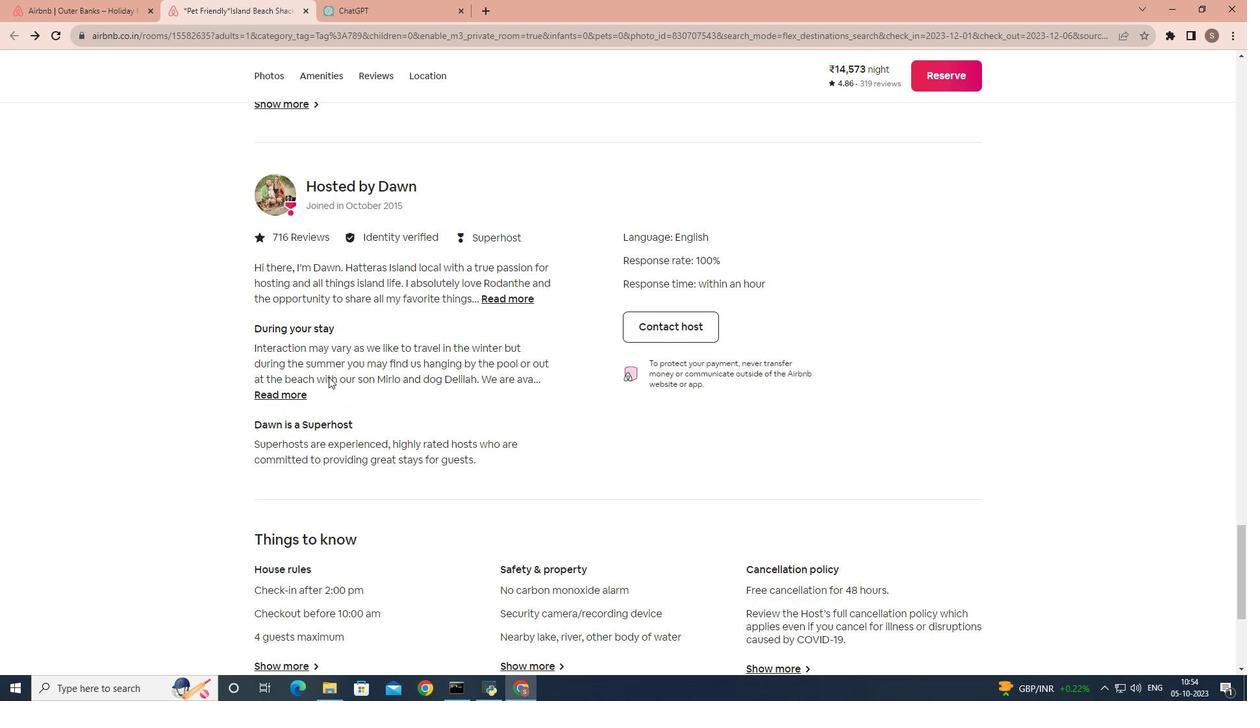 
Action: Mouse scrolled (379, 412) with delta (0, 0)
Screenshot: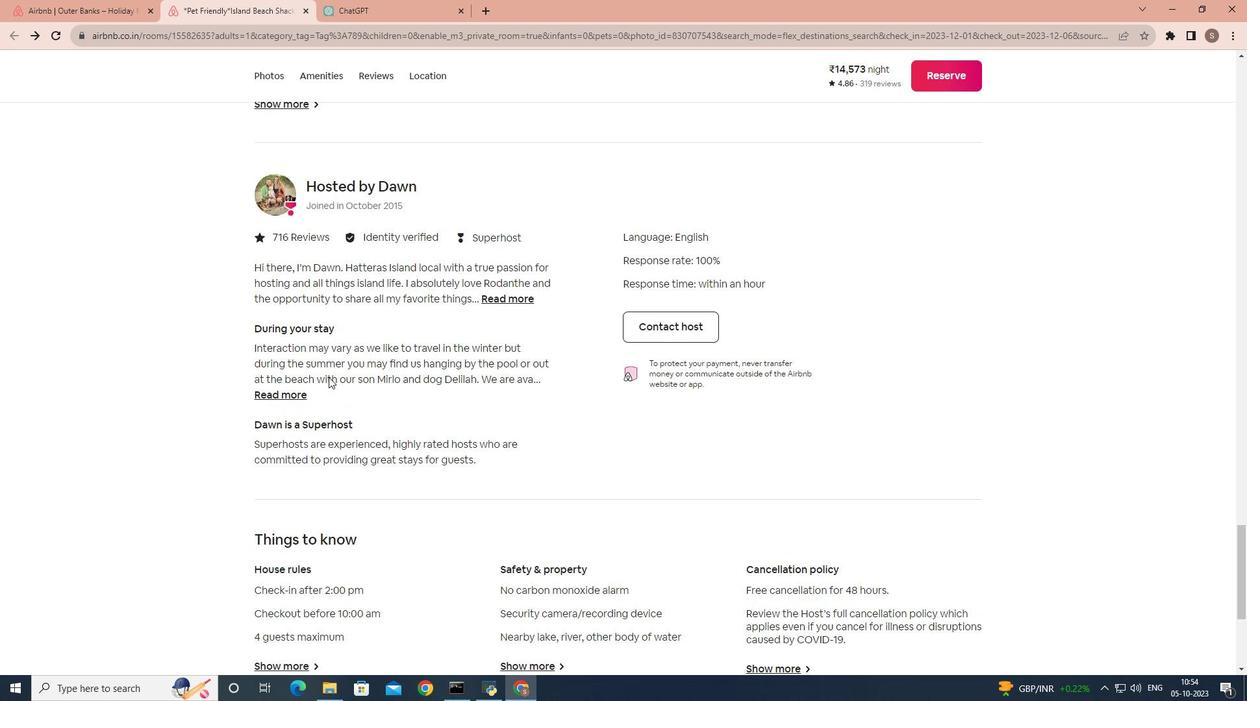 
Action: Mouse scrolled (379, 412) with delta (0, 0)
Screenshot: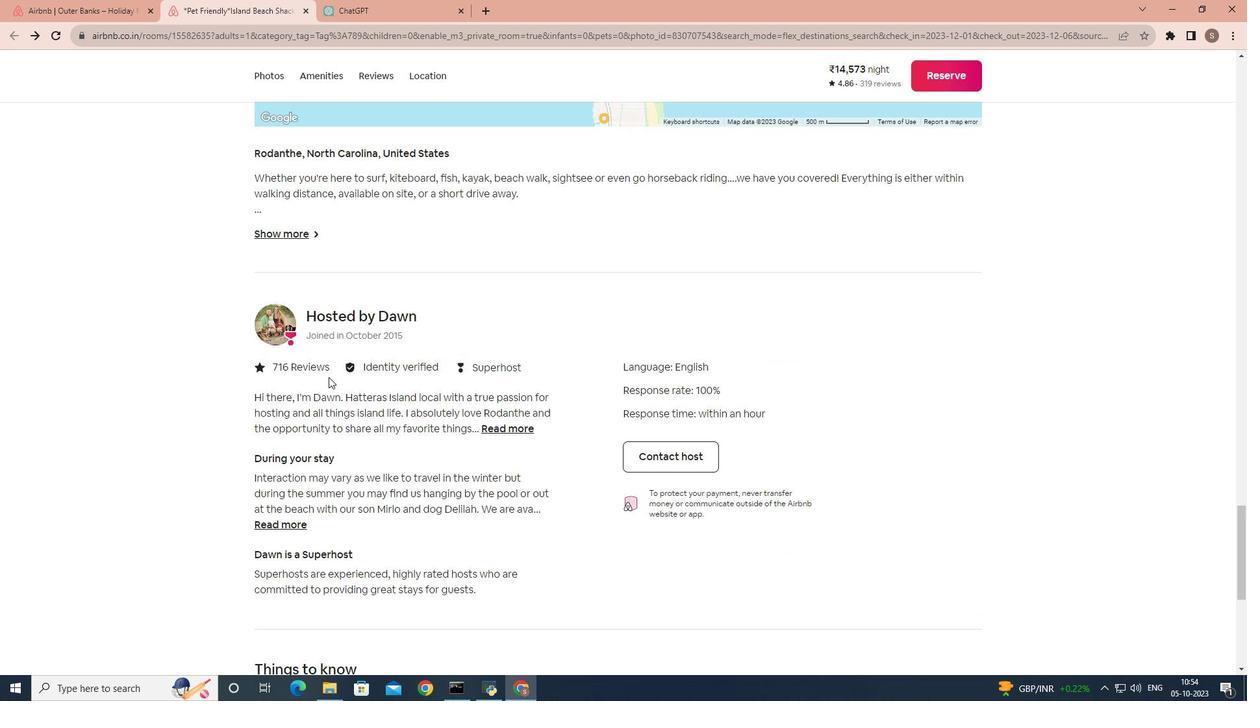 
Action: Mouse scrolled (379, 412) with delta (0, 0)
Screenshot: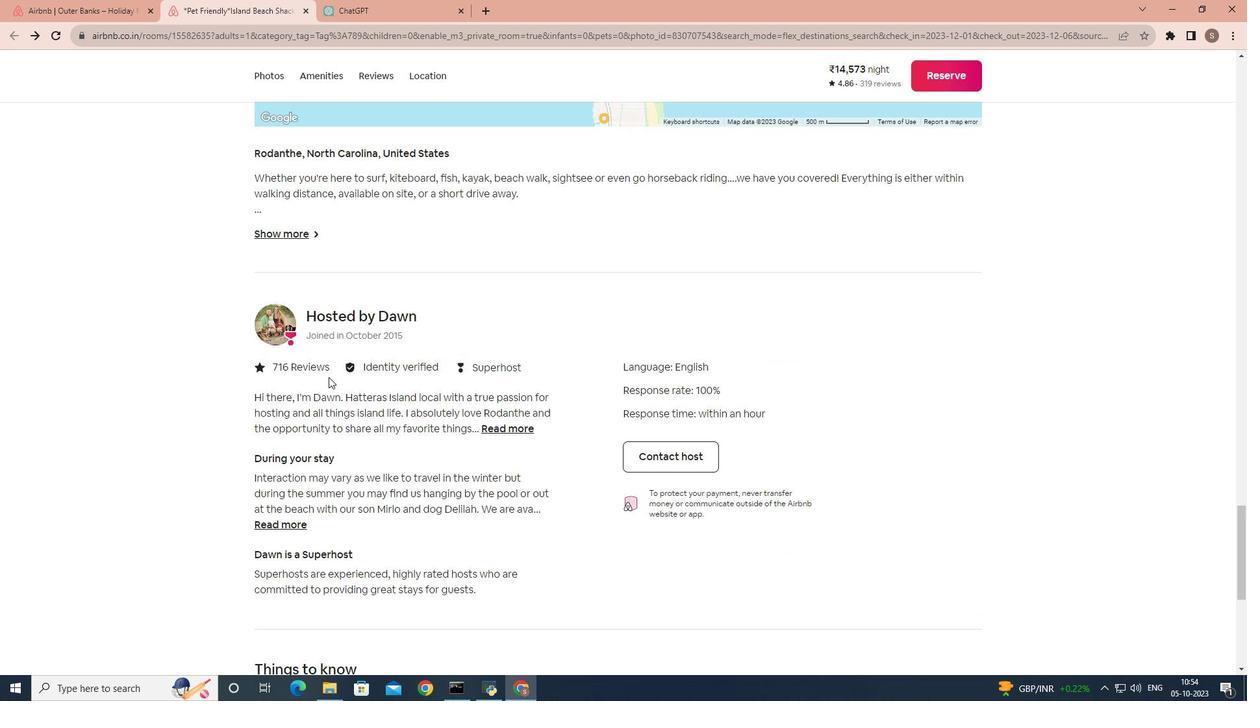 
Action: Mouse scrolled (379, 412) with delta (0, 0)
Screenshot: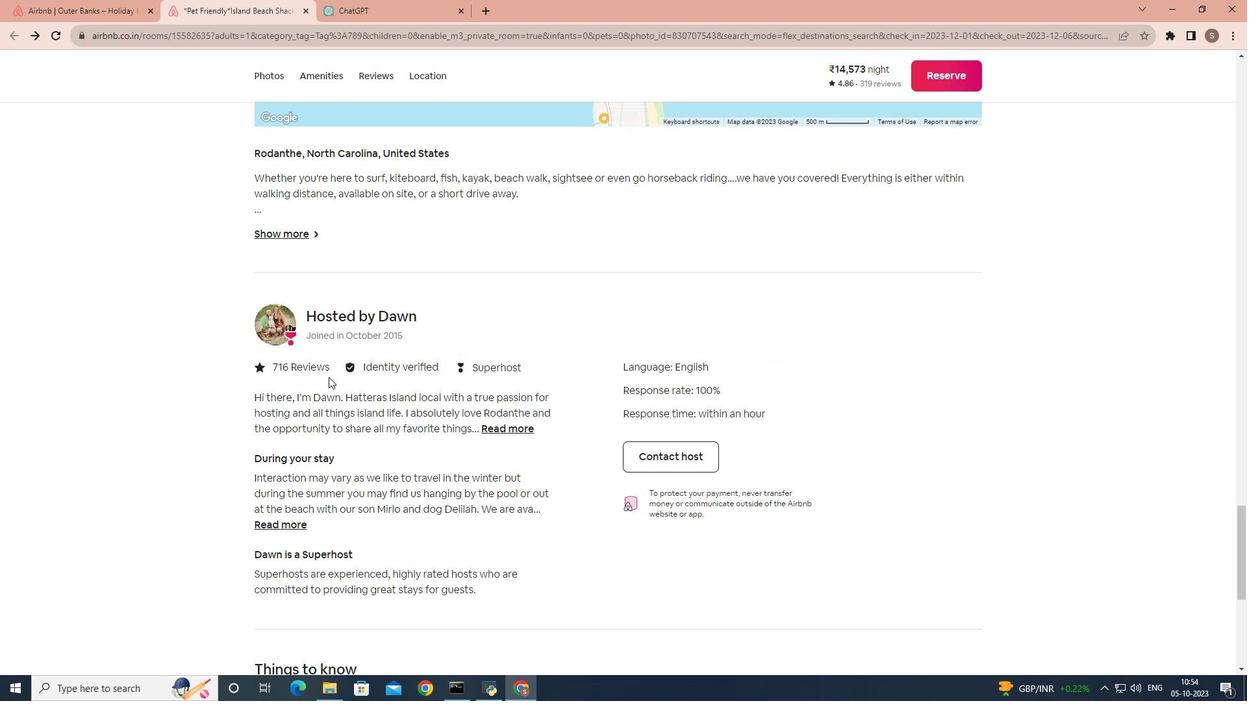 
Action: Mouse scrolled (379, 412) with delta (0, 0)
Screenshot: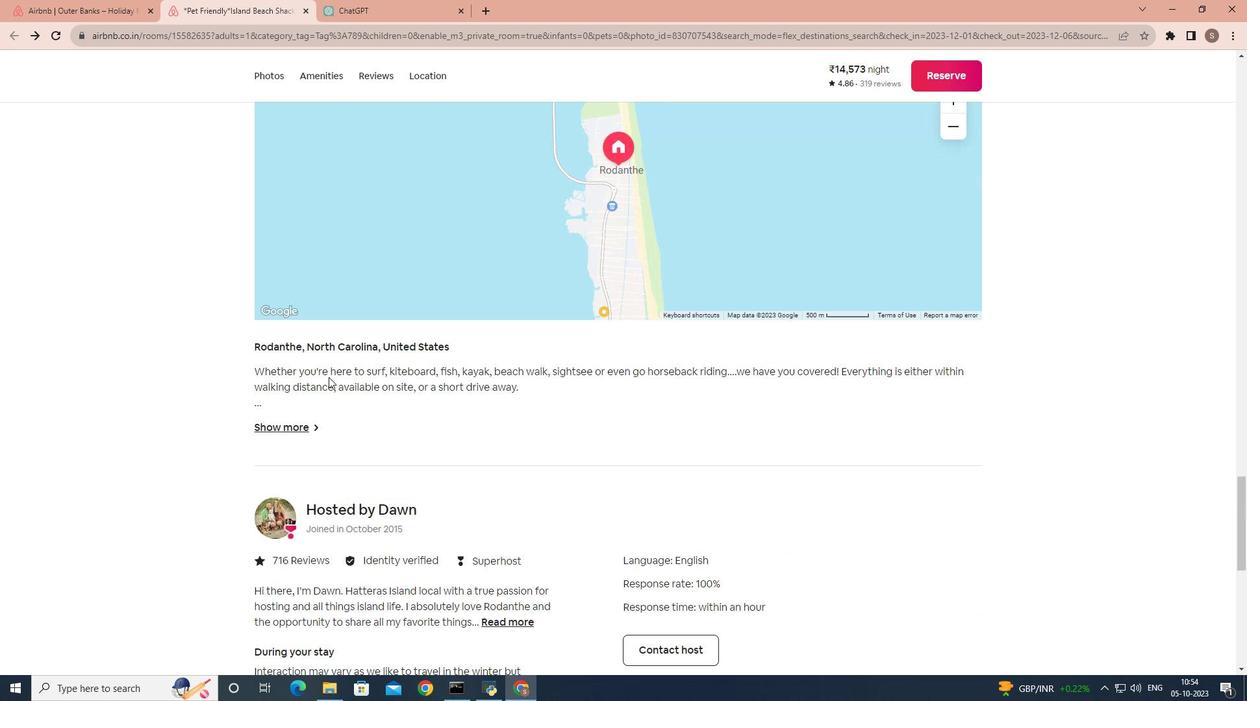 
Action: Mouse scrolled (379, 412) with delta (0, 0)
Screenshot: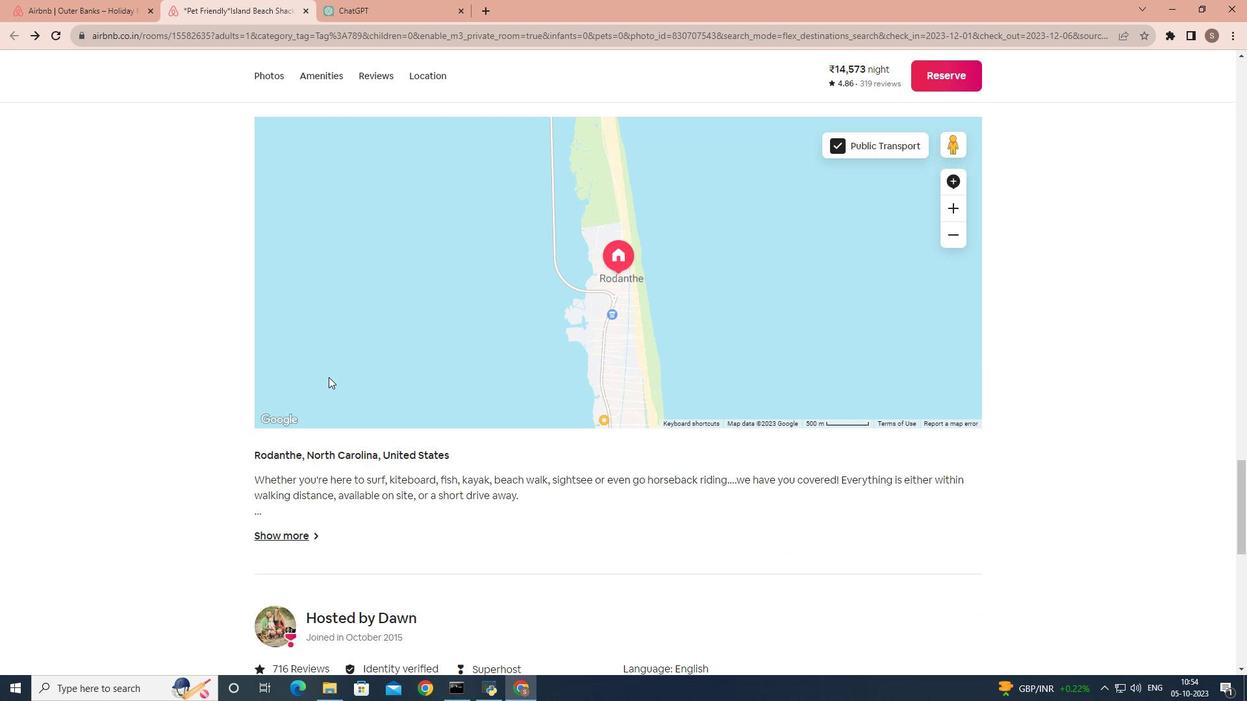 
Action: Mouse scrolled (379, 412) with delta (0, 0)
Screenshot: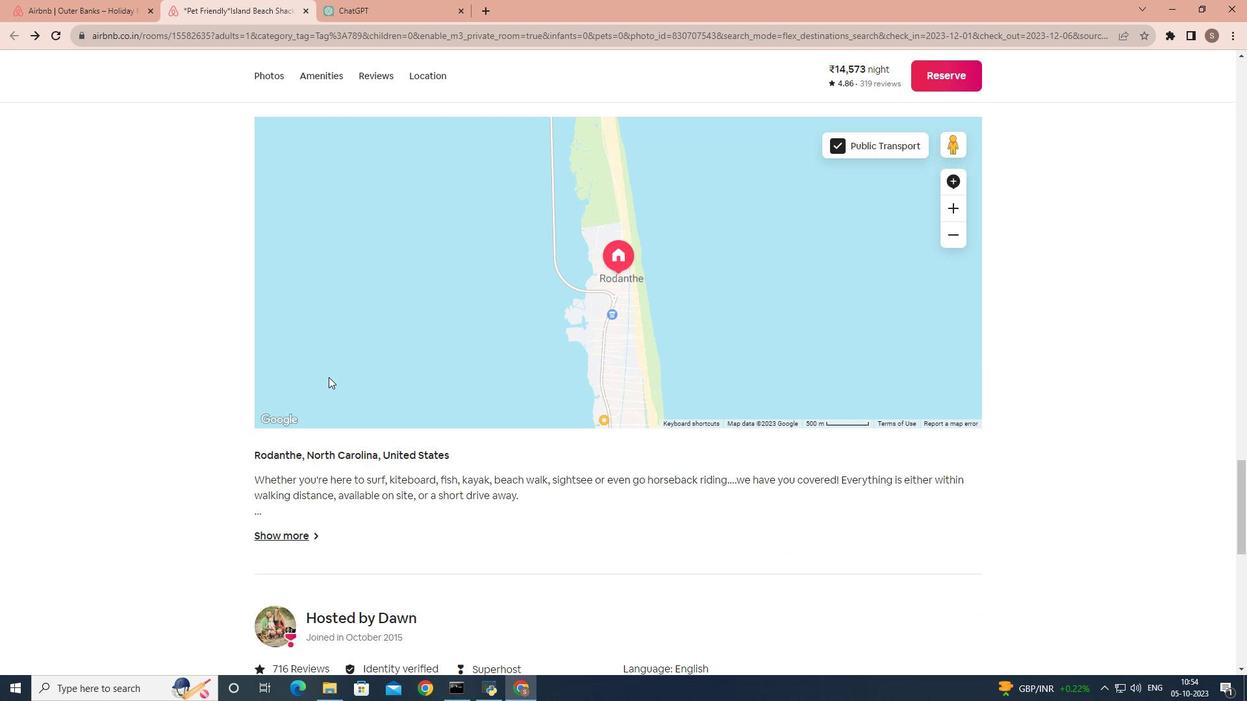 
Action: Mouse scrolled (379, 412) with delta (0, 0)
Screenshot: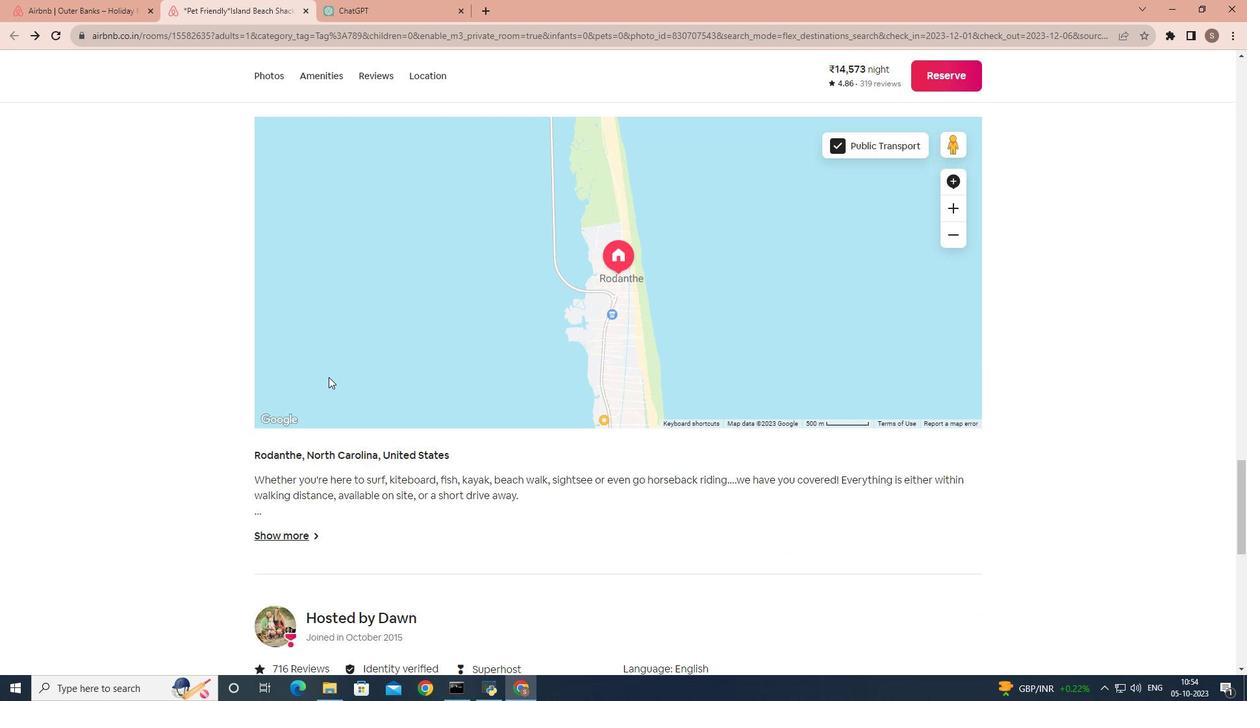 
Action: Mouse scrolled (379, 412) with delta (0, 0)
Screenshot: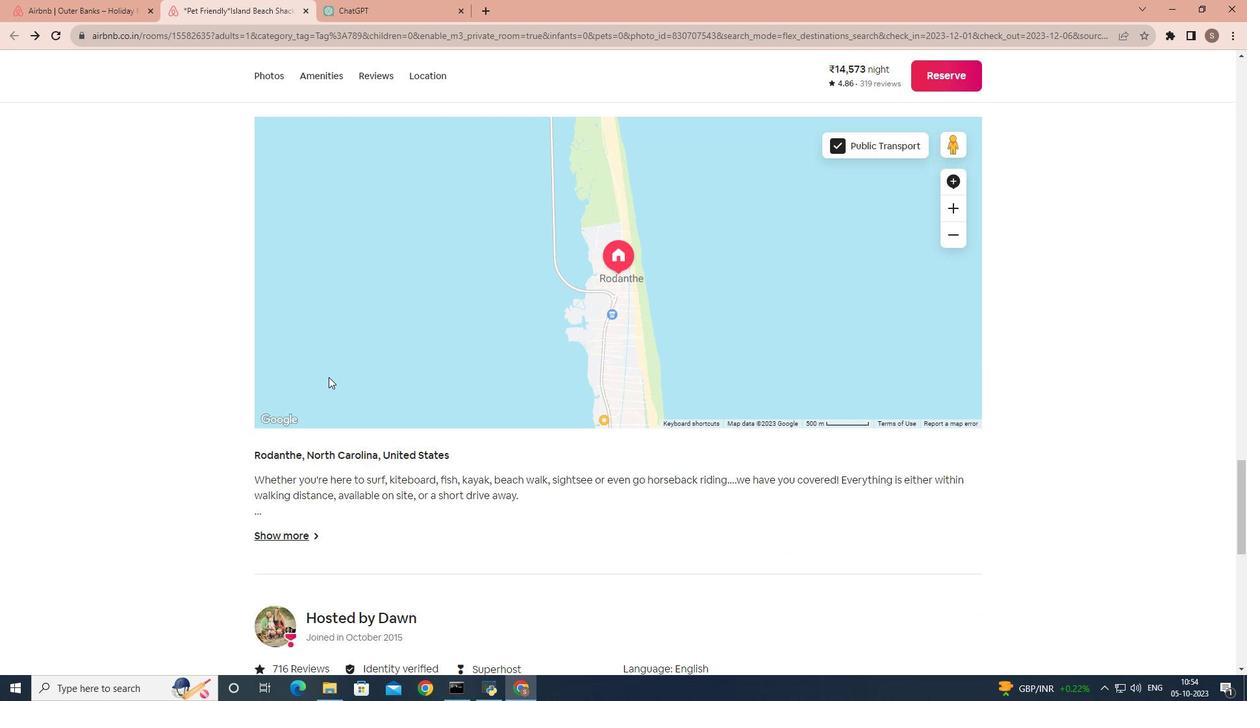 
Action: Mouse scrolled (379, 412) with delta (0, 0)
Screenshot: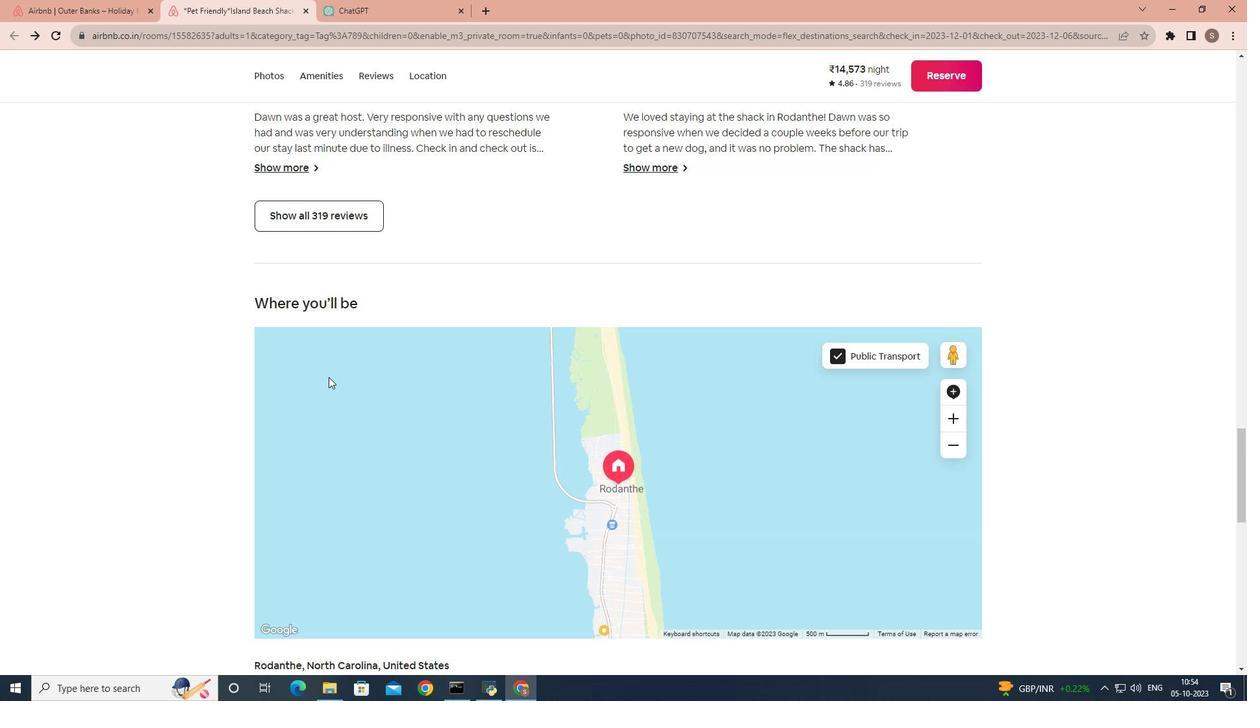 
Action: Mouse scrolled (379, 412) with delta (0, 0)
Screenshot: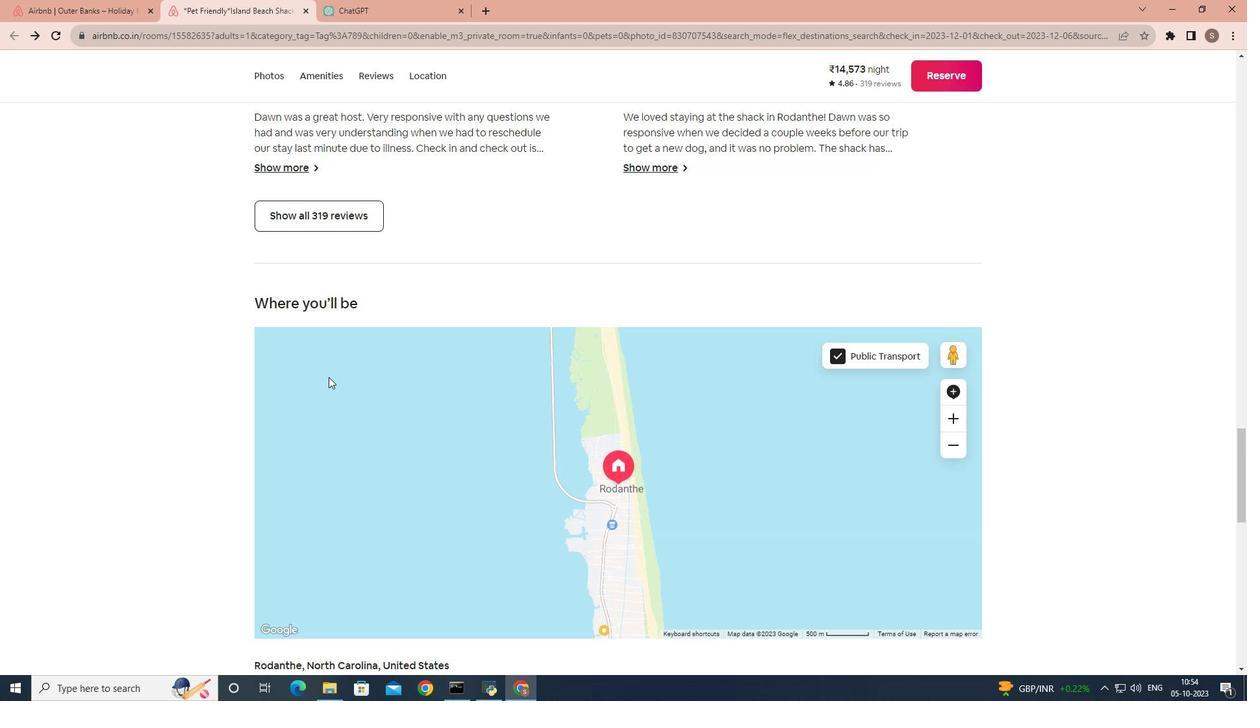 
Action: Mouse scrolled (379, 412) with delta (0, 0)
Screenshot: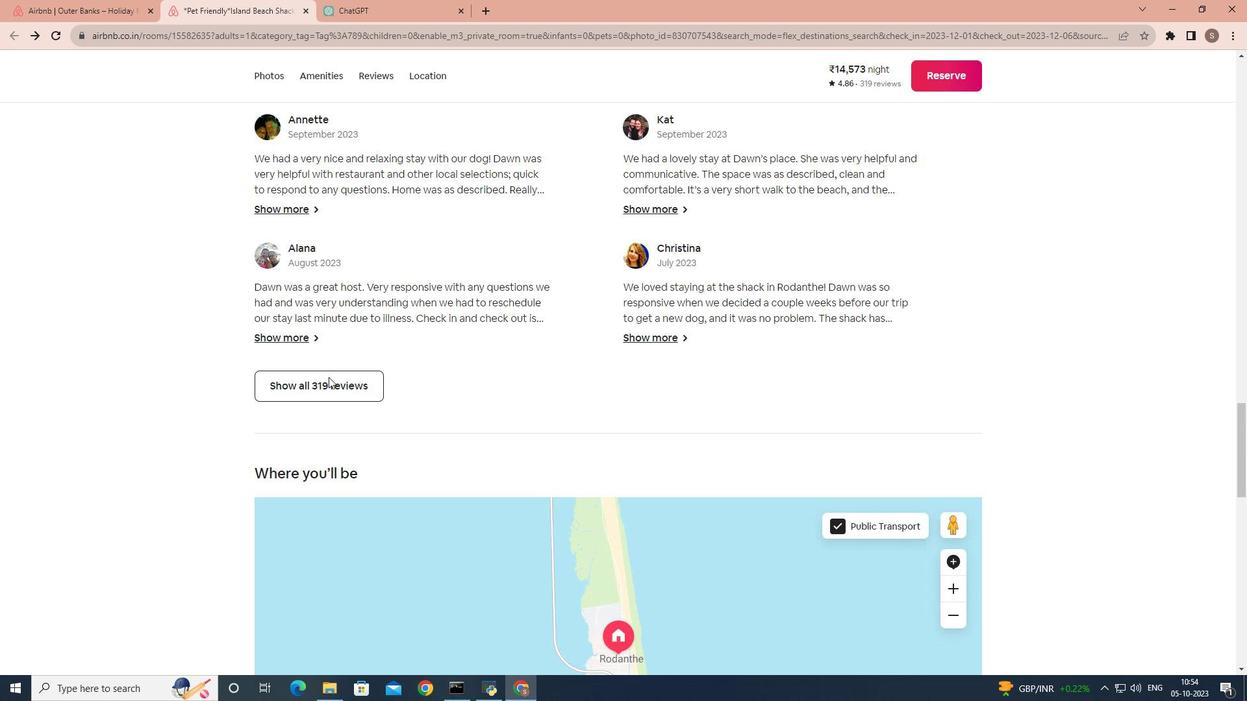
Action: Mouse scrolled (379, 412) with delta (0, 0)
Screenshot: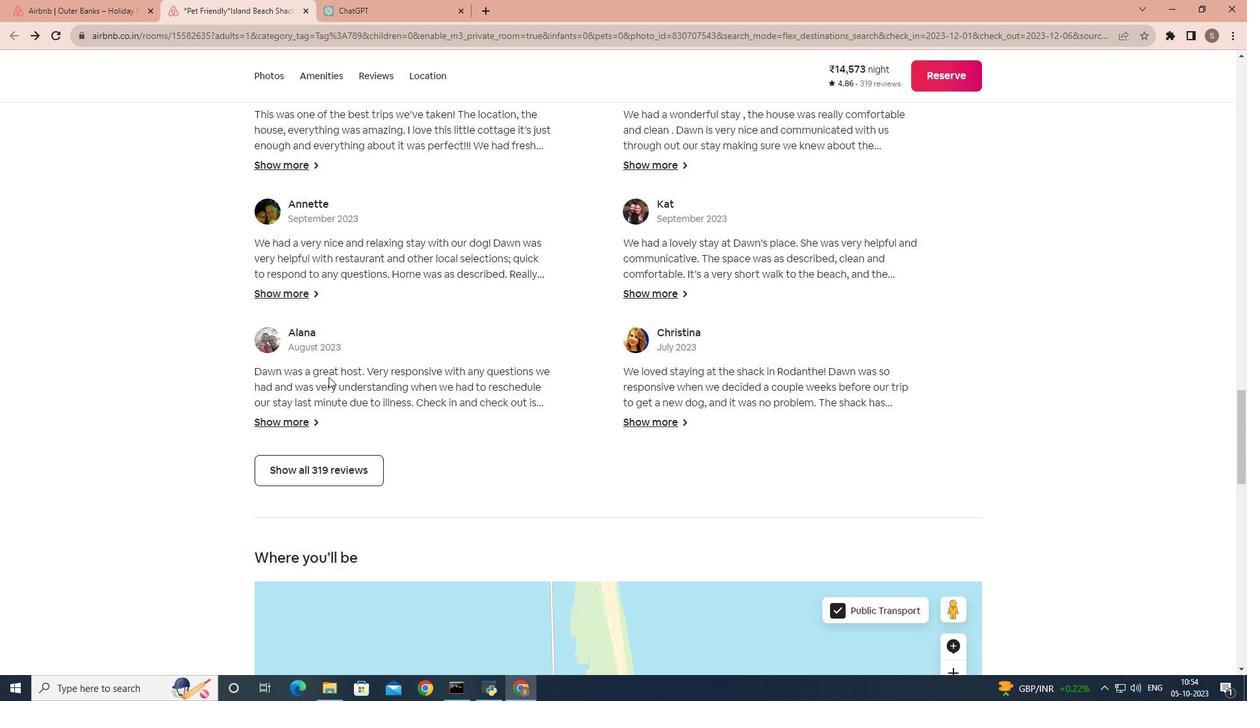 
Action: Mouse scrolled (379, 412) with delta (0, 0)
Screenshot: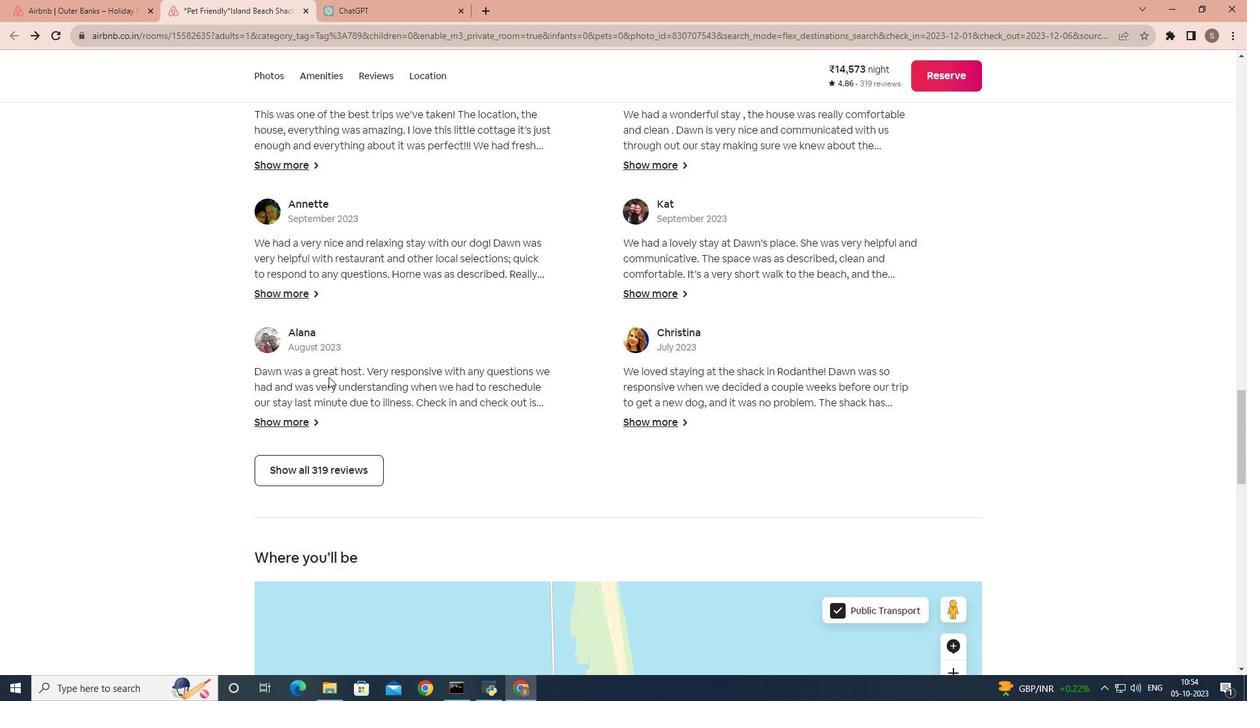 
Action: Mouse scrolled (379, 412) with delta (0, 0)
Screenshot: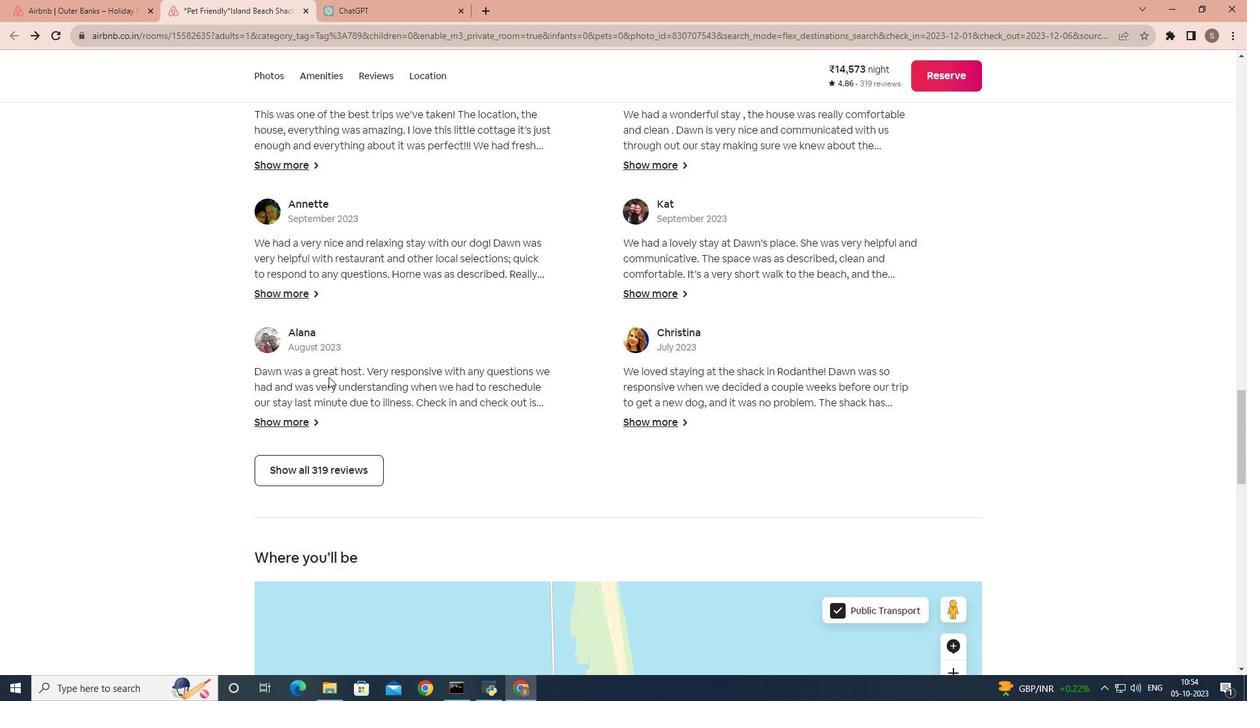 
Action: Mouse scrolled (379, 412) with delta (0, 0)
Screenshot: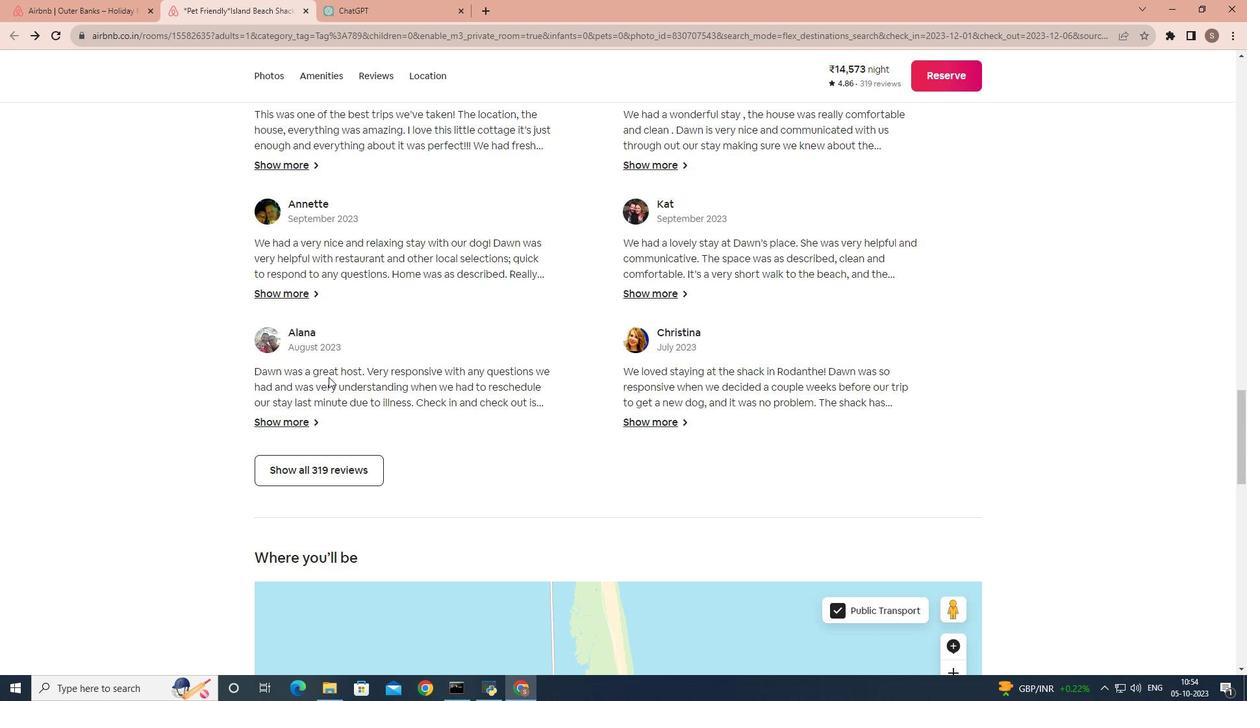 
Action: Mouse scrolled (379, 412) with delta (0, 0)
Screenshot: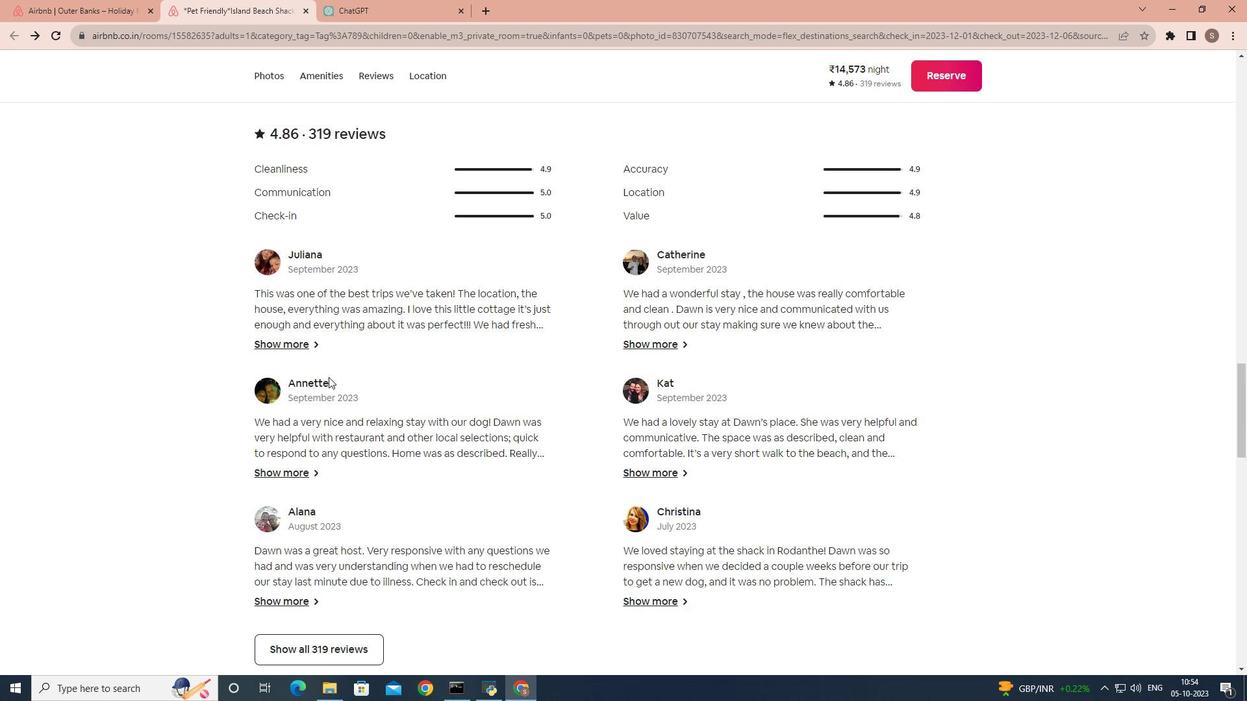 
Action: Mouse scrolled (379, 412) with delta (0, 0)
Screenshot: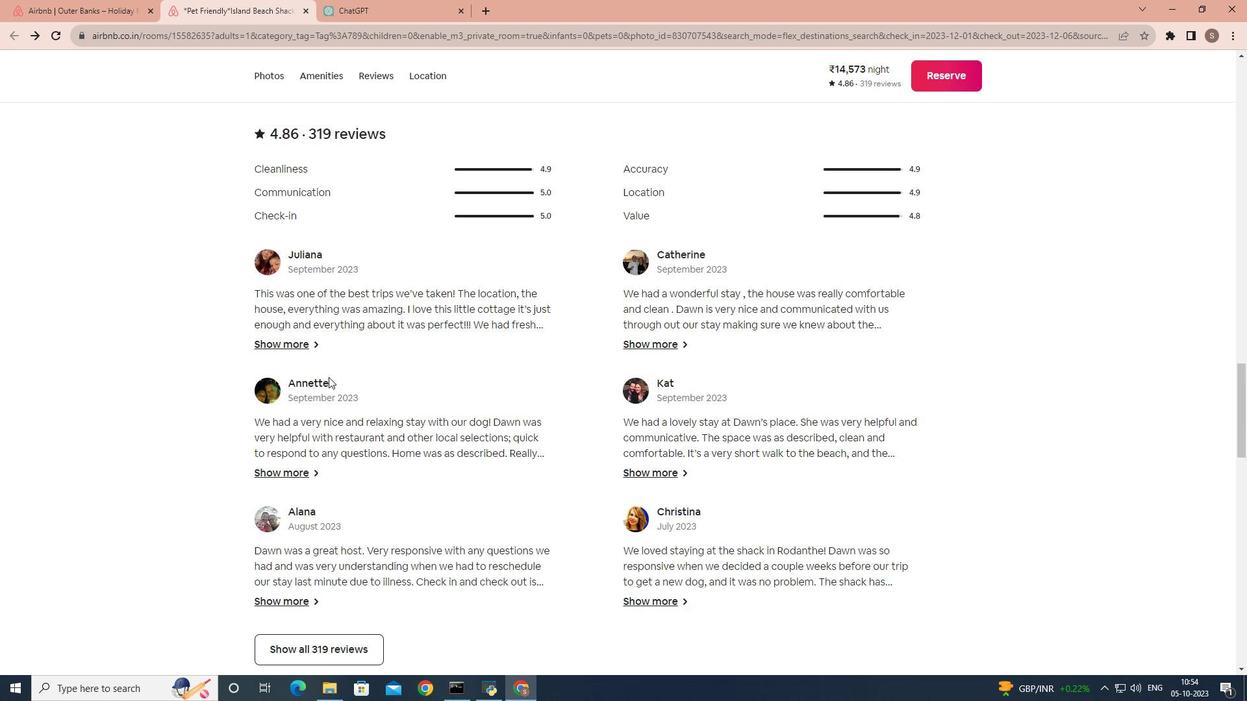 
Action: Mouse scrolled (379, 412) with delta (0, 0)
Screenshot: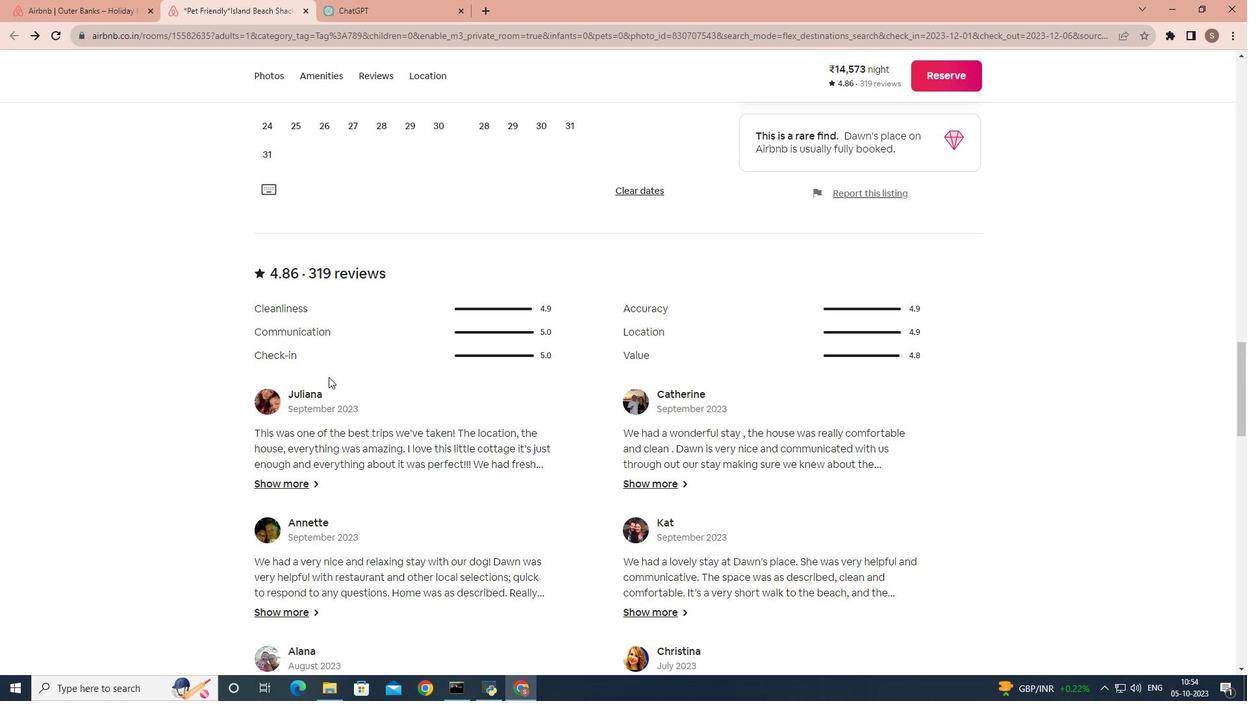 
Action: Mouse scrolled (379, 412) with delta (0, 0)
Screenshot: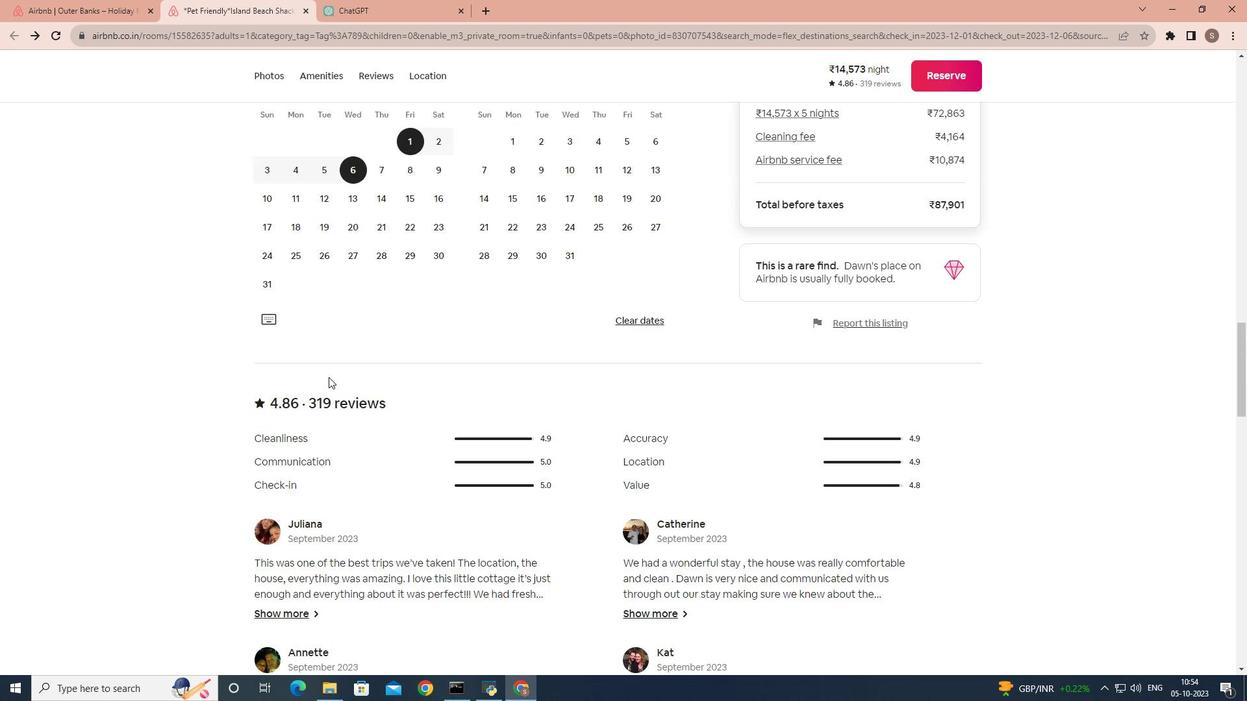 
Action: Mouse scrolled (379, 412) with delta (0, 0)
Screenshot: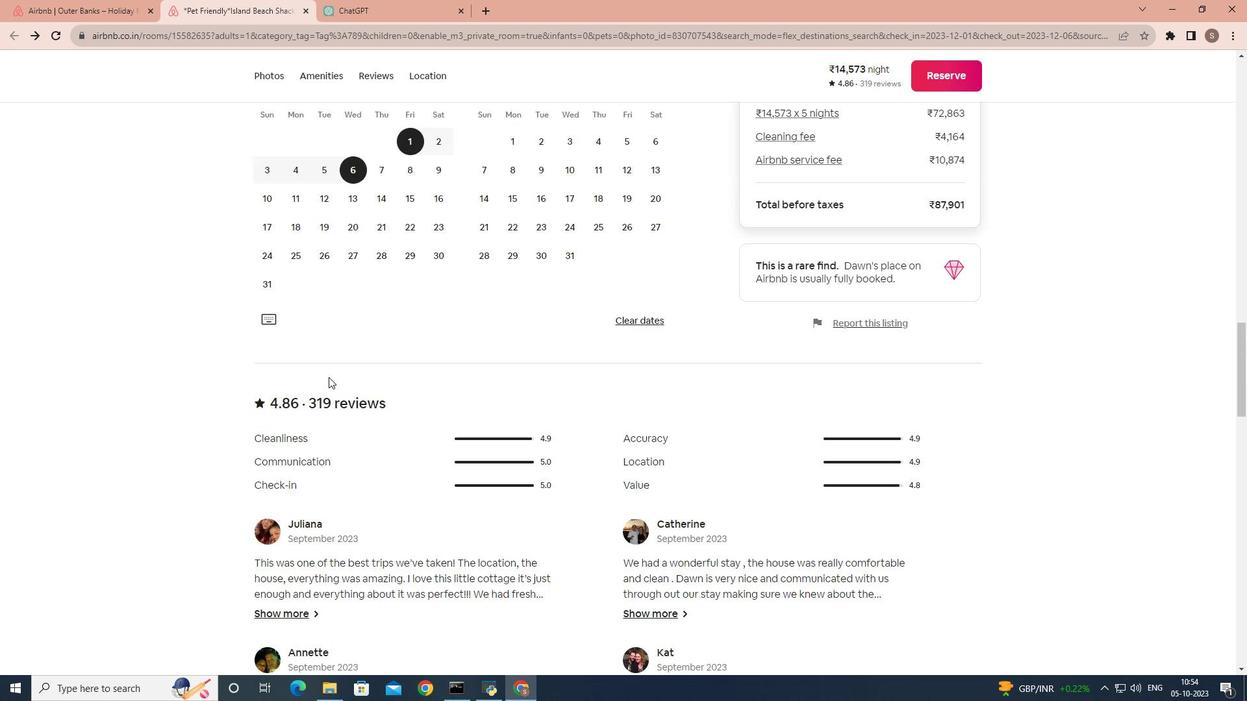 
Action: Mouse scrolled (379, 412) with delta (0, 0)
Screenshot: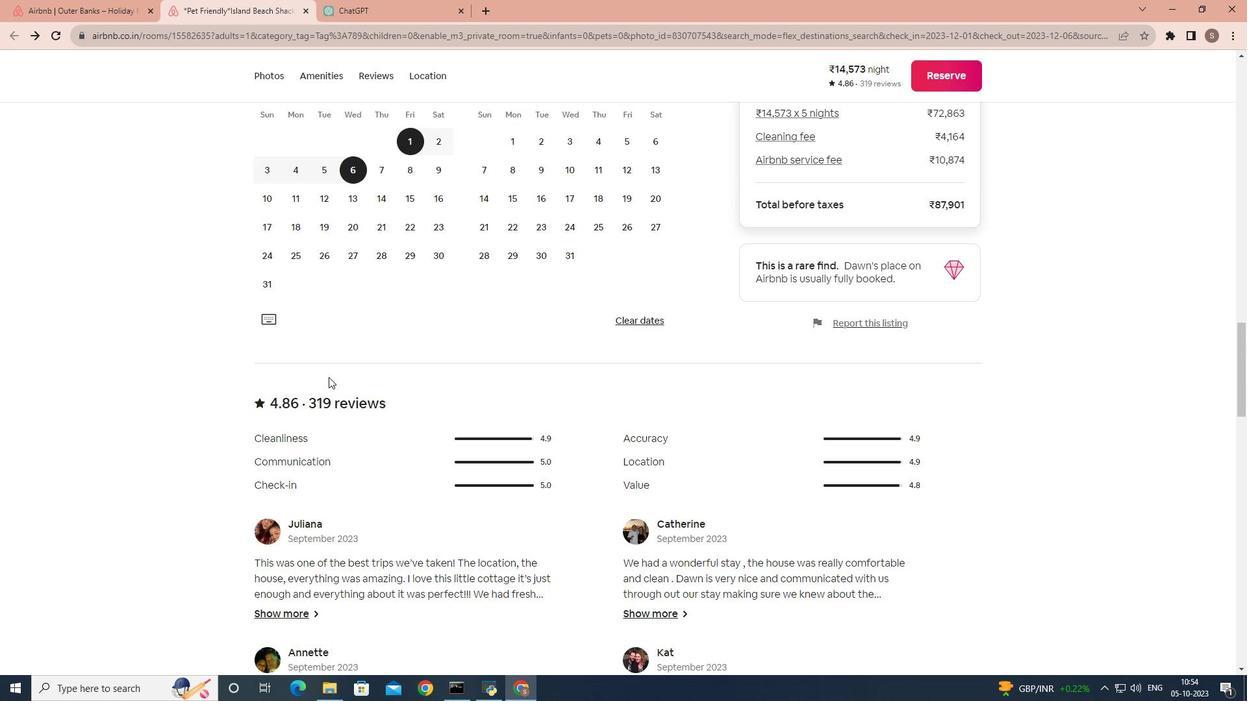
Action: Mouse scrolled (379, 412) with delta (0, 0)
Screenshot: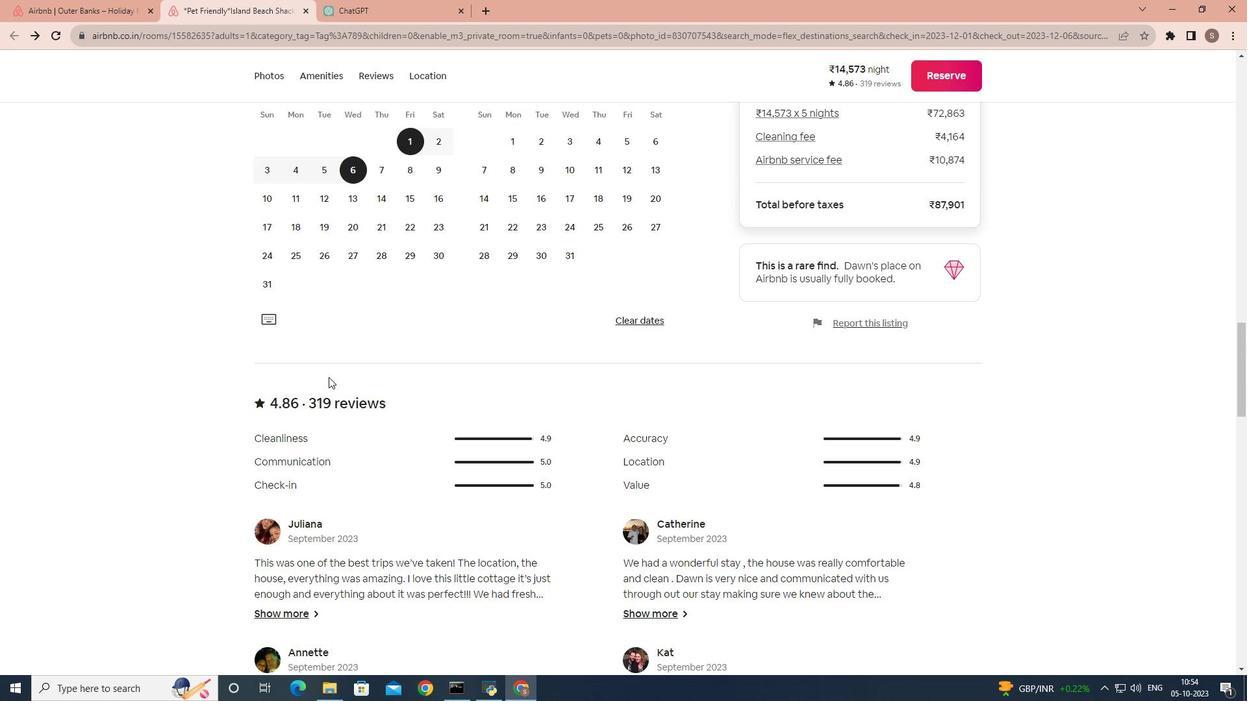 
Action: Mouse scrolled (379, 412) with delta (0, 0)
Screenshot: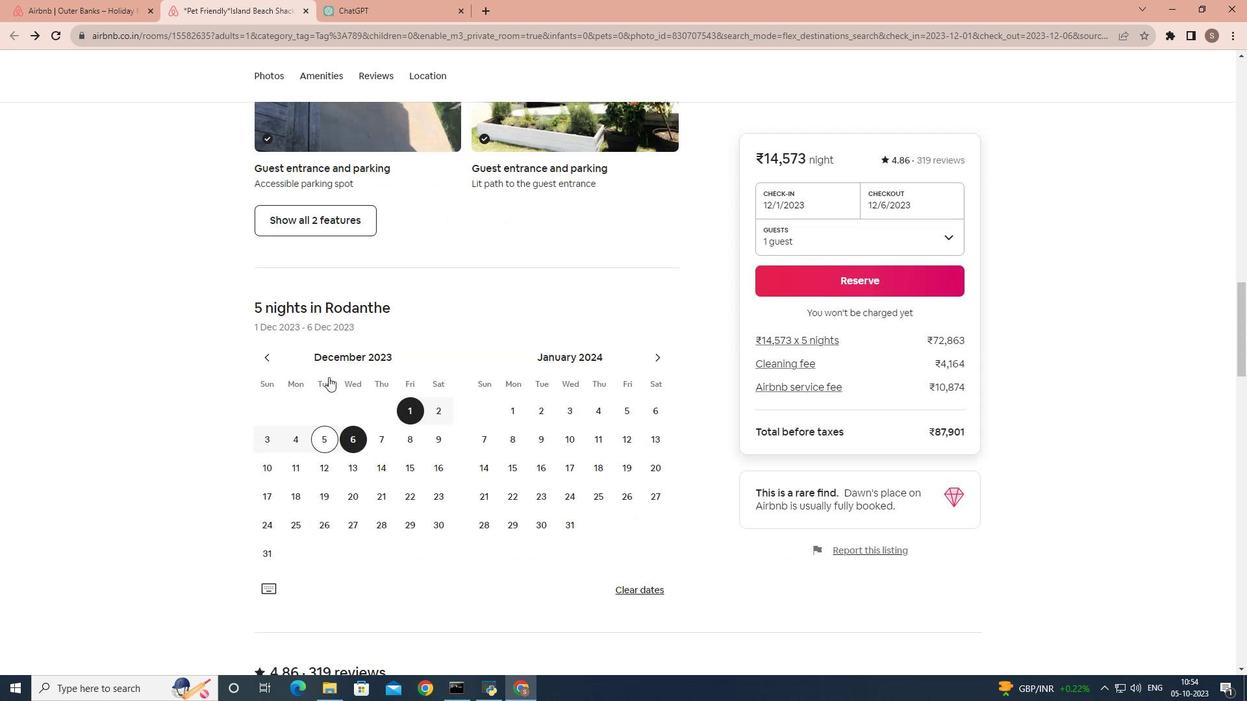 
Action: Mouse scrolled (379, 412) with delta (0, 0)
Screenshot: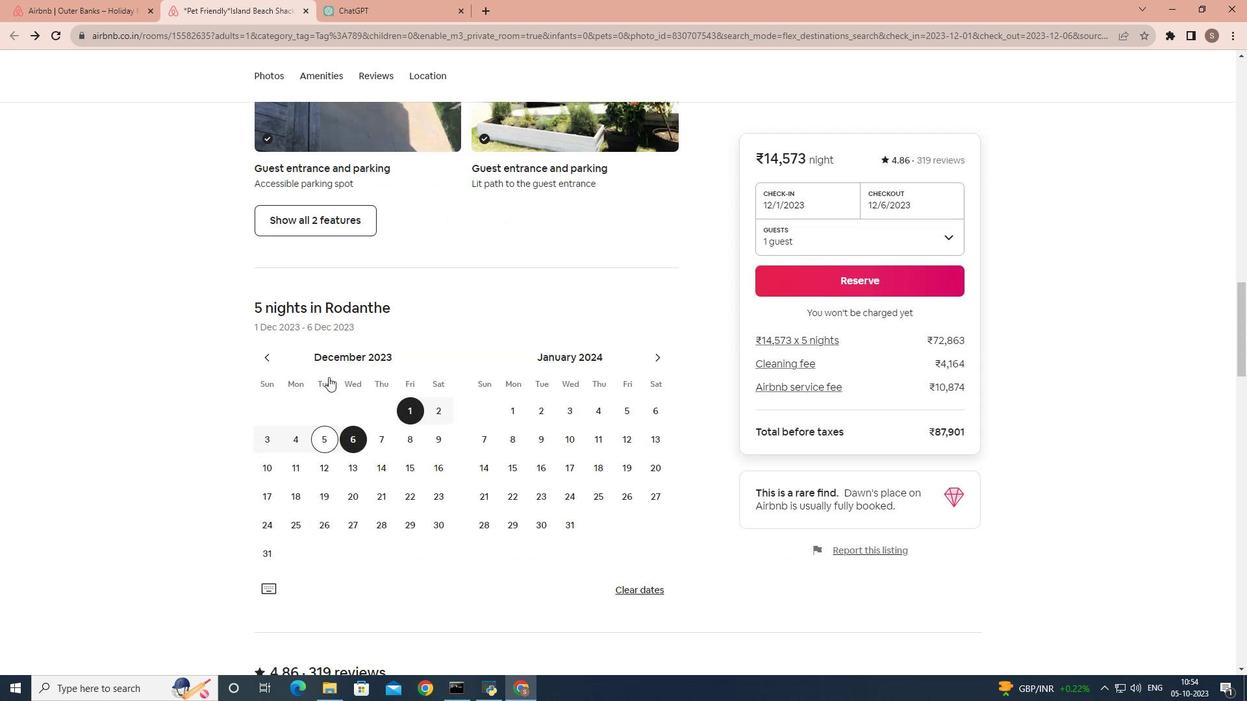 
Action: Mouse scrolled (379, 412) with delta (0, 0)
Screenshot: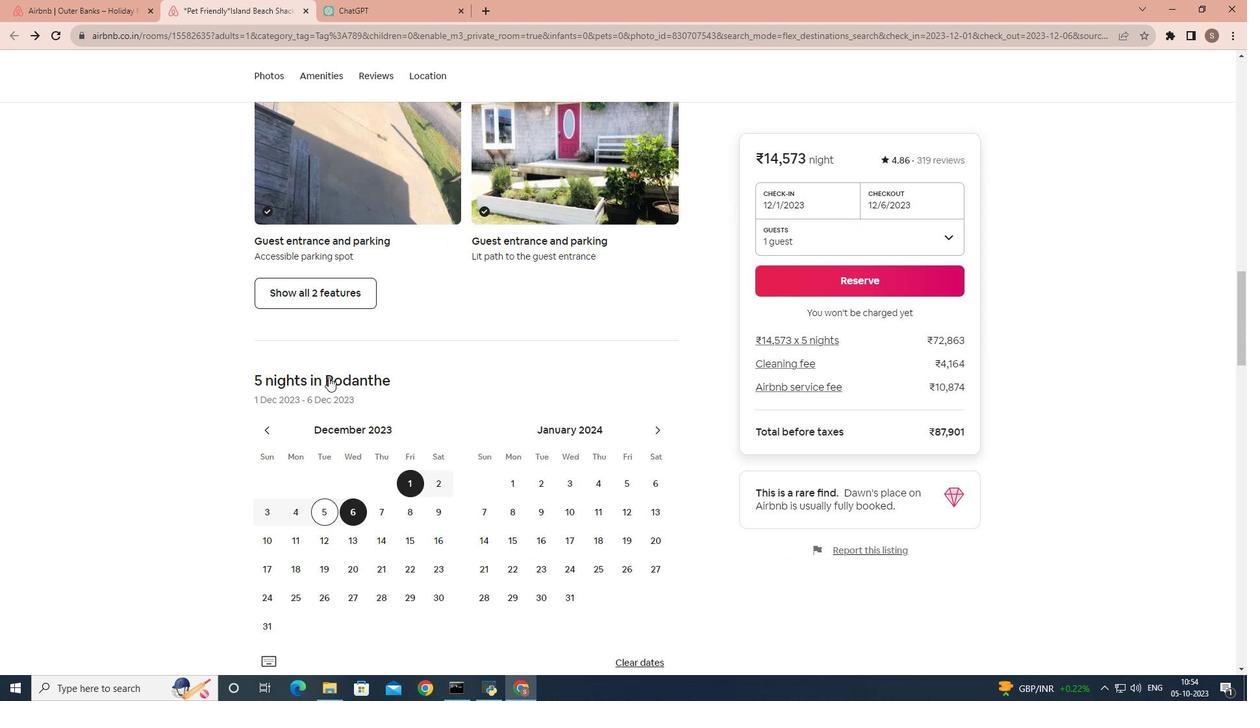 
Action: Mouse scrolled (379, 412) with delta (0, 0)
Screenshot: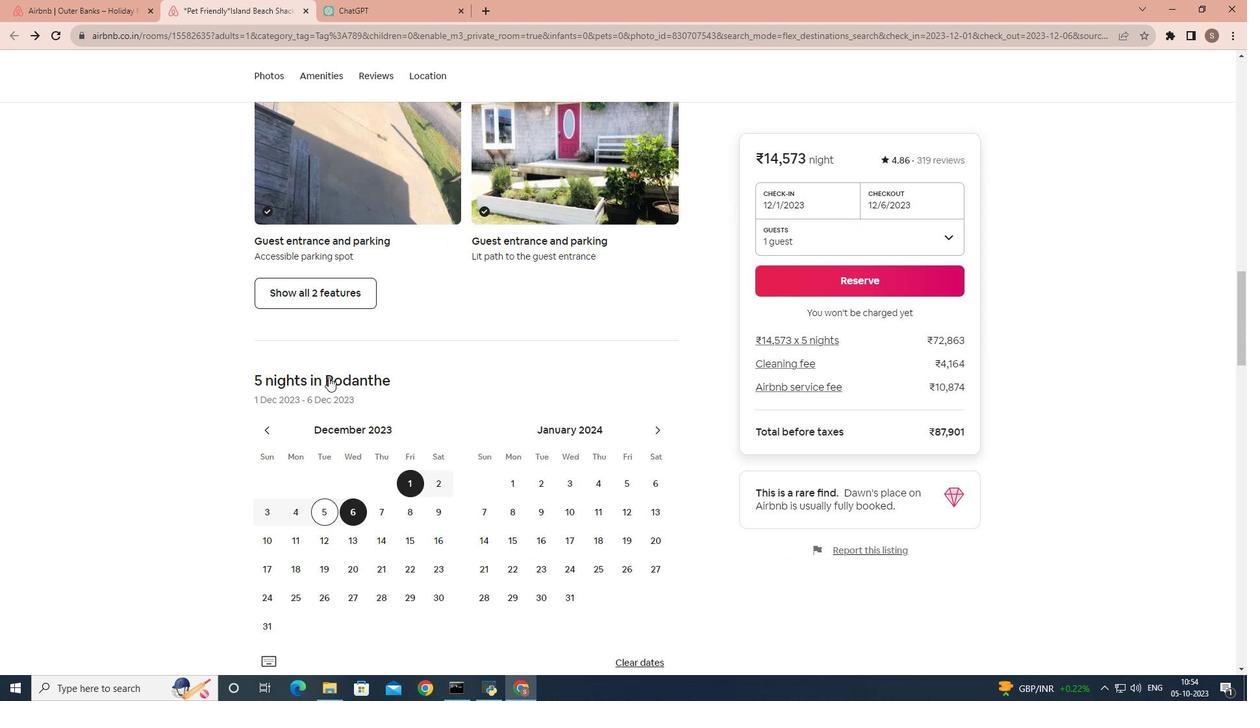 
Action: Mouse scrolled (379, 412) with delta (0, 0)
Screenshot: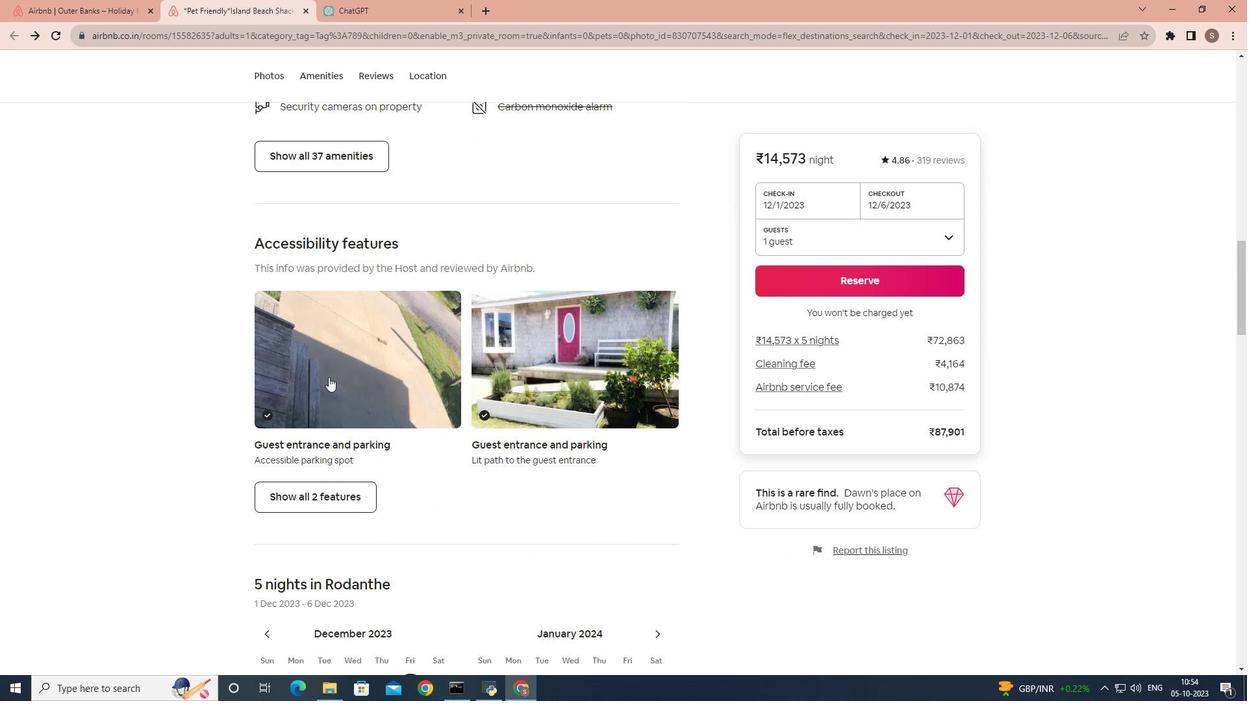 
Action: Mouse scrolled (379, 412) with delta (0, 0)
Screenshot: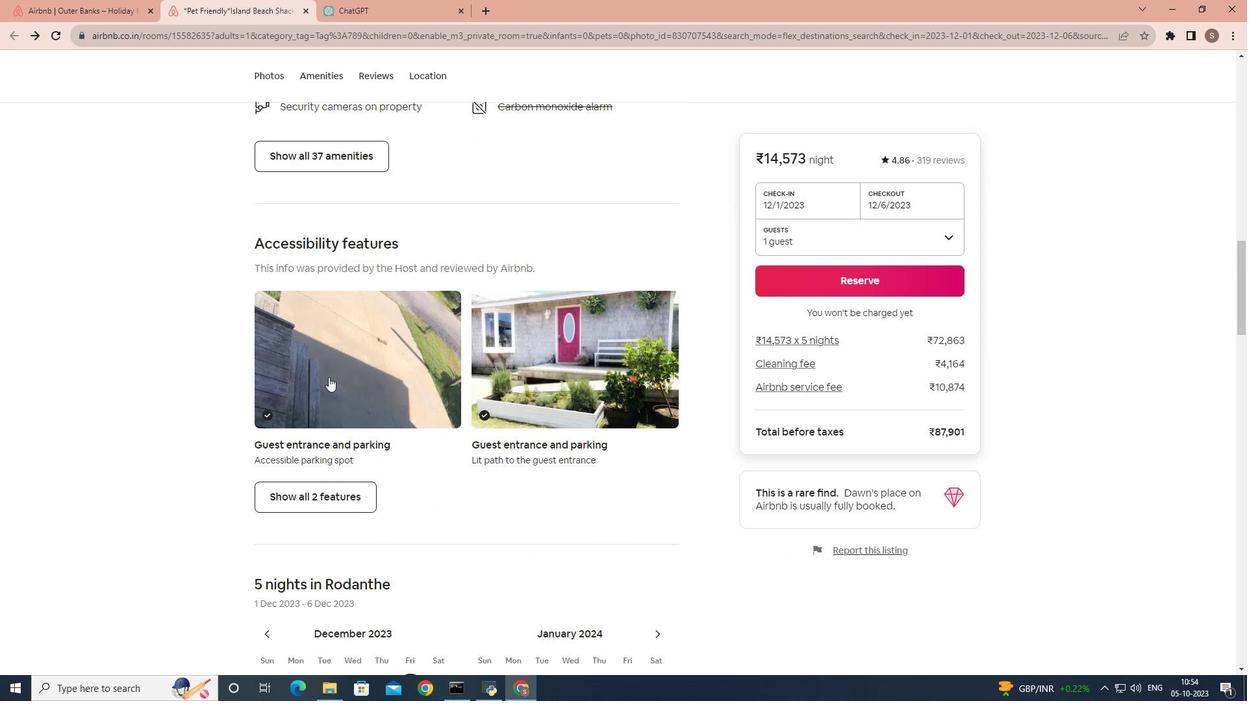 
Action: Mouse scrolled (379, 412) with delta (0, 0)
Screenshot: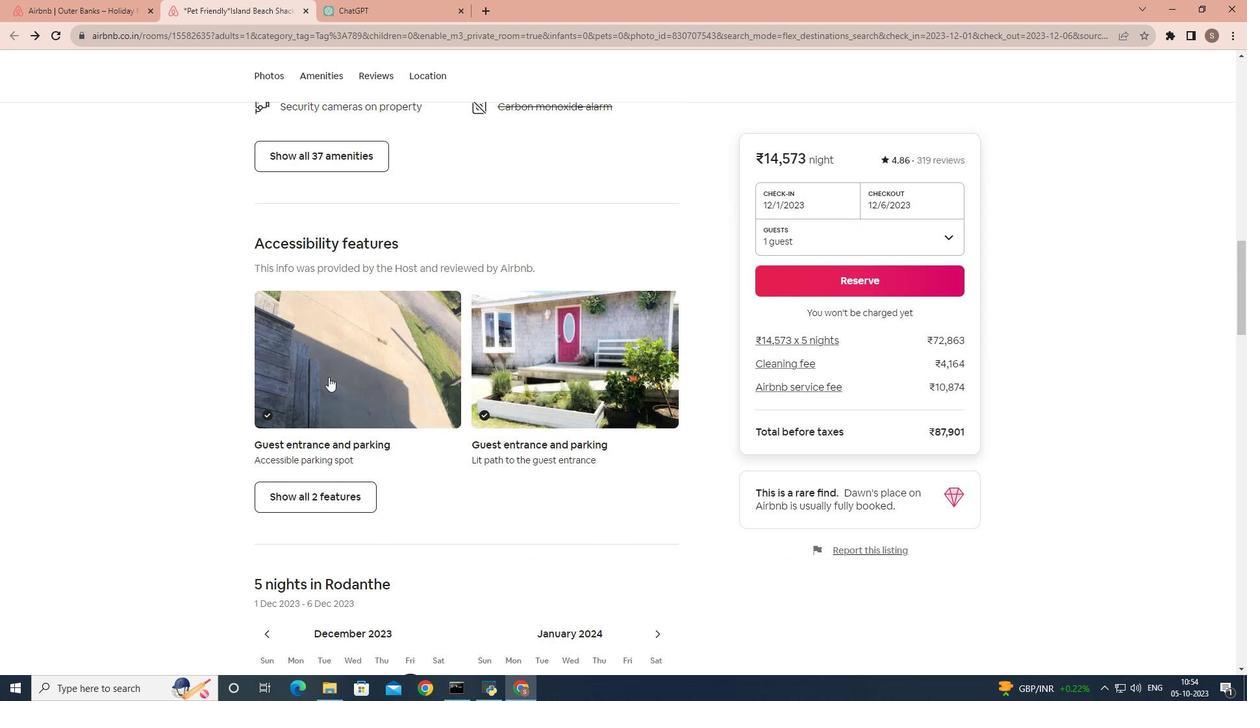 
Action: Mouse scrolled (379, 412) with delta (0, 0)
Screenshot: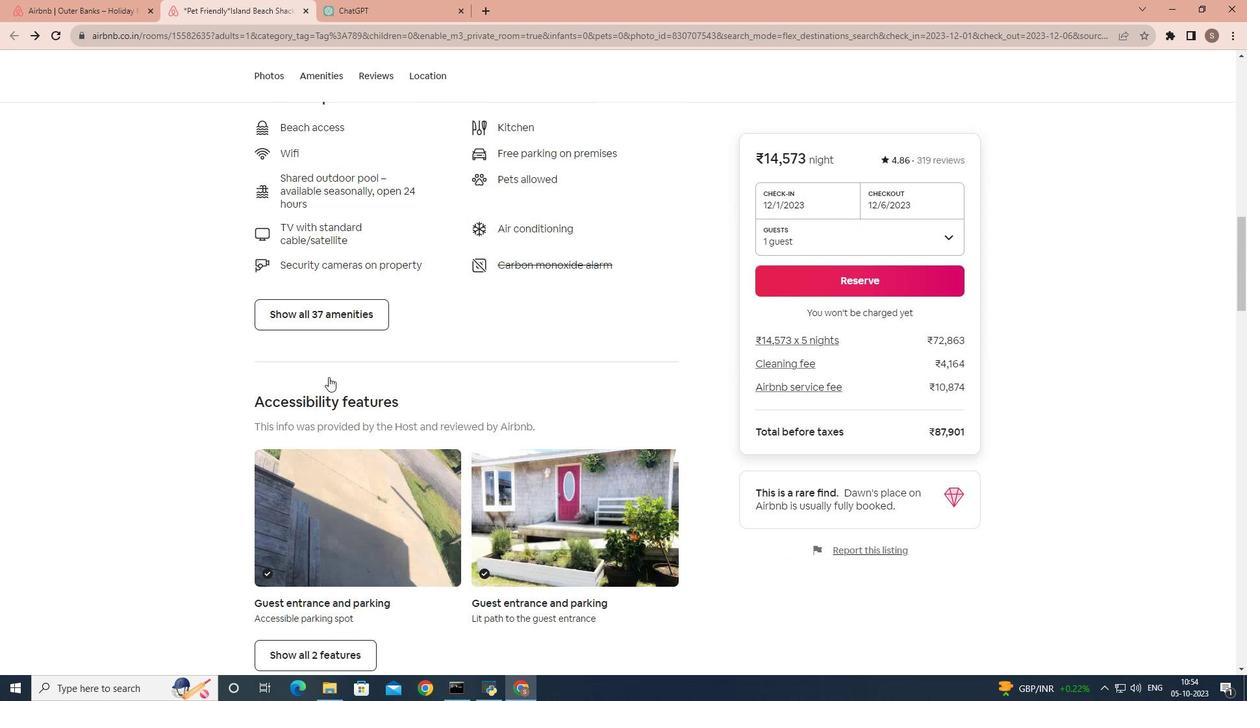 
Action: Mouse scrolled (379, 412) with delta (0, 0)
Screenshot: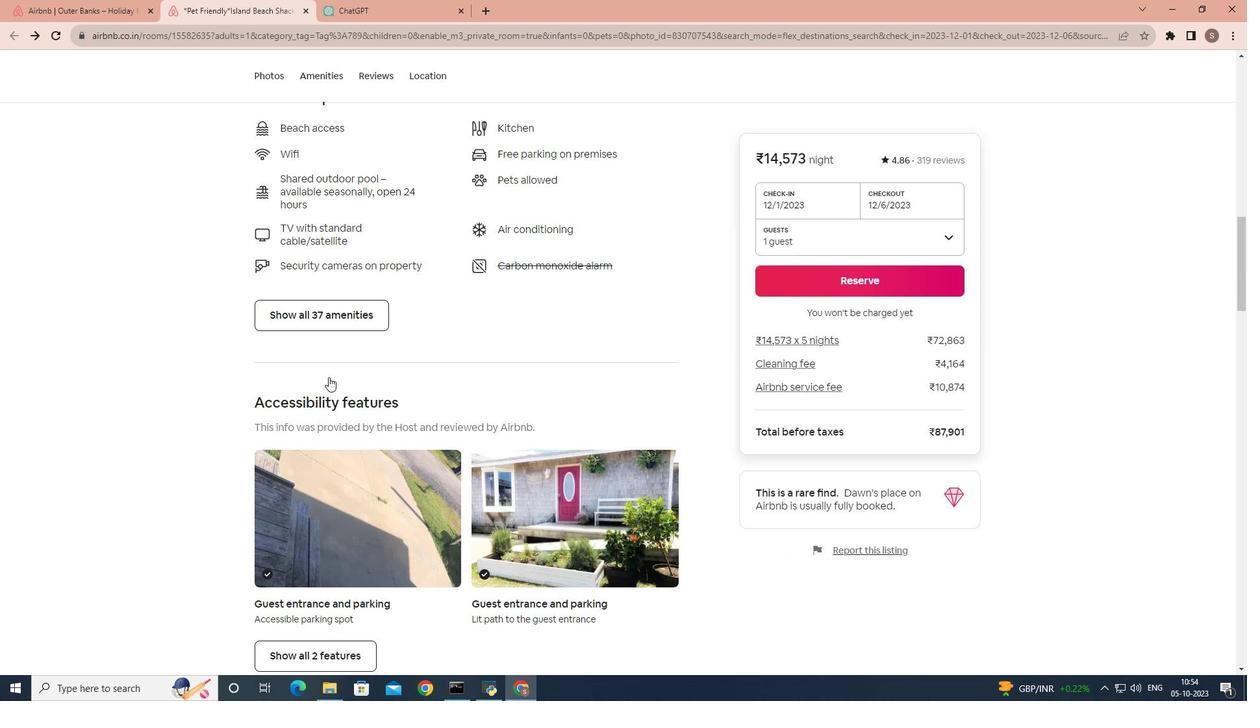 
Action: Mouse scrolled (379, 412) with delta (0, 0)
Screenshot: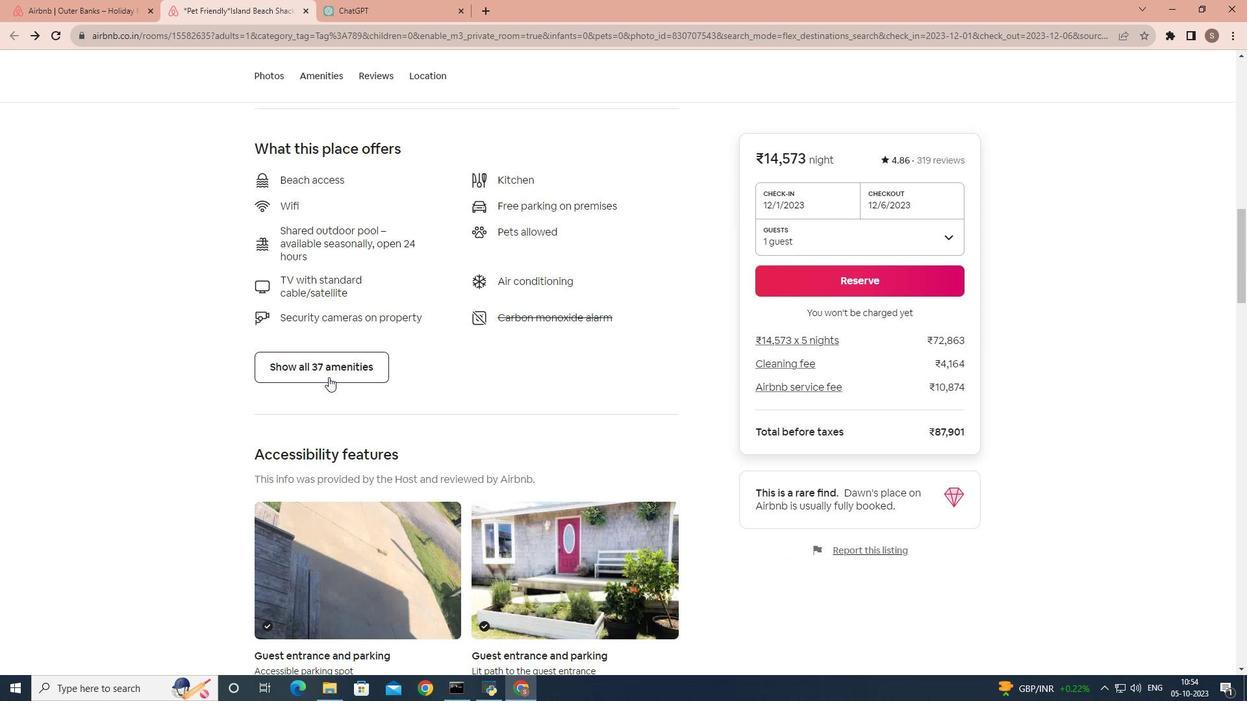 
Action: Mouse scrolled (379, 412) with delta (0, 0)
Screenshot: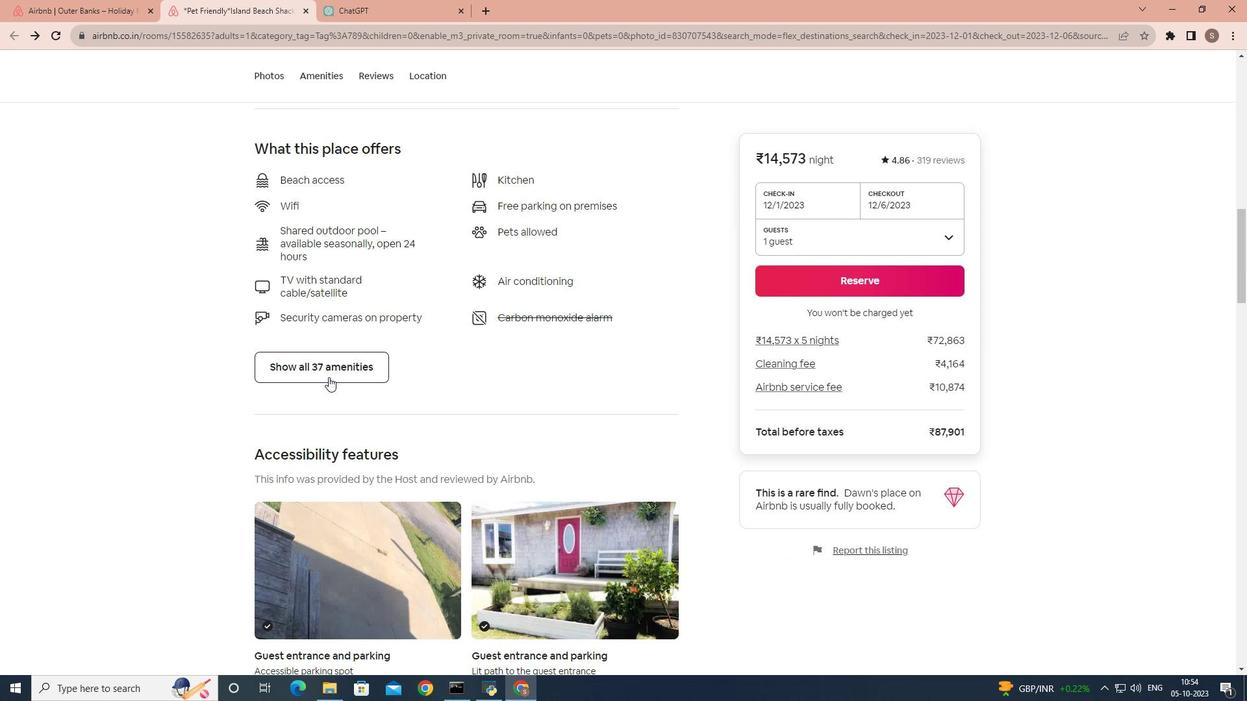 
Action: Mouse scrolled (379, 412) with delta (0, 0)
Screenshot: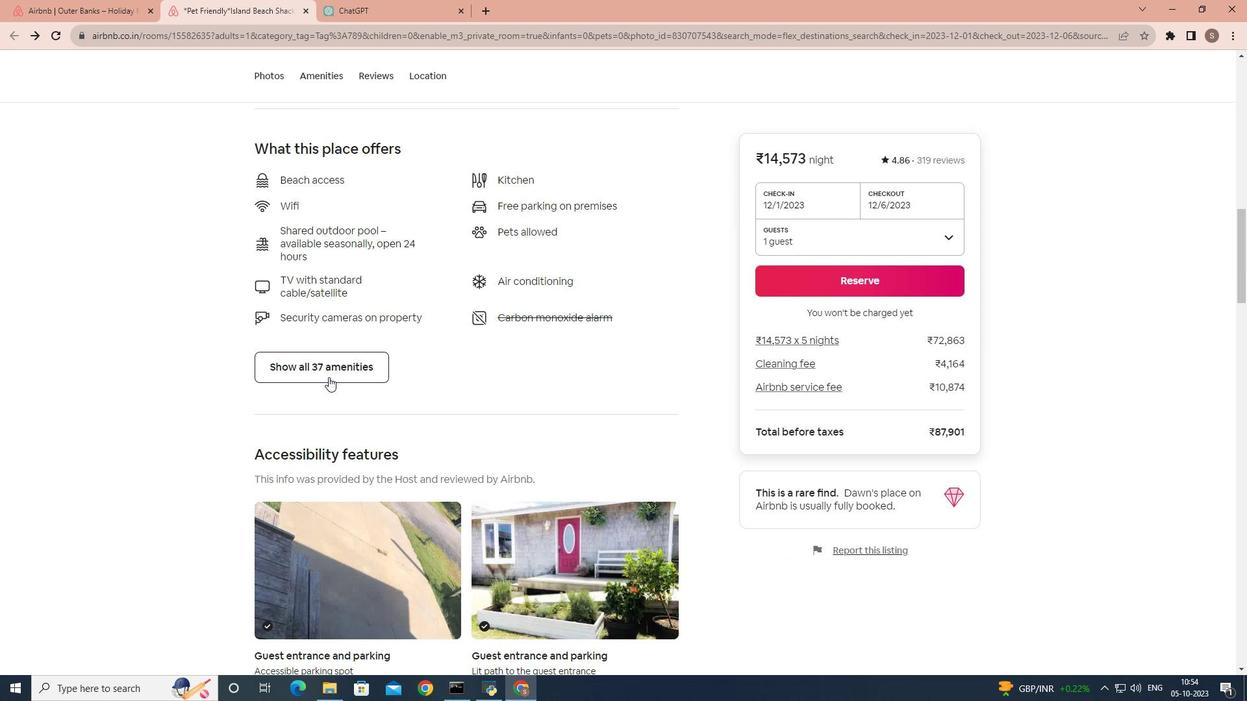 
Action: Mouse scrolled (379, 412) with delta (0, 0)
Screenshot: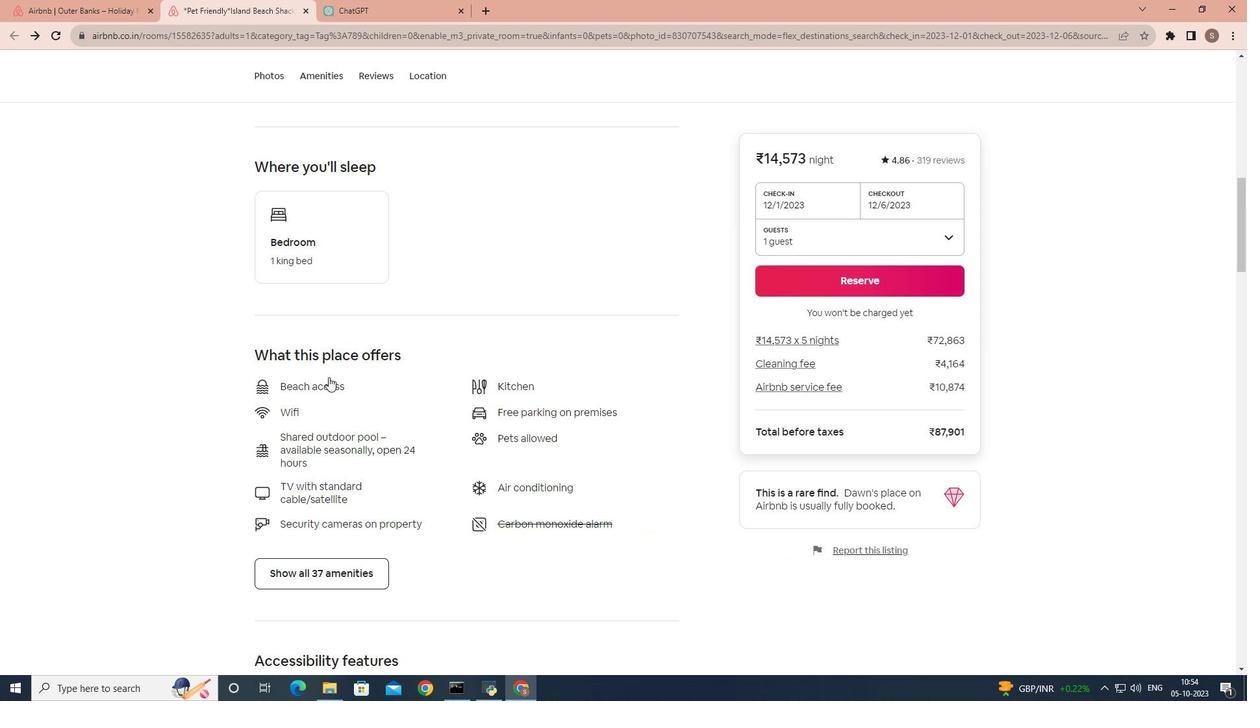 
Action: Mouse scrolled (379, 412) with delta (0, 0)
Screenshot: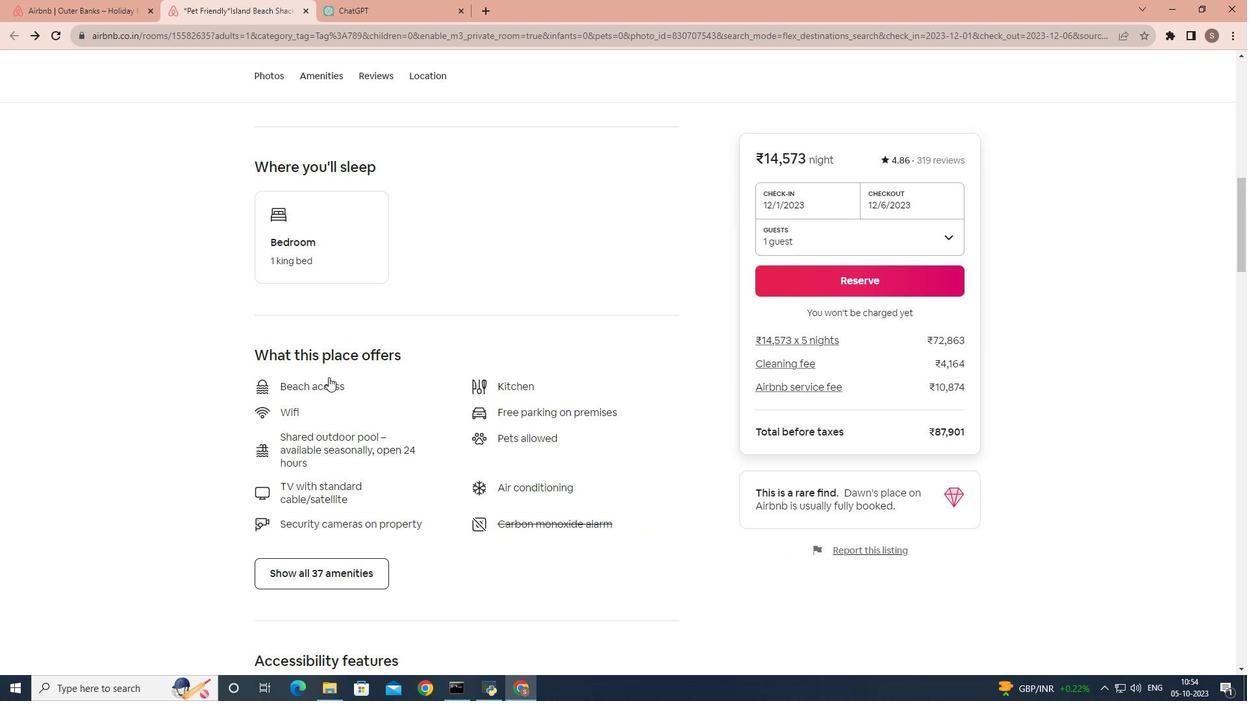 
Action: Mouse scrolled (379, 412) with delta (0, 0)
Screenshot: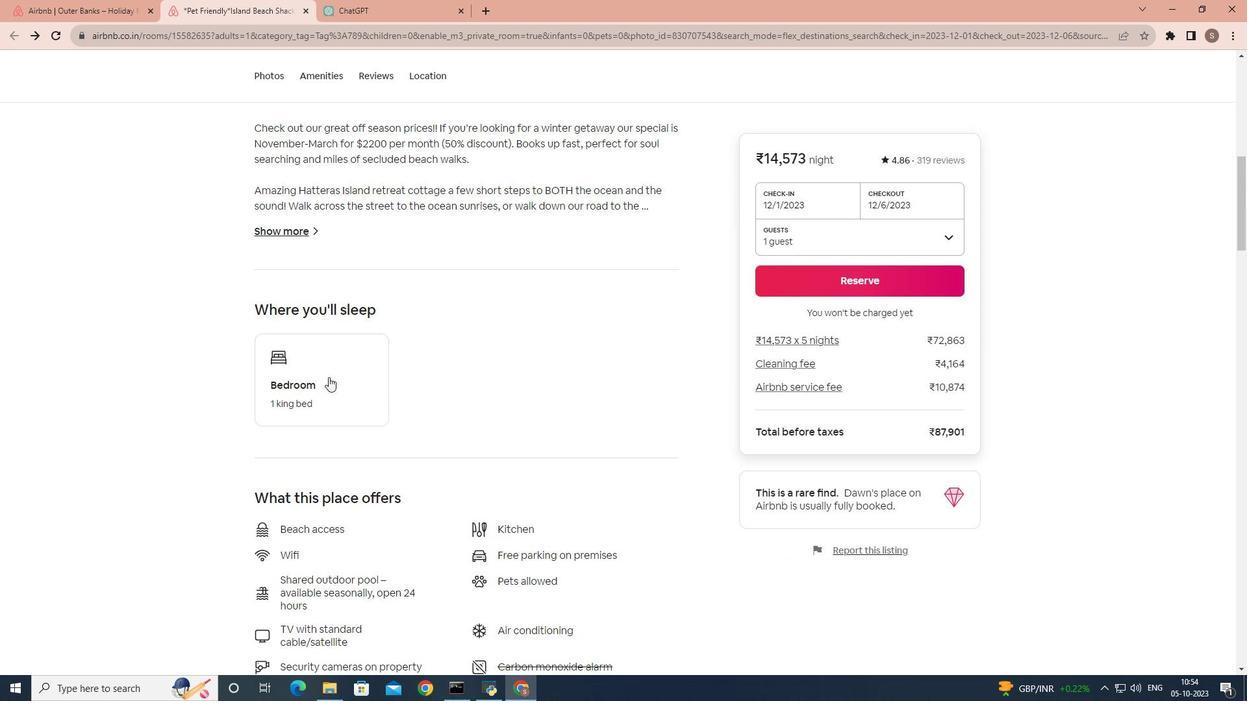 
Action: Mouse scrolled (379, 412) with delta (0, 0)
Screenshot: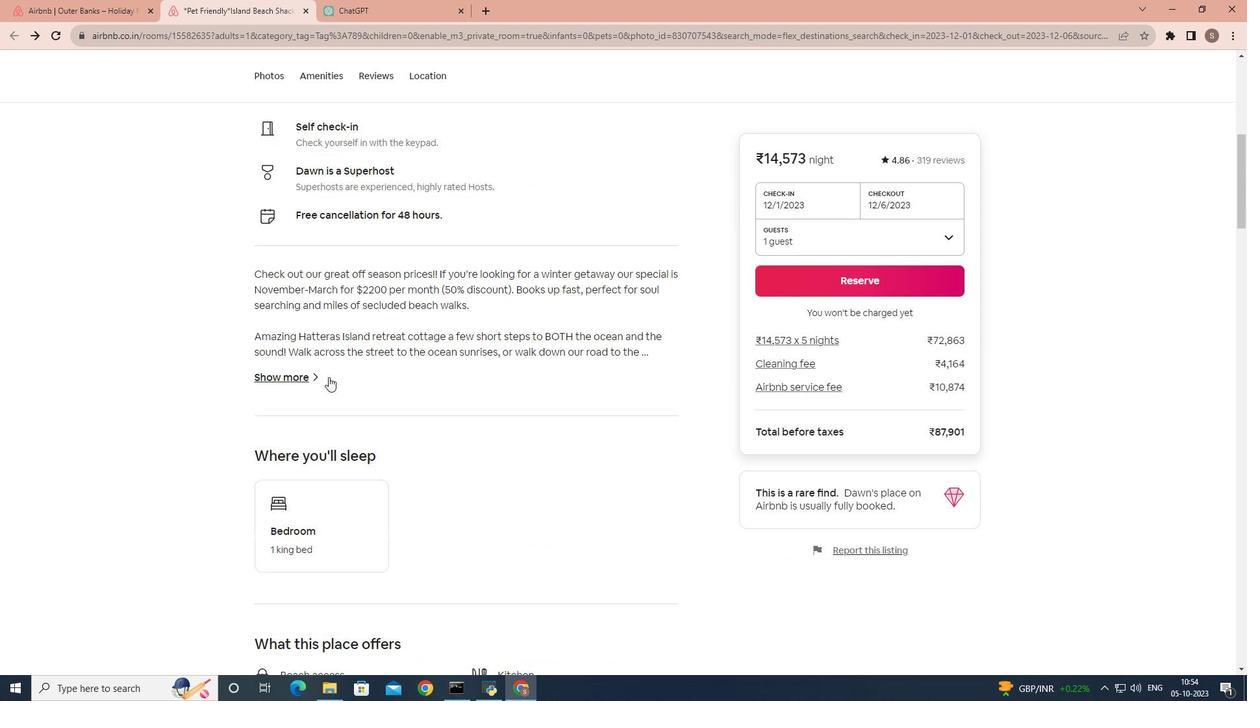 
Action: Mouse scrolled (379, 412) with delta (0, 0)
Screenshot: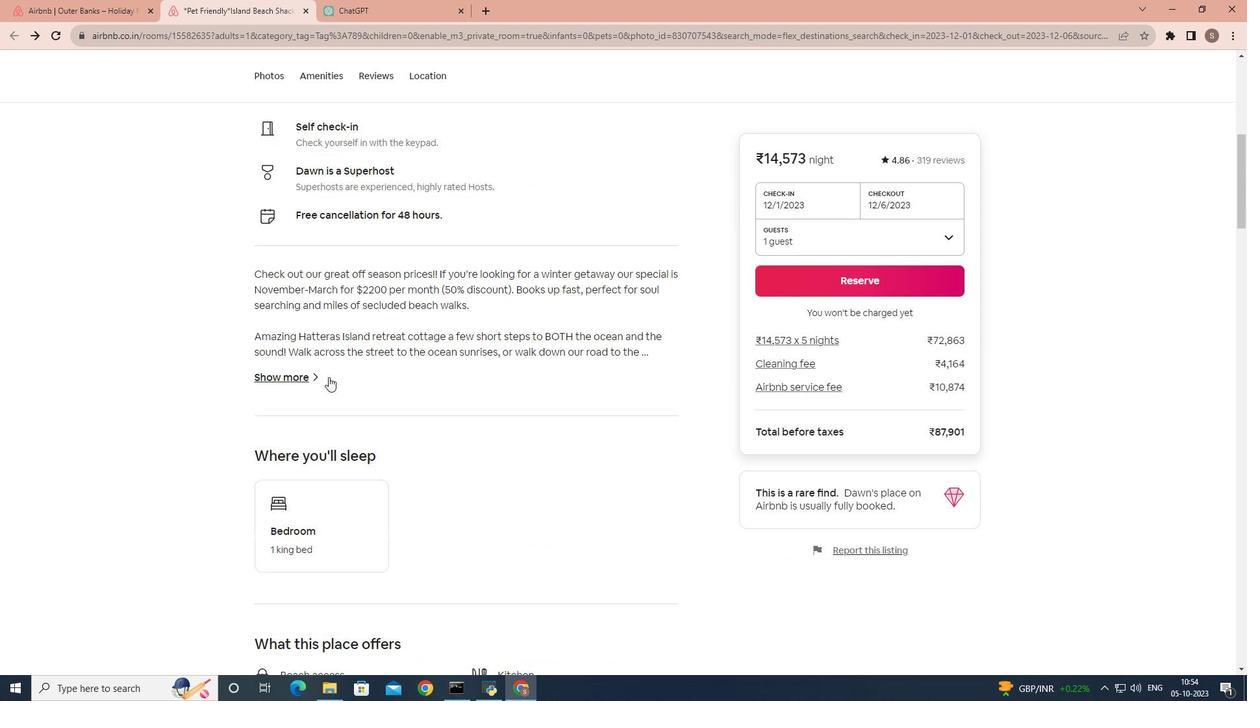 
Action: Mouse scrolled (379, 412) with delta (0, 0)
Screenshot: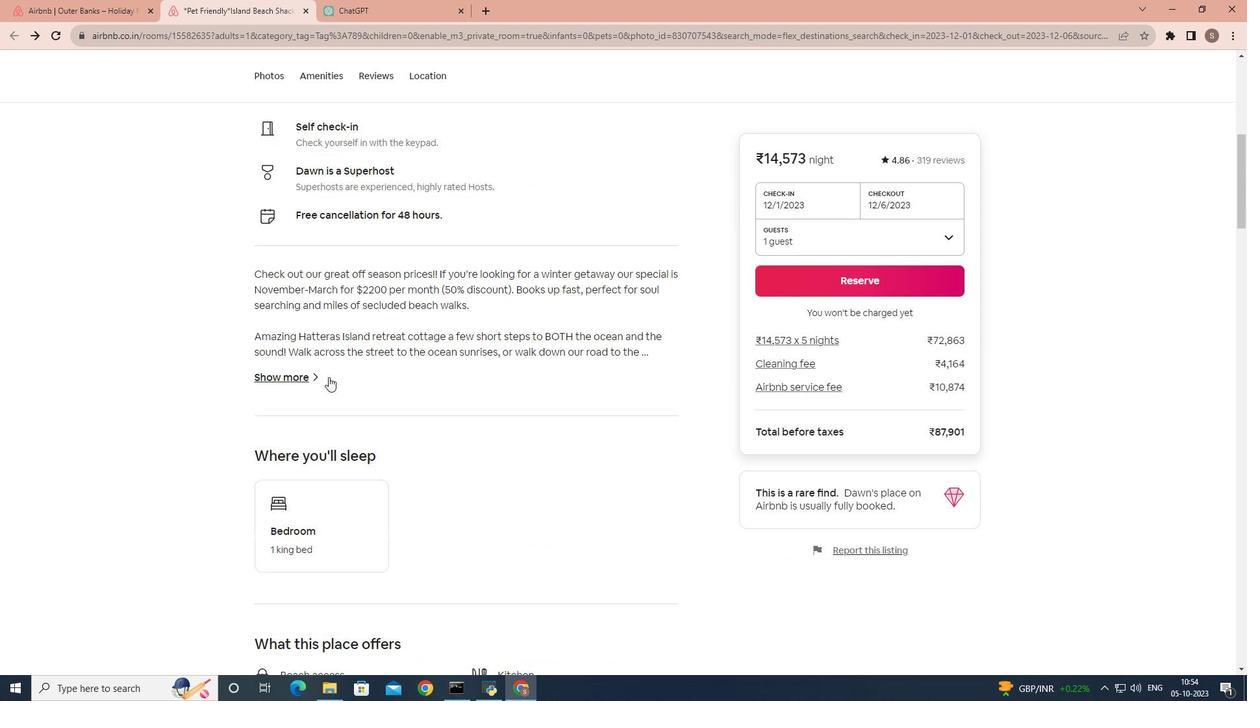 
Action: Mouse scrolled (379, 412) with delta (0, 0)
Screenshot: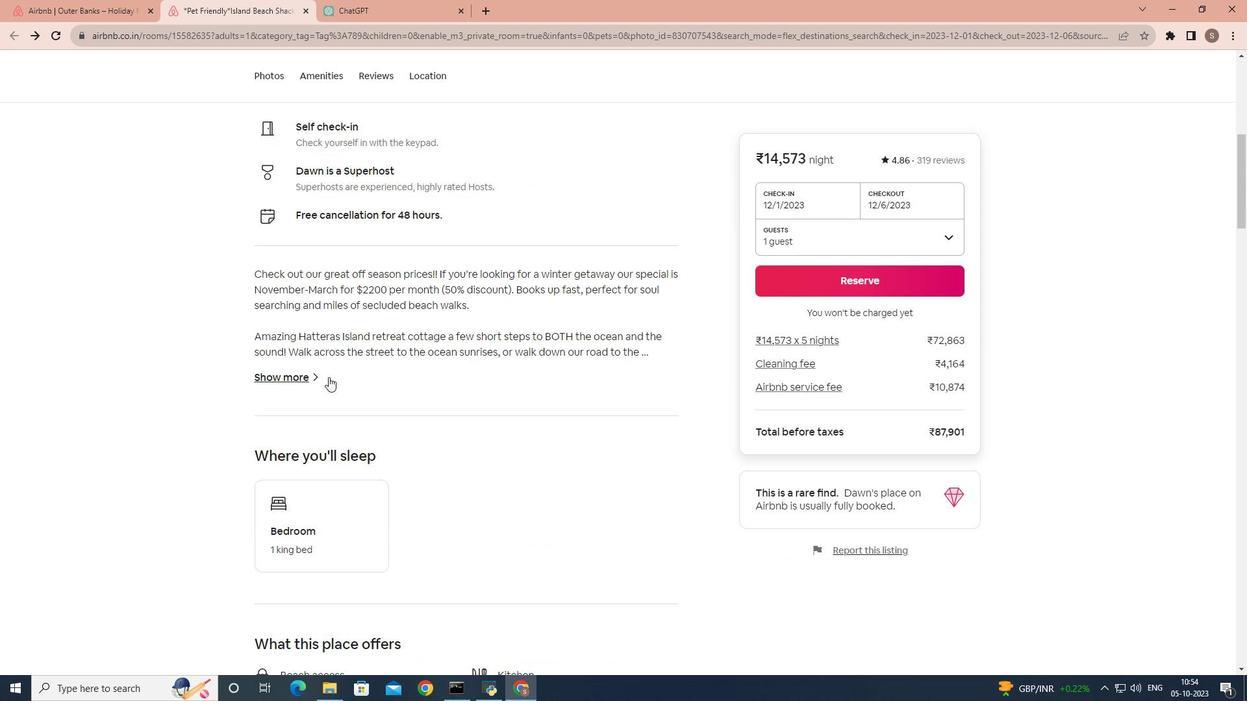 
Action: Mouse scrolled (379, 412) with delta (0, 0)
Screenshot: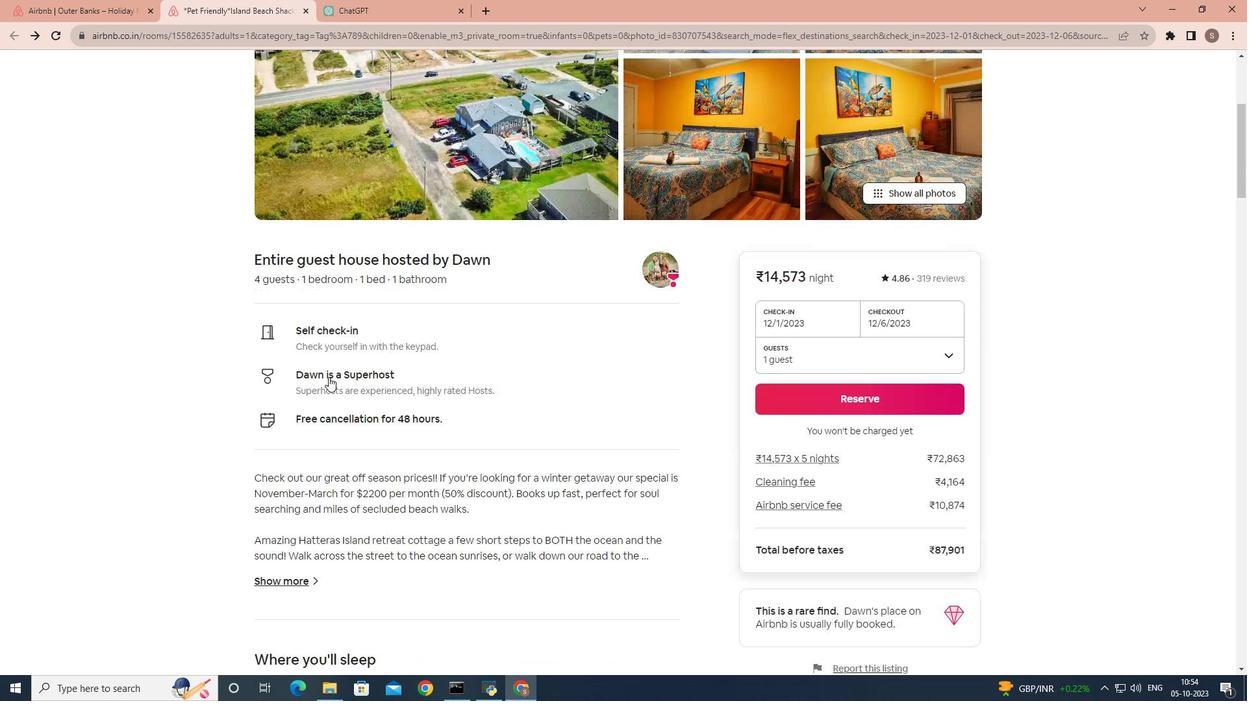 
Action: Mouse scrolled (379, 412) with delta (0, 0)
Screenshot: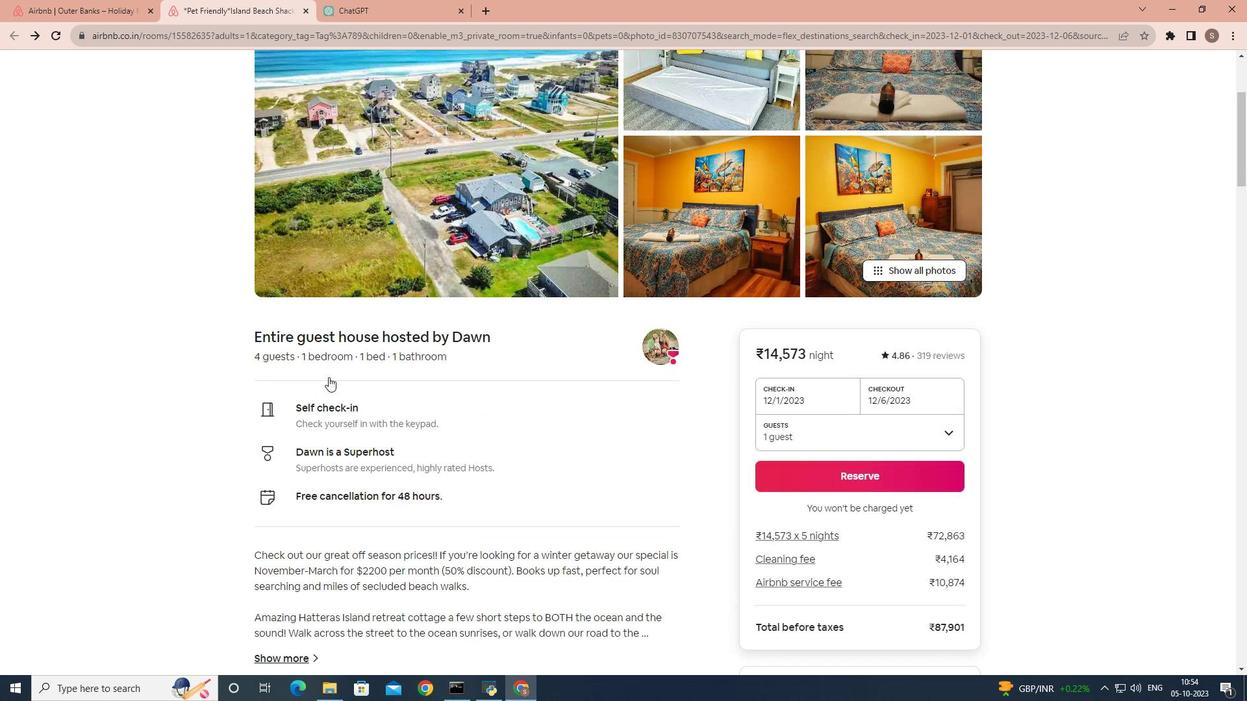 
Action: Mouse scrolled (379, 412) with delta (0, 0)
Screenshot: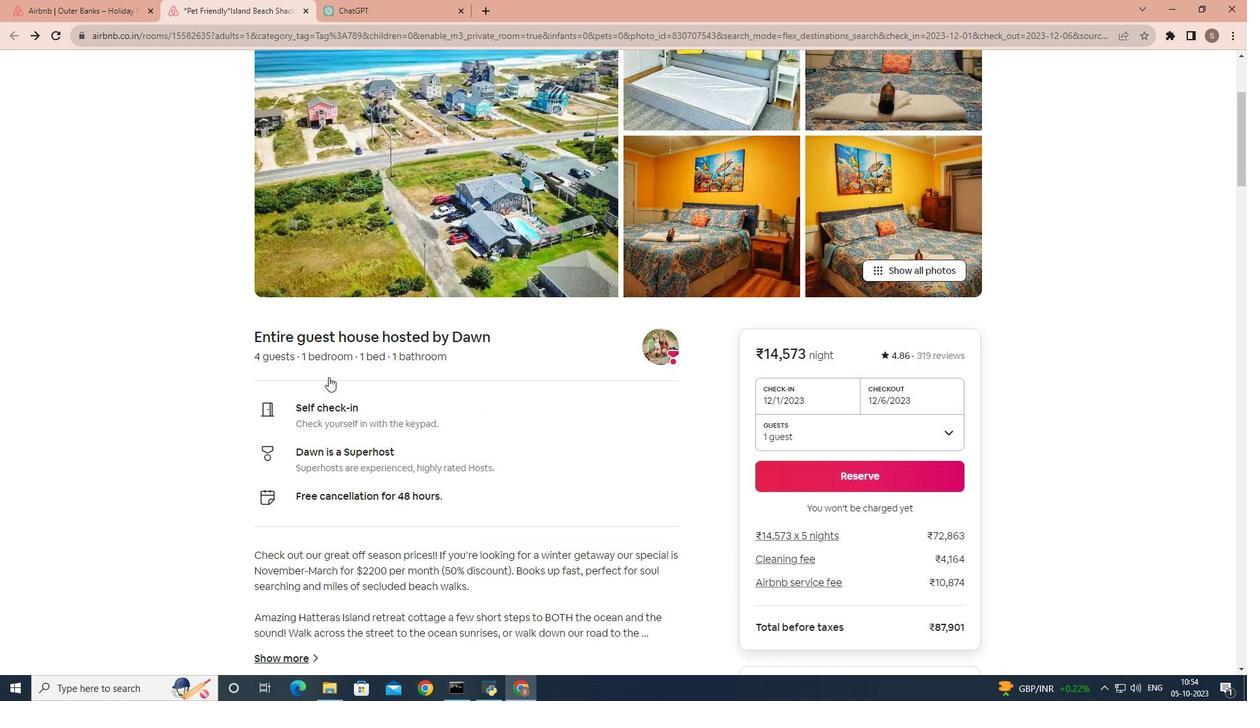 
Action: Mouse scrolled (379, 412) with delta (0, 0)
Screenshot: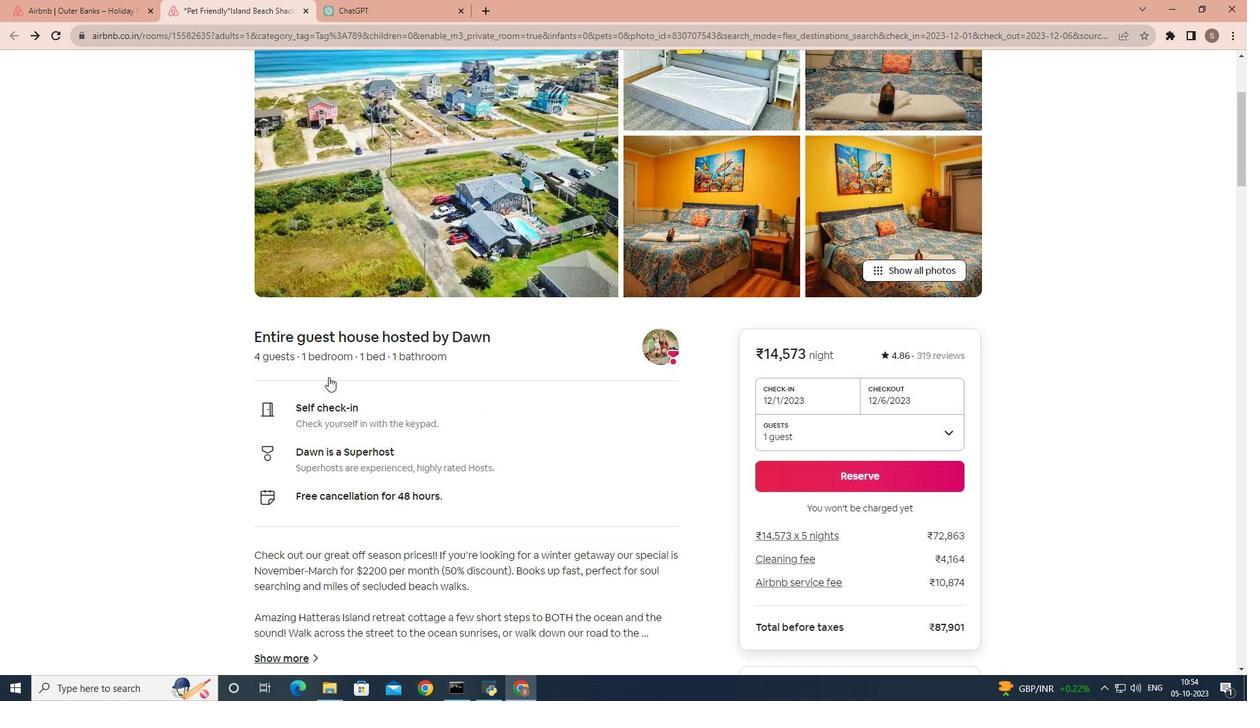 
Action: Mouse scrolled (379, 412) with delta (0, 0)
Screenshot: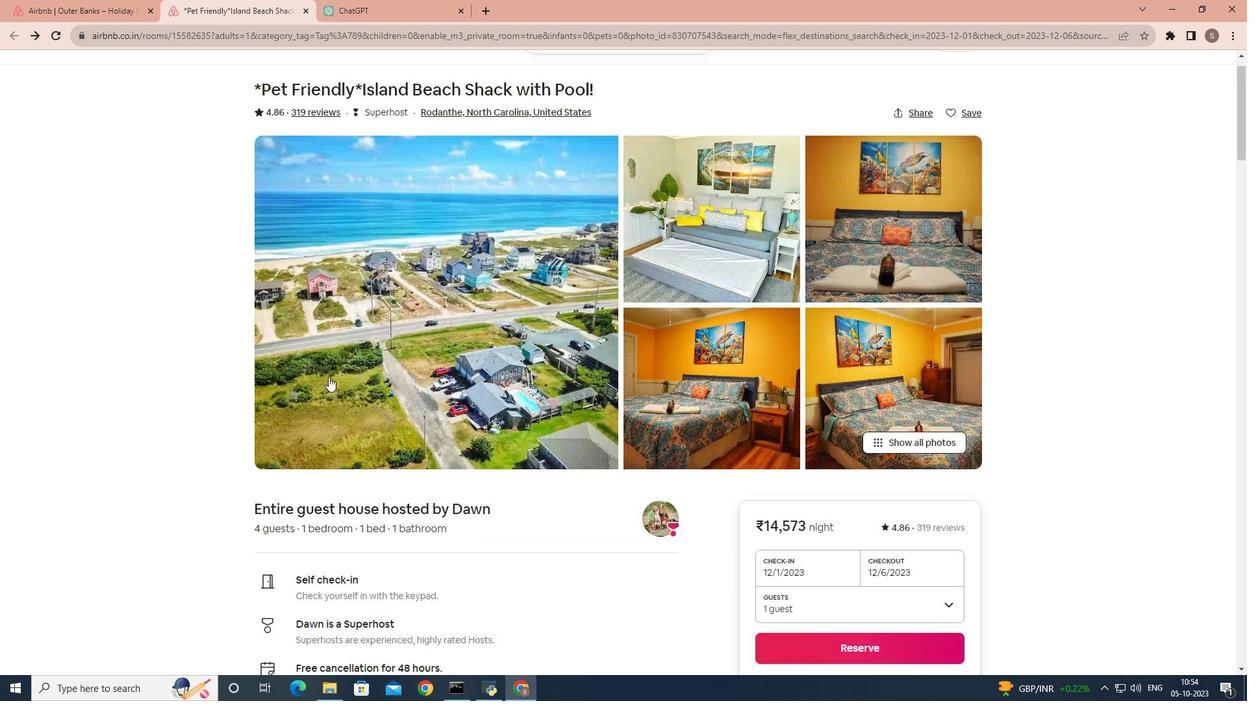 
Action: Mouse scrolled (379, 412) with delta (0, 0)
Screenshot: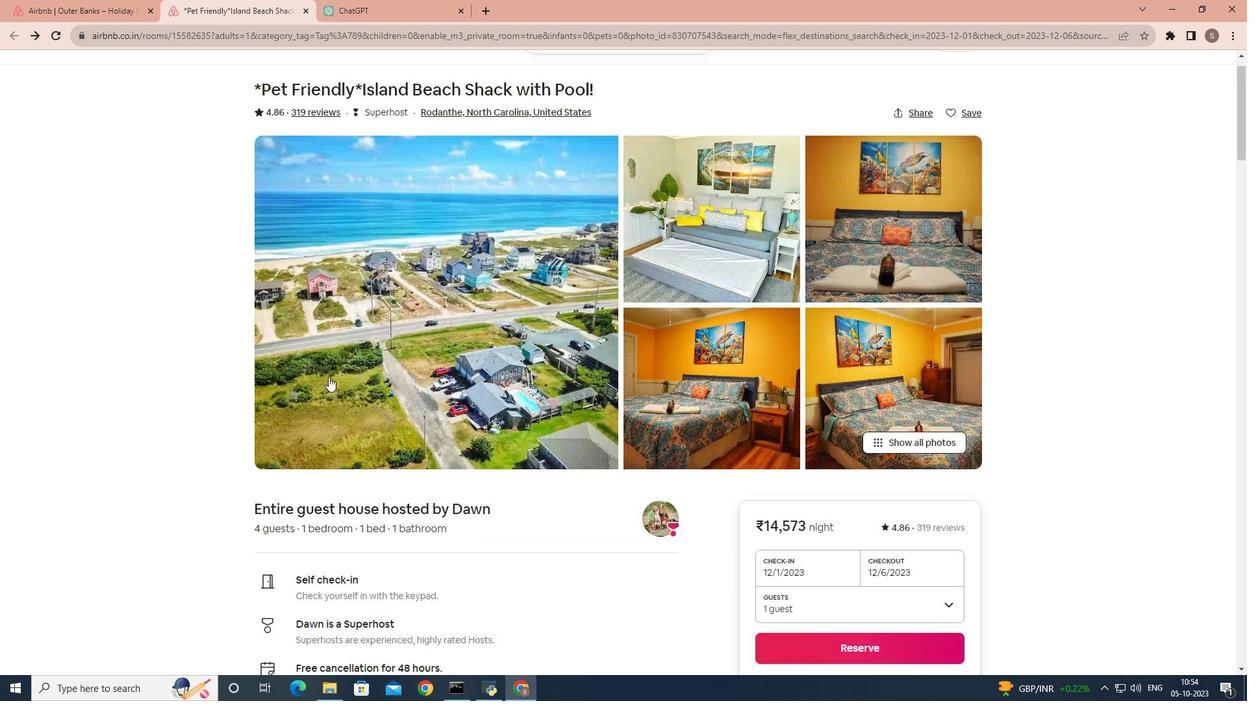 
Action: Mouse scrolled (379, 412) with delta (0, 0)
Screenshot: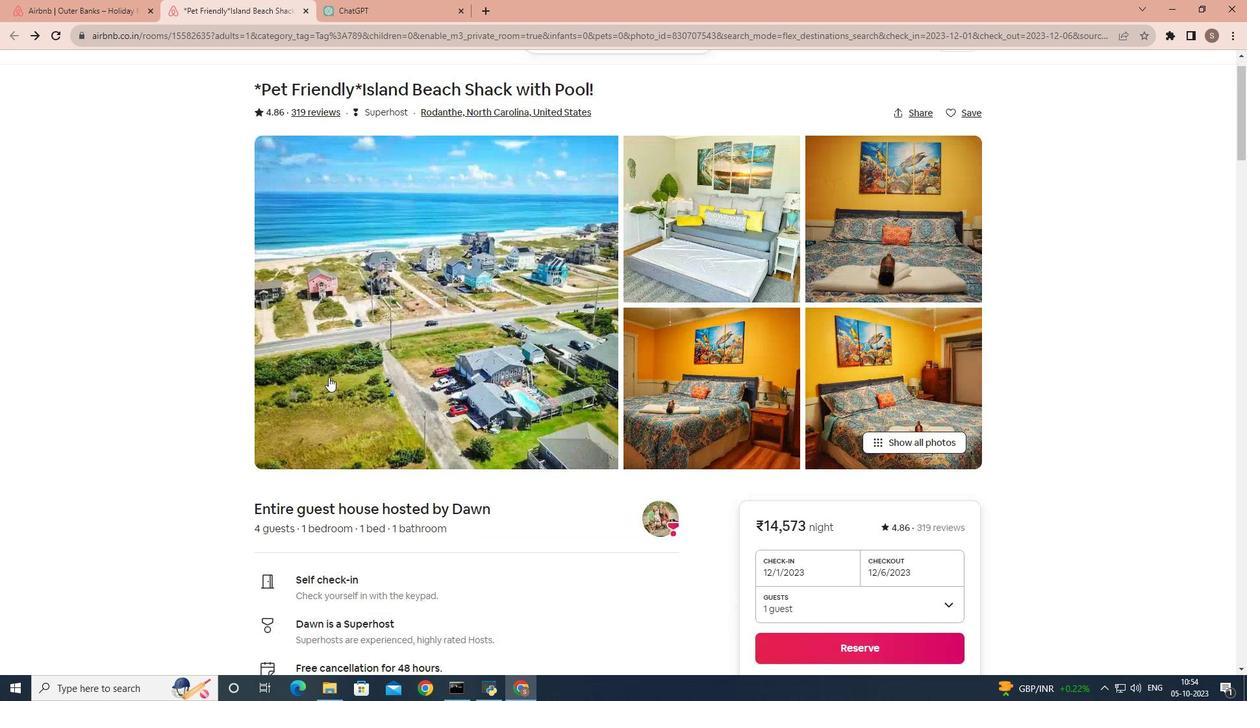 
Action: Mouse scrolled (379, 412) with delta (0, 0)
Screenshot: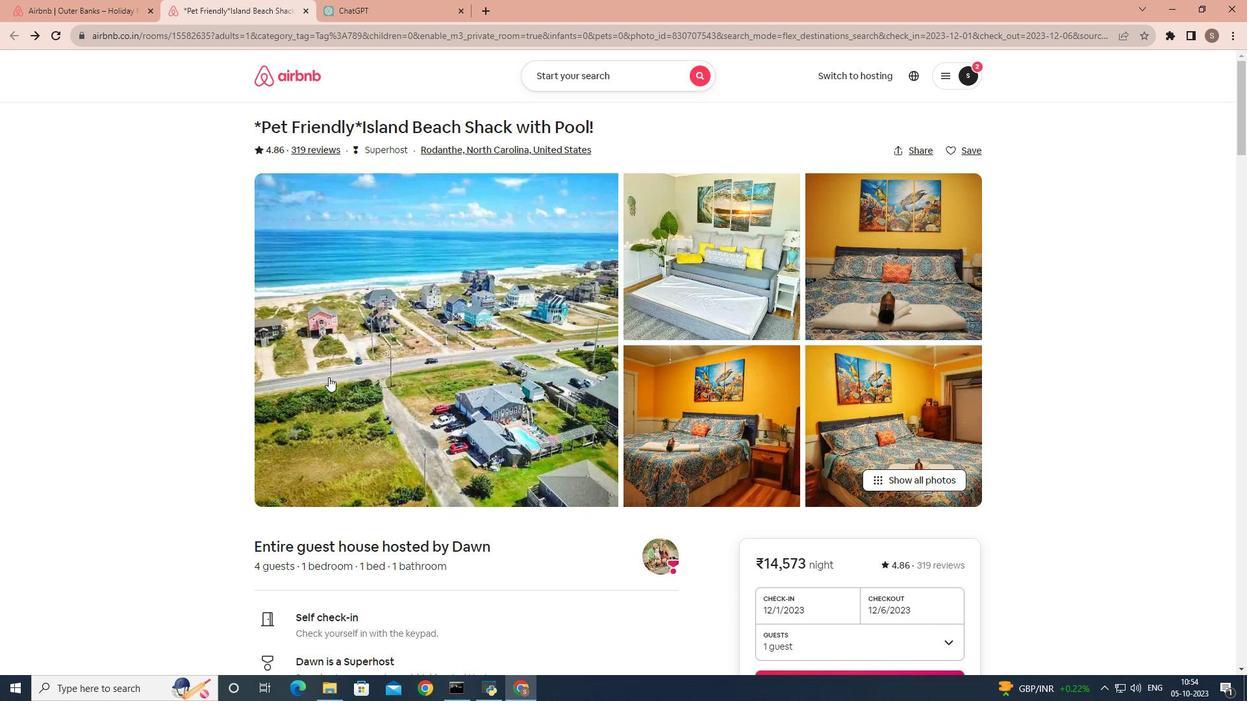 
Action: Mouse scrolled (379, 412) with delta (0, 0)
Screenshot: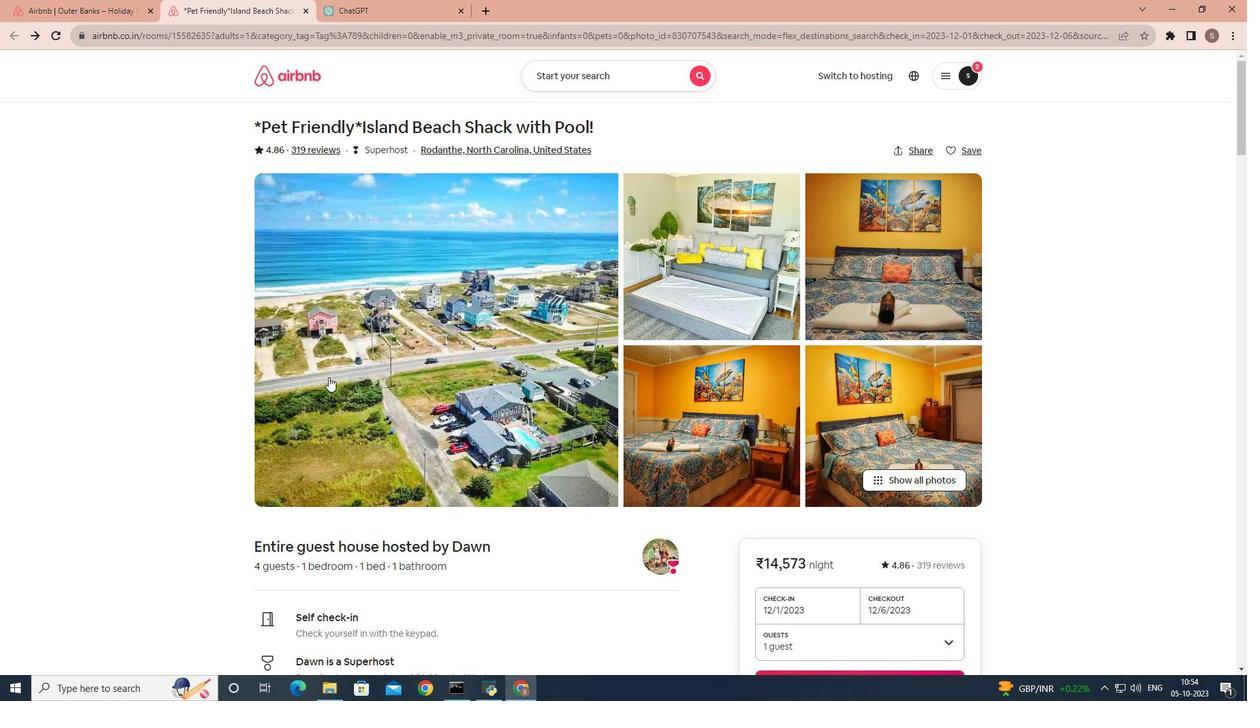 
Action: Mouse scrolled (379, 412) with delta (0, 0)
Screenshot: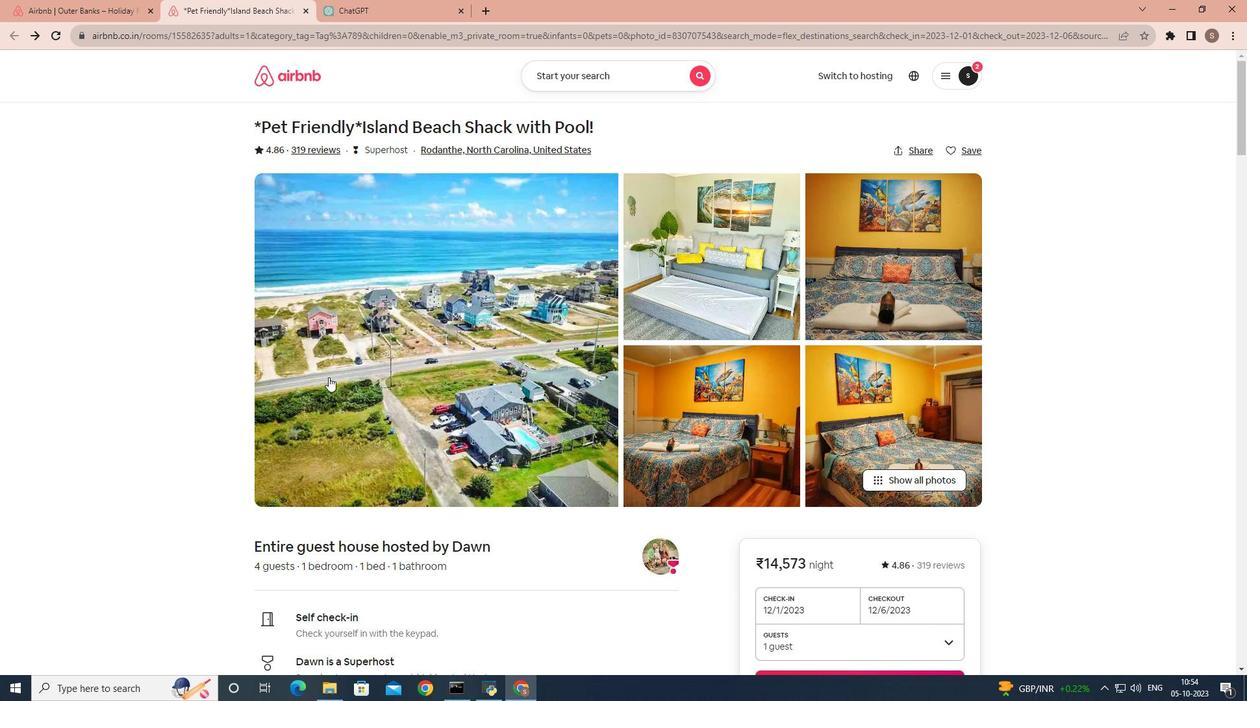 
Action: Mouse scrolled (379, 412) with delta (0, 0)
Screenshot: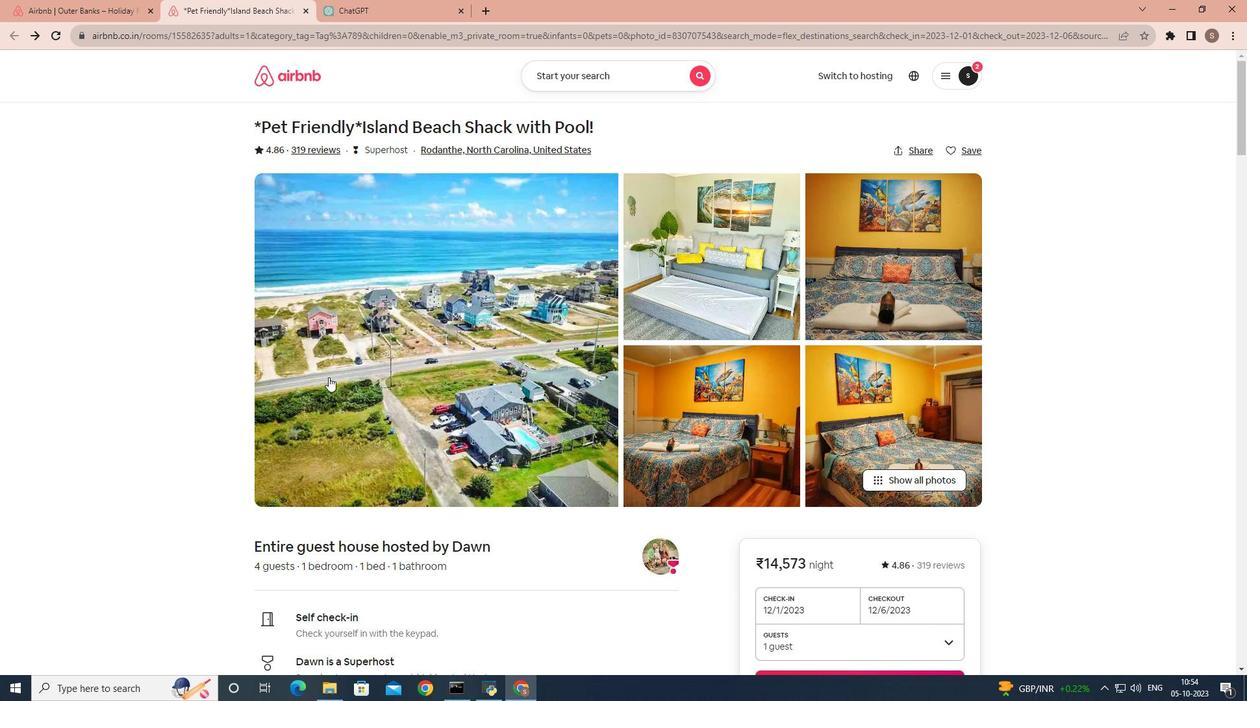 
Action: Mouse moved to (389, 410)
Screenshot: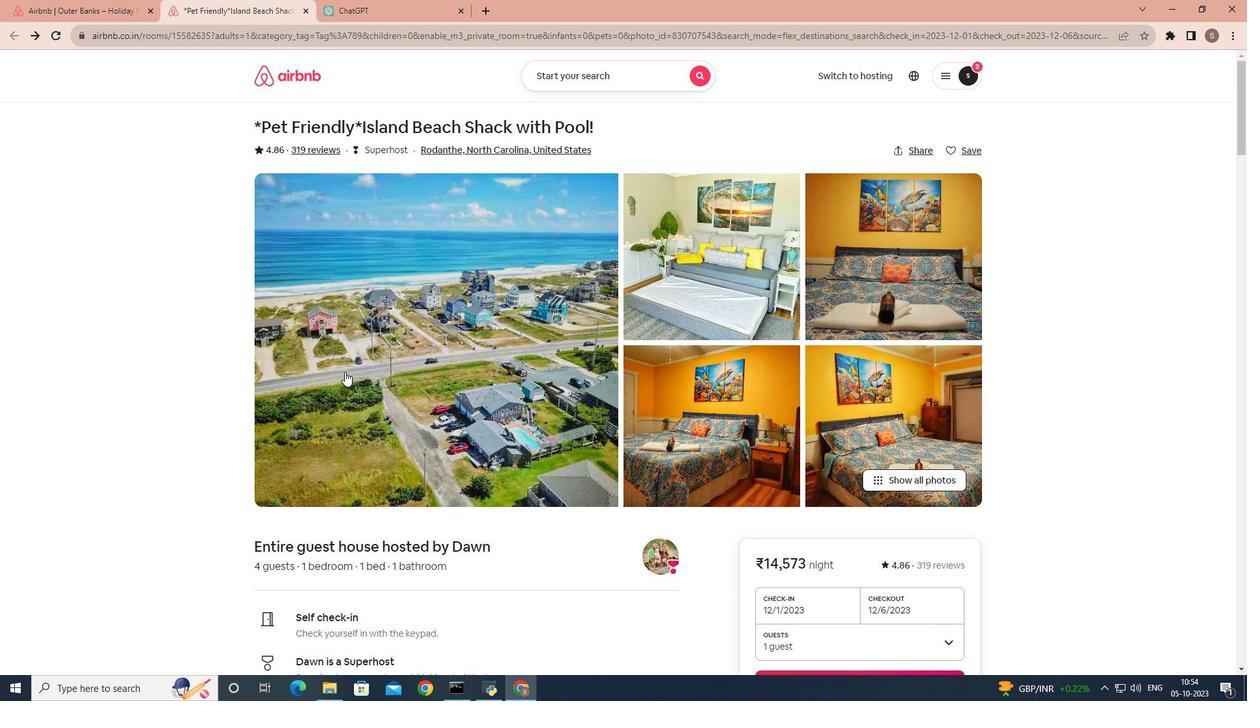 
Action: Mouse pressed left at (389, 410)
Screenshot: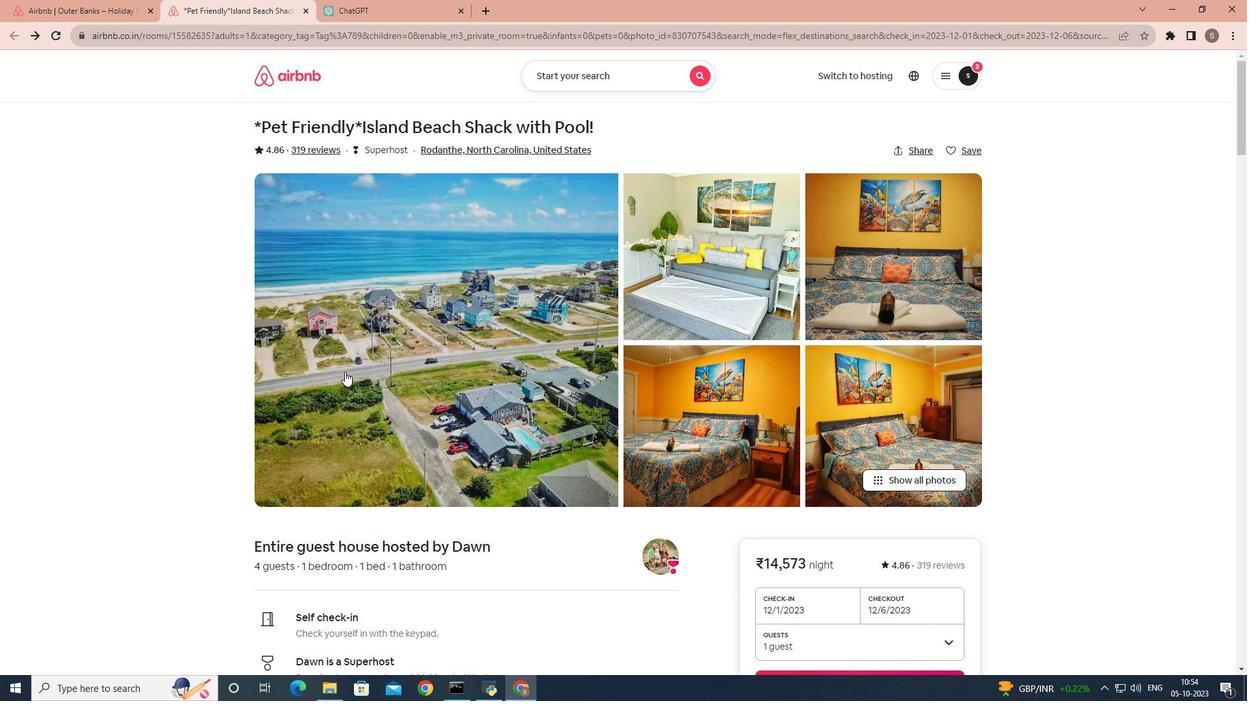 
Action: Mouse moved to (454, 445)
Screenshot: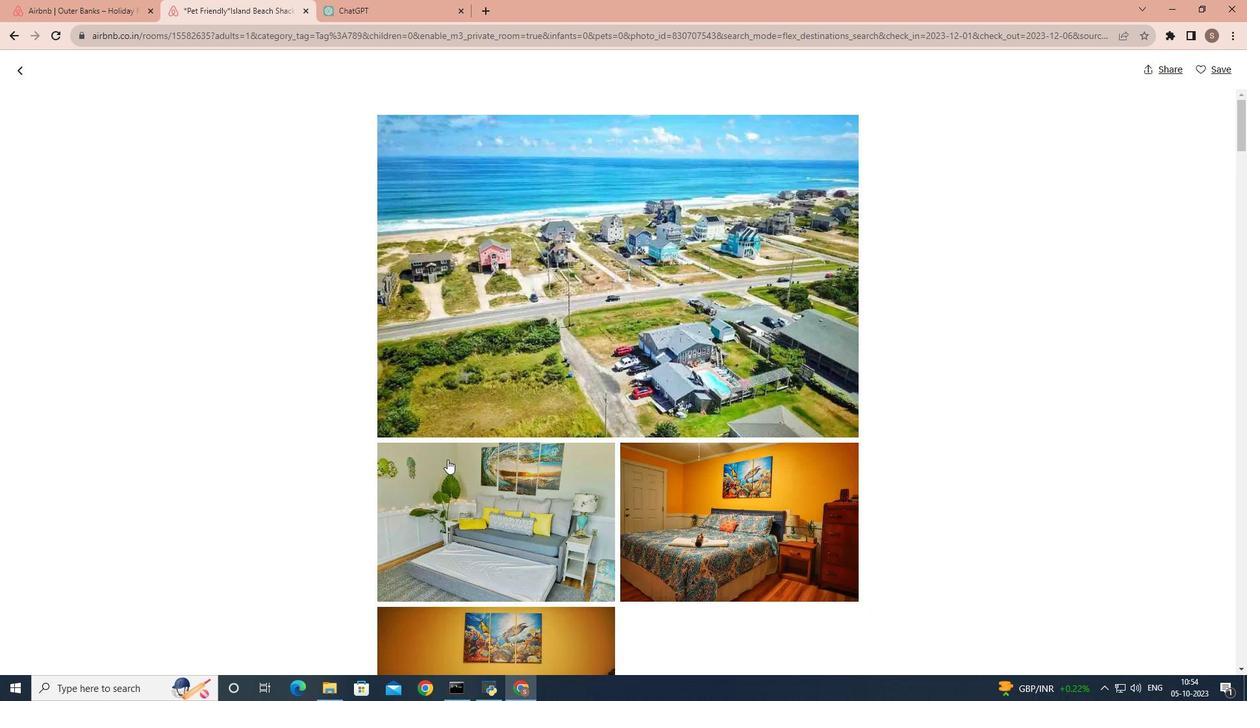
Action: Mouse scrolled (454, 445) with delta (0, 0)
Screenshot: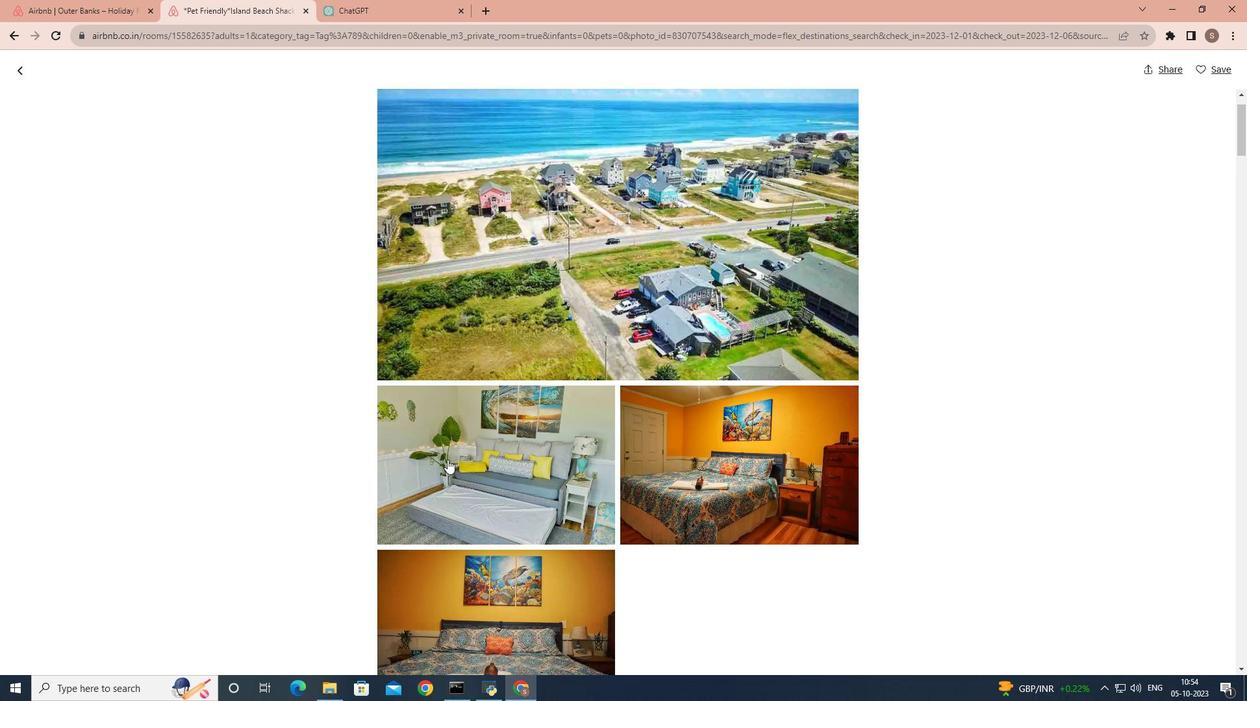 
Action: Mouse scrolled (454, 445) with delta (0, 0)
Screenshot: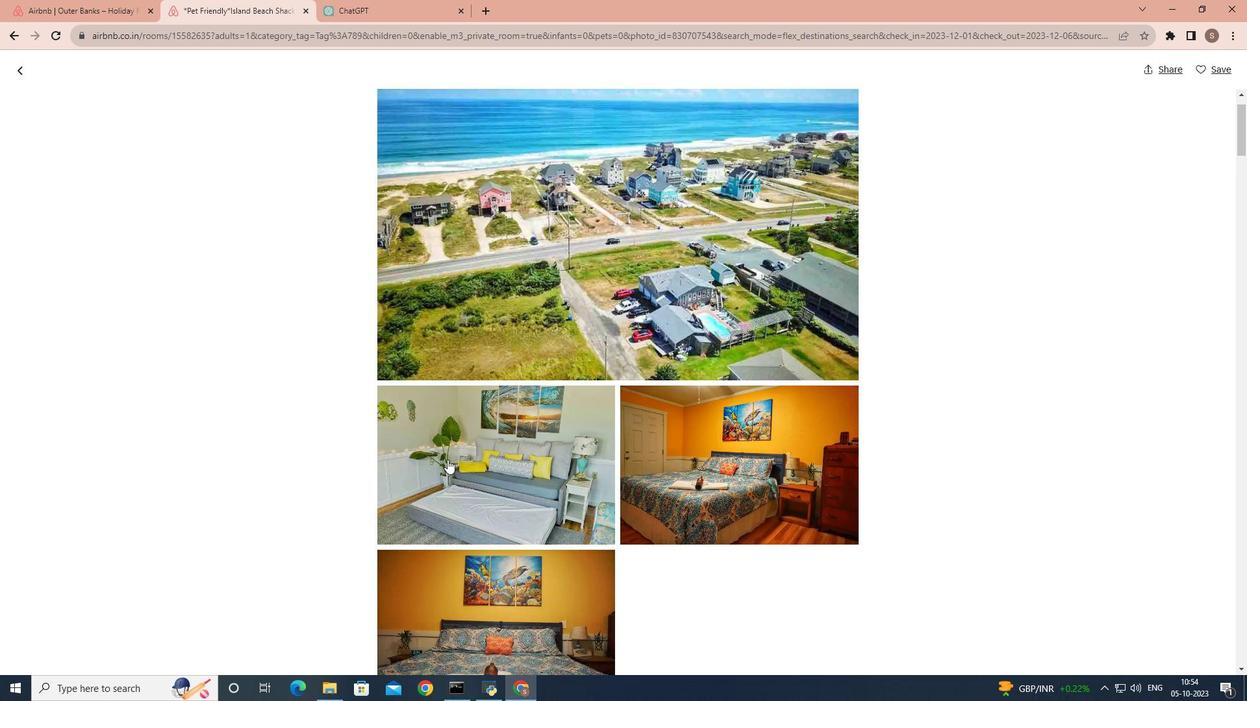
Action: Mouse scrolled (454, 445) with delta (0, 0)
Screenshot: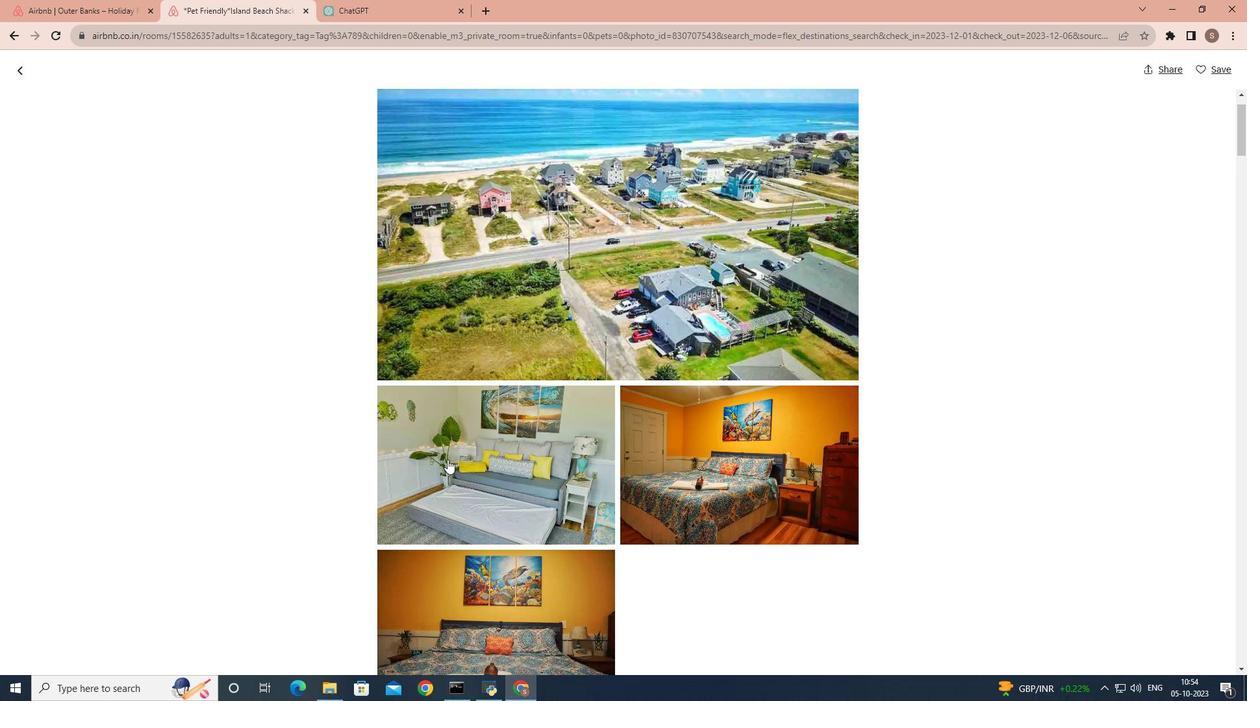 
Action: Mouse scrolled (454, 445) with delta (0, 0)
Screenshot: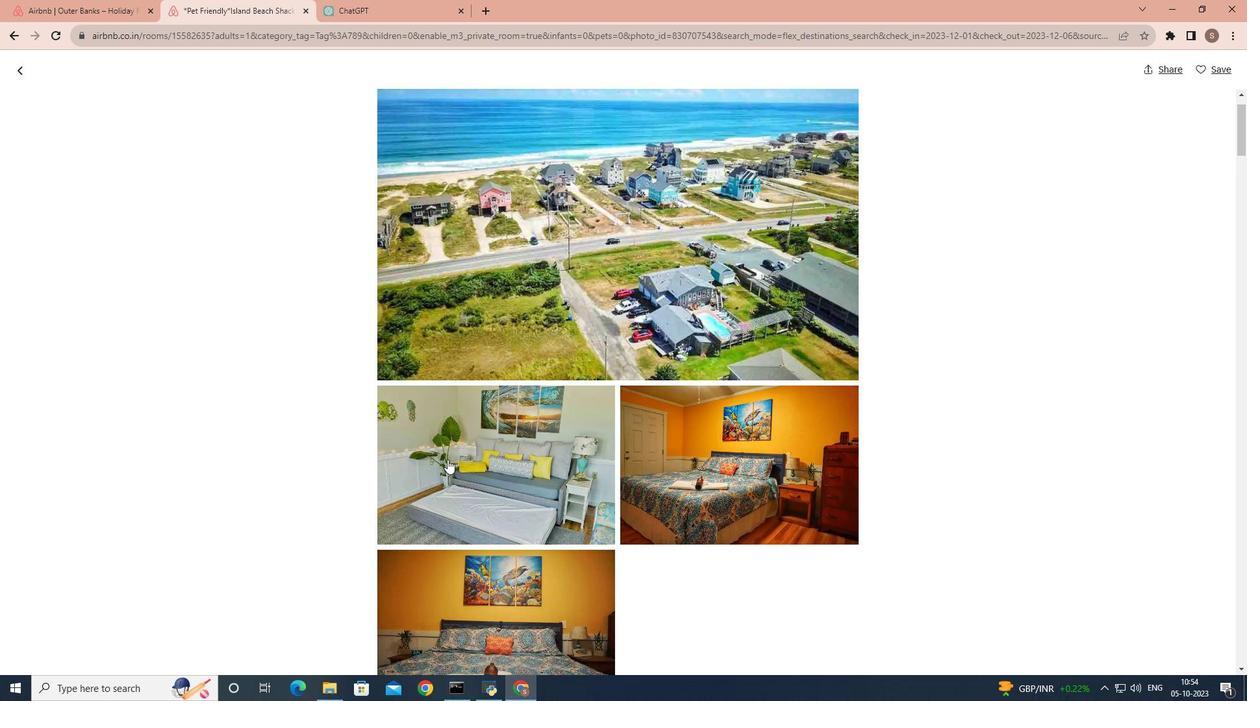 
Action: Mouse scrolled (454, 445) with delta (0, 0)
Screenshot: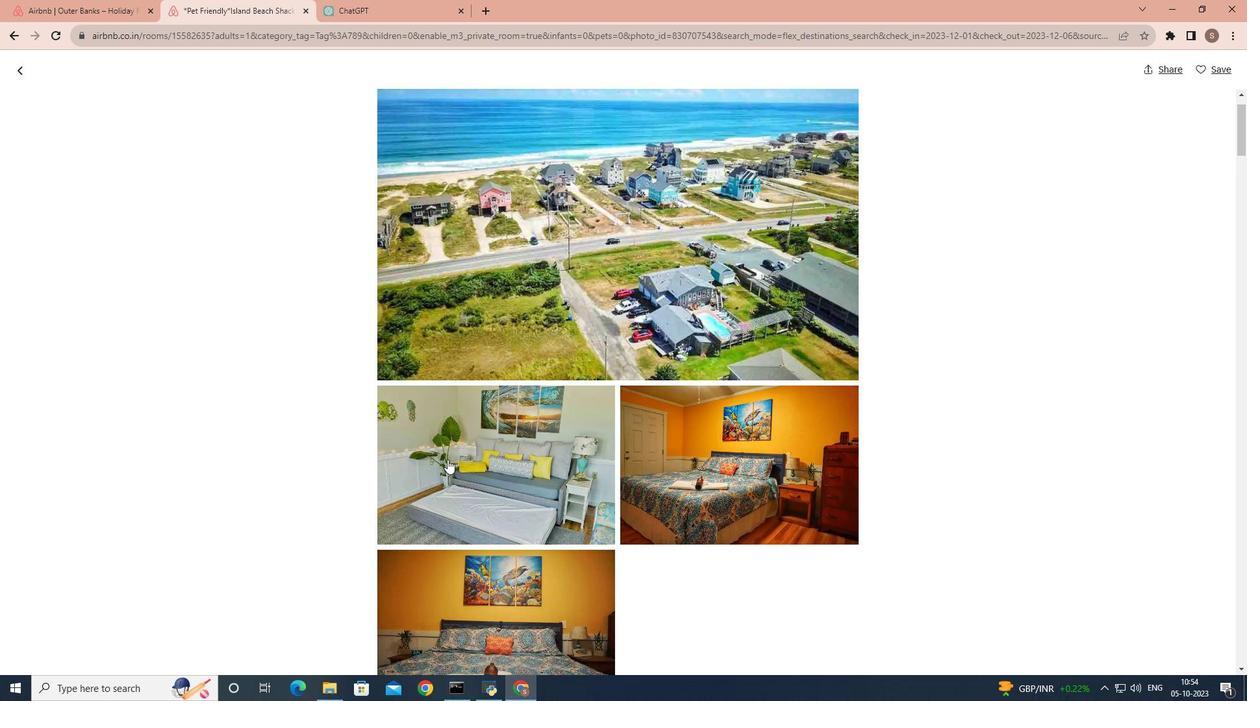 
Action: Mouse scrolled (454, 445) with delta (0, 0)
Screenshot: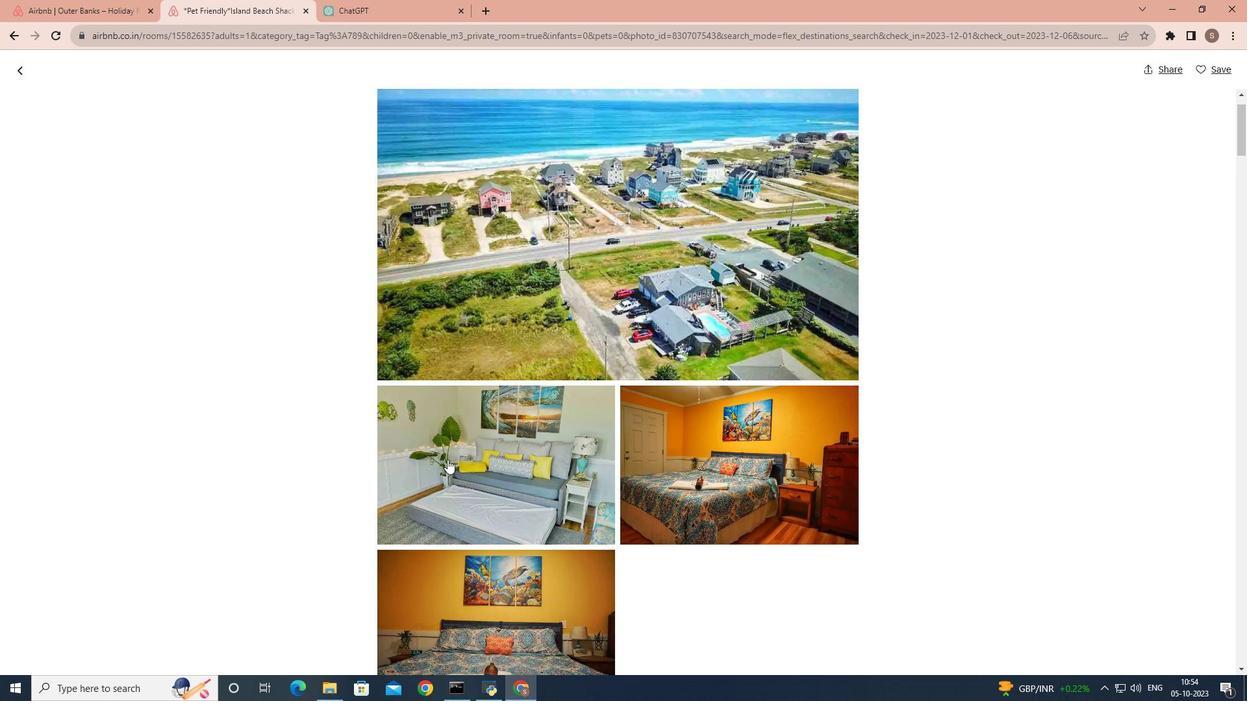 
Action: Mouse scrolled (454, 445) with delta (0, 0)
Screenshot: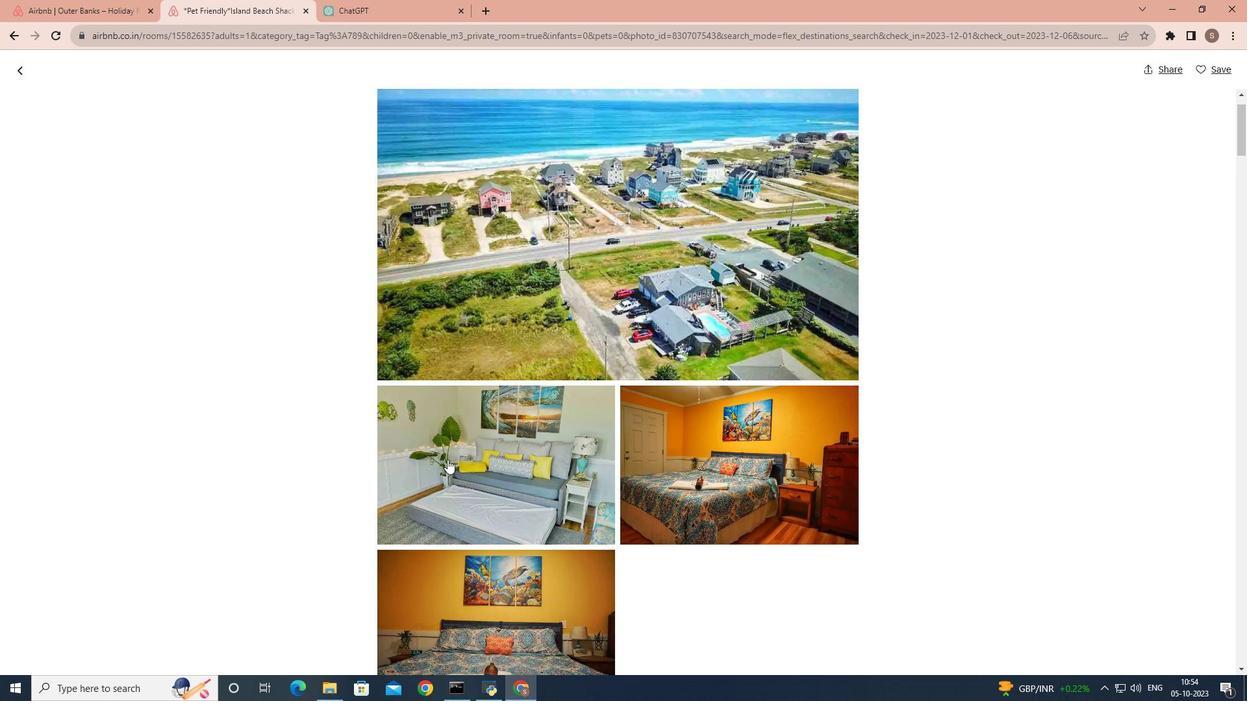 
Action: Mouse scrolled (454, 445) with delta (0, 0)
Screenshot: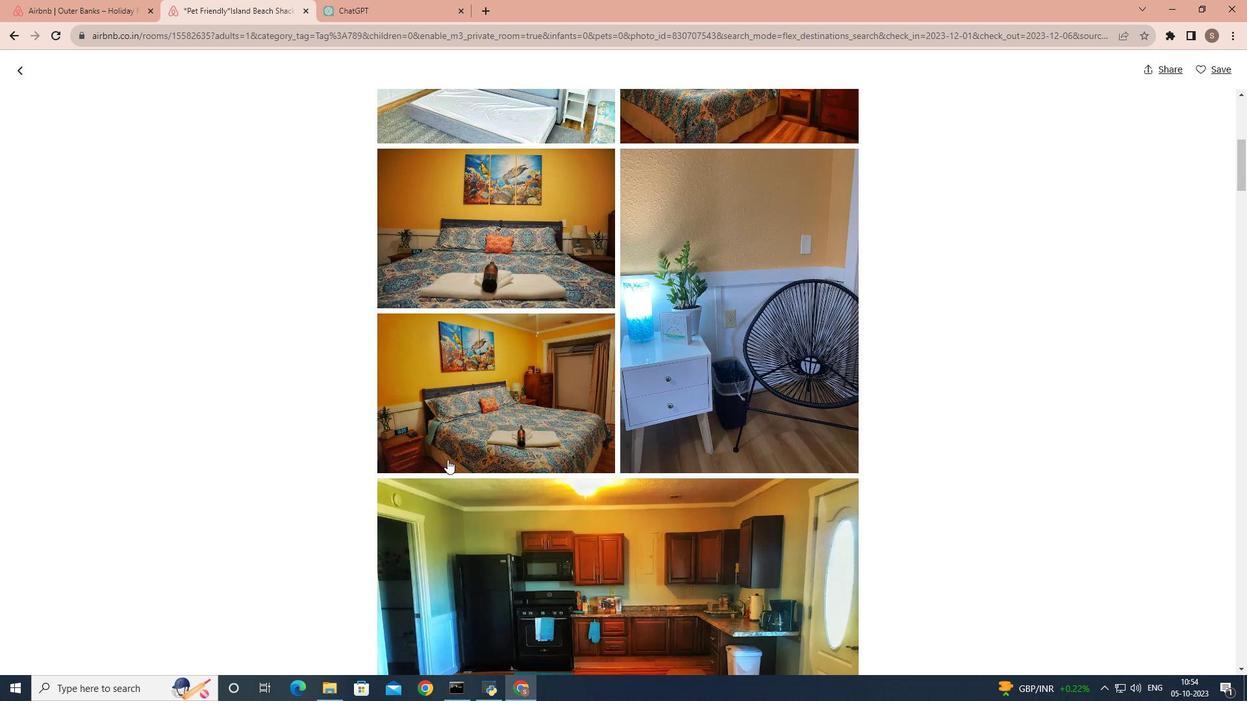 
Action: Mouse scrolled (454, 445) with delta (0, 0)
Screenshot: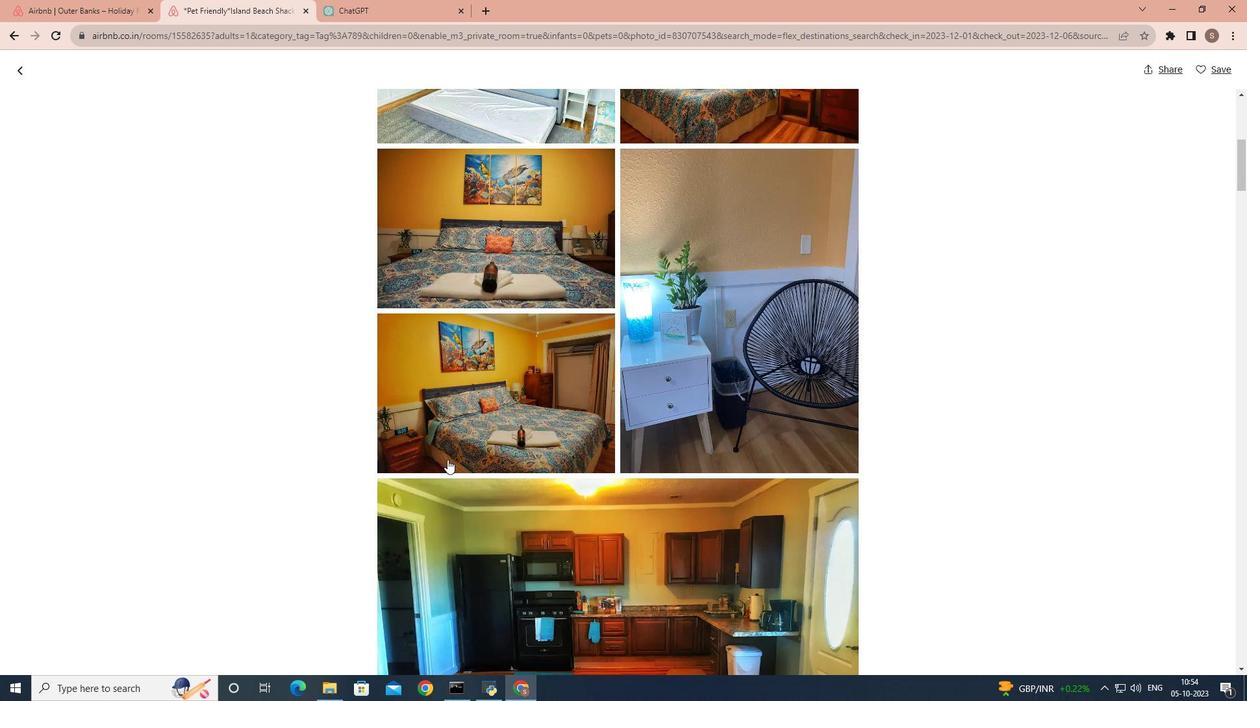 
Action: Mouse scrolled (454, 445) with delta (0, 0)
Screenshot: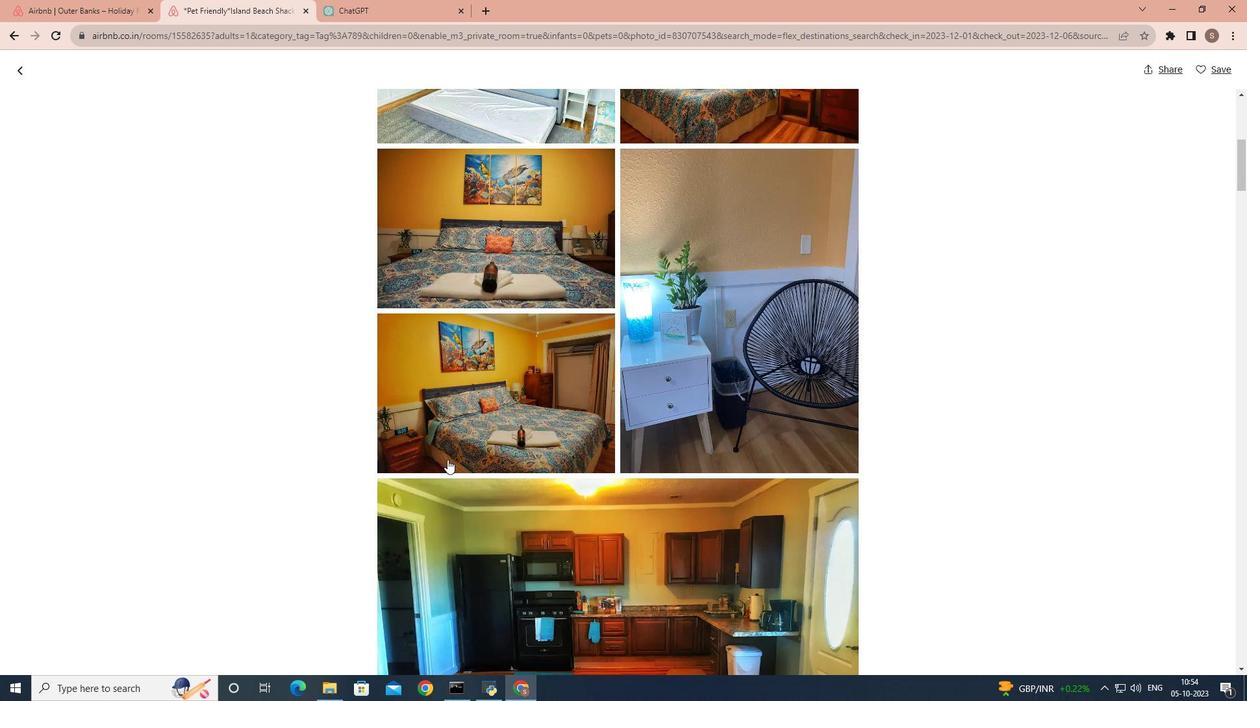 
Action: Mouse scrolled (454, 445) with delta (0, 0)
Screenshot: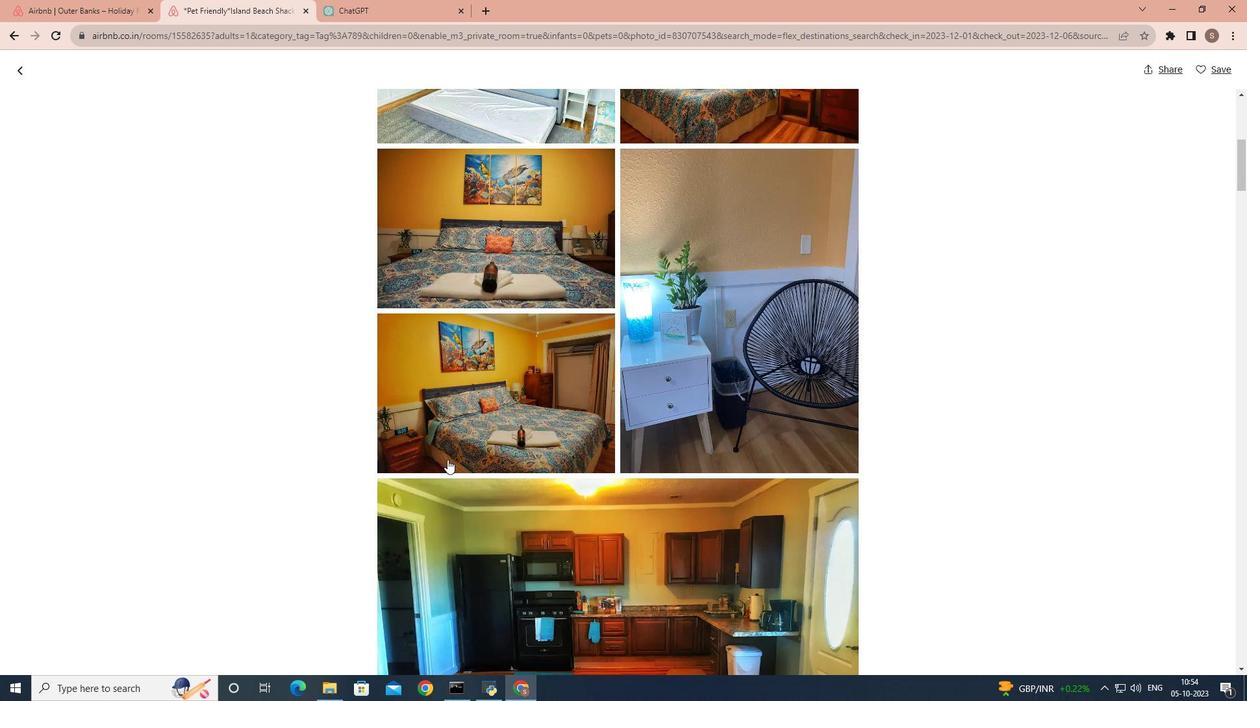 
Action: Mouse scrolled (454, 445) with delta (0, 0)
Screenshot: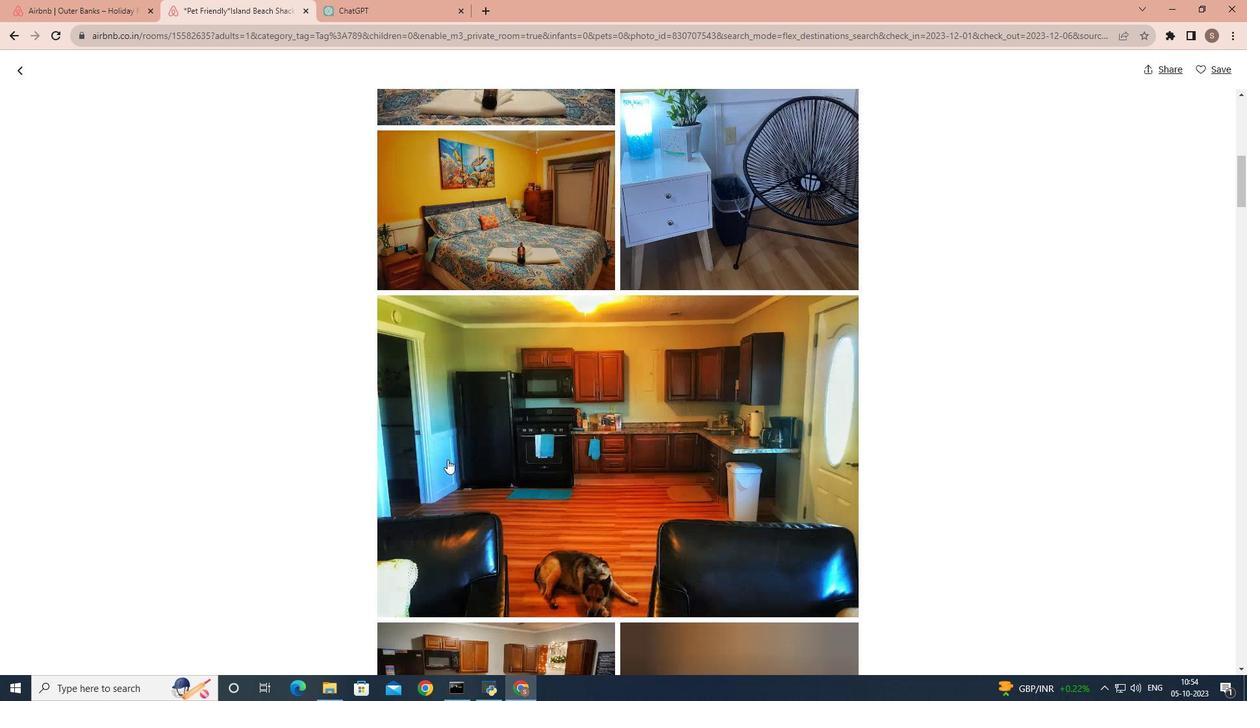 
Action: Mouse scrolled (454, 445) with delta (0, 0)
Screenshot: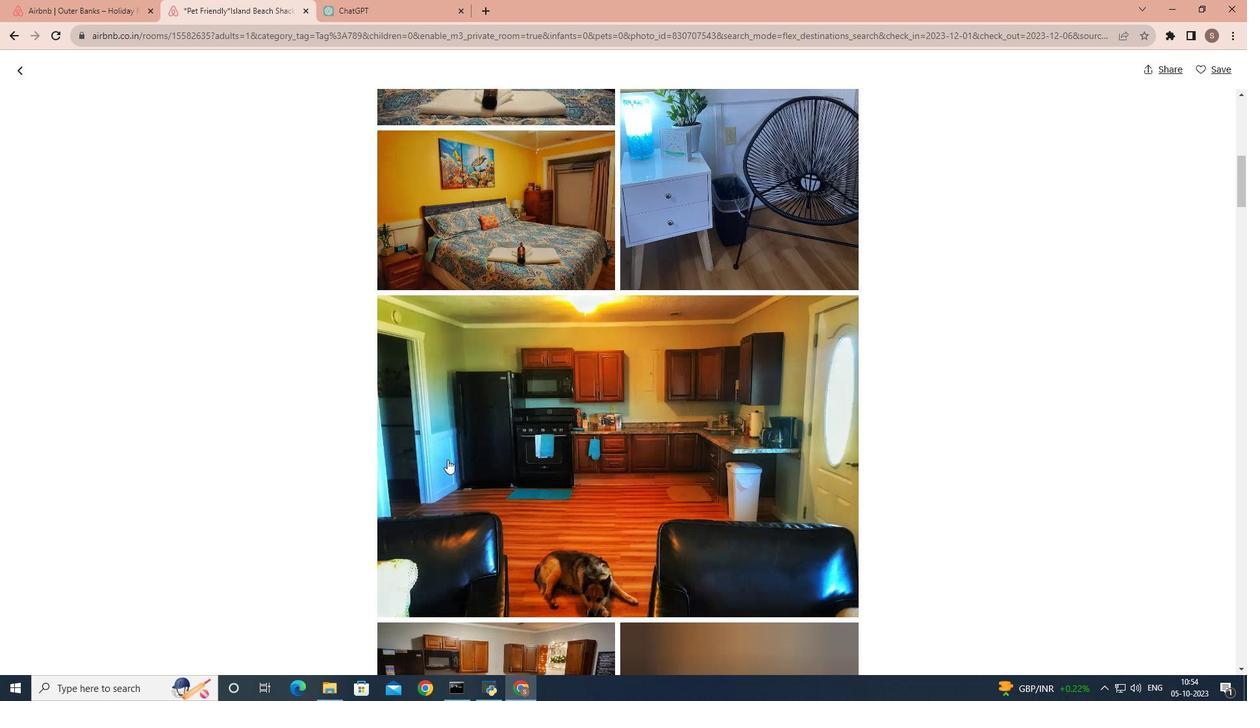 
Action: Mouse scrolled (454, 445) with delta (0, 0)
Screenshot: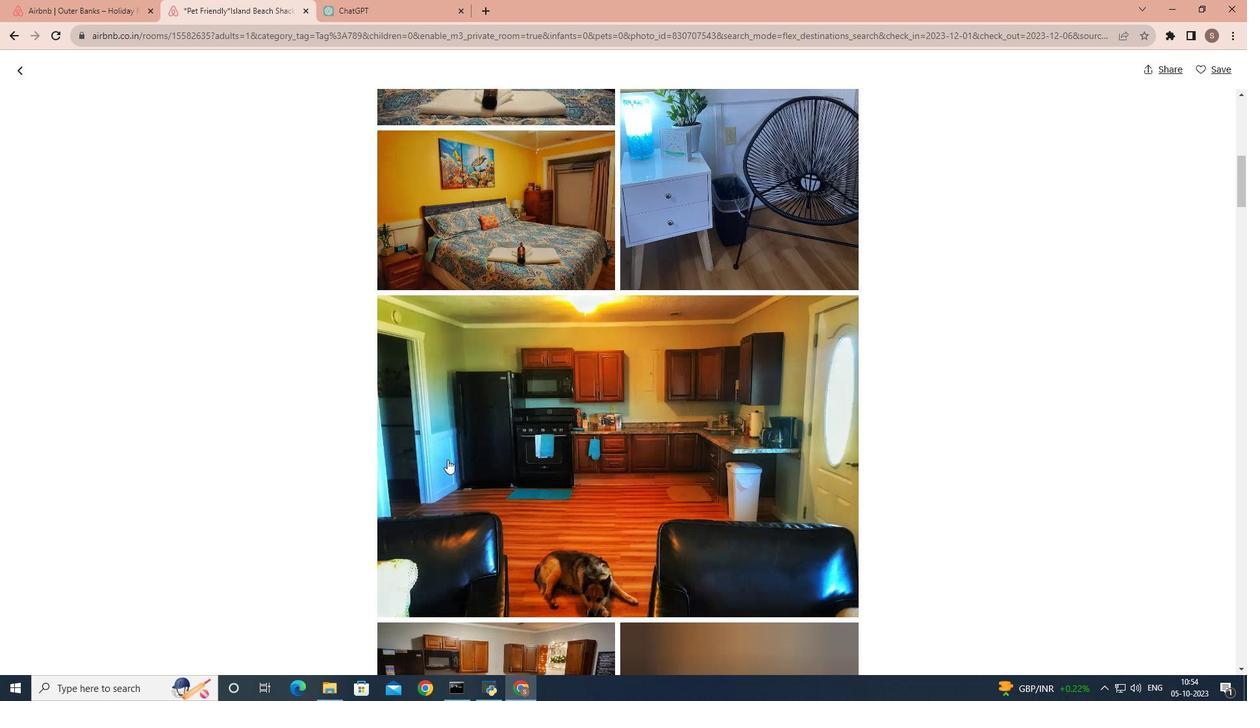 
Action: Mouse scrolled (454, 445) with delta (0, 0)
Screenshot: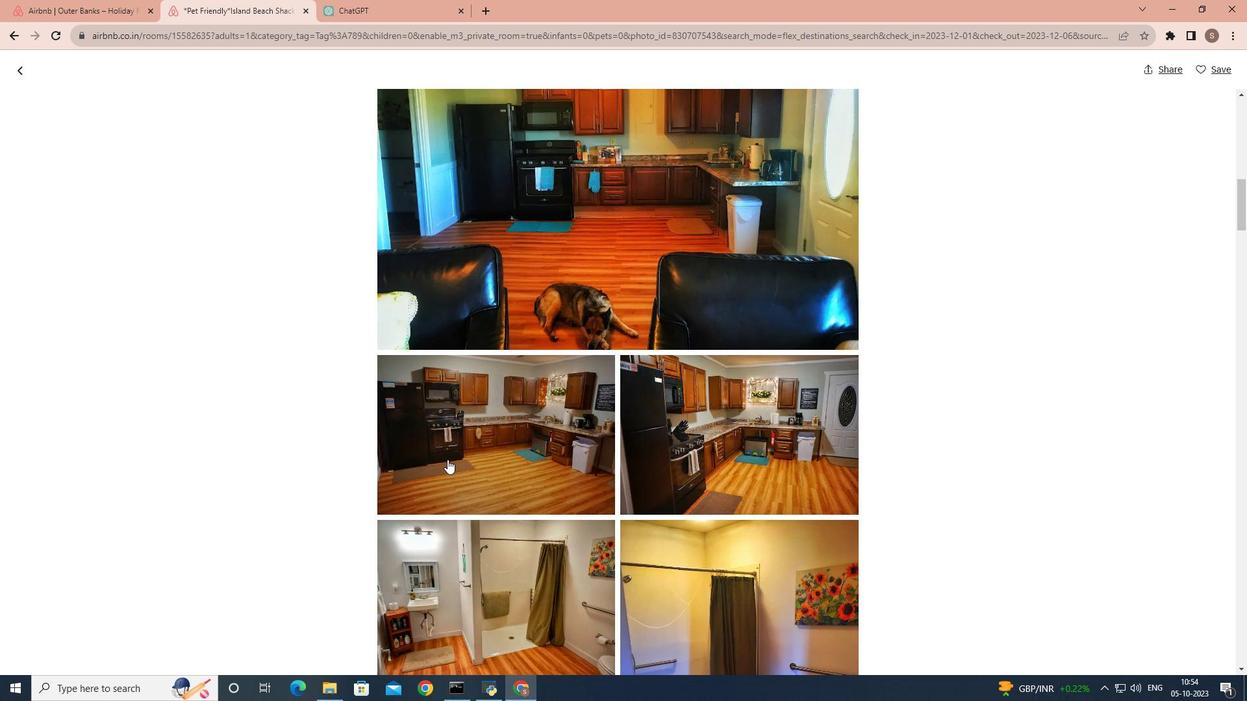 
Action: Mouse scrolled (454, 445) with delta (0, 0)
Screenshot: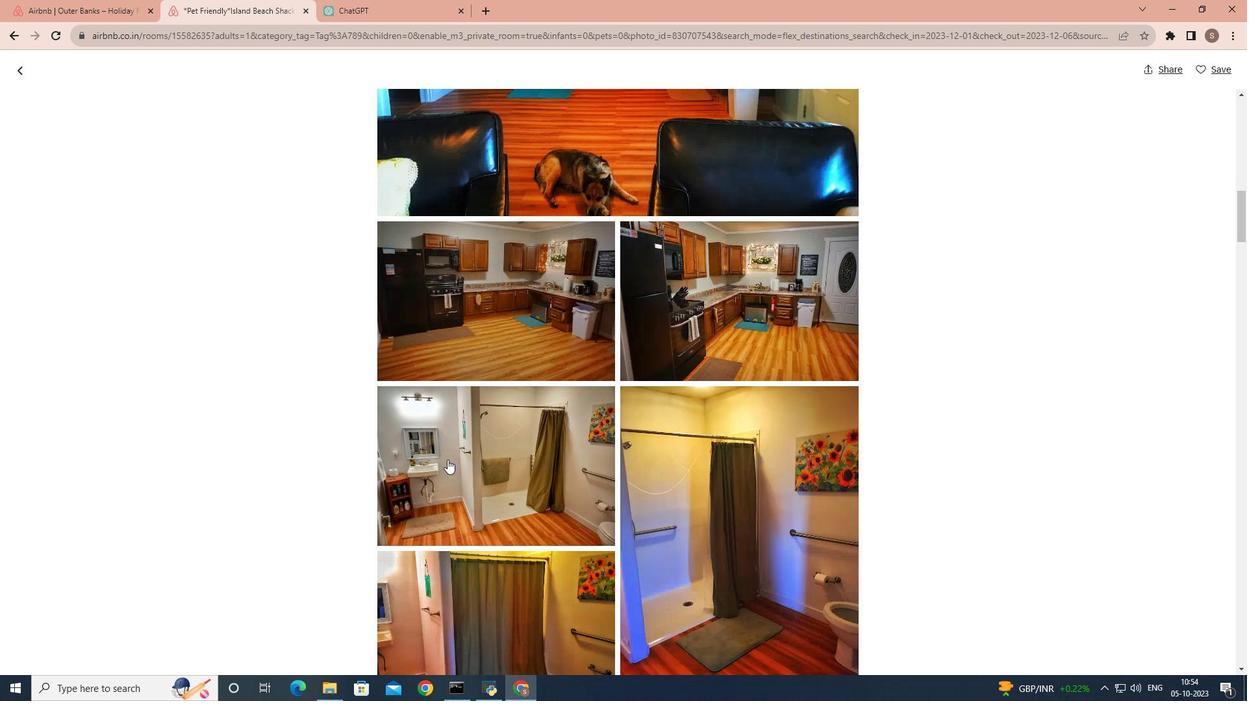 
Action: Mouse scrolled (454, 445) with delta (0, 0)
Screenshot: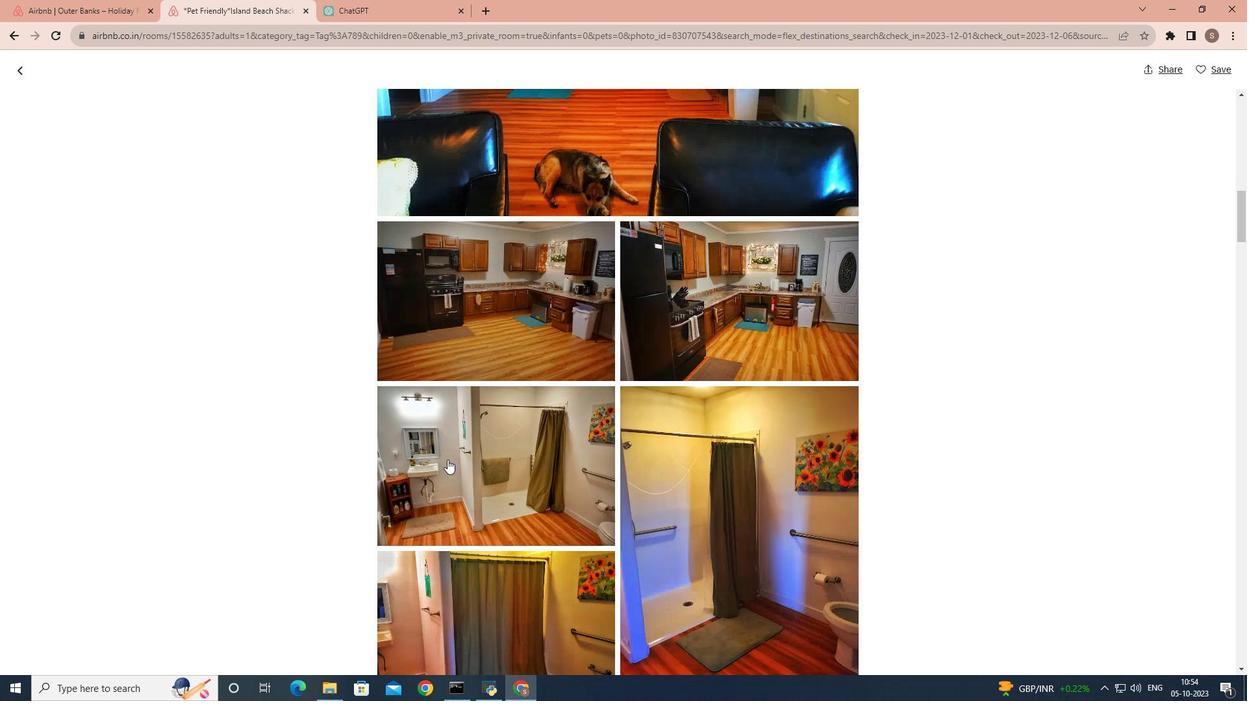 
Action: Mouse scrolled (454, 445) with delta (0, 0)
Screenshot: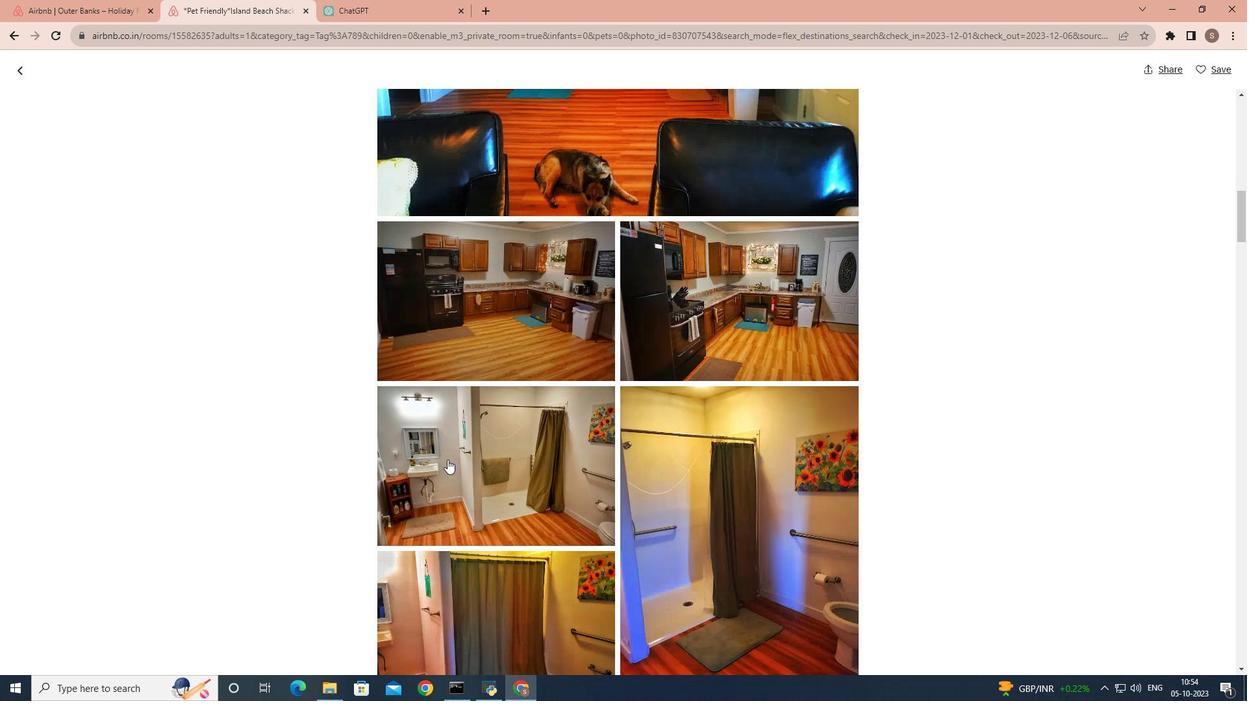 
Action: Mouse scrolled (454, 445) with delta (0, 0)
Screenshot: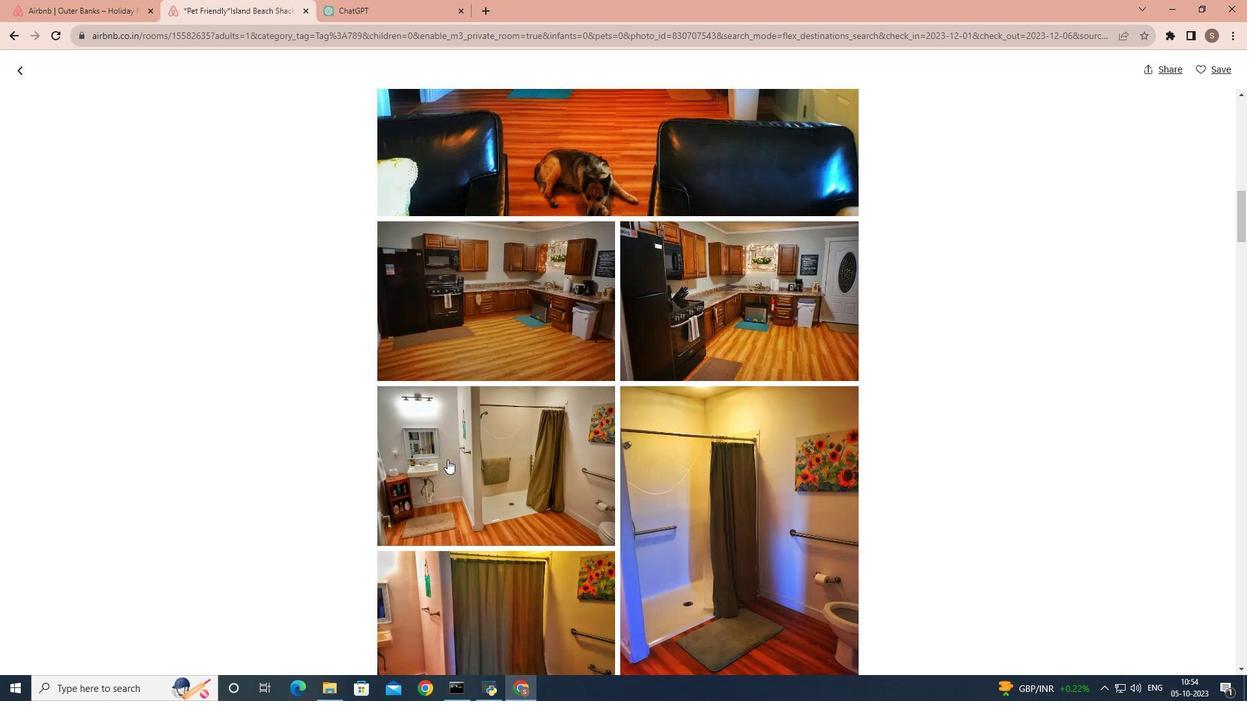 
Action: Mouse scrolled (454, 445) with delta (0, 0)
Screenshot: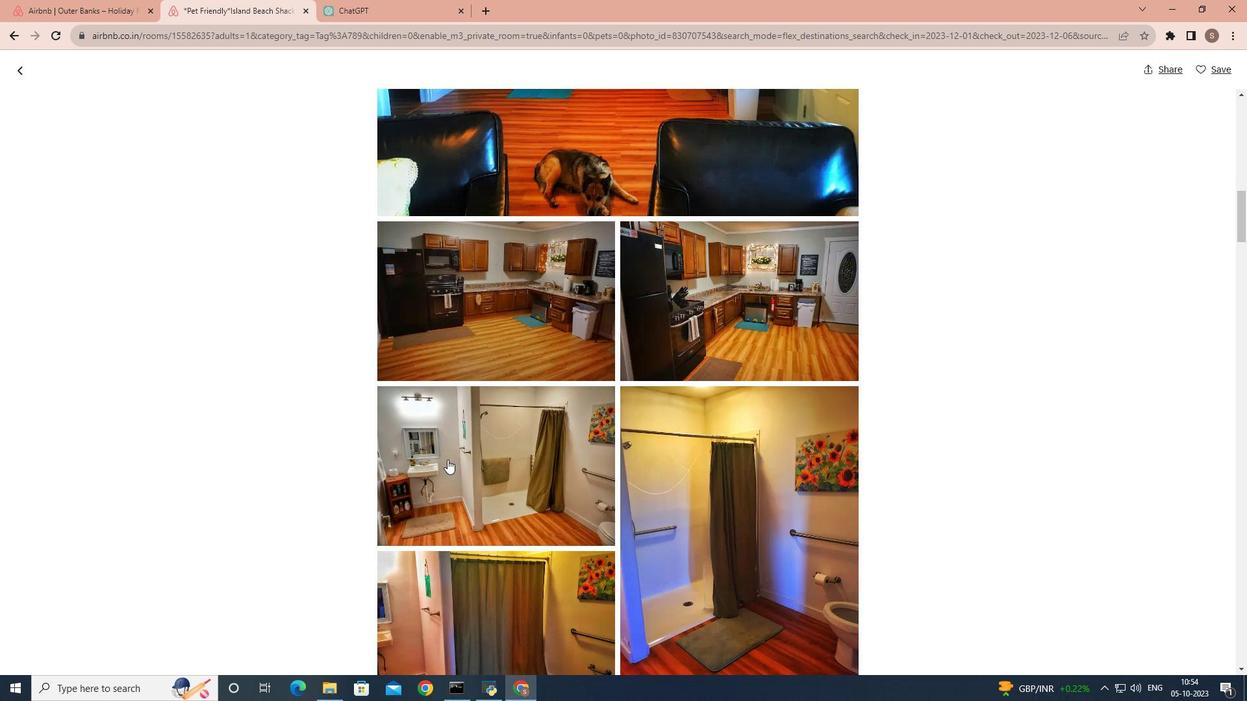 
Action: Mouse scrolled (454, 445) with delta (0, 0)
Screenshot: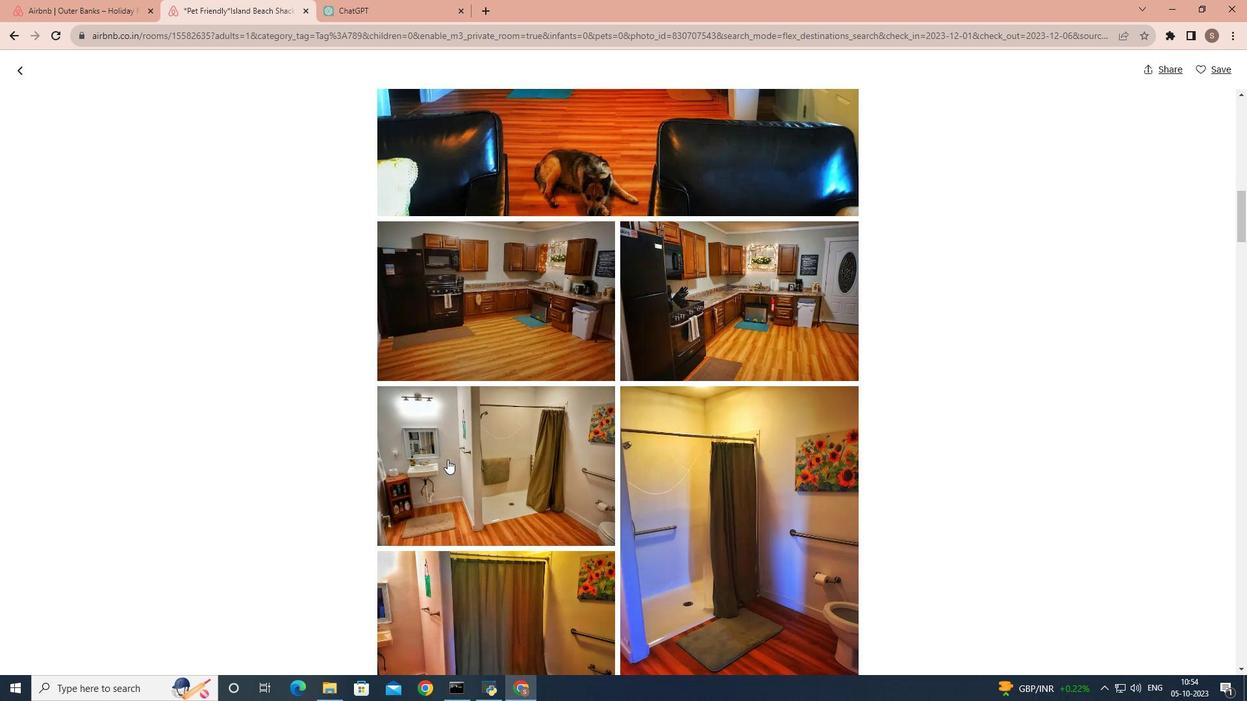 
Action: Mouse scrolled (454, 445) with delta (0, 0)
Screenshot: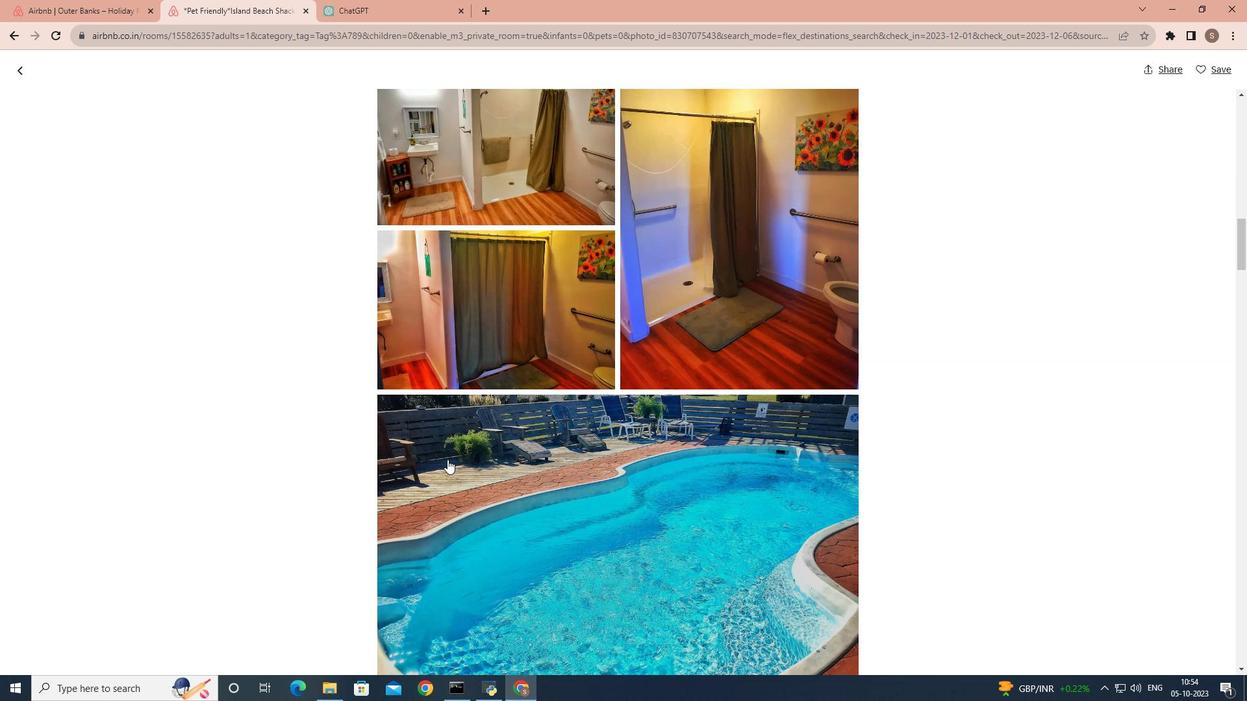 
Action: Mouse scrolled (454, 445) with delta (0, 0)
Screenshot: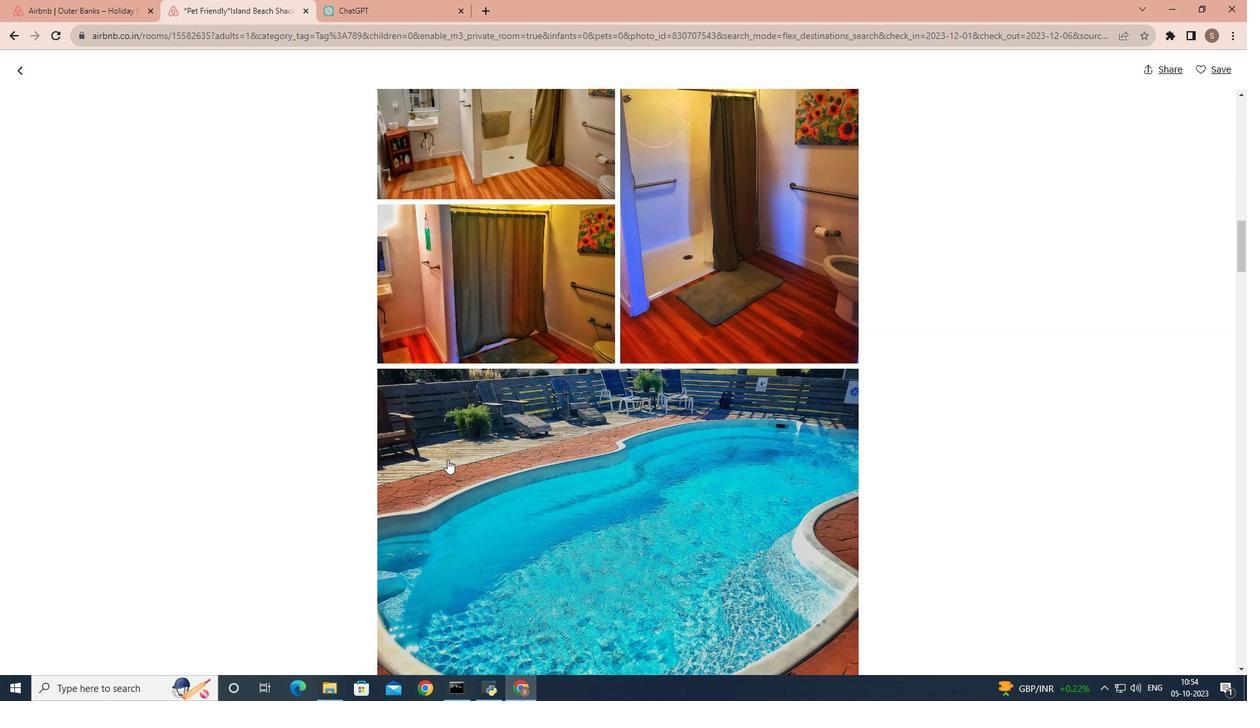 
Action: Mouse scrolled (454, 445) with delta (0, 0)
Screenshot: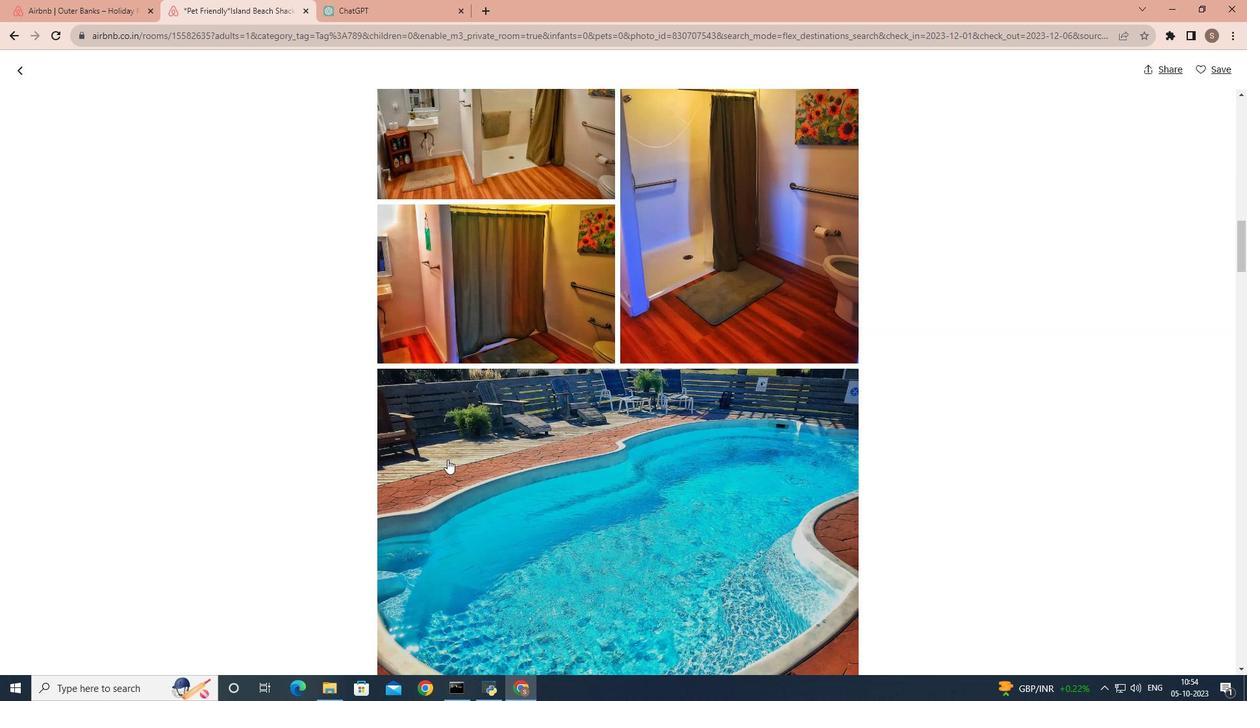 
Action: Mouse scrolled (454, 445) with delta (0, 0)
Screenshot: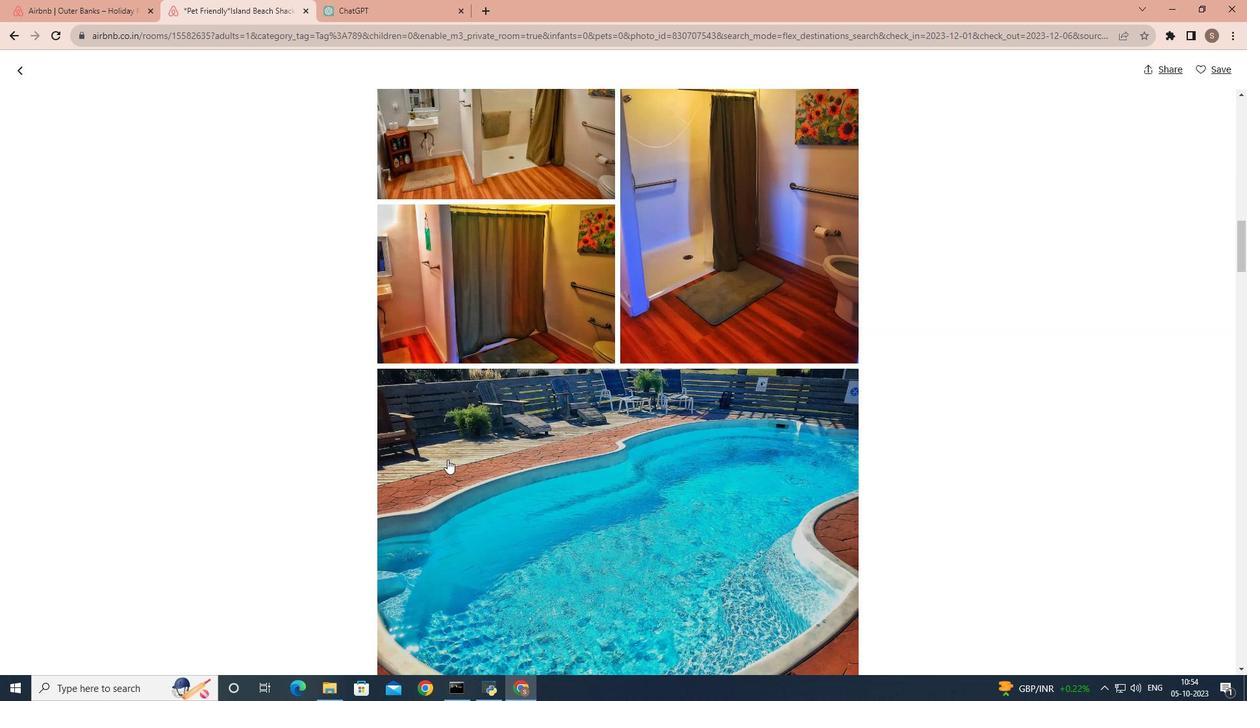 
Action: Mouse scrolled (454, 445) with delta (0, 0)
Screenshot: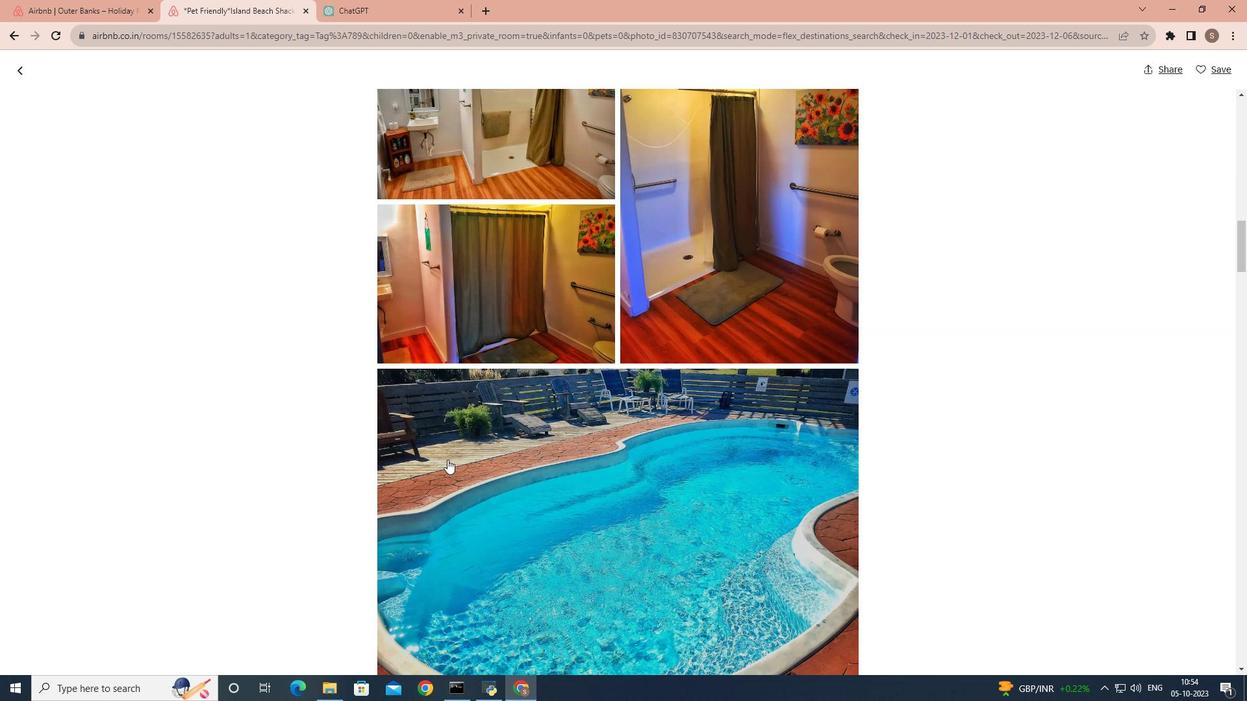 
Action: Mouse scrolled (454, 445) with delta (0, 0)
Screenshot: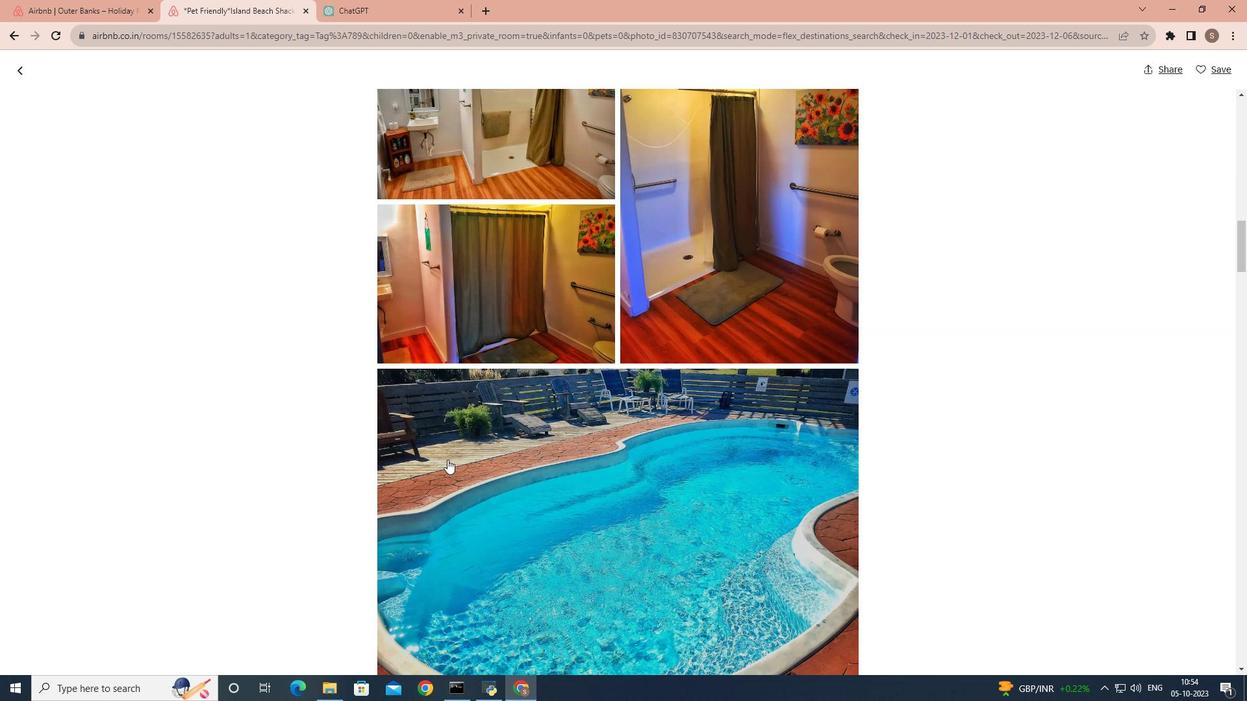 
Action: Mouse scrolled (454, 445) with delta (0, 0)
Screenshot: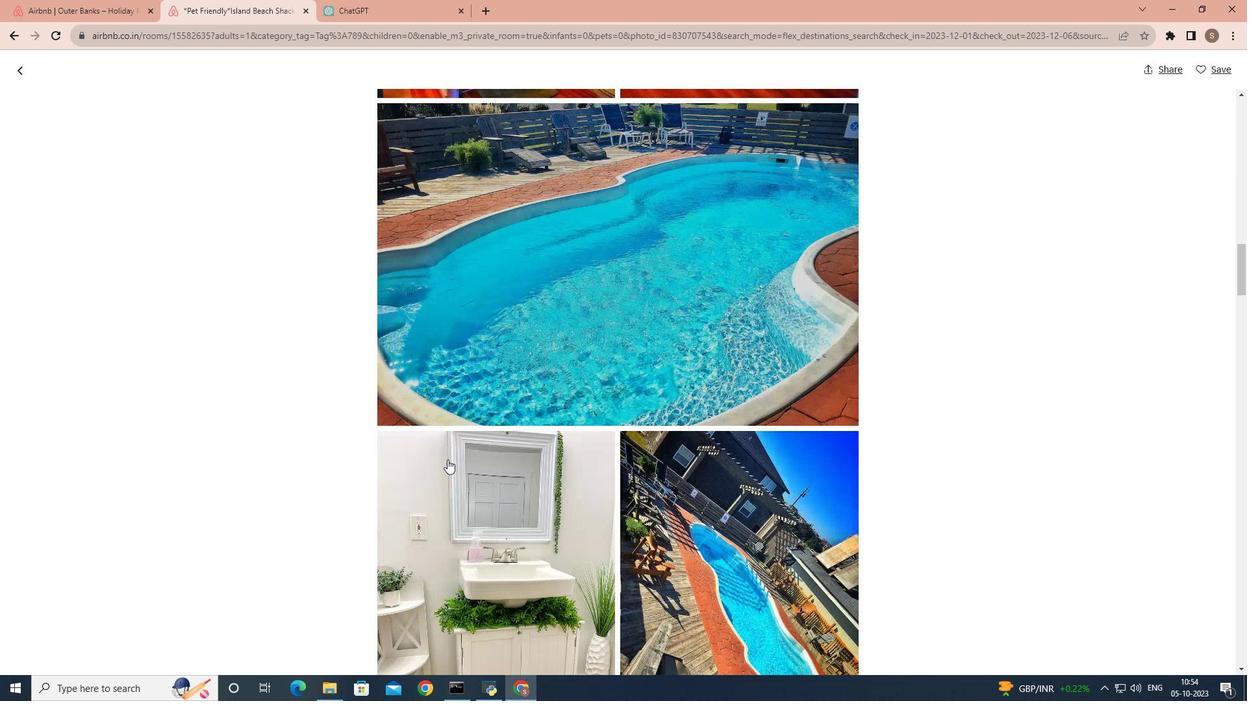 
Action: Mouse scrolled (454, 445) with delta (0, 0)
Screenshot: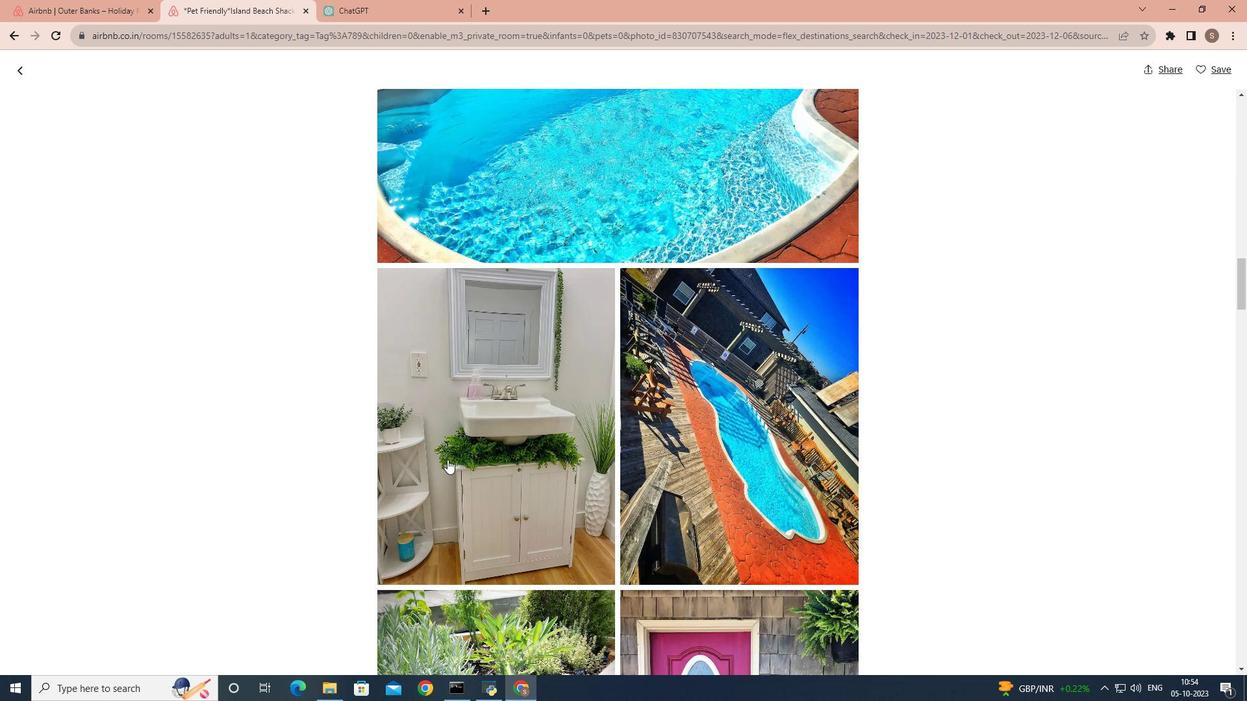 
Action: Mouse scrolled (454, 445) with delta (0, 0)
Screenshot: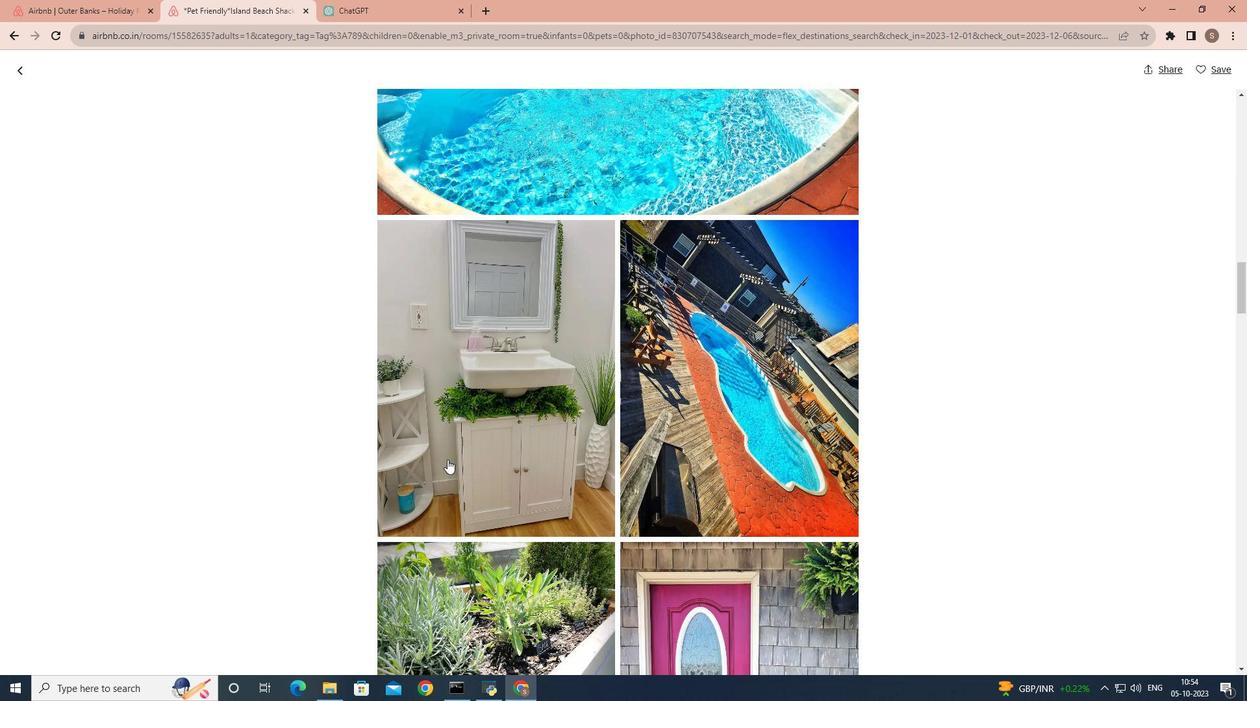 
Action: Mouse scrolled (454, 445) with delta (0, 0)
Screenshot: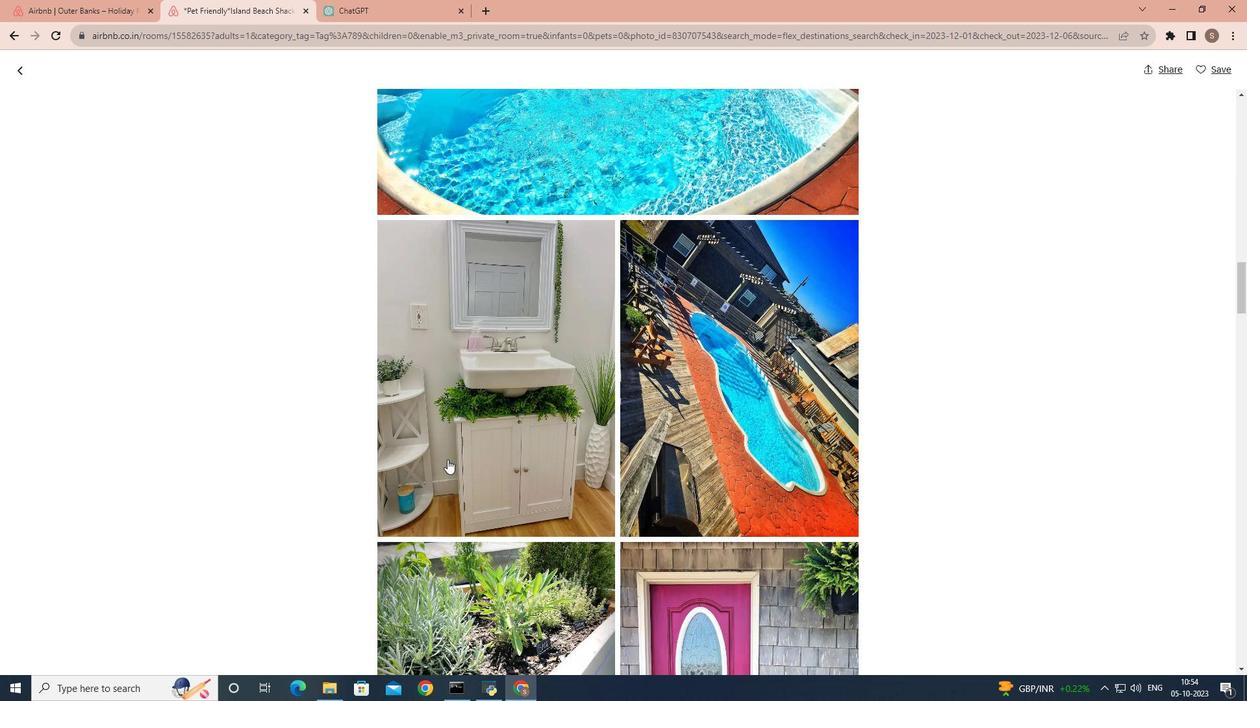 
Action: Mouse scrolled (454, 445) with delta (0, 0)
Screenshot: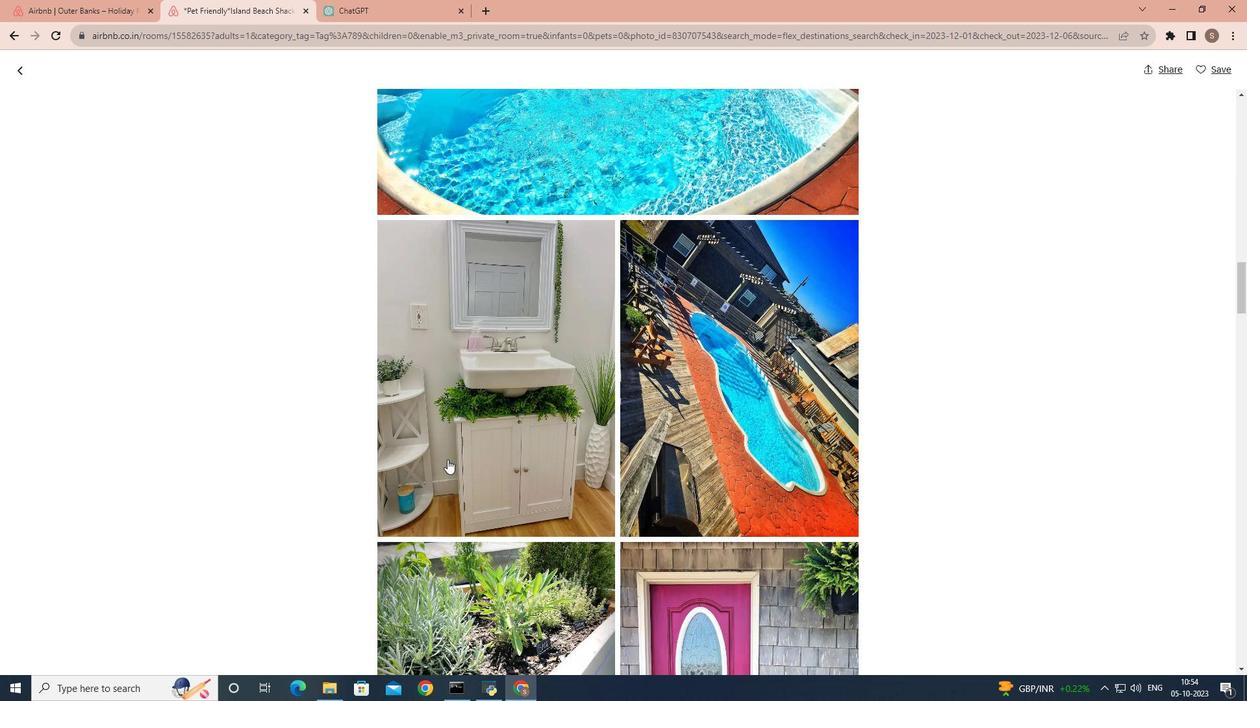 
Action: Mouse scrolled (454, 445) with delta (0, 0)
